 Task: Education: Language Learning Template.
Action: Mouse moved to (50, 64)
Screenshot: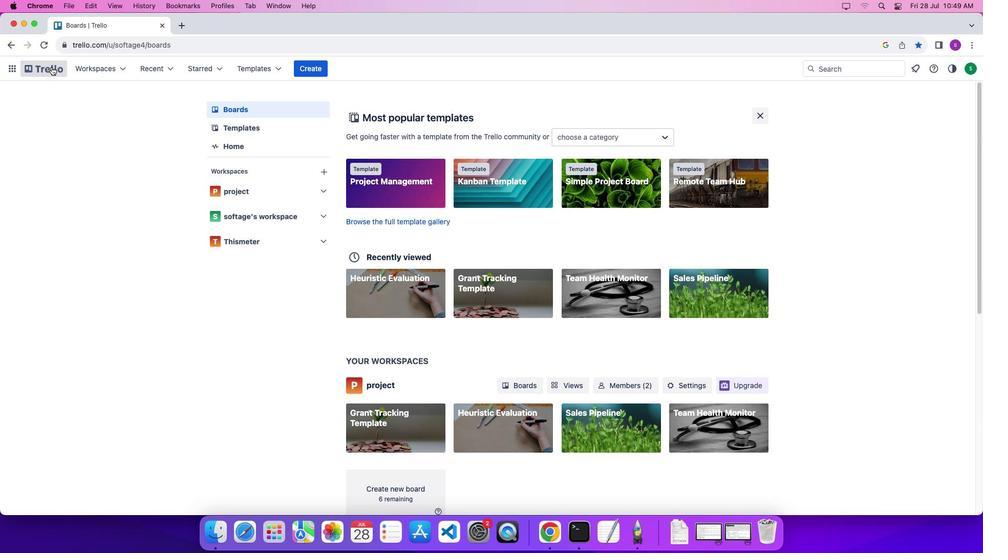 
Action: Mouse pressed left at (50, 64)
Screenshot: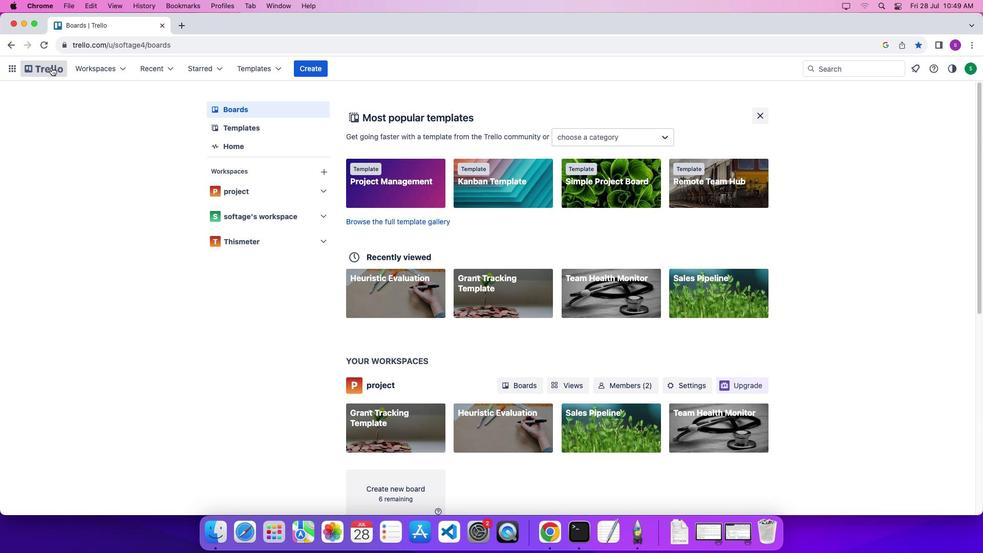
Action: Mouse moved to (52, 68)
Screenshot: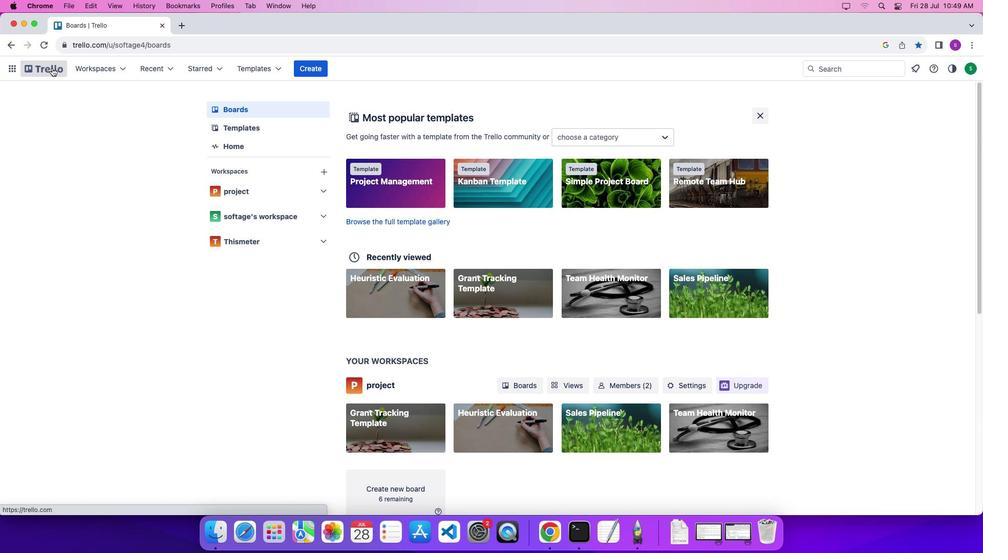 
Action: Mouse pressed left at (52, 68)
Screenshot: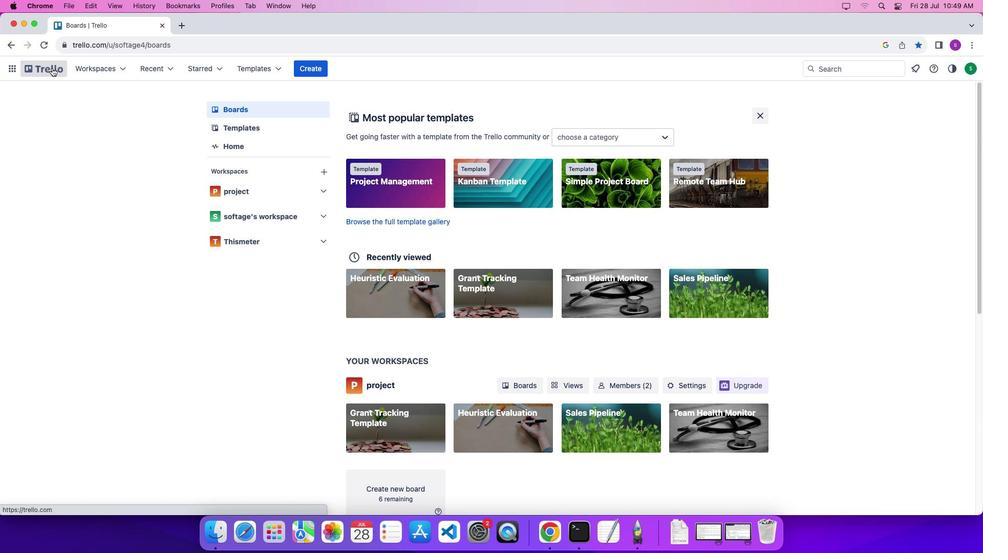
Action: Mouse moved to (268, 68)
Screenshot: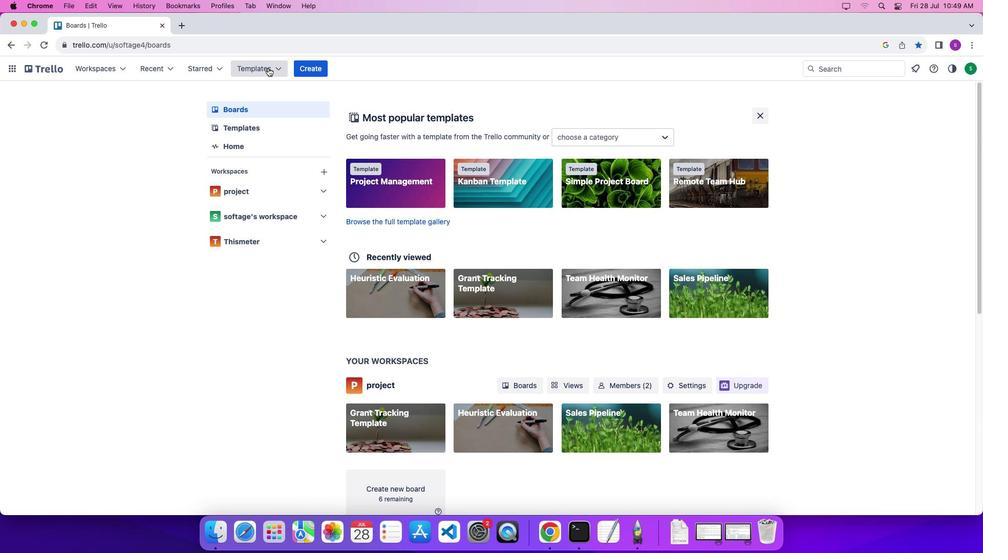 
Action: Mouse pressed left at (268, 68)
Screenshot: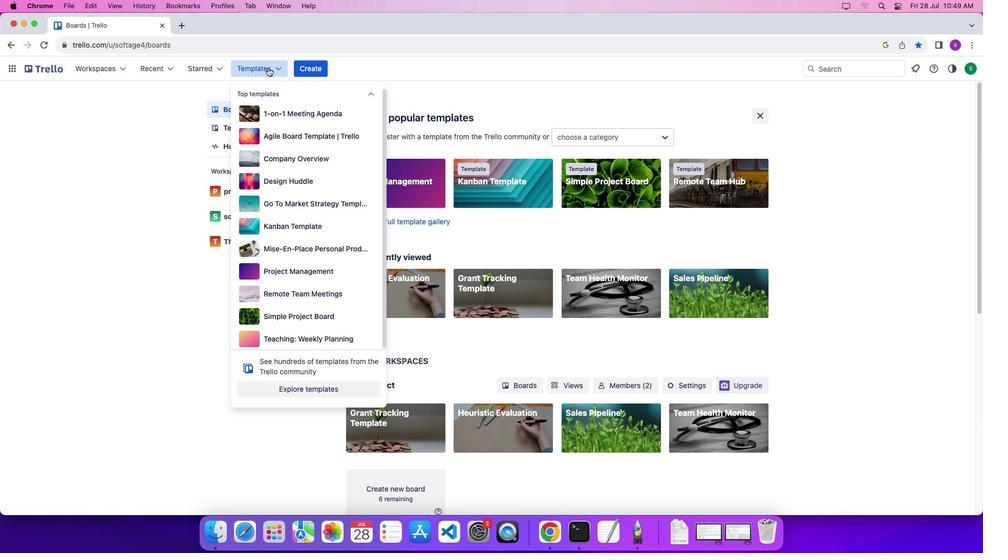 
Action: Mouse moved to (304, 392)
Screenshot: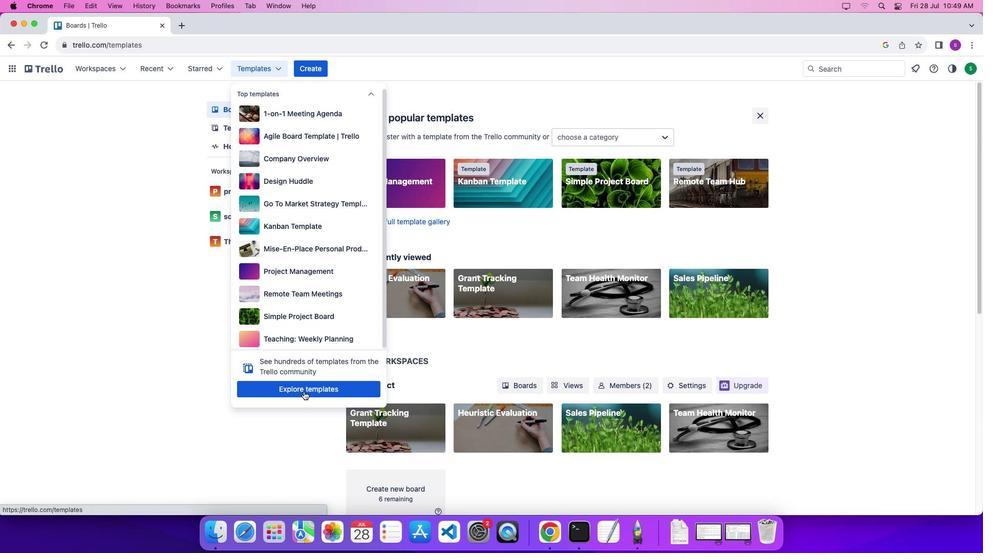 
Action: Mouse pressed left at (304, 392)
Screenshot: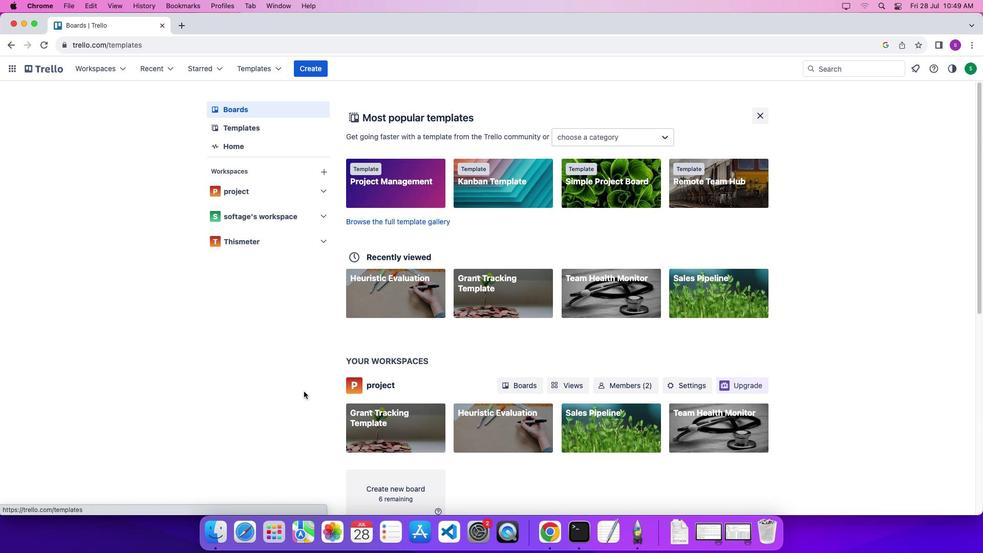 
Action: Mouse moved to (689, 114)
Screenshot: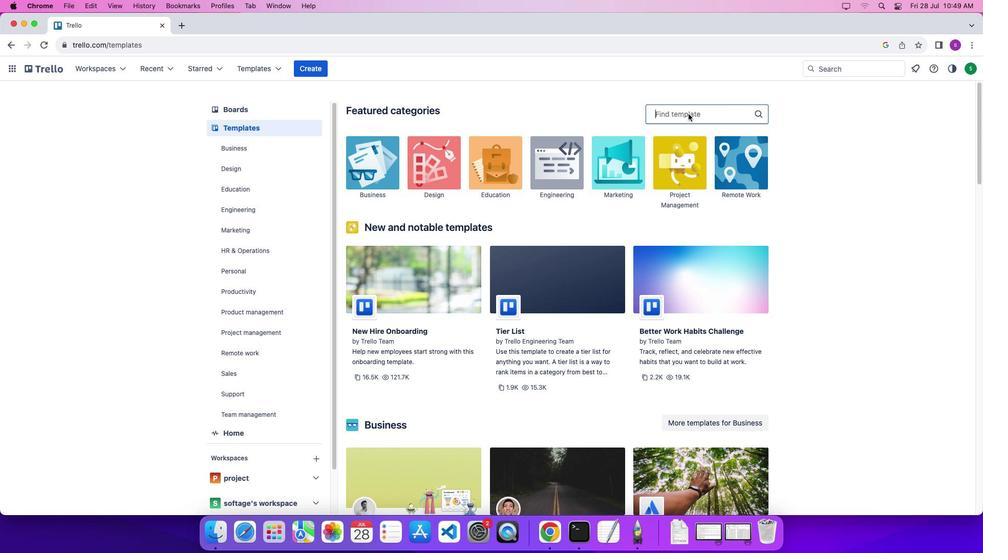 
Action: Mouse pressed left at (689, 114)
Screenshot: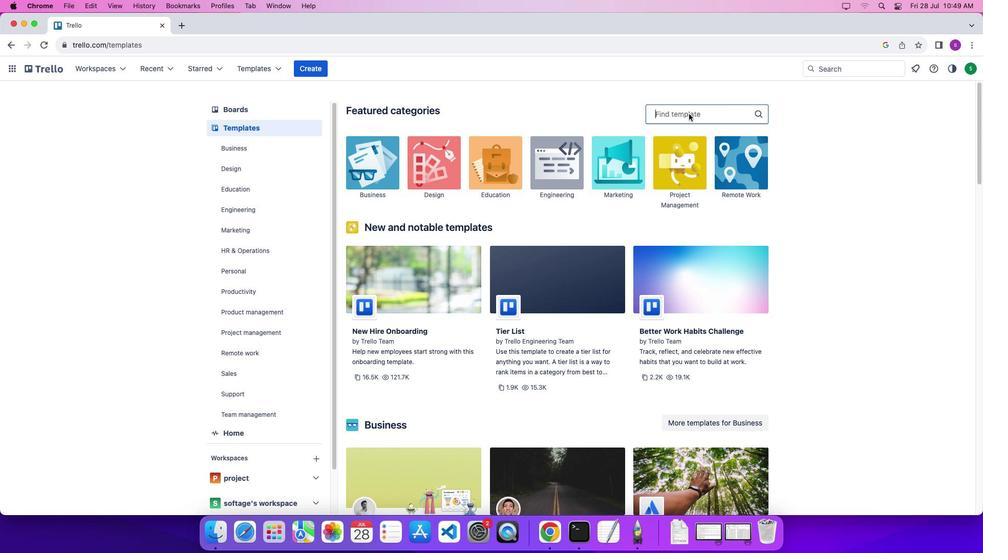 
Action: Mouse moved to (721, 143)
Screenshot: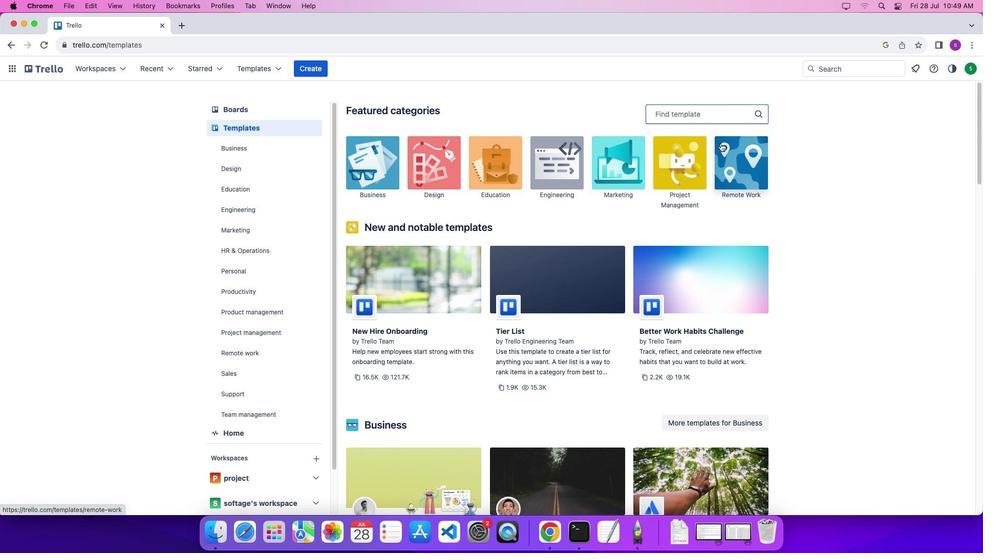
Action: Key pressed Key.shift'L''e''a''r''n''i''n''g'Key.spaceKey.shiftKey.leftKey.leftKey.leftKey.leftKey.leftKey.leftKey.leftKey.left
Screenshot: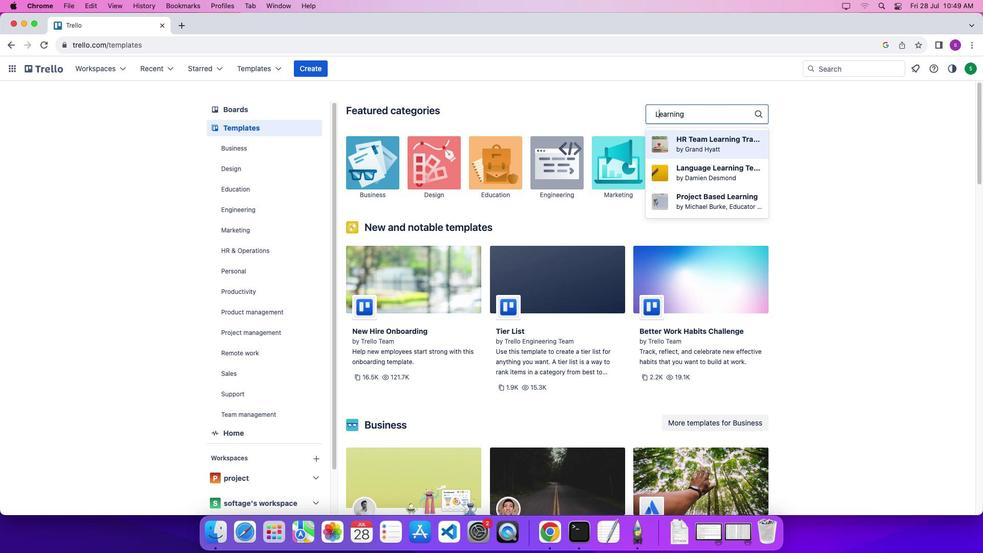 
Action: Mouse moved to (753, 177)
Screenshot: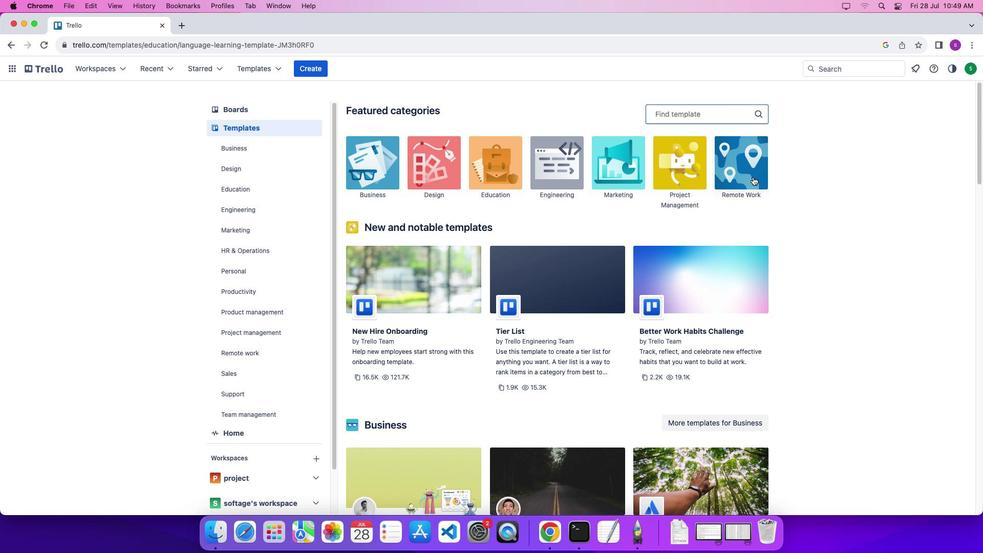 
Action: Mouse pressed left at (753, 177)
Screenshot: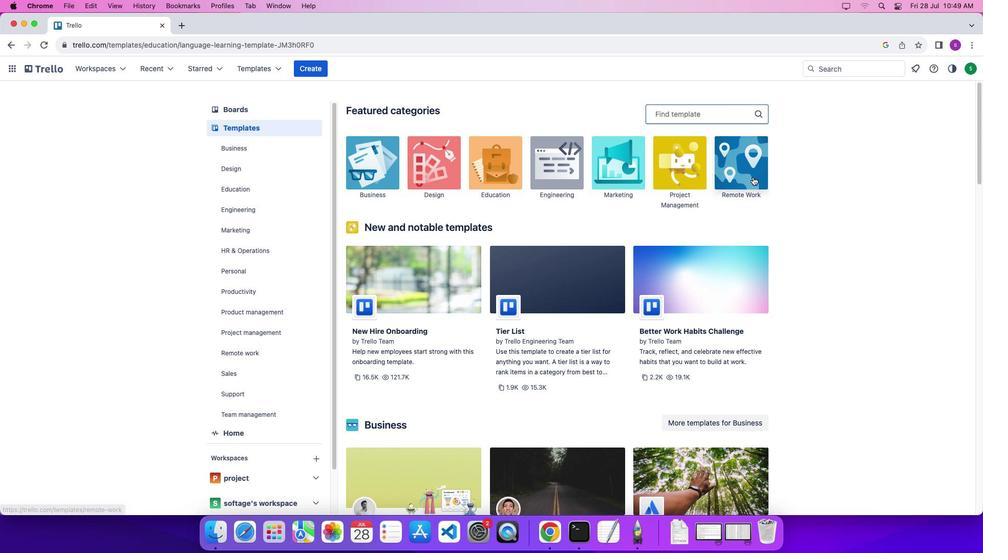 
Action: Mouse moved to (699, 343)
Screenshot: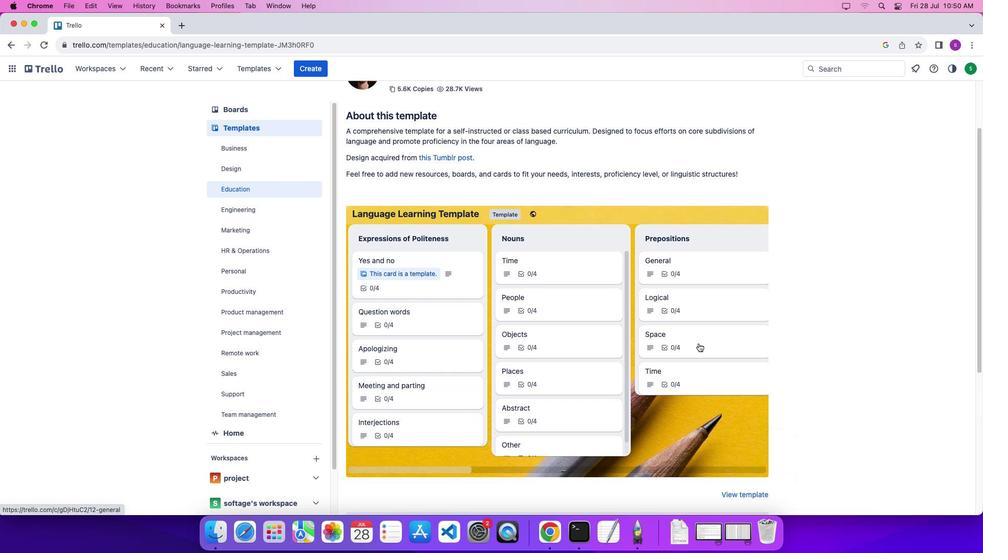 
Action: Mouse scrolled (699, 343) with delta (0, 0)
Screenshot: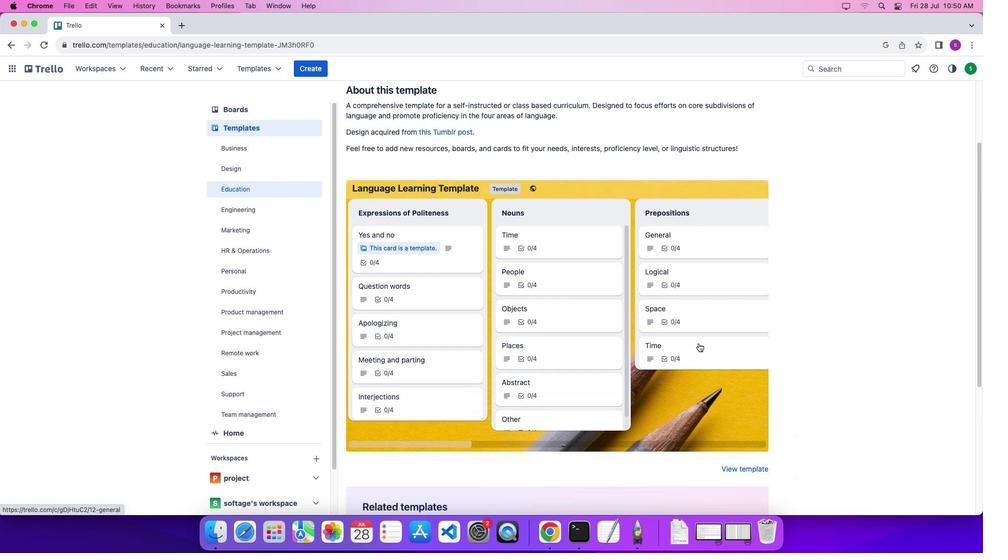
Action: Mouse scrolled (699, 343) with delta (0, 0)
Screenshot: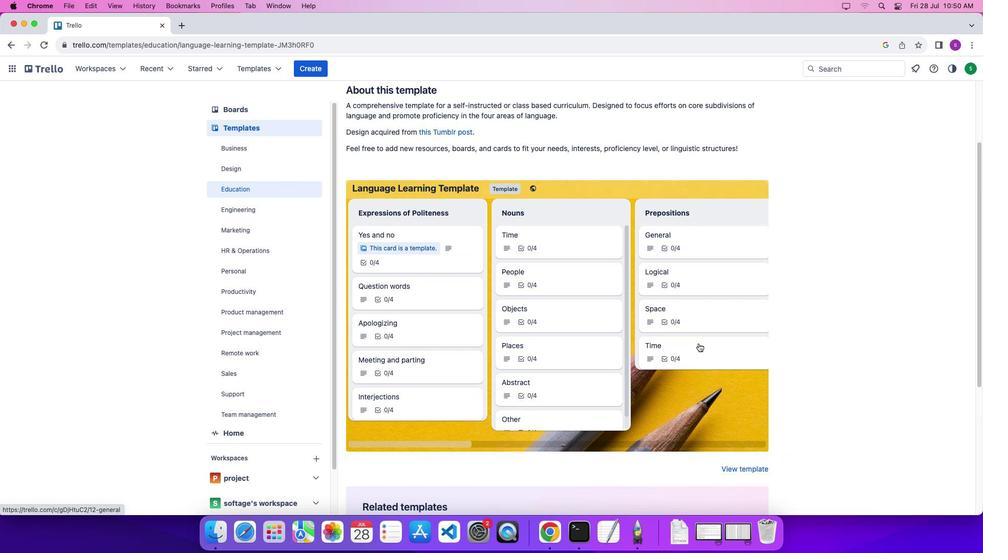 
Action: Mouse scrolled (699, 343) with delta (0, 0)
Screenshot: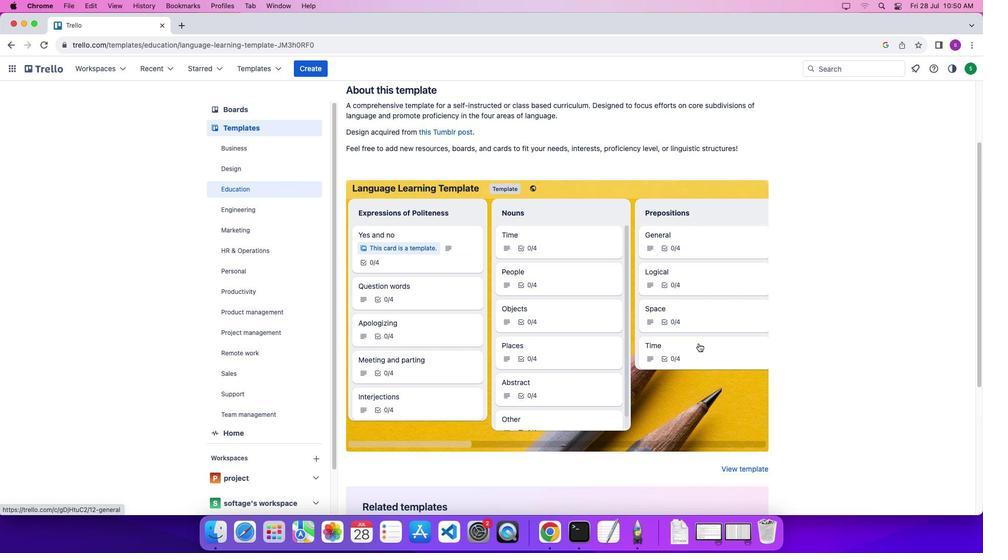 
Action: Mouse scrolled (699, 343) with delta (0, 0)
Screenshot: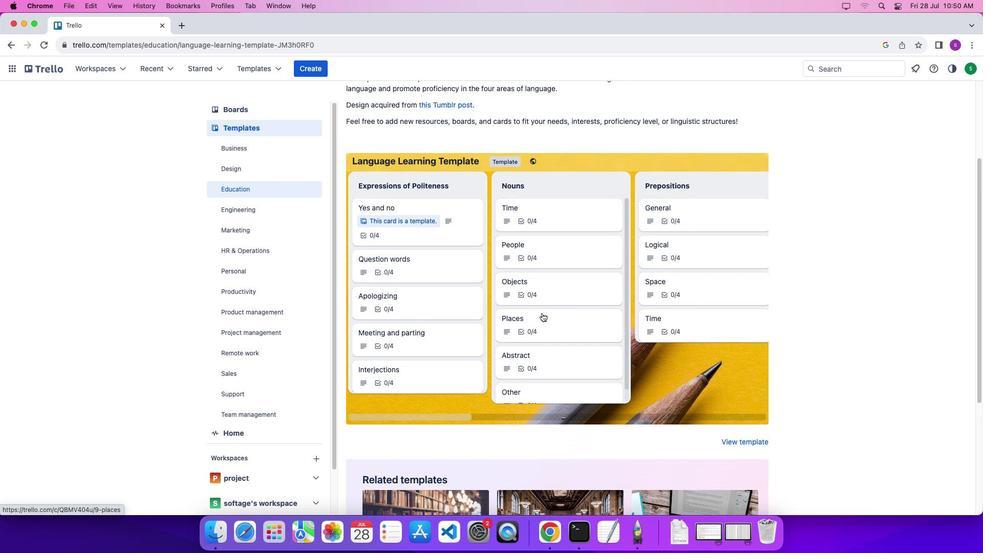 
Action: Mouse scrolled (699, 343) with delta (0, 0)
Screenshot: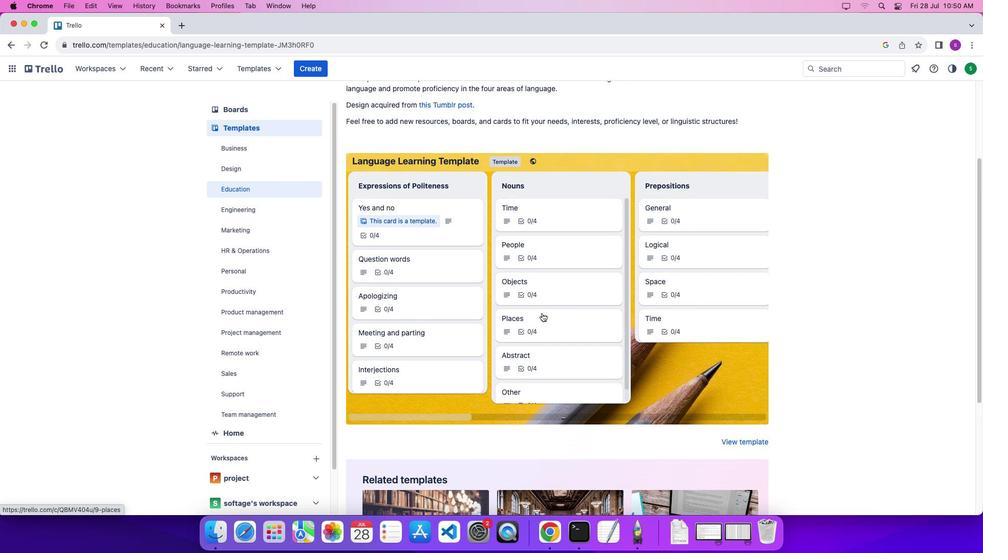 
Action: Mouse moved to (544, 348)
Screenshot: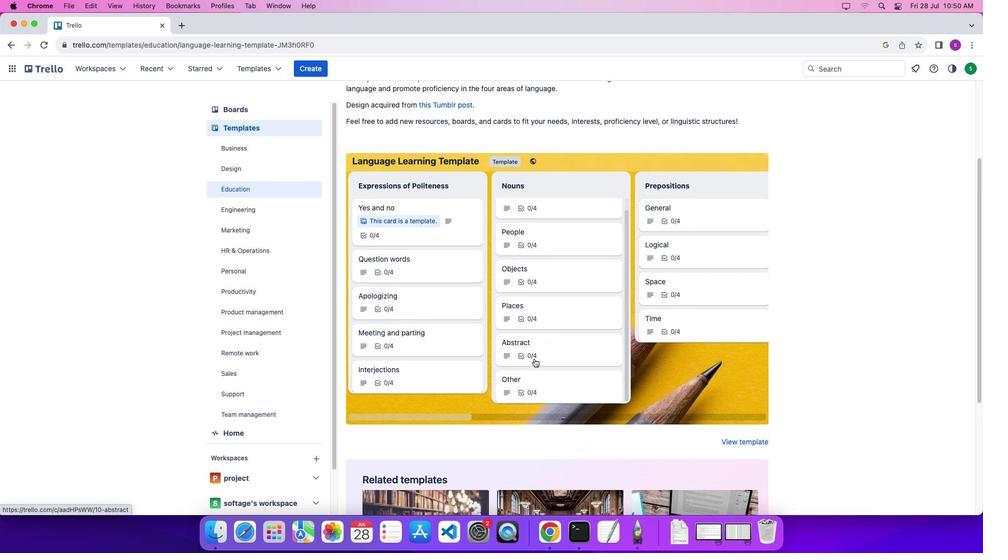 
Action: Mouse scrolled (544, 348) with delta (0, 0)
Screenshot: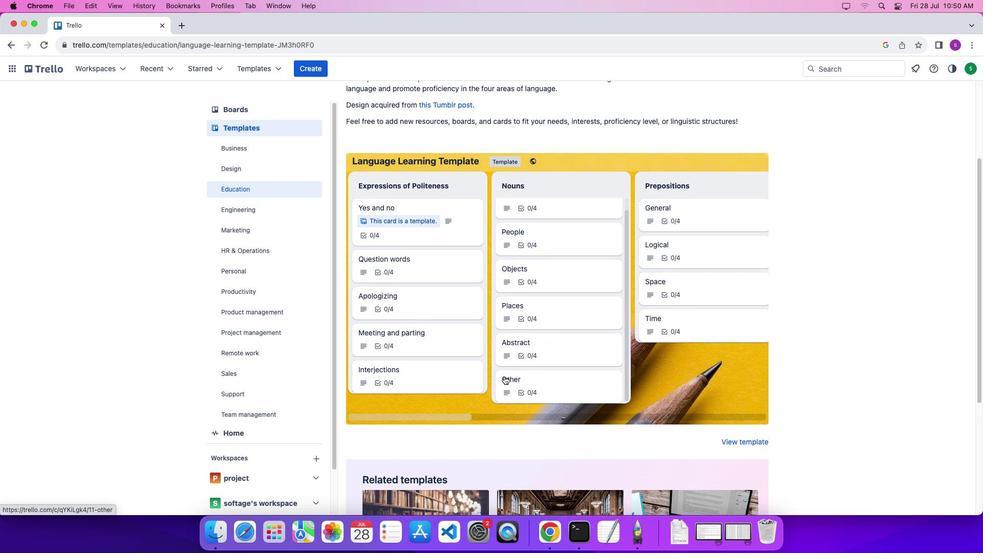 
Action: Mouse scrolled (544, 348) with delta (0, 0)
Screenshot: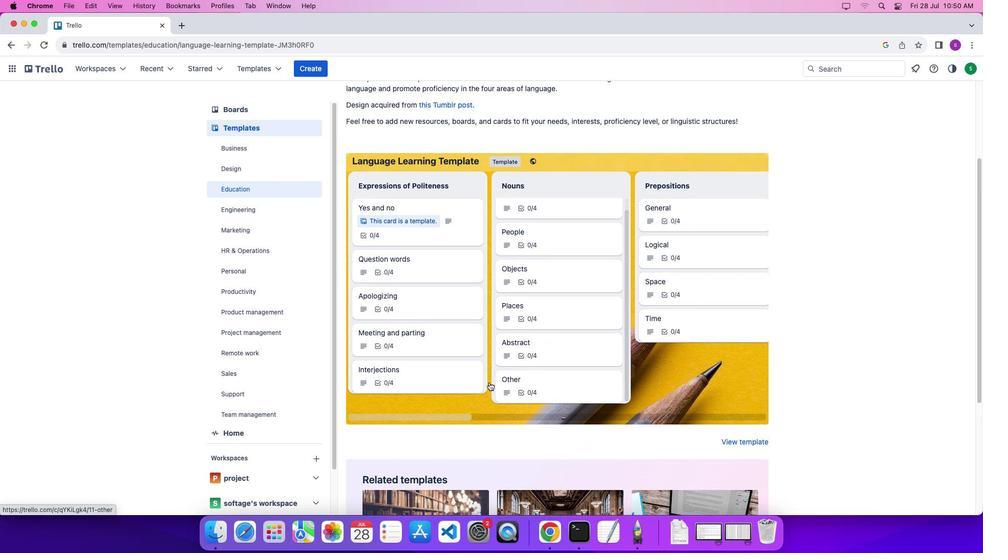 
Action: Mouse moved to (459, 413)
Screenshot: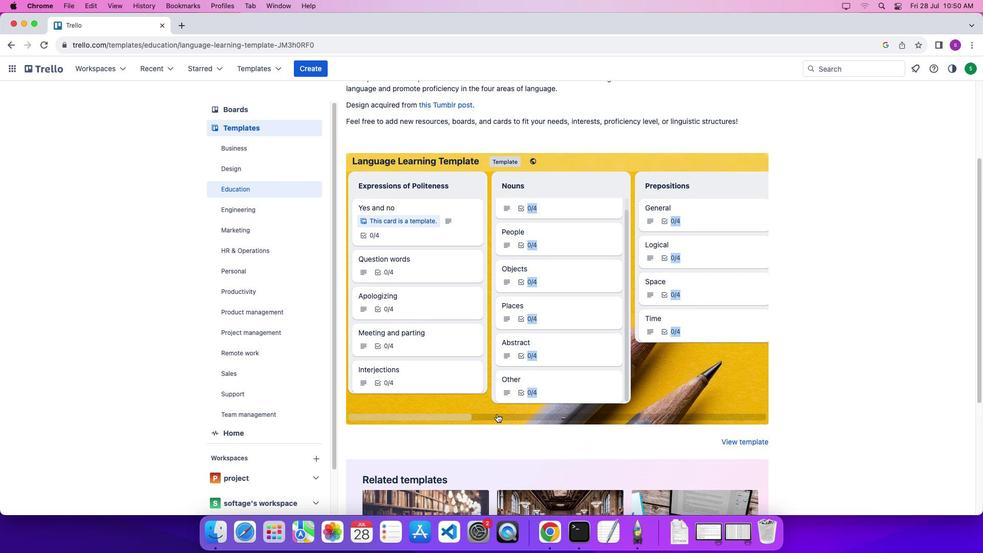 
Action: Mouse pressed left at (459, 413)
Screenshot: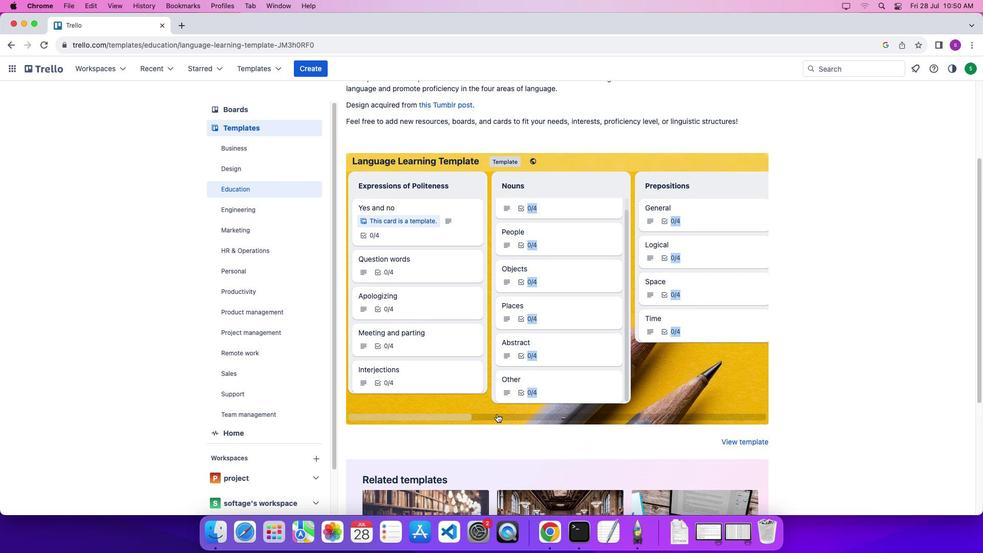 
Action: Mouse moved to (467, 417)
Screenshot: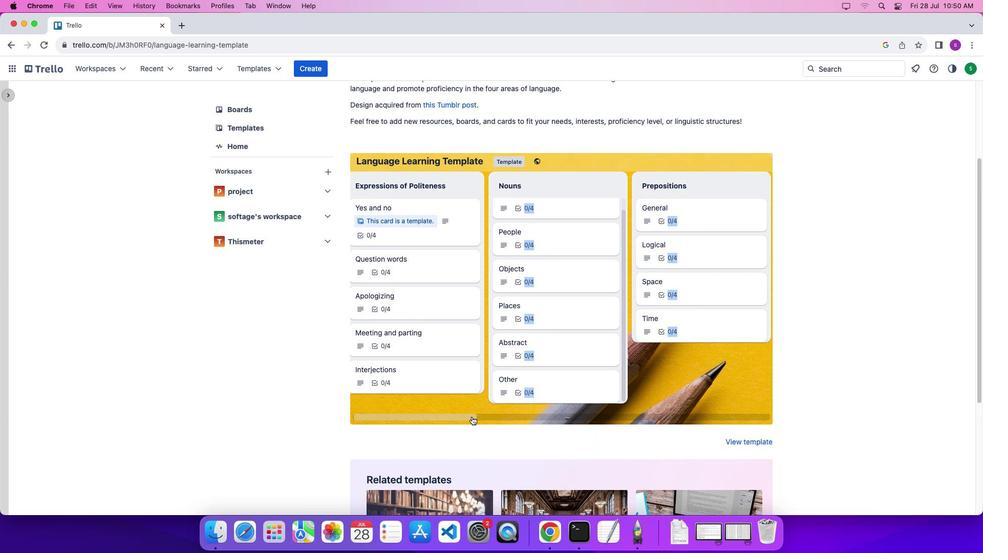 
Action: Mouse pressed left at (467, 417)
Screenshot: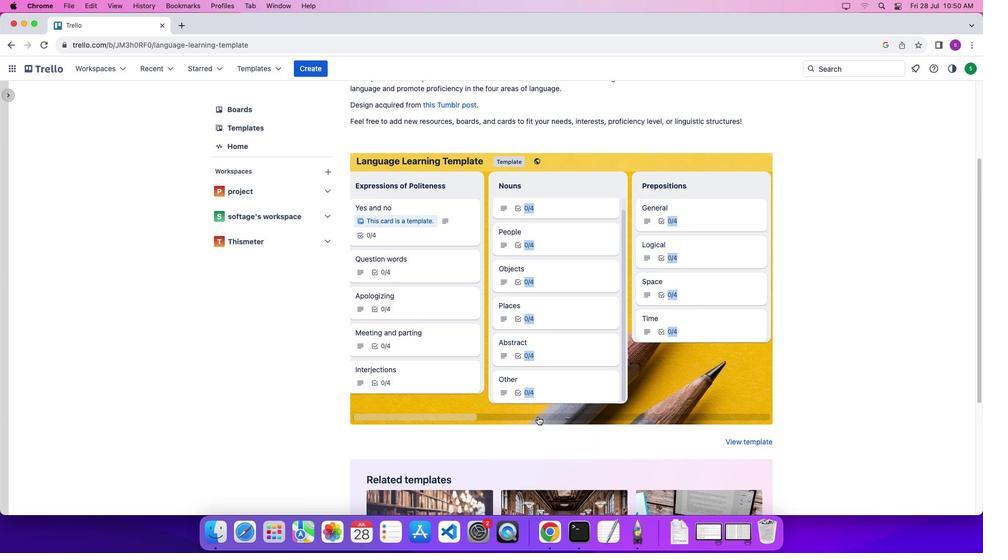 
Action: Mouse moved to (568, 412)
Screenshot: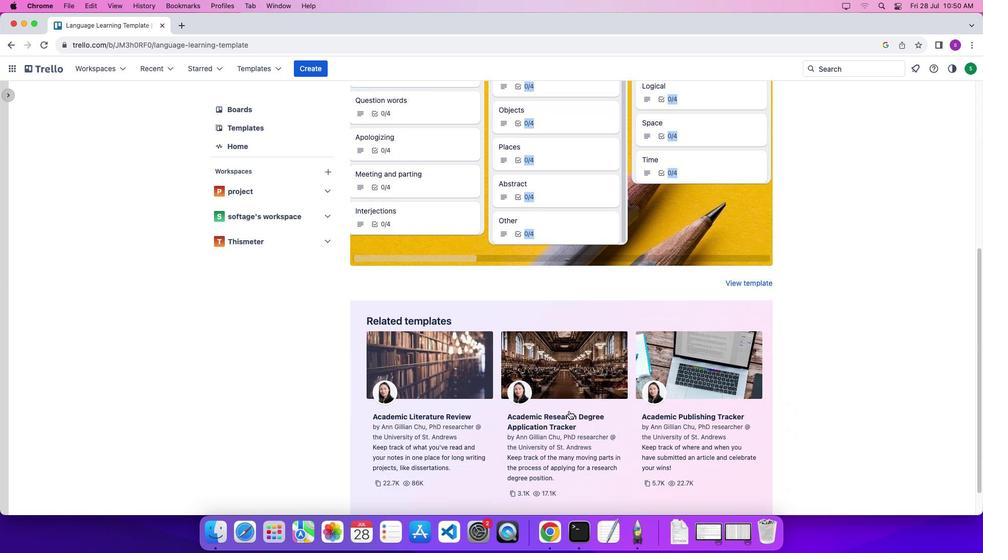 
Action: Mouse scrolled (568, 412) with delta (0, 0)
Screenshot: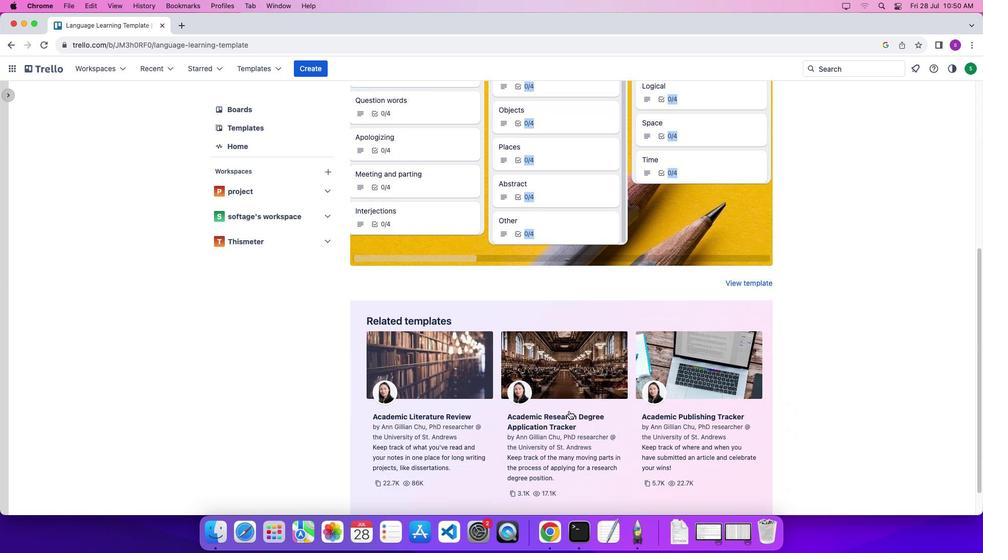 
Action: Mouse moved to (568, 412)
Screenshot: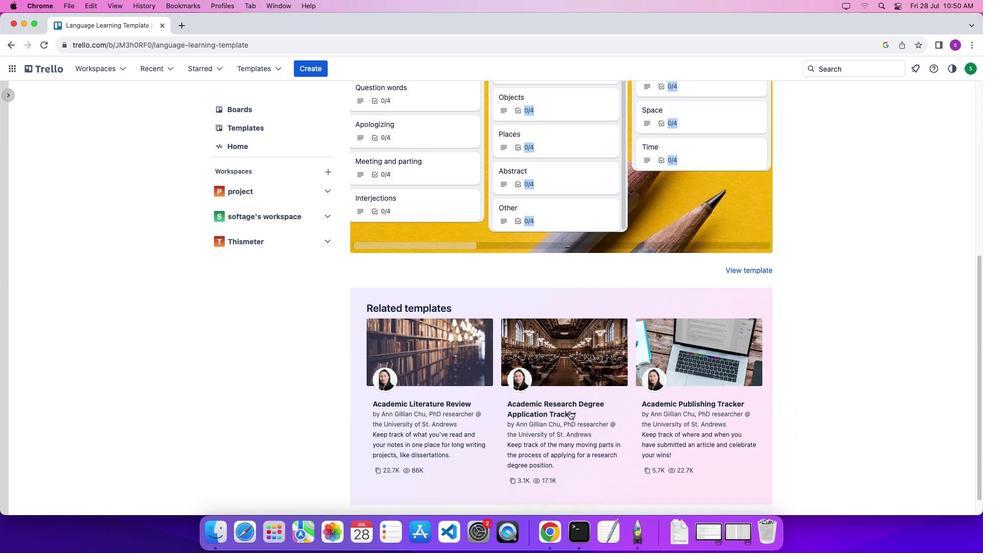 
Action: Mouse scrolled (568, 412) with delta (0, 0)
Screenshot: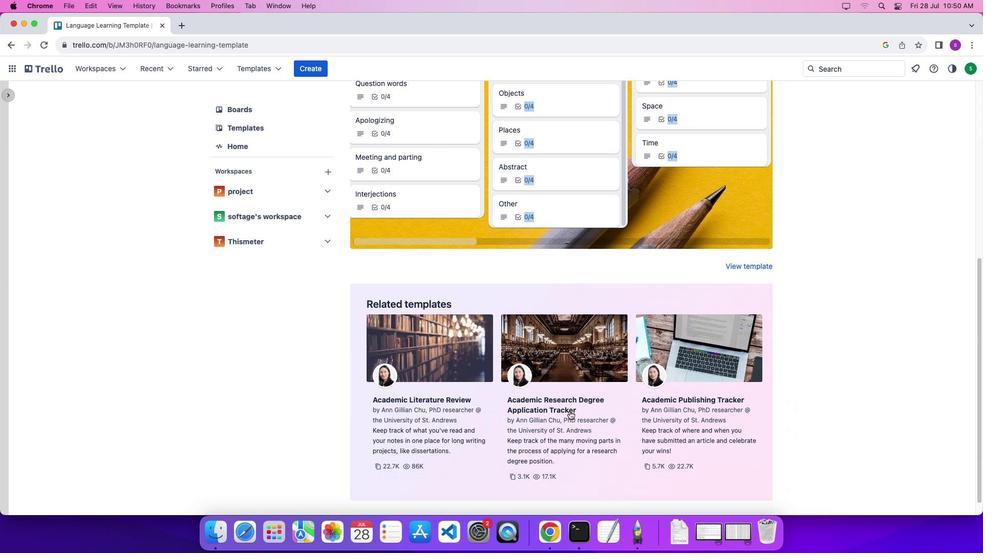 
Action: Mouse moved to (569, 411)
Screenshot: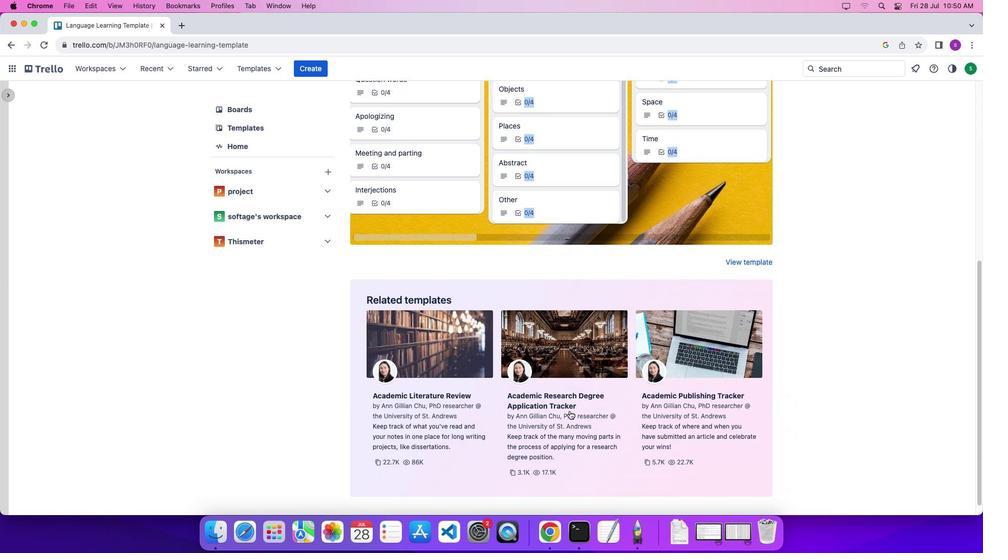 
Action: Mouse scrolled (569, 411) with delta (0, -1)
Screenshot: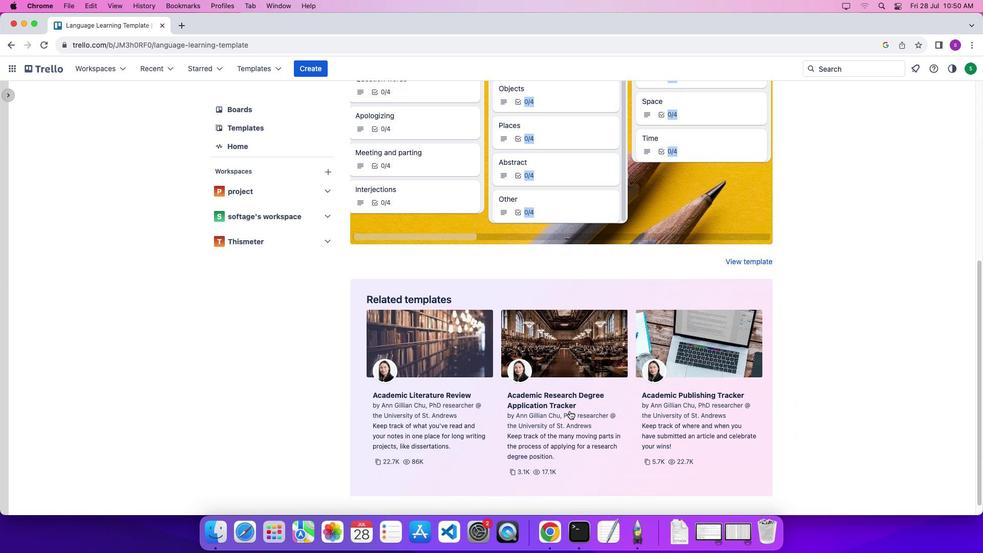 
Action: Mouse scrolled (569, 411) with delta (0, 0)
Screenshot: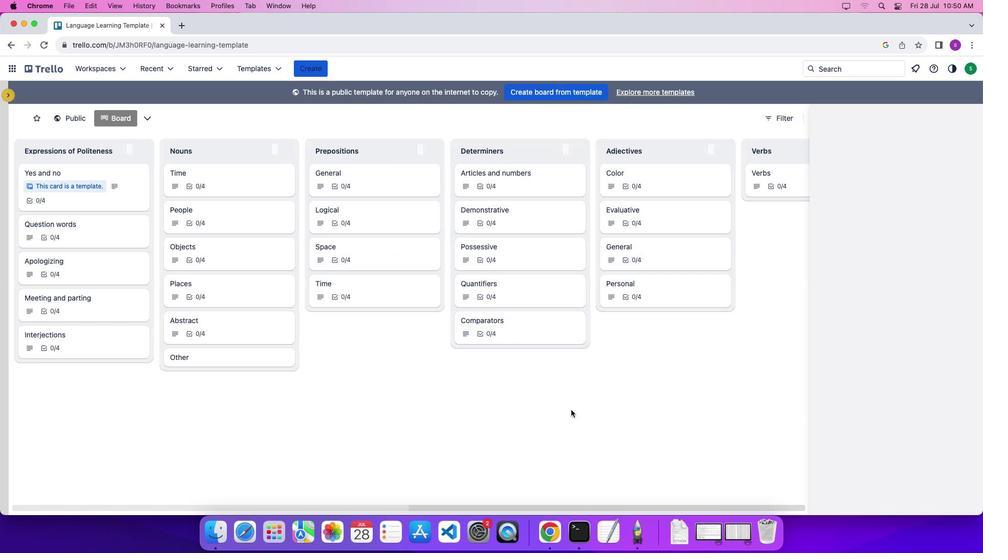 
Action: Mouse moved to (571, 410)
Screenshot: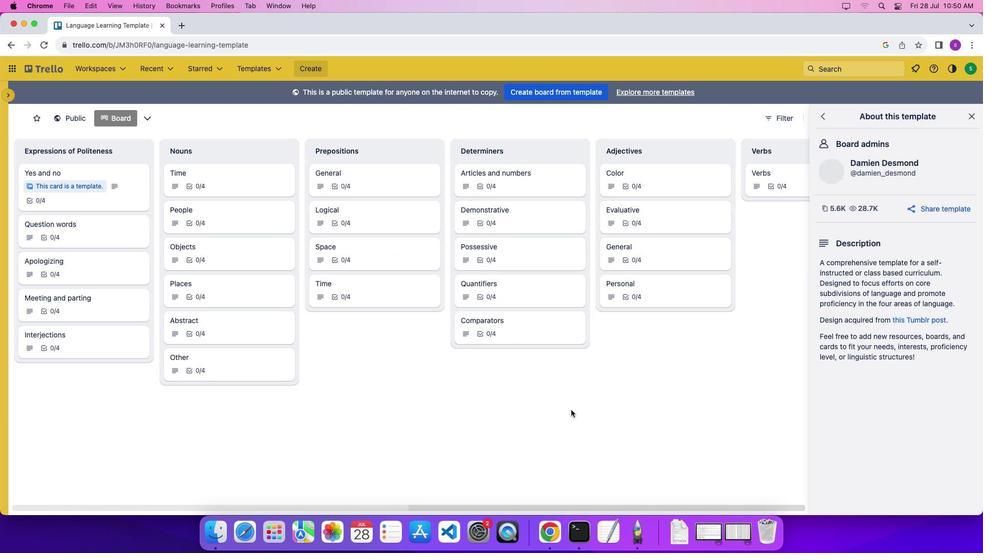 
Action: Mouse scrolled (571, 410) with delta (0, 0)
Screenshot: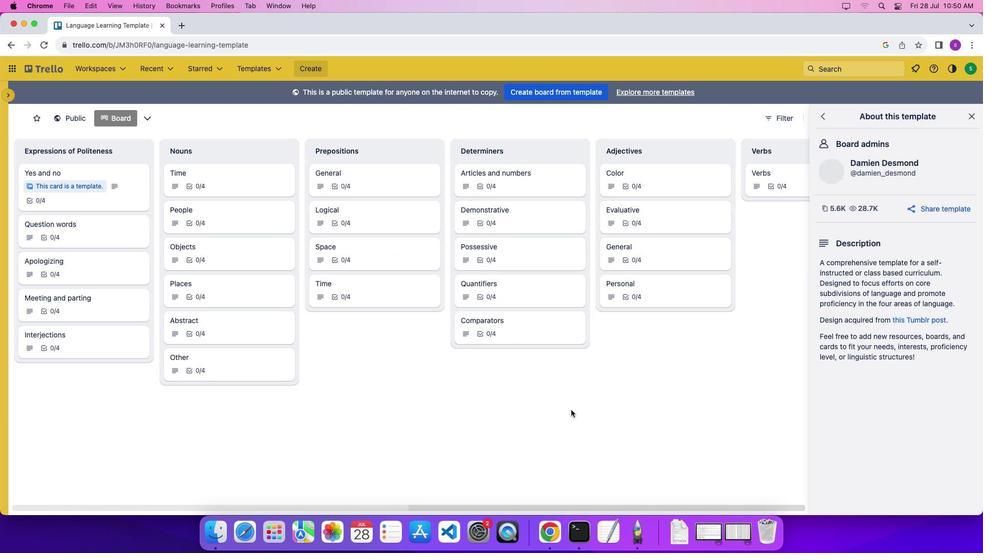 
Action: Mouse moved to (571, 410)
Screenshot: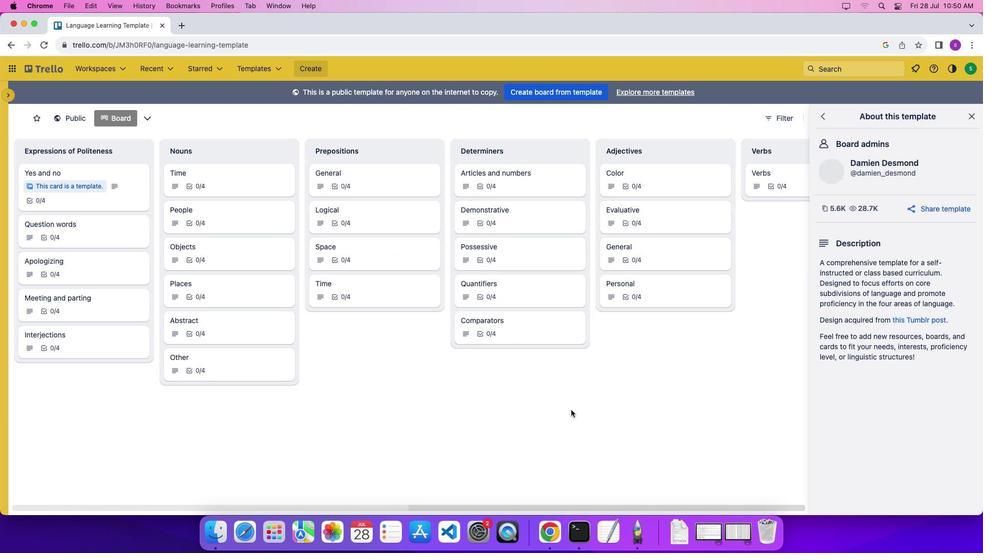 
Action: Mouse scrolled (571, 410) with delta (0, 0)
Screenshot: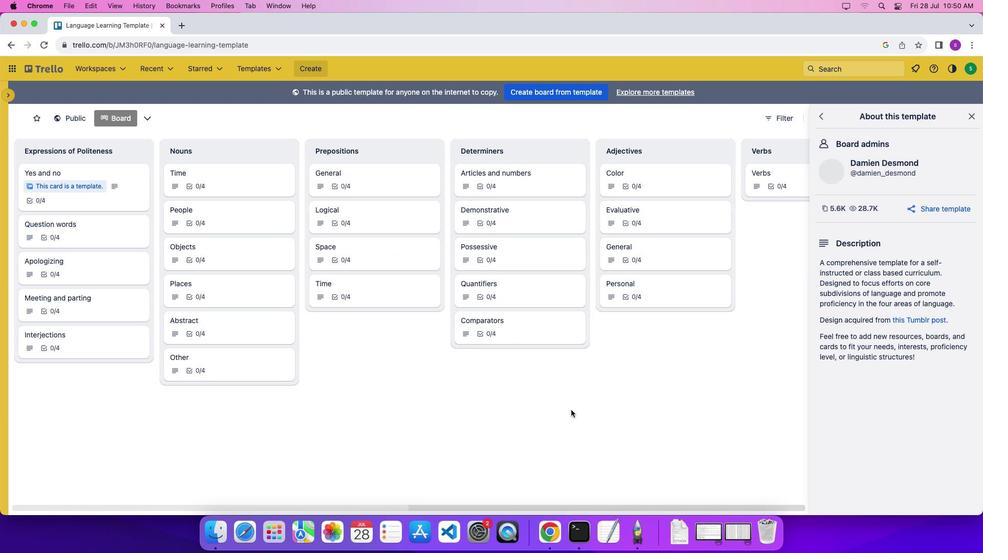 
Action: Mouse moved to (571, 410)
Screenshot: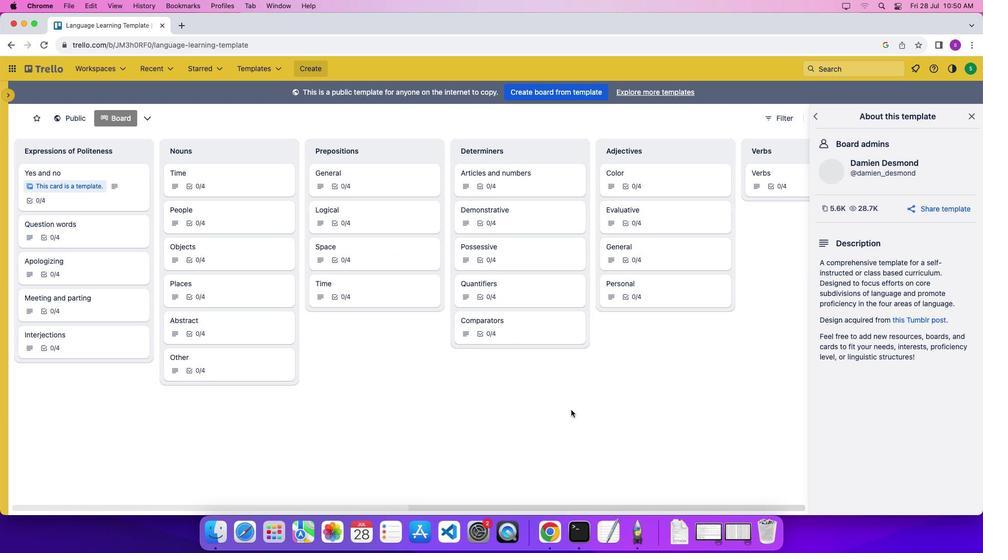 
Action: Mouse scrolled (571, 410) with delta (0, -2)
Screenshot: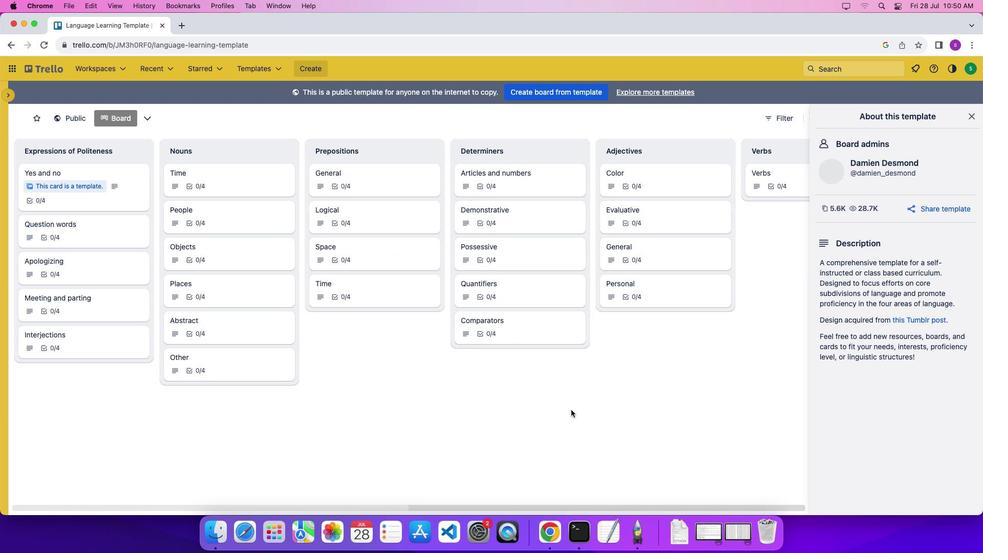 
Action: Mouse scrolled (571, 410) with delta (0, -2)
Screenshot: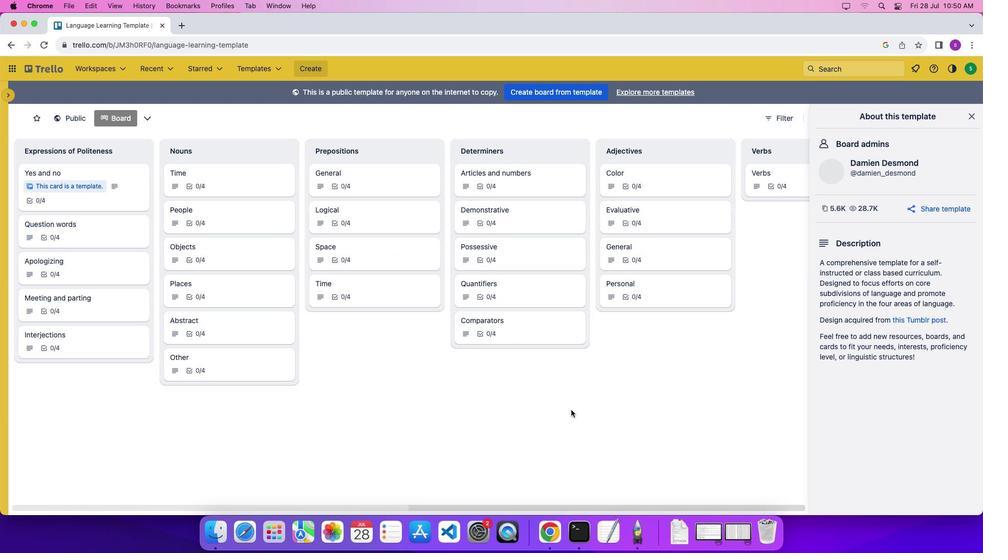 
Action: Mouse moved to (973, 115)
Screenshot: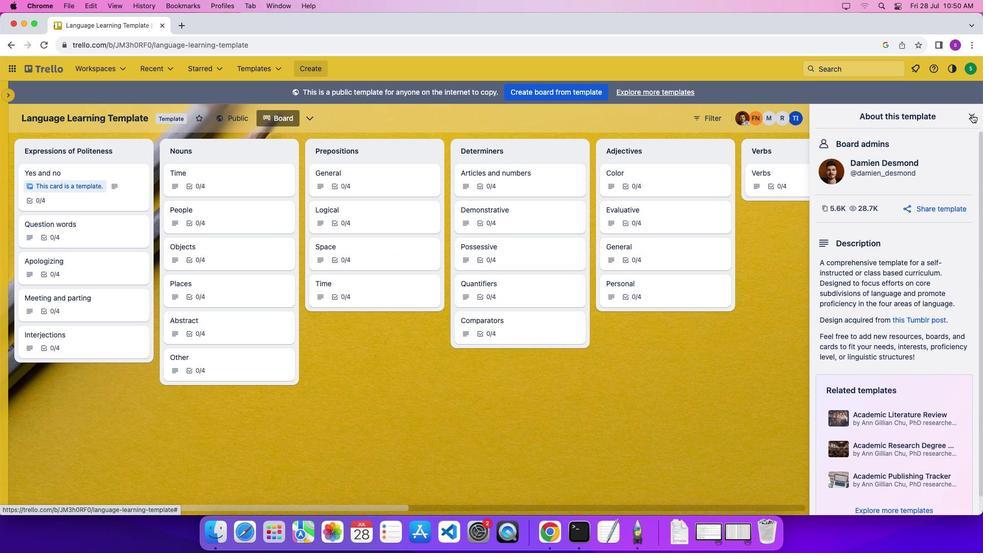 
Action: Mouse pressed left at (973, 115)
Screenshot: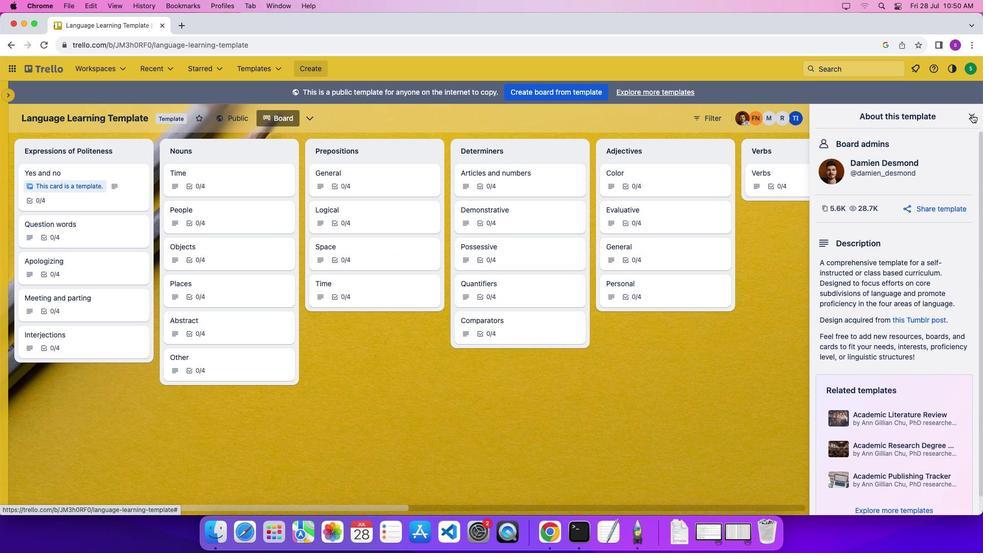 
Action: Mouse moved to (546, 508)
Screenshot: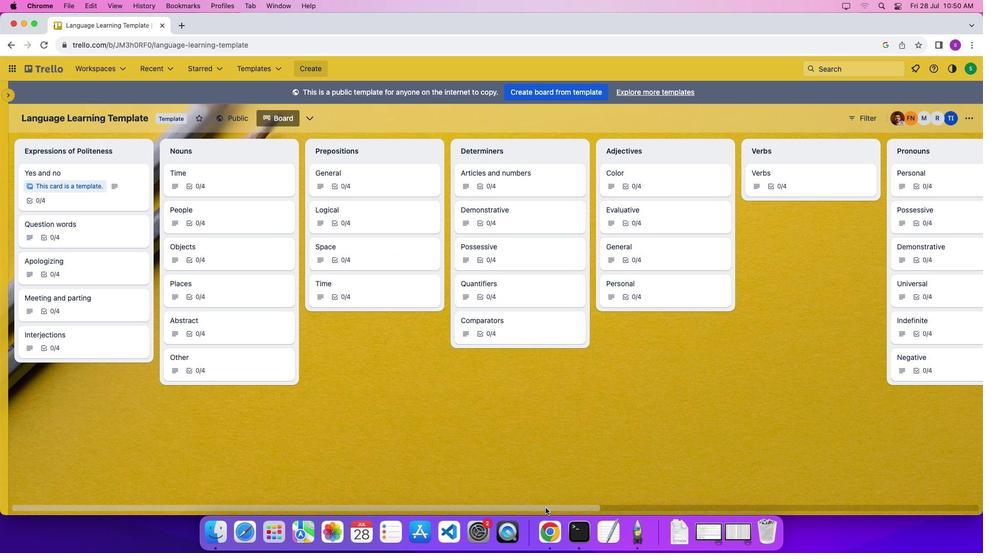 
Action: Mouse pressed left at (546, 508)
Screenshot: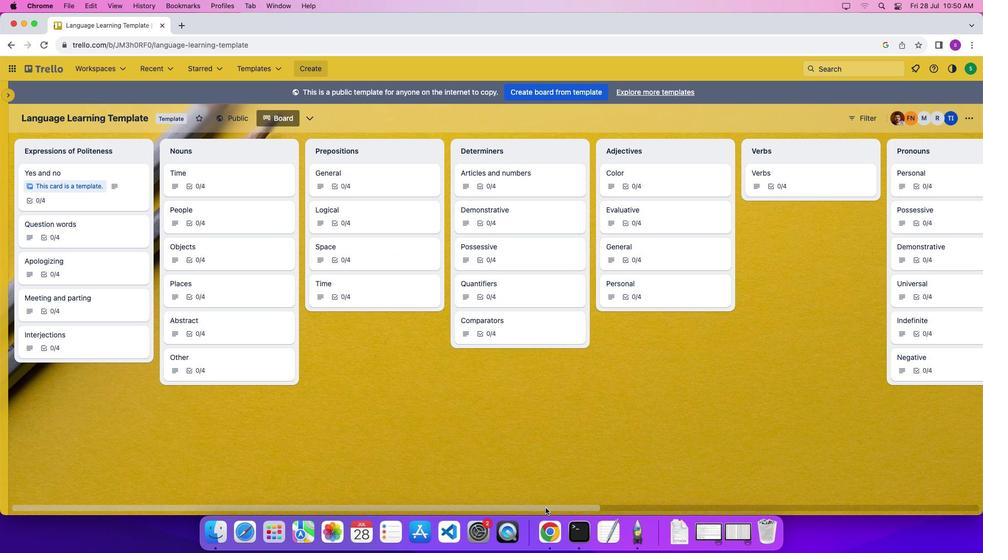 
Action: Mouse pressed left at (546, 508)
Screenshot: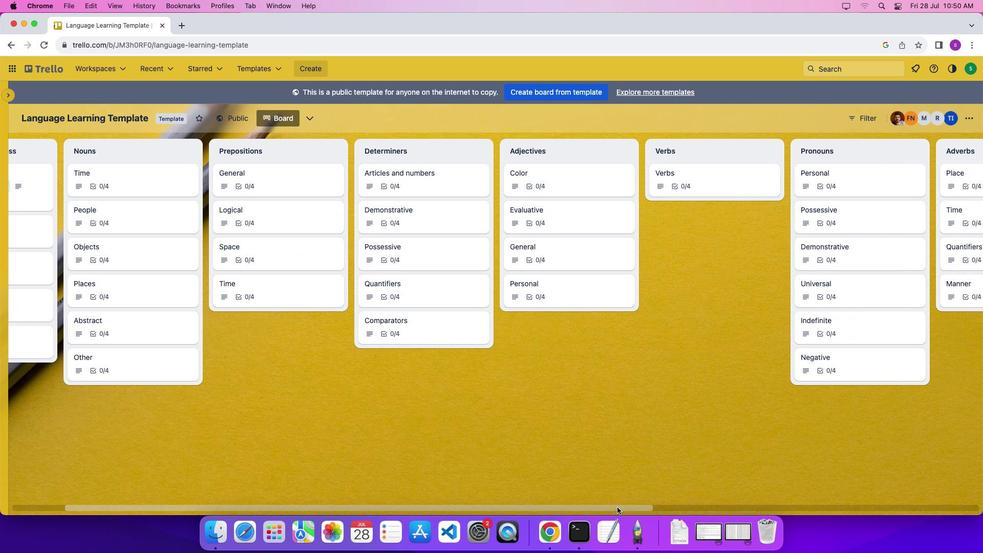 
Action: Mouse moved to (125, 383)
Screenshot: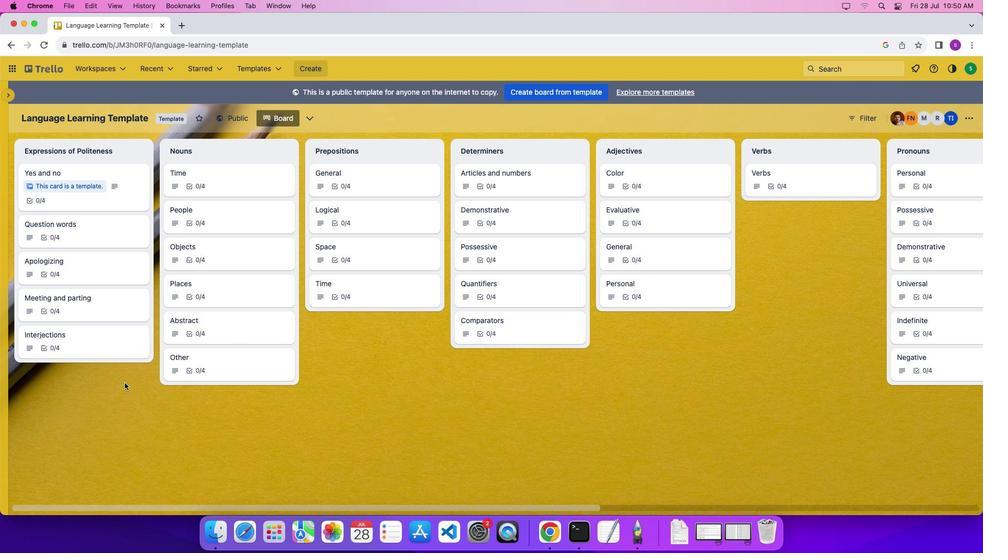 
Action: Mouse pressed left at (125, 383)
Screenshot: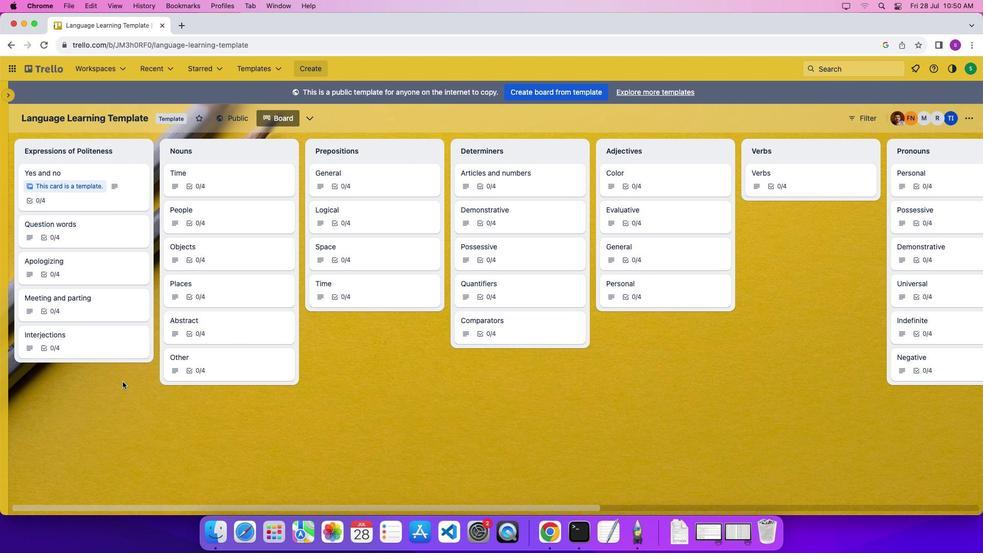 
Action: Mouse moved to (10, 43)
Screenshot: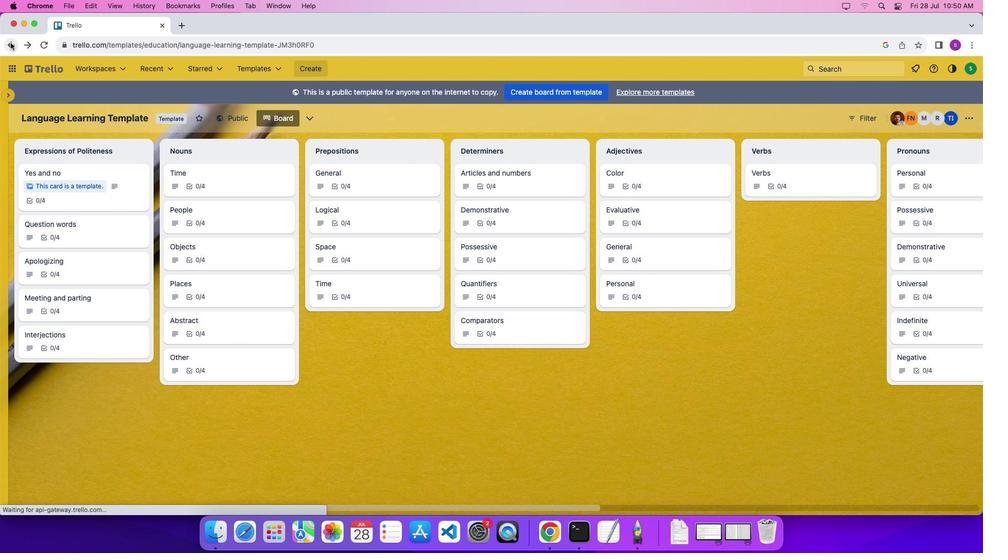 
Action: Mouse pressed left at (10, 43)
Screenshot: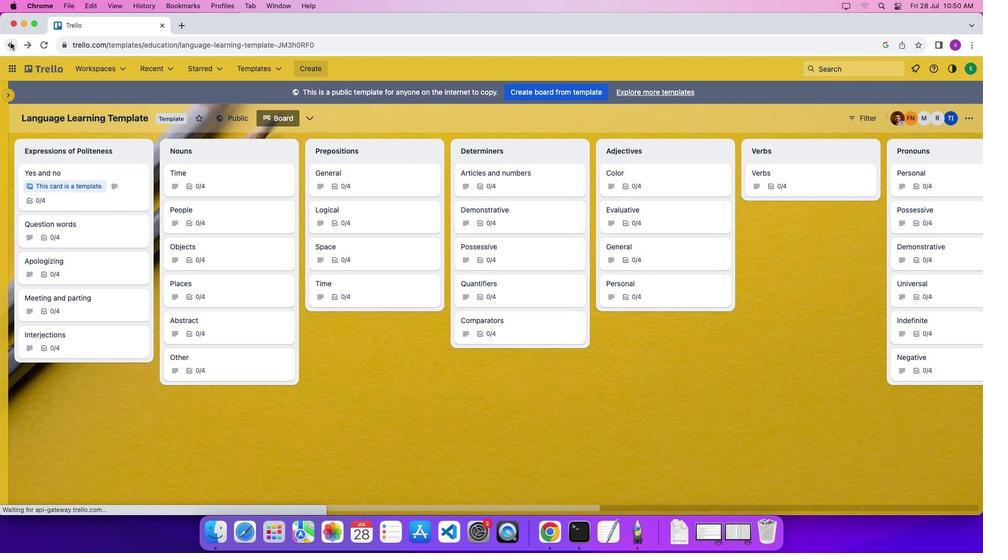 
Action: Mouse moved to (724, 148)
Screenshot: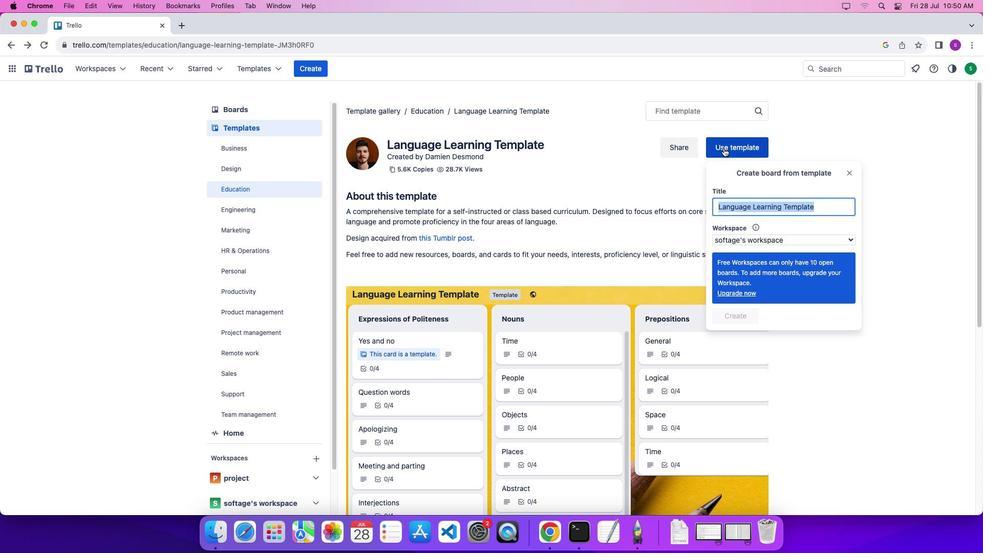
Action: Mouse pressed left at (724, 148)
Screenshot: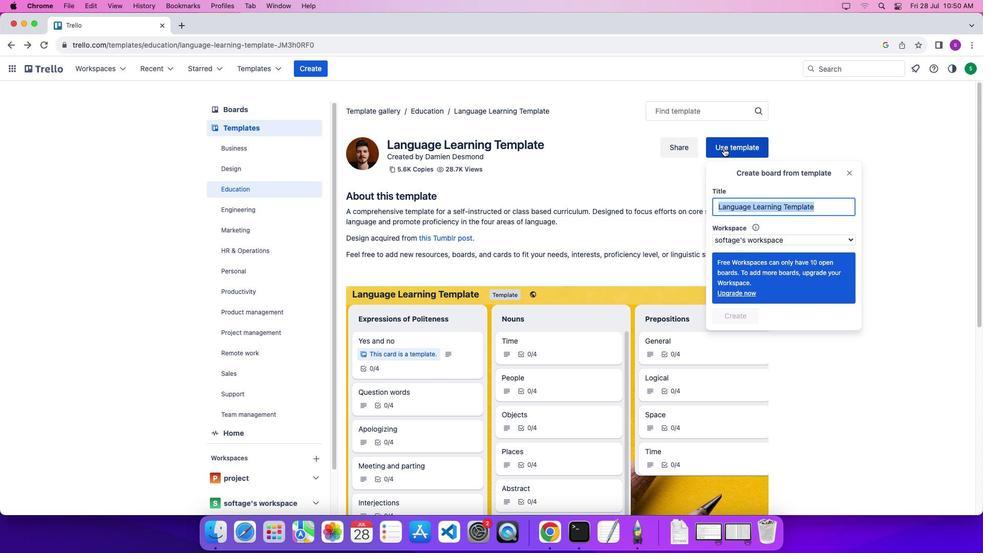 
Action: Mouse moved to (758, 242)
Screenshot: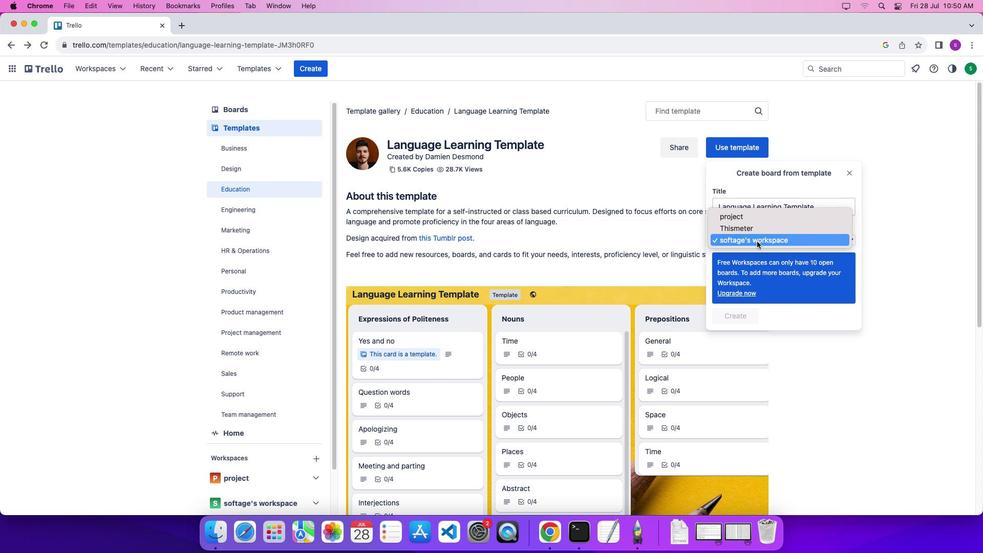 
Action: Mouse pressed left at (758, 242)
Screenshot: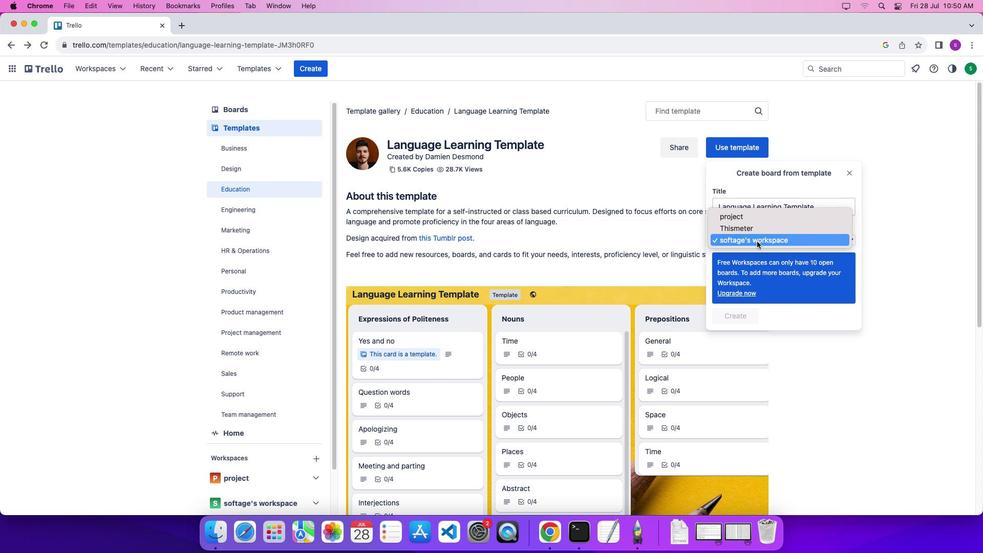 
Action: Mouse moved to (745, 219)
Screenshot: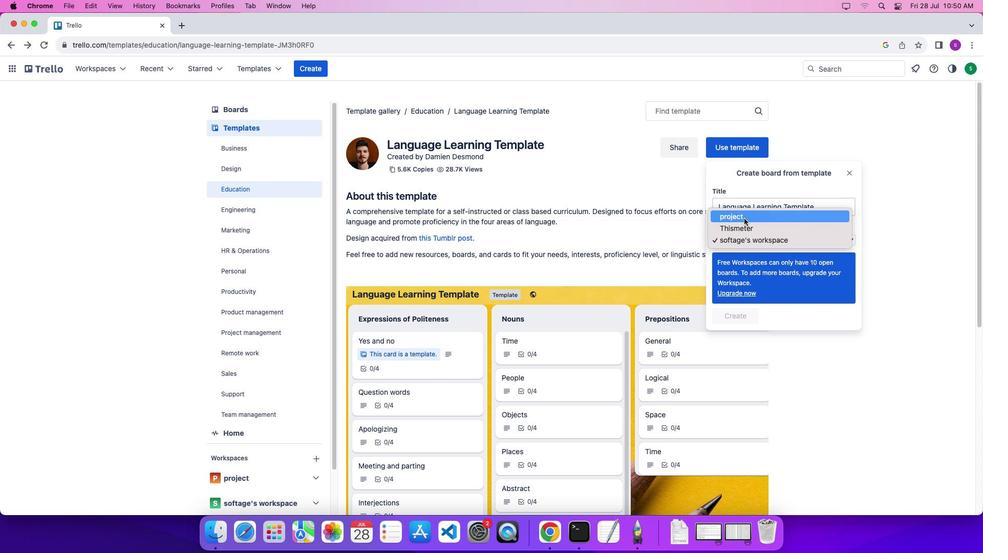 
Action: Mouse pressed left at (745, 219)
Screenshot: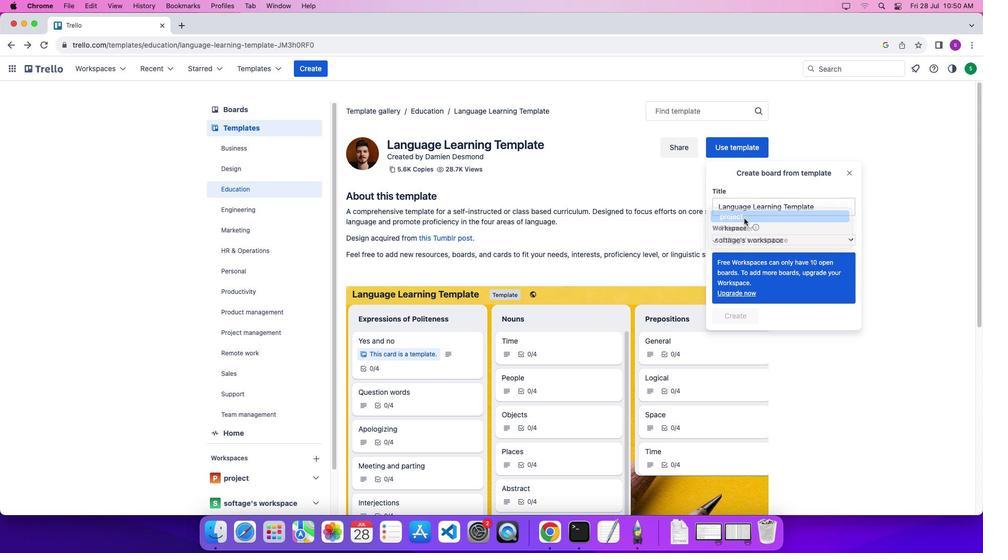 
Action: Mouse moved to (740, 338)
Screenshot: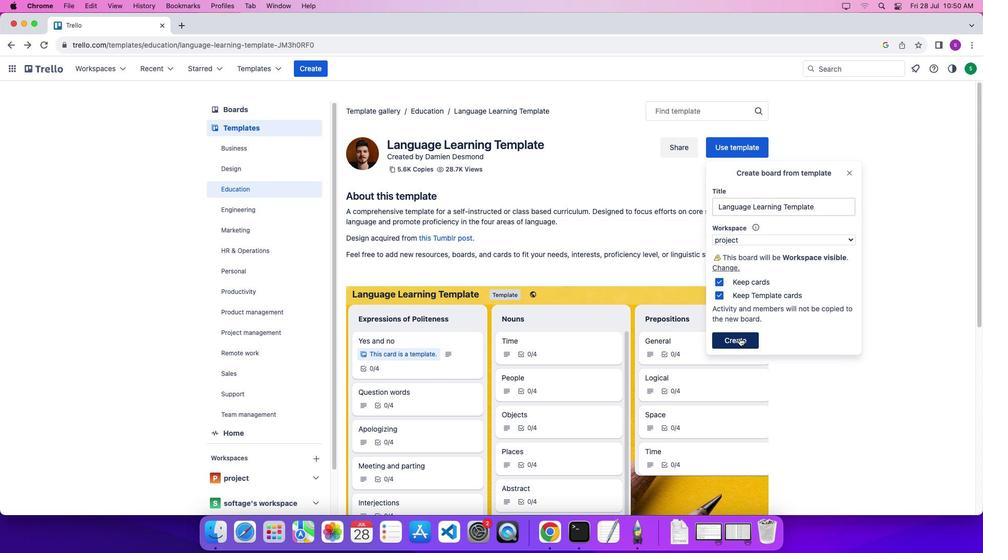 
Action: Mouse pressed left at (740, 338)
Screenshot: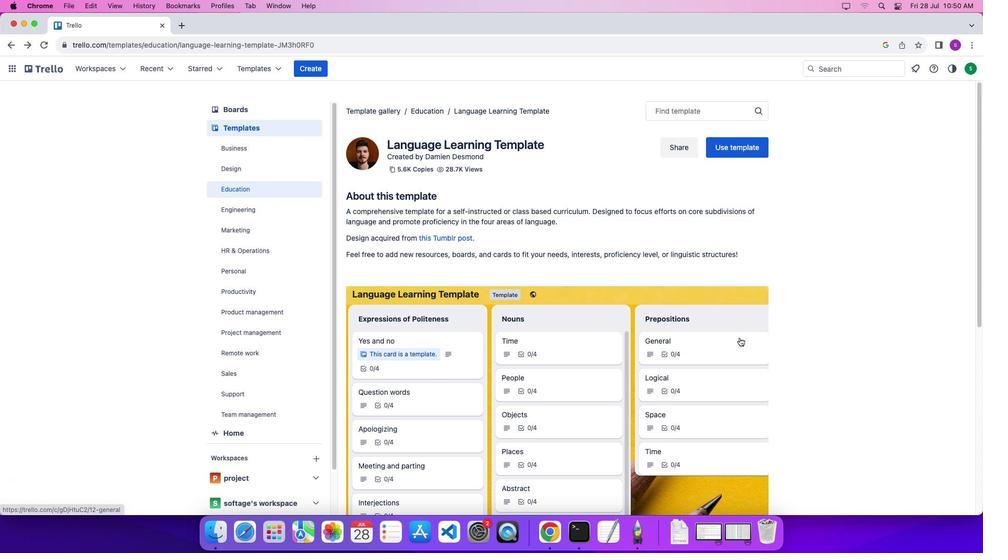 
Action: Mouse moved to (396, 498)
Screenshot: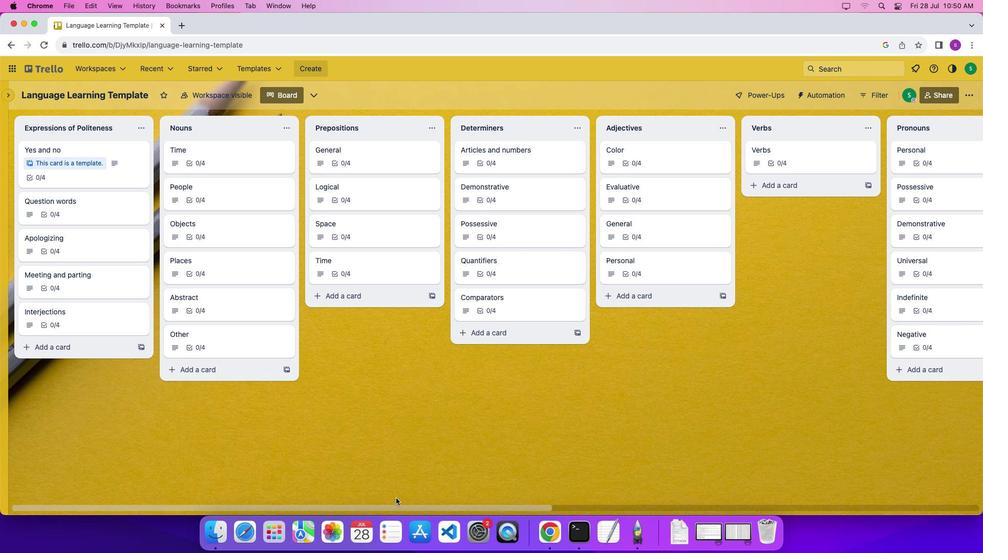 
Action: Mouse pressed left at (396, 498)
Screenshot: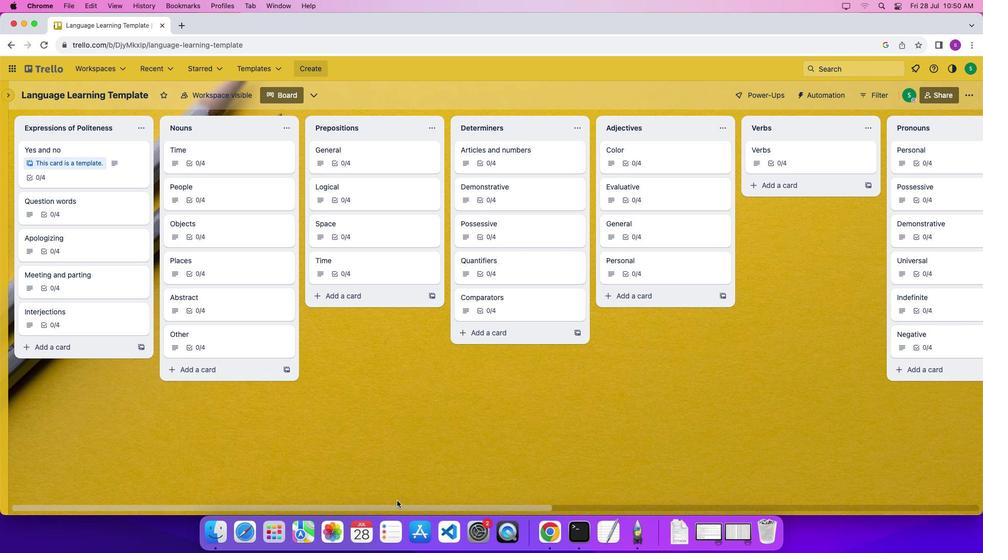 
Action: Mouse moved to (401, 506)
Screenshot: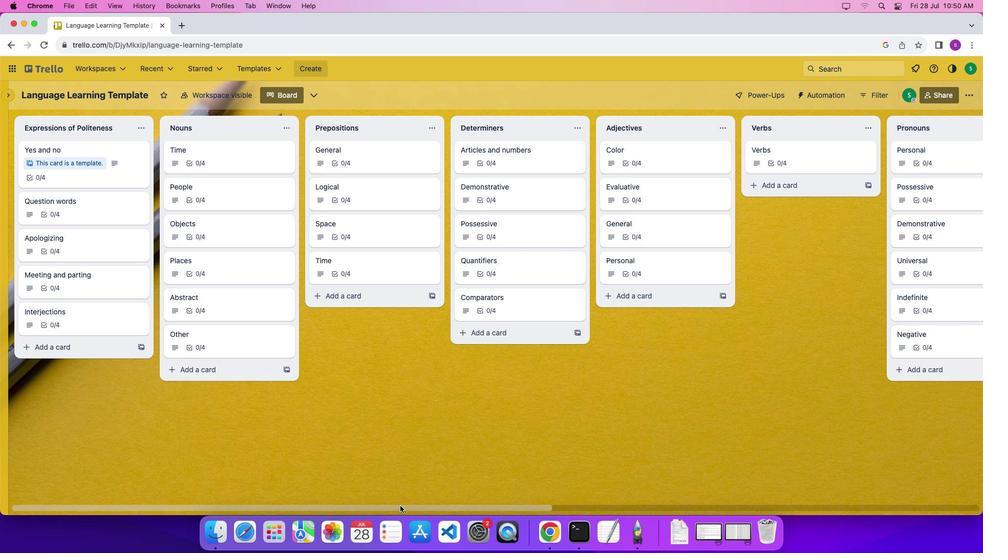 
Action: Mouse pressed left at (401, 506)
Screenshot: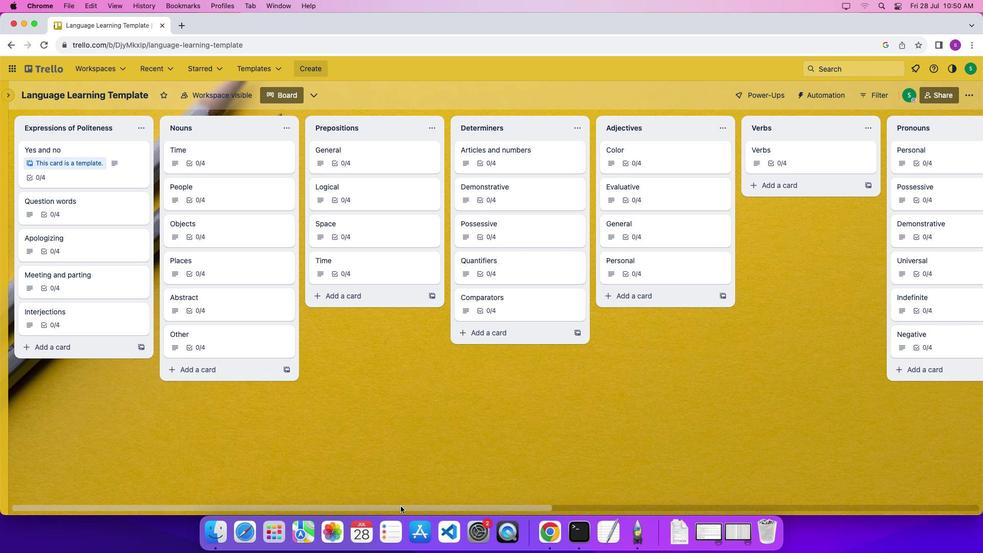 
Action: Mouse moved to (403, 508)
Screenshot: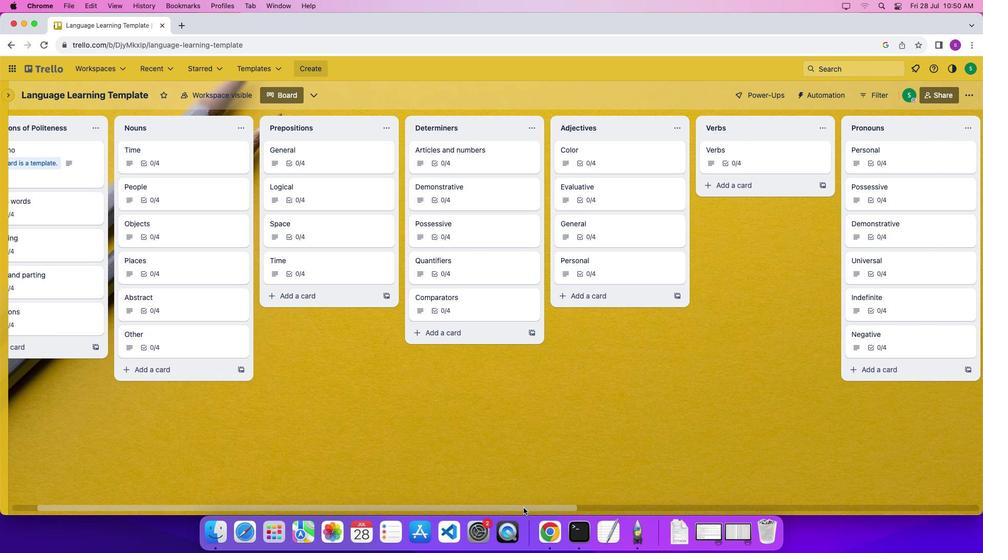 
Action: Mouse pressed left at (403, 508)
Screenshot: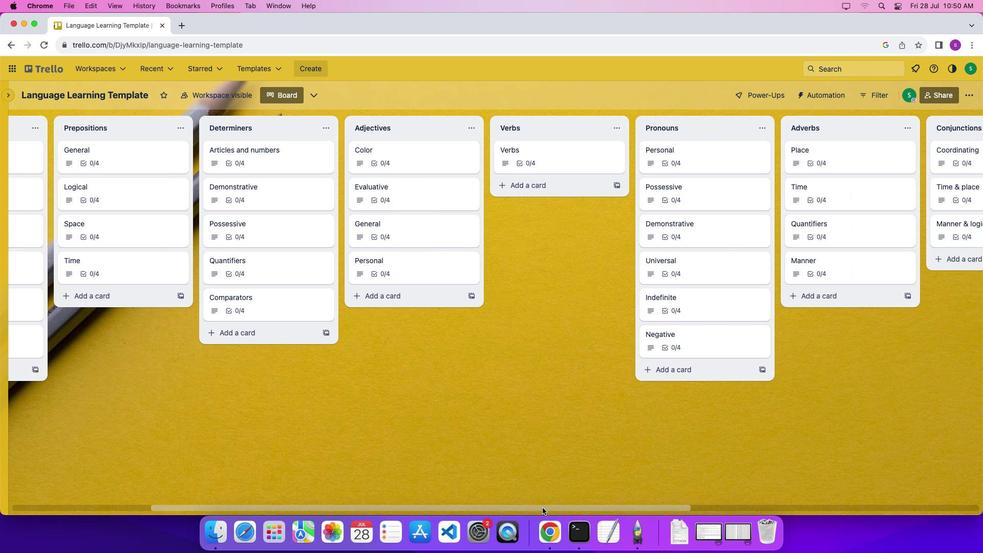 
Action: Mouse moved to (898, 133)
Screenshot: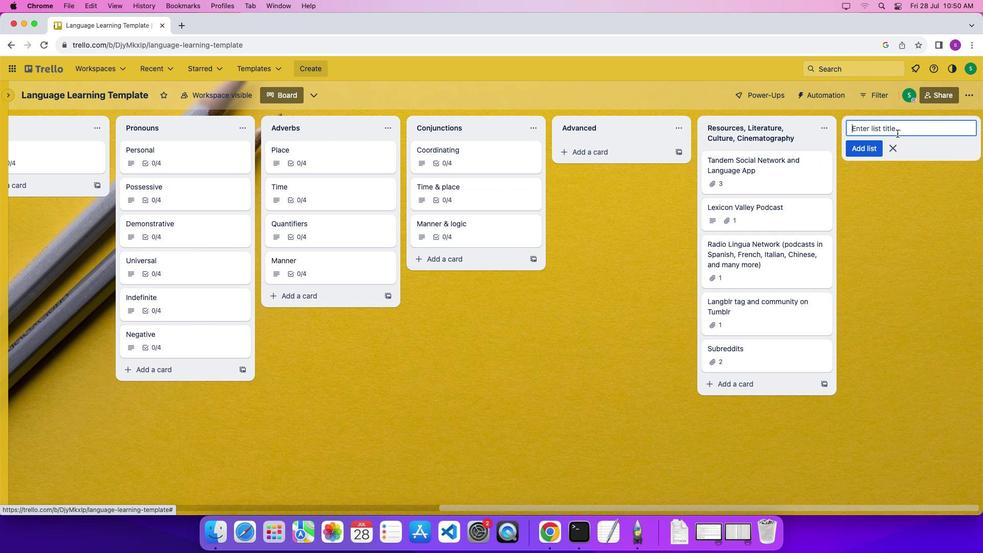 
Action: Mouse pressed left at (898, 133)
Screenshot: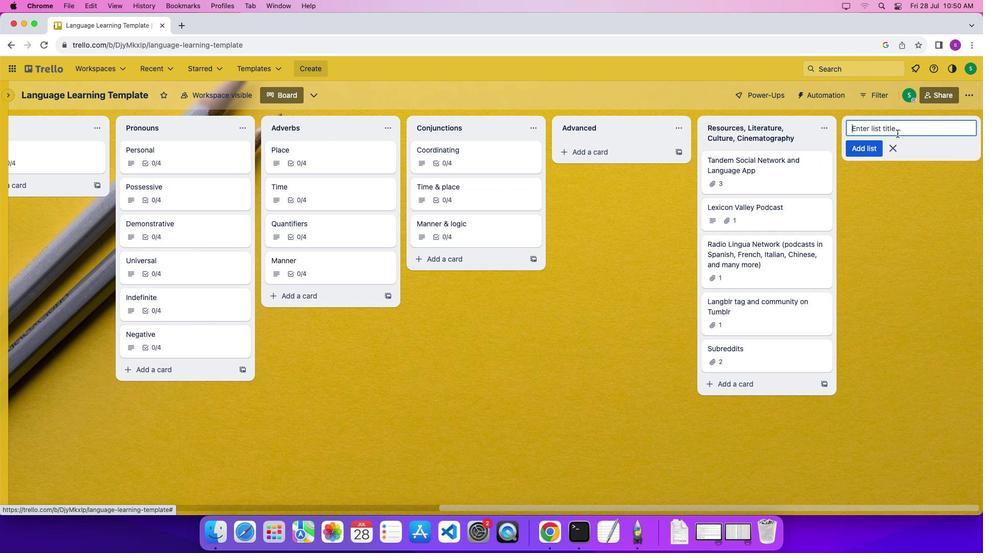 
Action: Mouse moved to (886, 127)
Screenshot: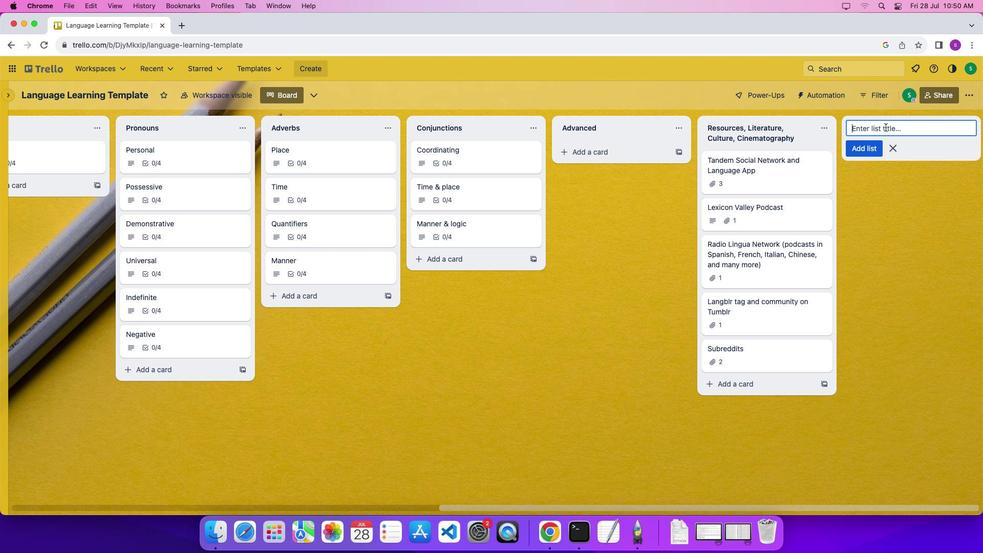 
Action: Mouse pressed left at (886, 127)
Screenshot: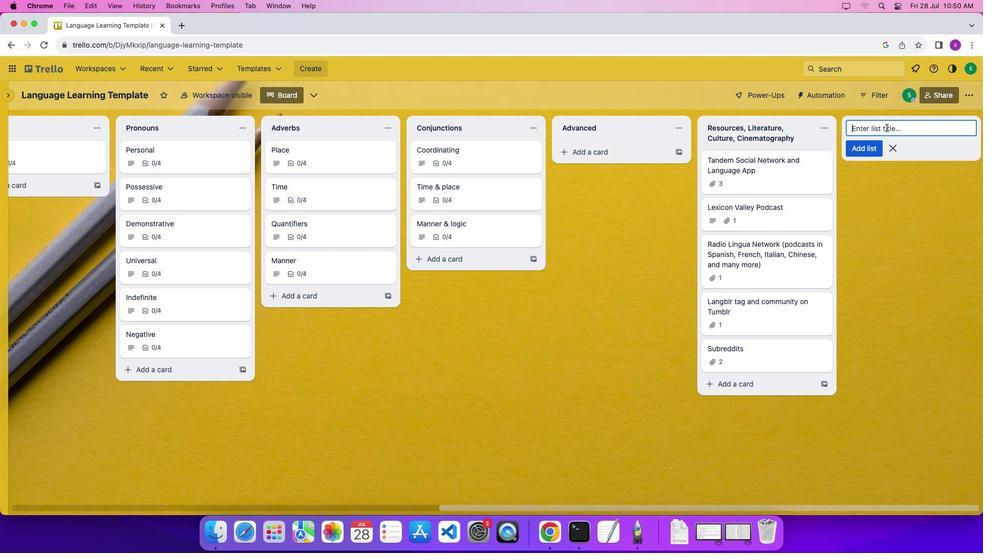 
Action: Mouse moved to (902, 170)
Screenshot: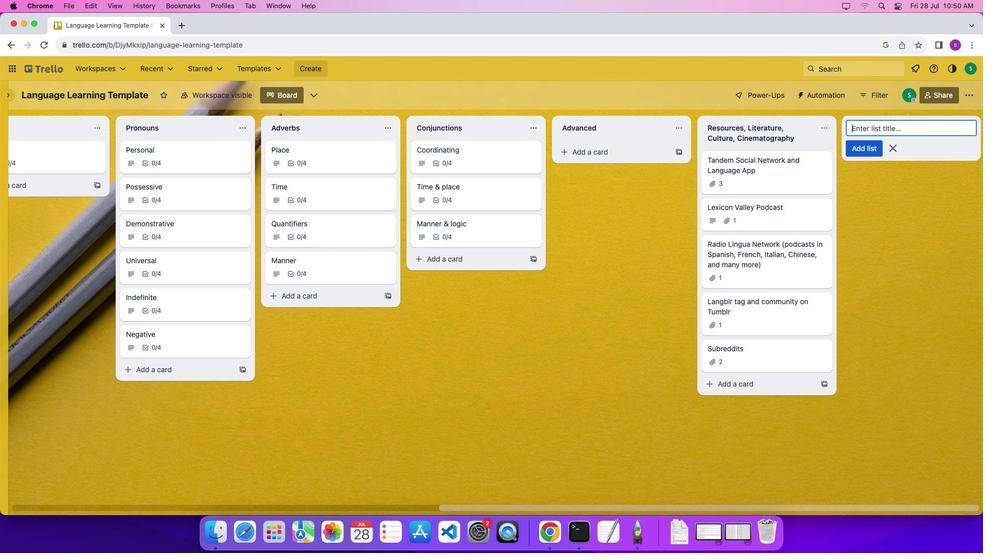
Action: Key pressed Key.shift
Screenshot: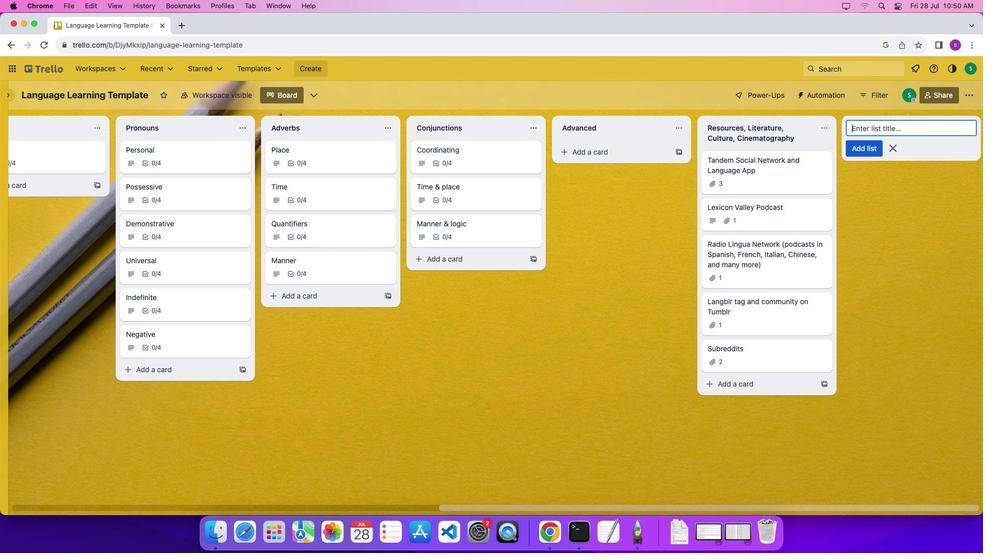 
Action: Mouse moved to (951, 208)
Screenshot: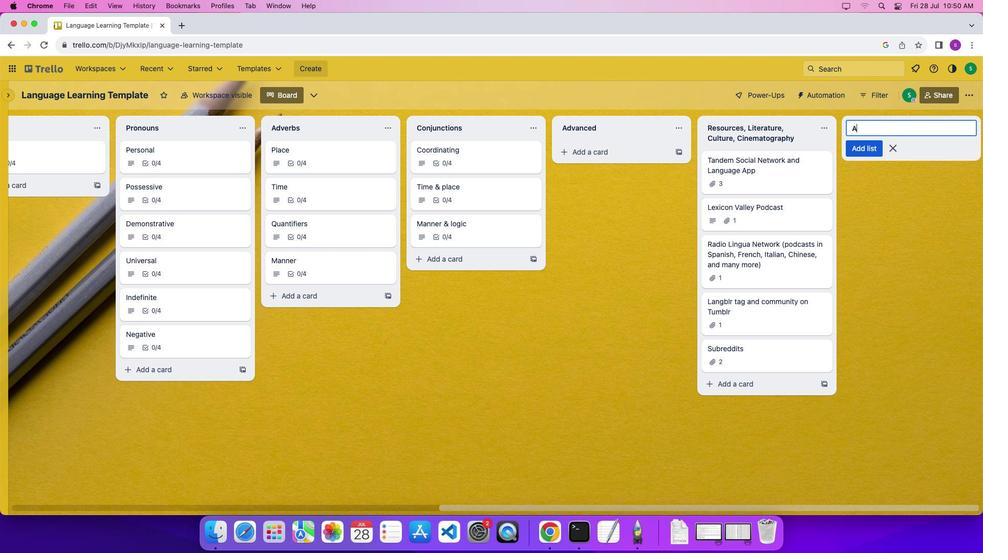
Action: Key pressed 'A''c''a''d''e''m''i''c'Key.spaceKey.shift'P''u''b''l''i''s''h''i''n''g'Key.spaceKey.shift'T''r''a''c''k''e''r''\x03'Key.shift'P''l''a''n'Key.space'y''o''u''r'Key.spaceKey.shift'S''t''u''d''i''e''s''\x03'
Screenshot: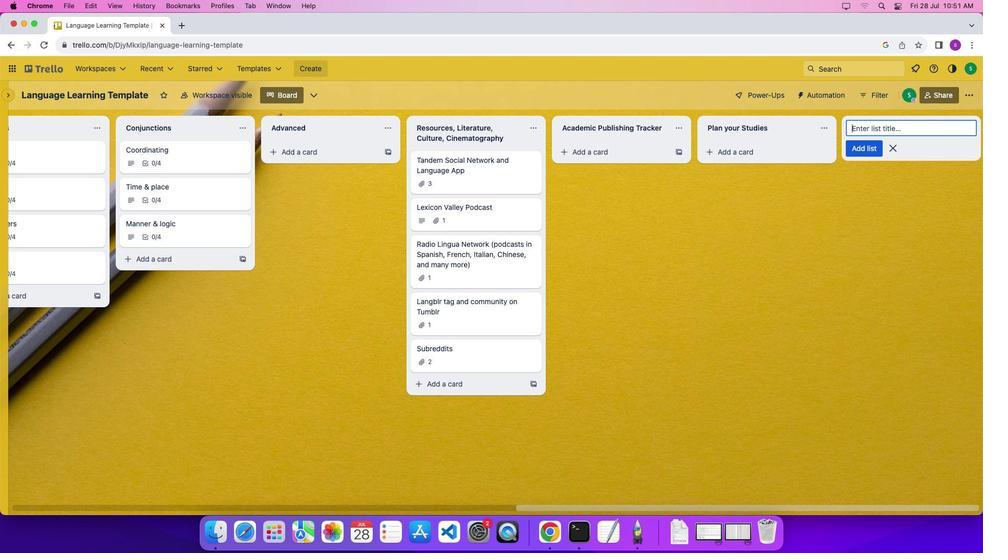 
Action: Mouse moved to (971, 217)
Screenshot: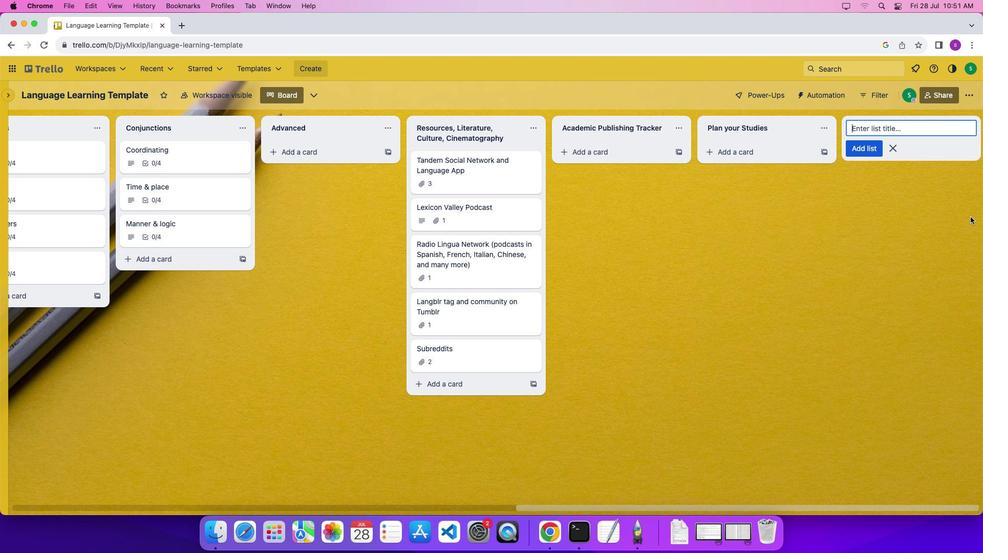 
Action: Key pressed Key.shift'A''c''a''d''e''m''i''c'Key.spaceKey.shift'C''o''n''f''e''r''e''n''c''e'Key.spaceKey.shift'P''r''e''s''e''n''t''a''t''i''o''n'Key.spaceKey.shift'T''r''a''c''k''e''r''\x03'
Screenshot: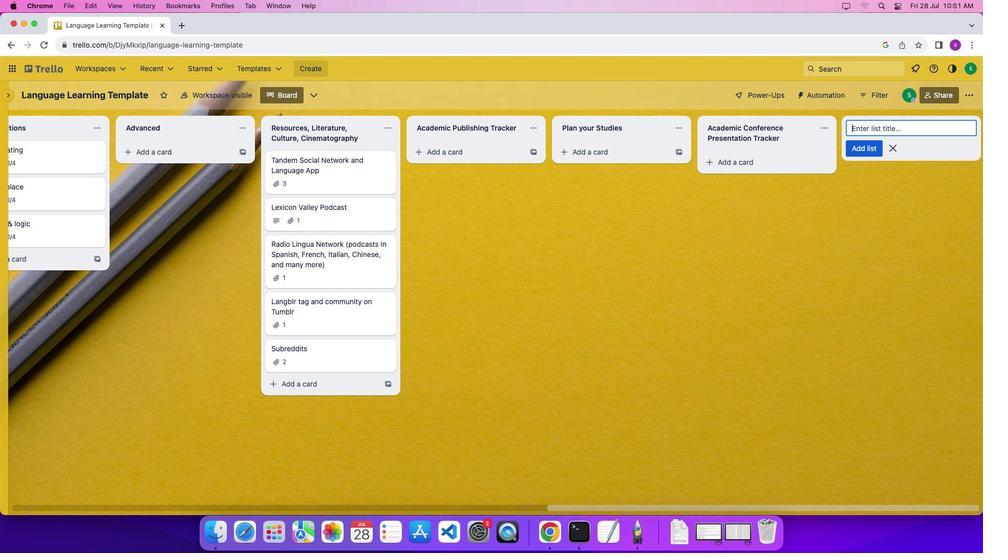 
Action: Mouse moved to (892, 148)
Screenshot: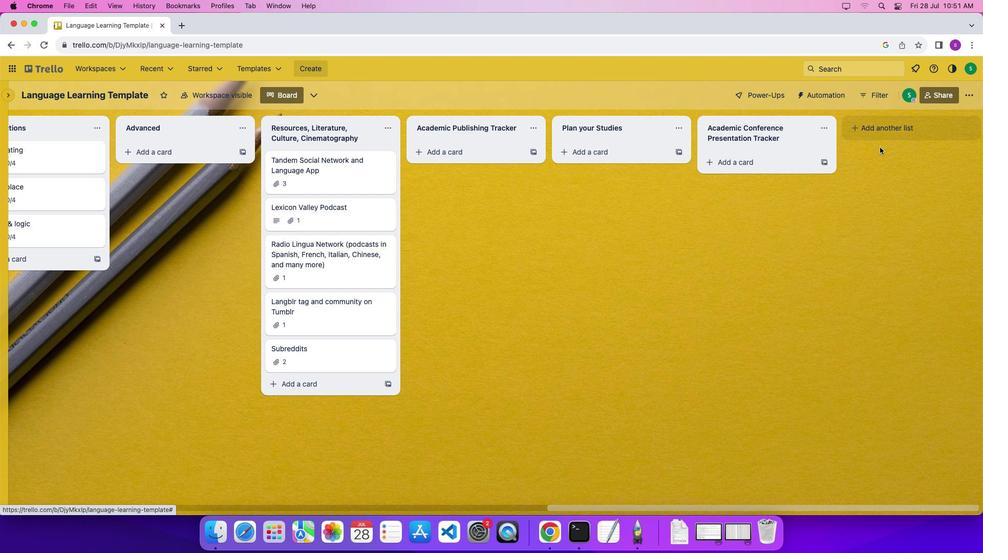 
Action: Mouse pressed left at (892, 148)
Screenshot: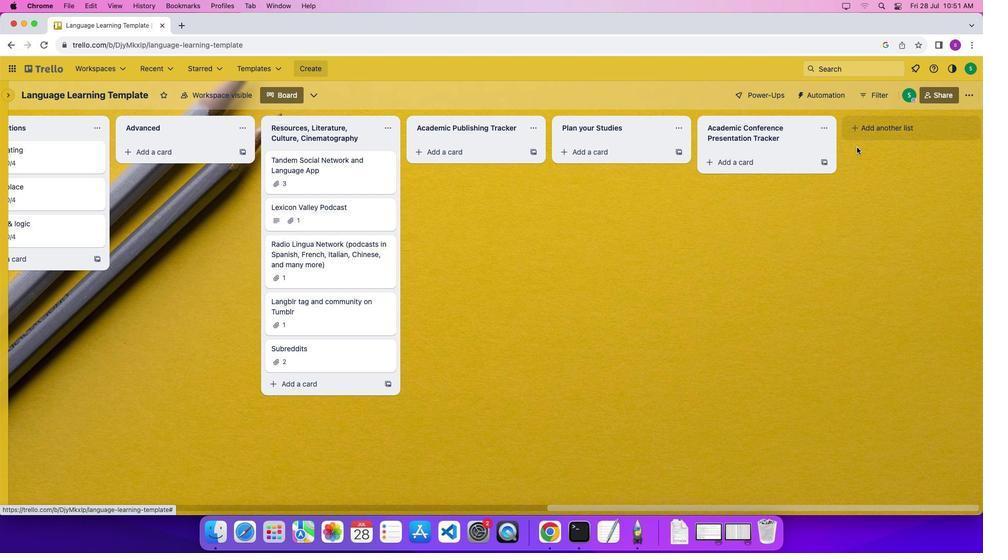 
Action: Mouse moved to (486, 151)
Screenshot: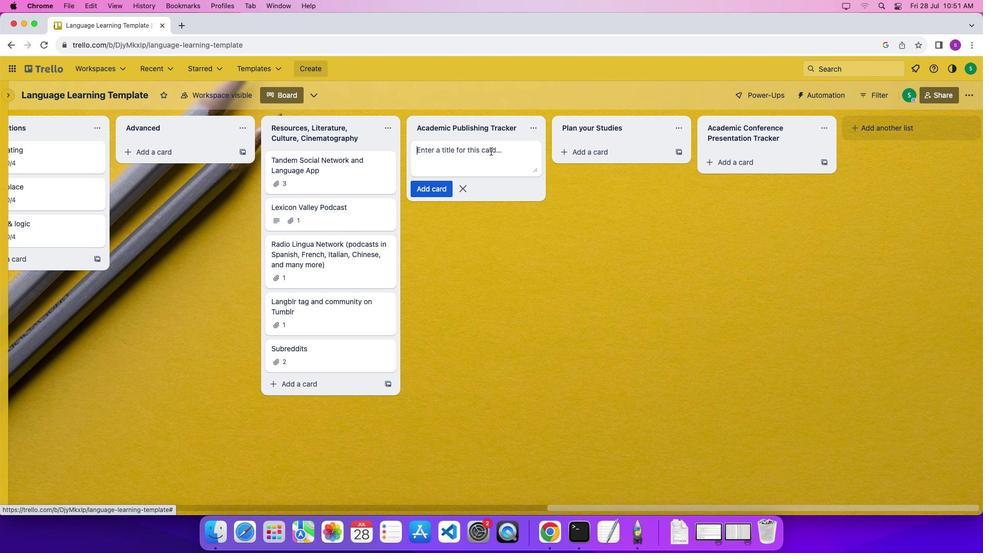 
Action: Mouse pressed left at (486, 151)
Screenshot: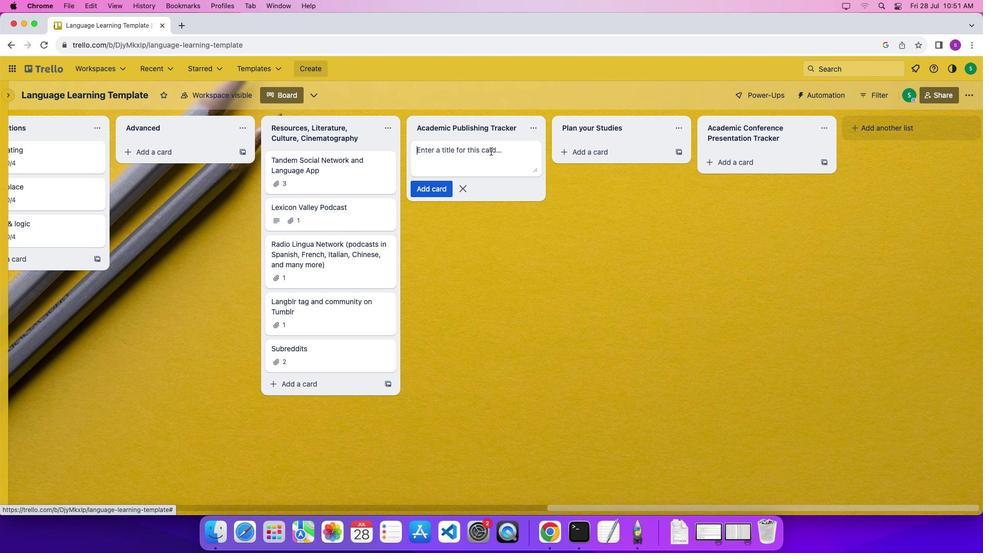 
Action: Mouse moved to (493, 158)
Screenshot: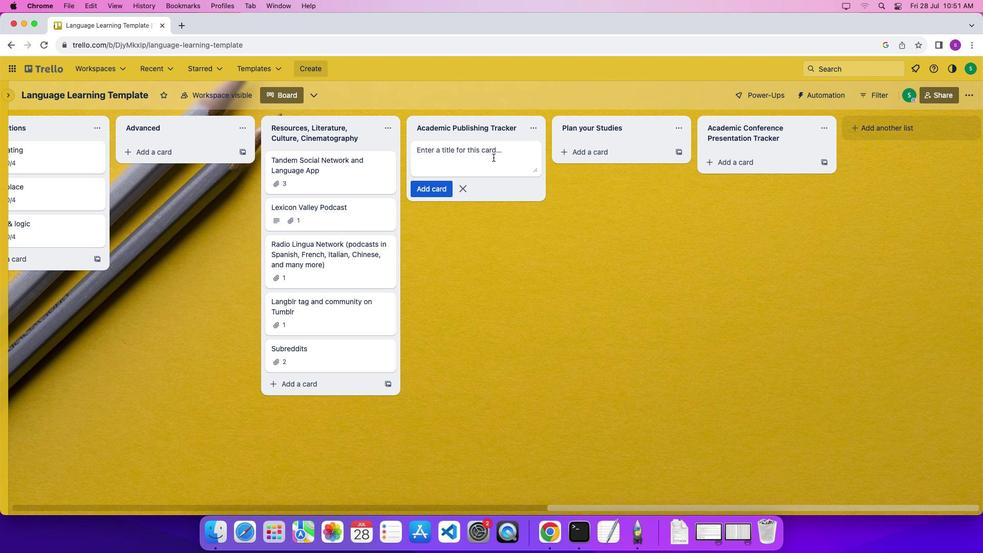 
Action: Mouse pressed left at (493, 158)
Screenshot: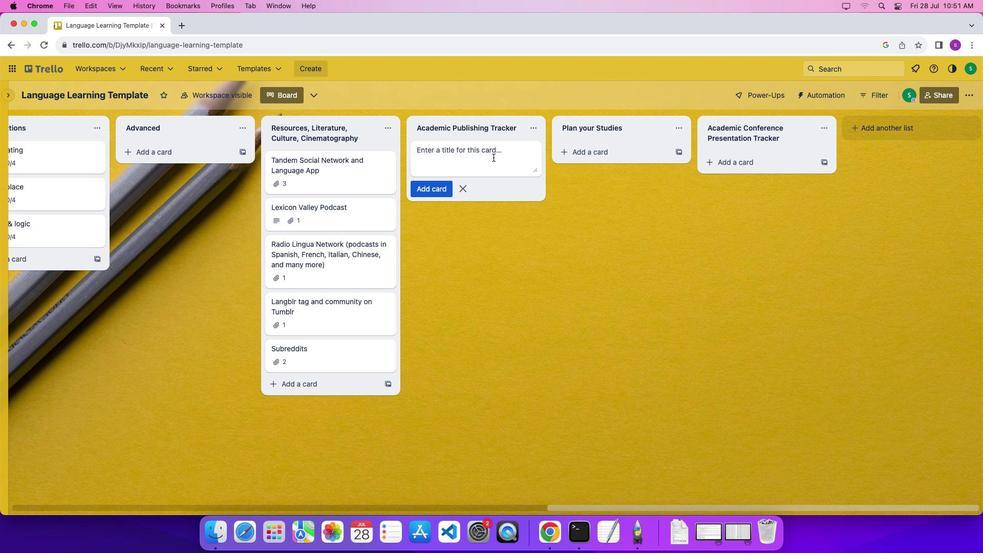 
Action: Mouse moved to (490, 157)
Screenshot: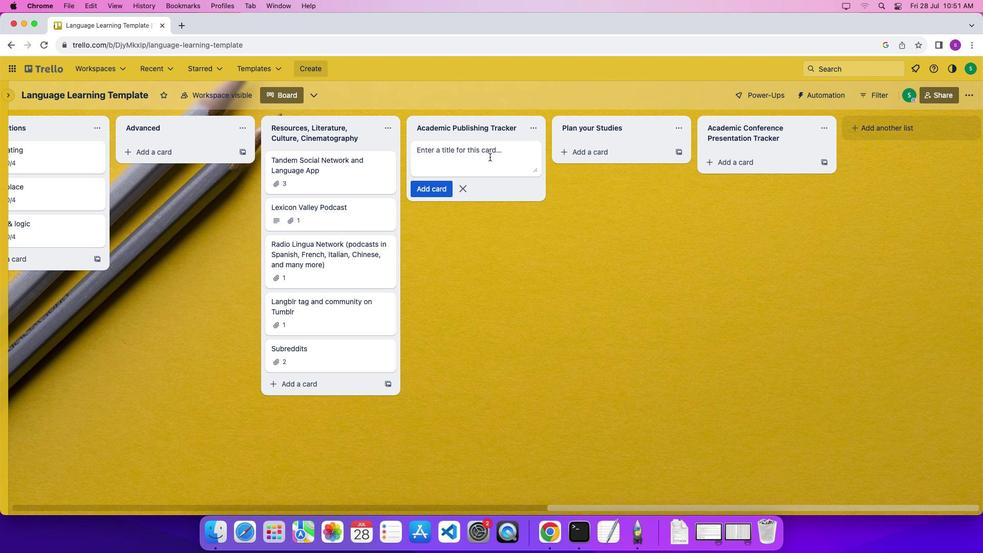 
Action: Mouse pressed left at (490, 157)
Screenshot: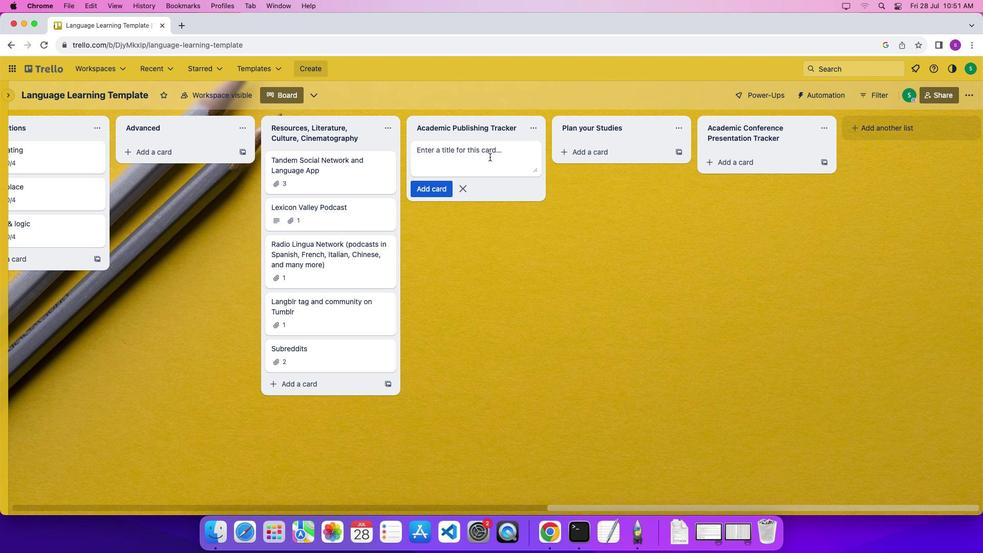 
Action: Key pressed Key.shift'A''c''a''d''e''m''i''c'Key.spaceKey.shift't''r''a''c''k''e''r''\x03'
Screenshot: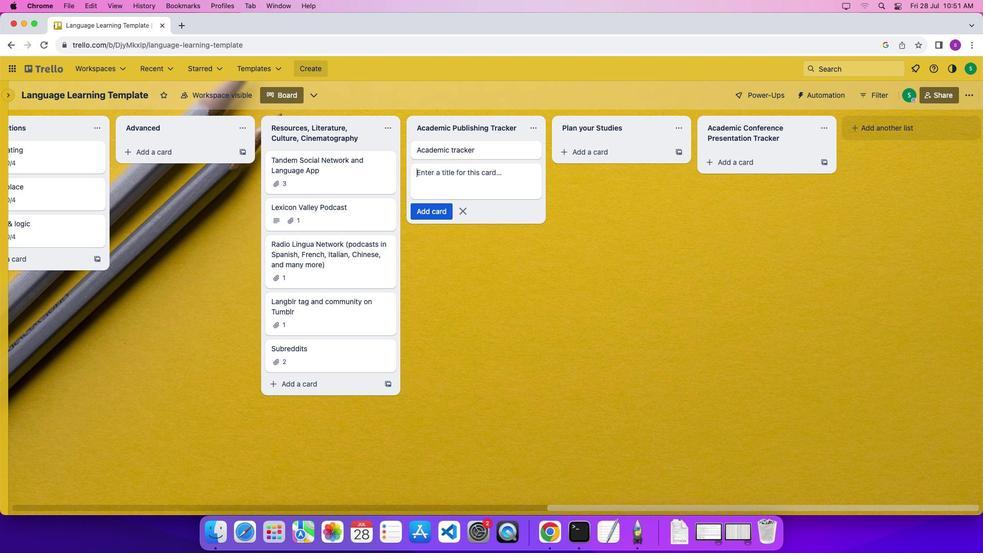 
Action: Mouse moved to (570, 153)
Screenshot: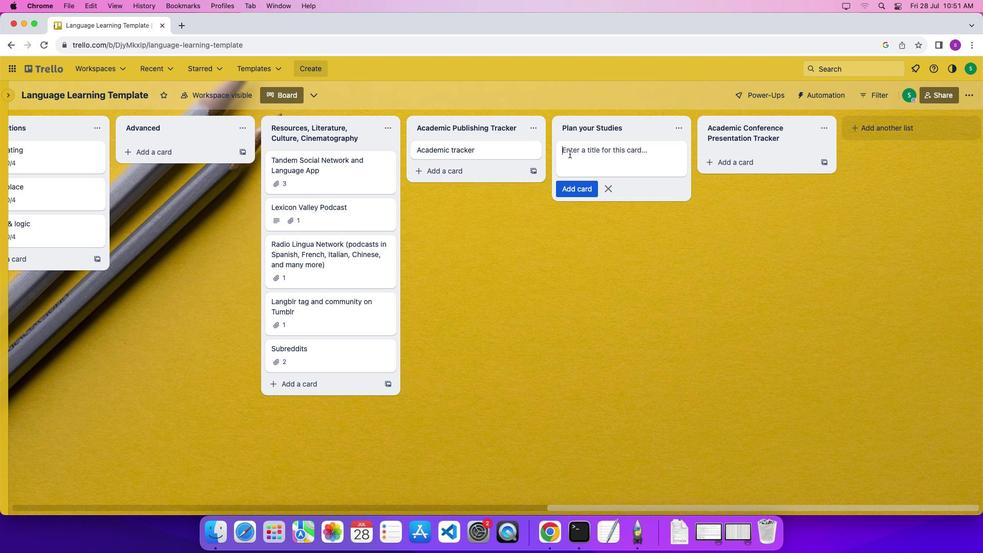
Action: Mouse pressed left at (570, 153)
Screenshot: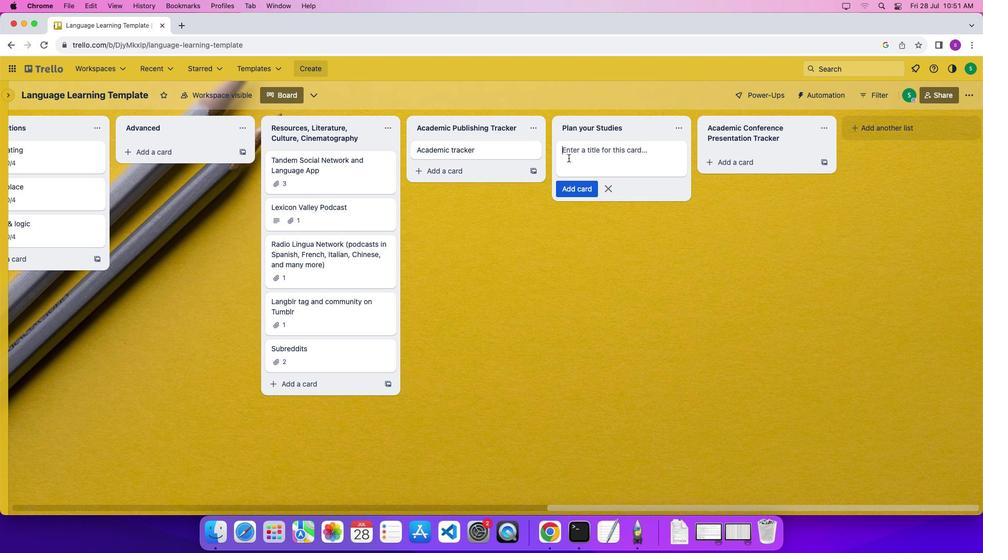 
Action: Mouse moved to (567, 158)
Screenshot: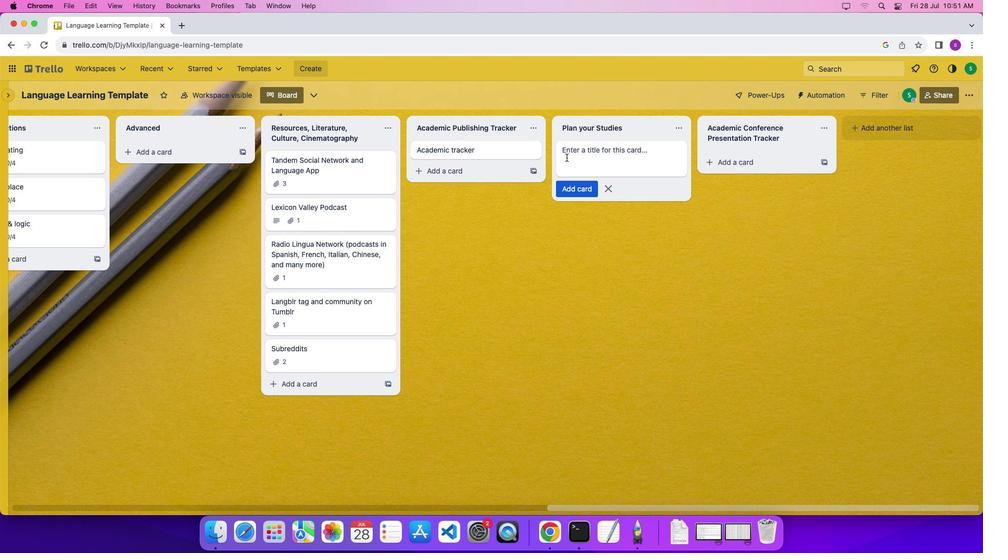 
Action: Mouse pressed left at (567, 158)
Screenshot: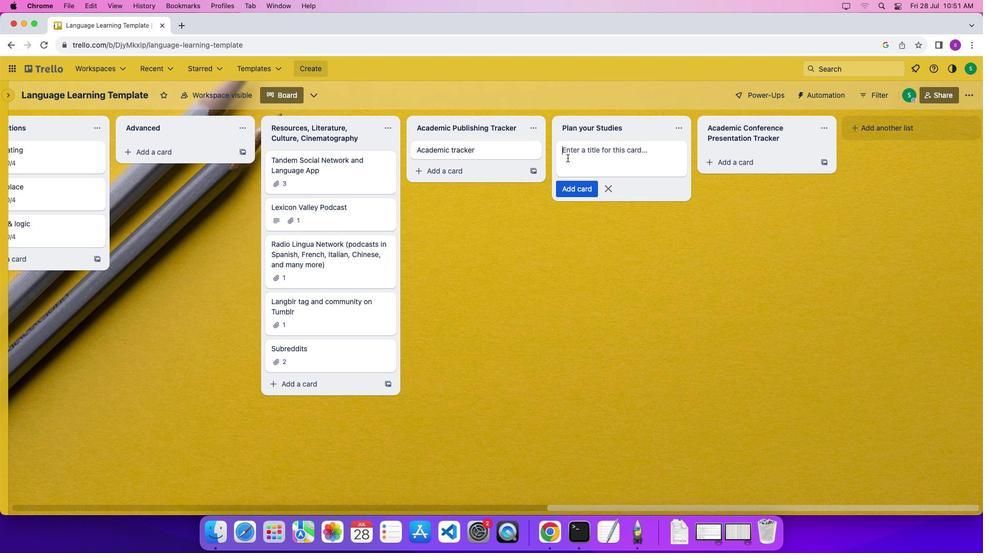 
Action: Mouse moved to (580, 156)
Screenshot: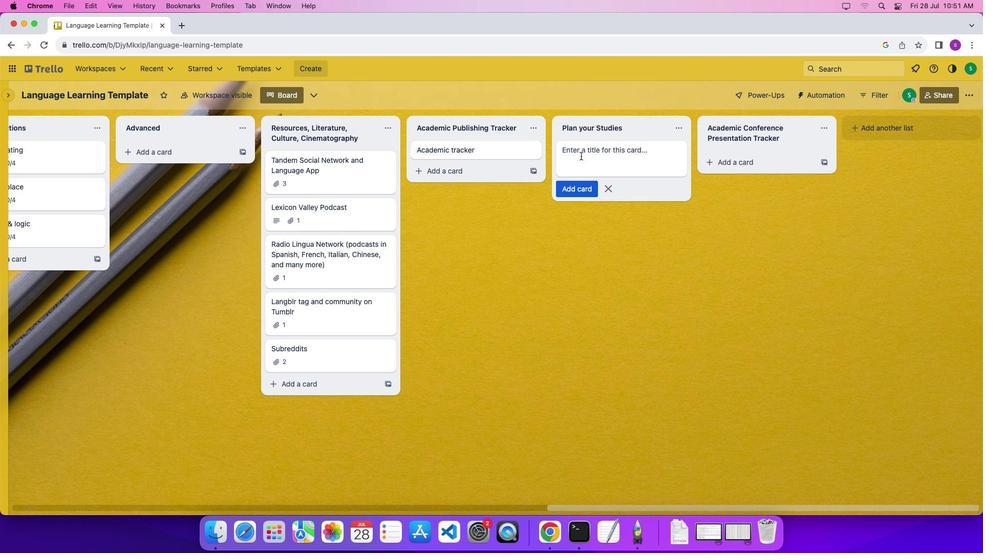 
Action: Mouse pressed left at (580, 156)
Screenshot: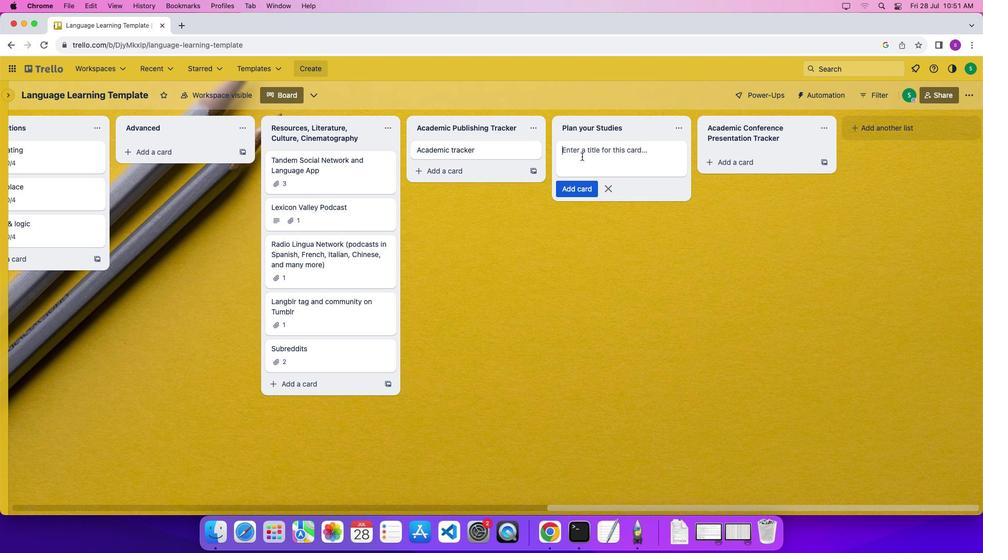 
Action: Mouse moved to (586, 158)
Screenshot: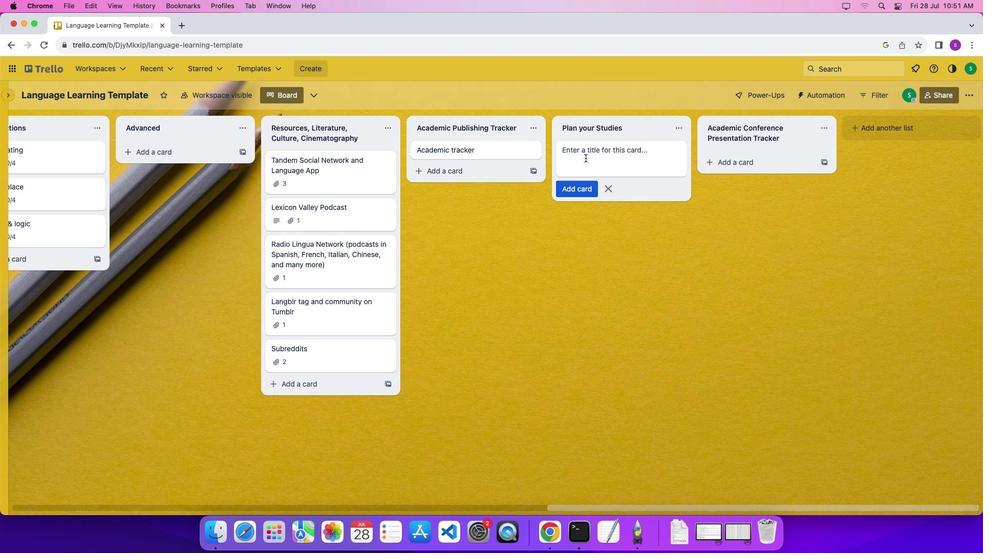 
Action: Key pressed Key.shift'S''t''u''d''i''e''s'Key.space'p''l''a''a''n''\x03'
Screenshot: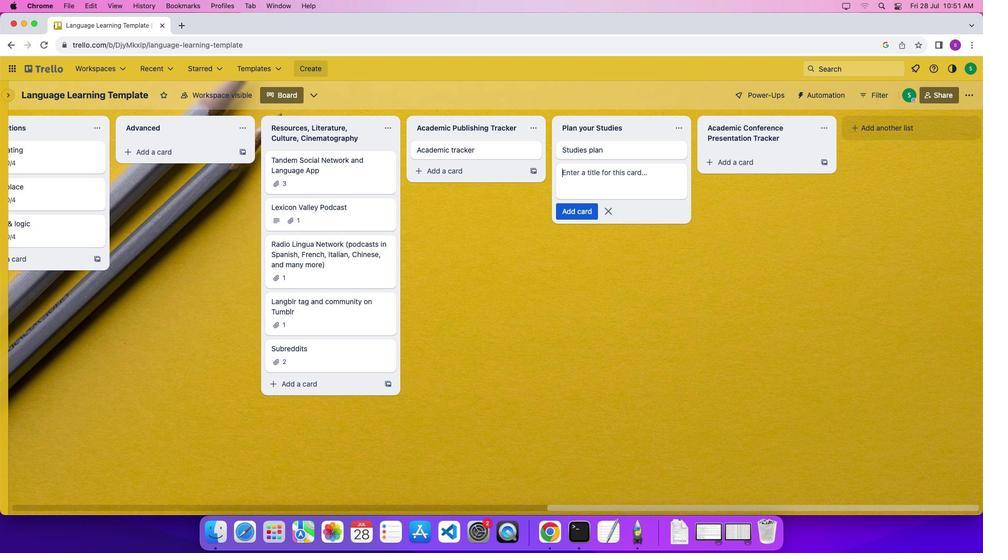 
Action: Mouse scrolled (586, 158) with delta (0, 0)
Screenshot: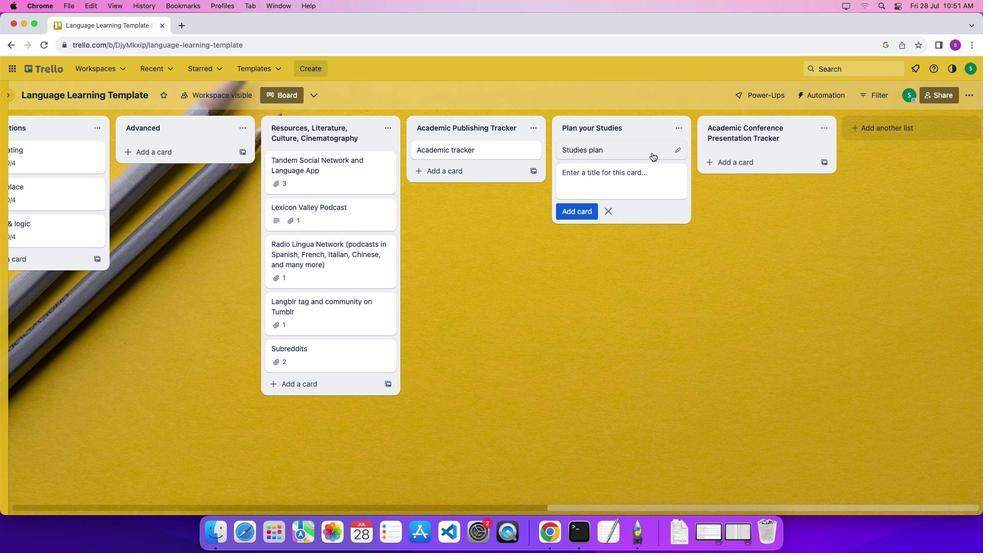 
Action: Mouse moved to (732, 158)
Screenshot: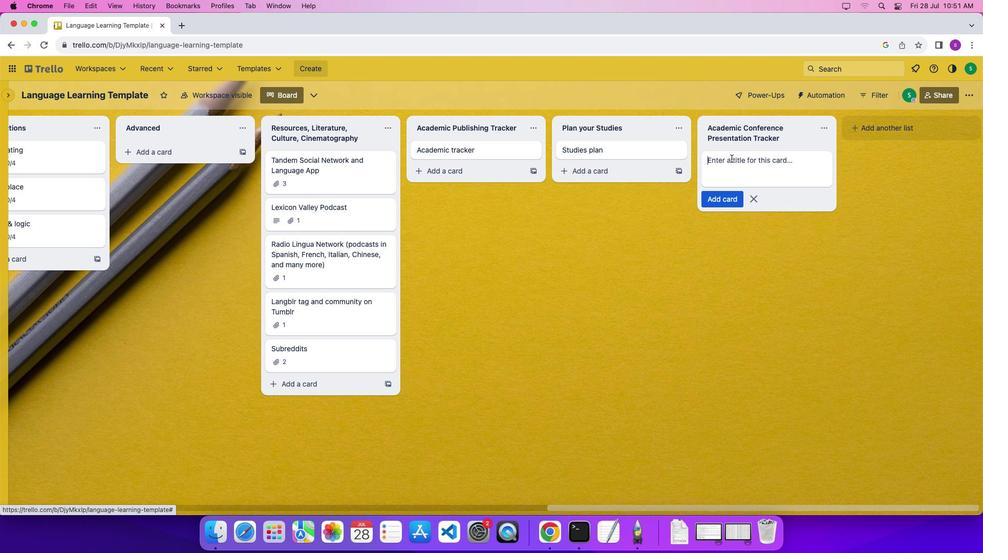 
Action: Mouse pressed left at (732, 158)
Screenshot: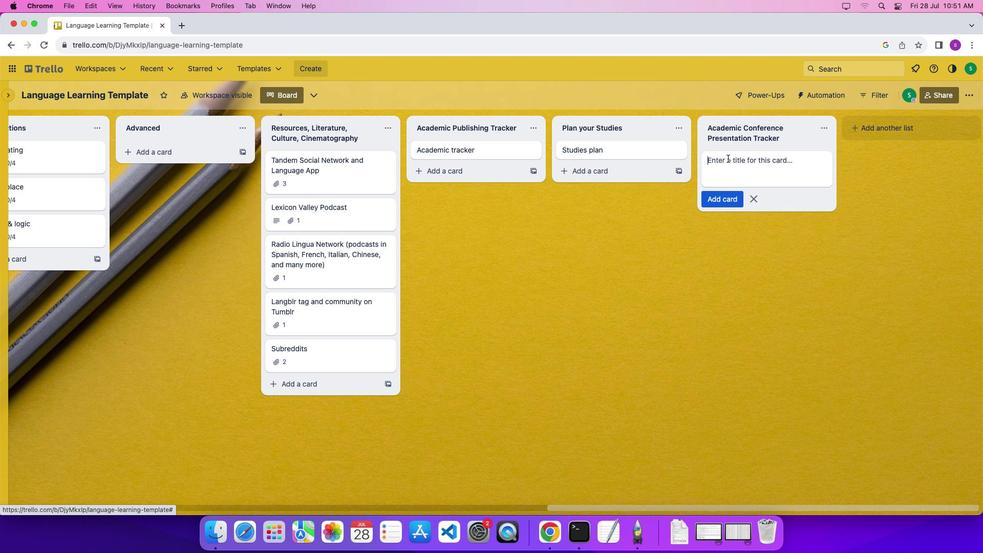 
Action: Mouse moved to (727, 164)
Screenshot: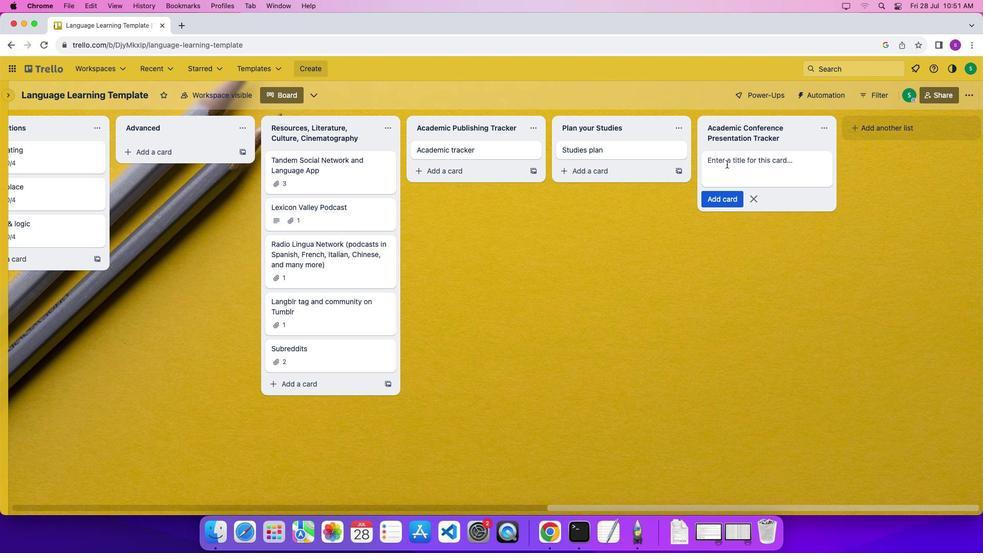
Action: Mouse pressed left at (727, 164)
Screenshot: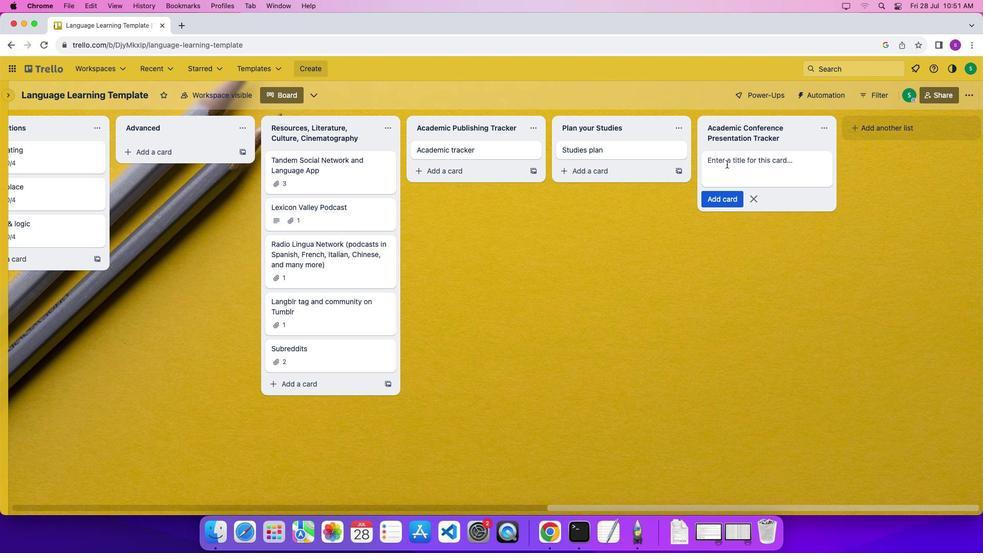 
Action: Mouse moved to (730, 165)
Screenshot: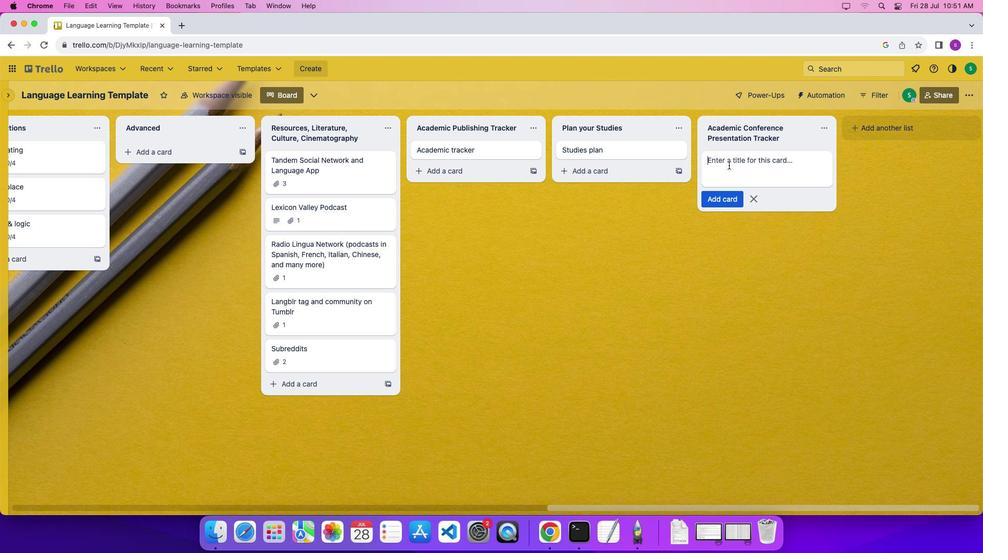 
Action: Key pressed Key.shift'p''r''e''s''e''n''t''a''t''i''o''n'Key.spaceKey.shift'T''r''a''c''k''e''r''\x03'
Screenshot: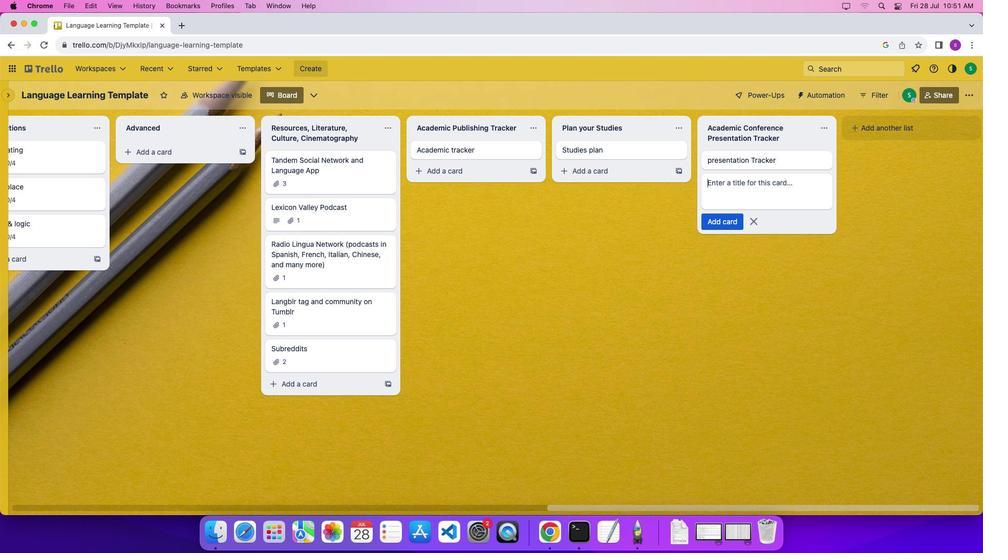 
Action: Mouse moved to (752, 222)
Screenshot: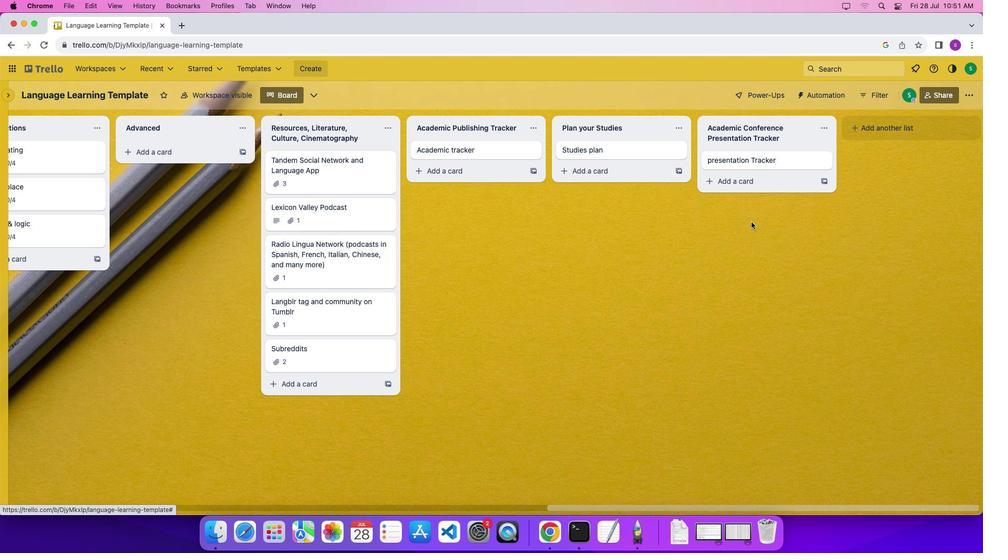
Action: Mouse pressed left at (752, 222)
Screenshot: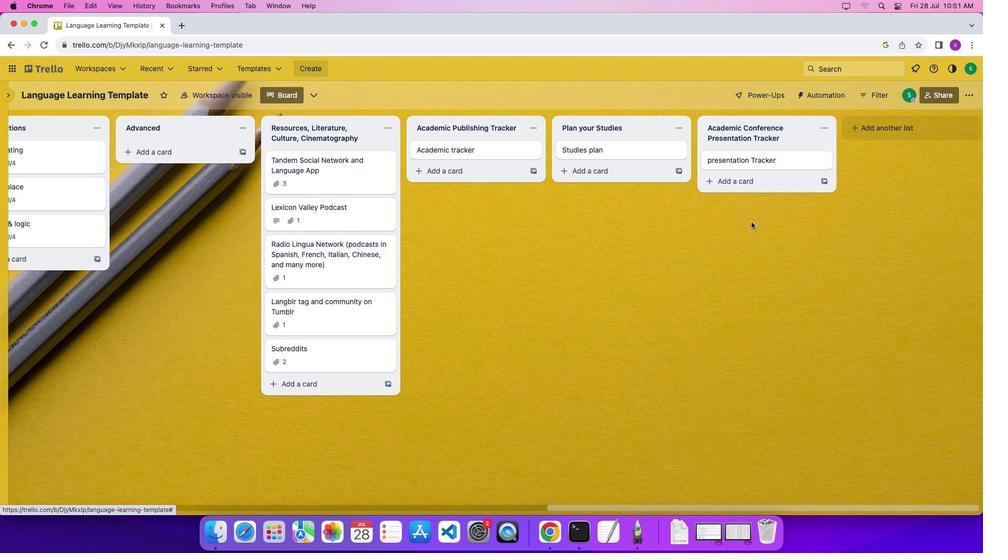 
Action: Mouse moved to (561, 248)
Screenshot: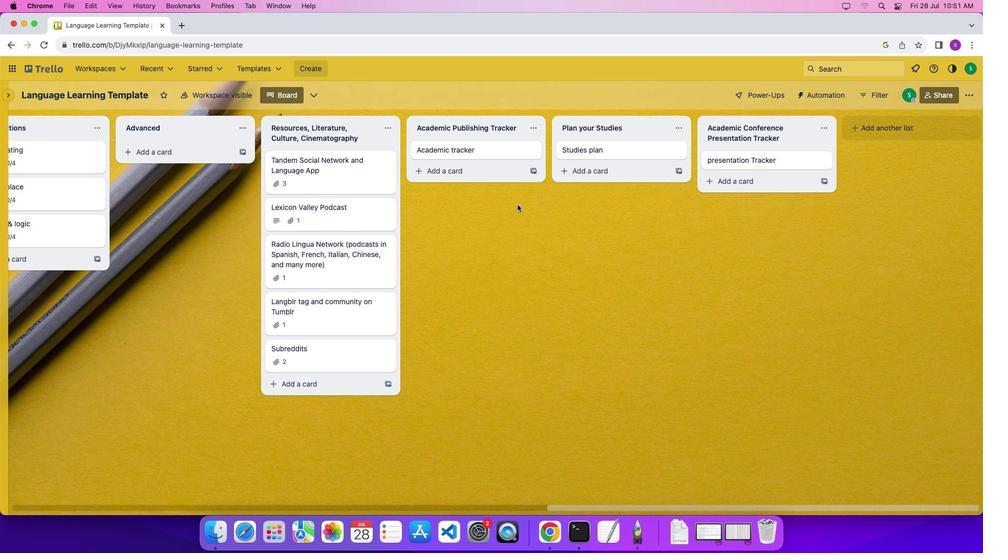 
Action: Mouse pressed left at (561, 248)
Screenshot: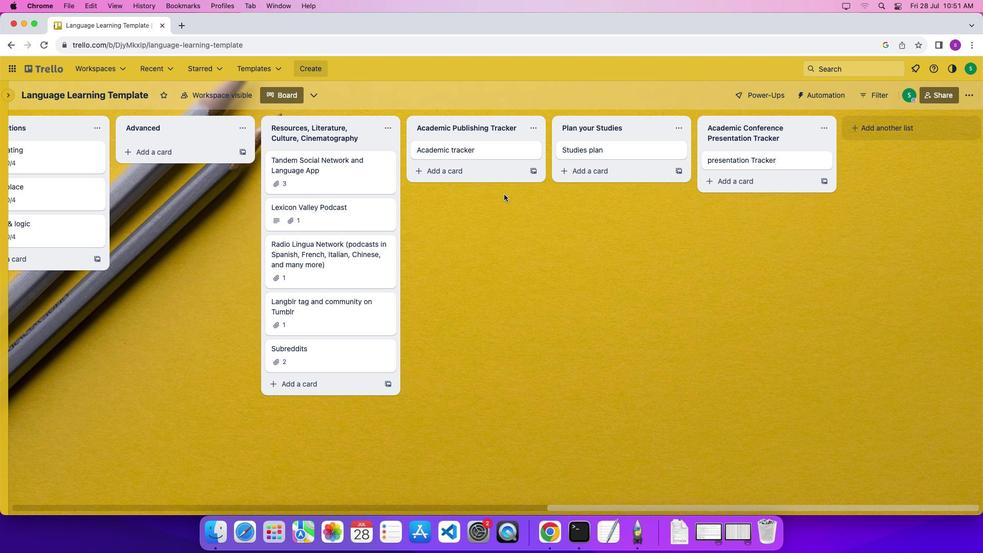 
Action: Mouse moved to (473, 154)
Screenshot: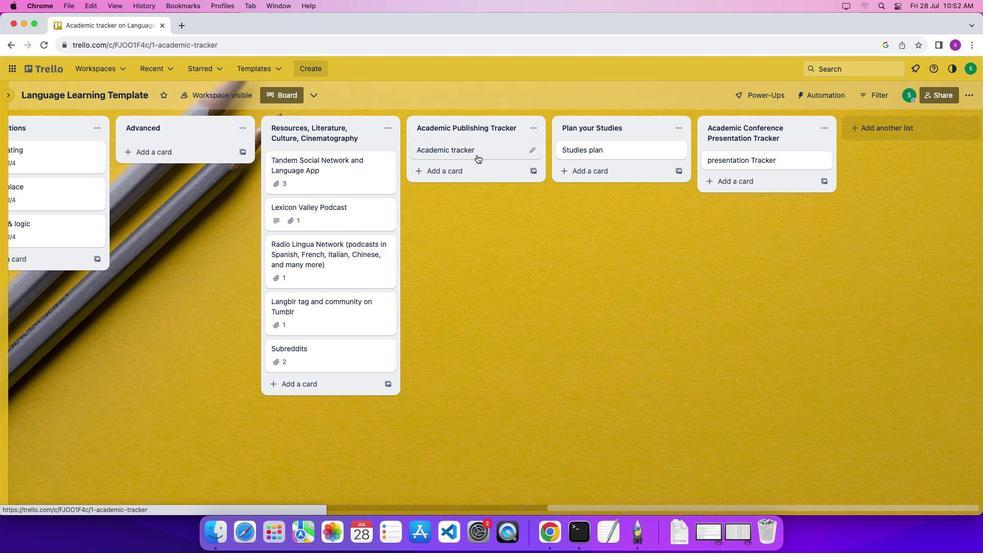 
Action: Mouse pressed left at (473, 154)
Screenshot: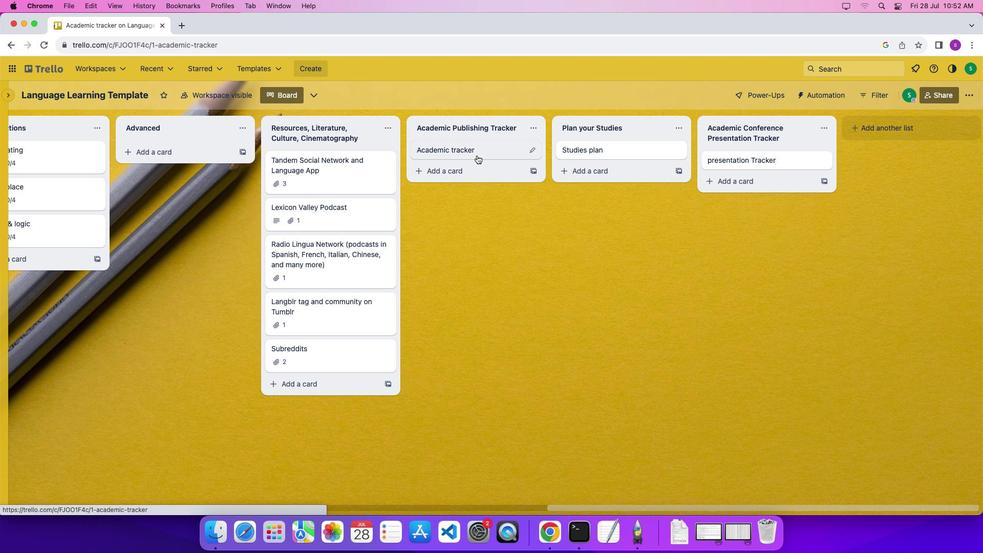 
Action: Mouse moved to (356, 157)
Screenshot: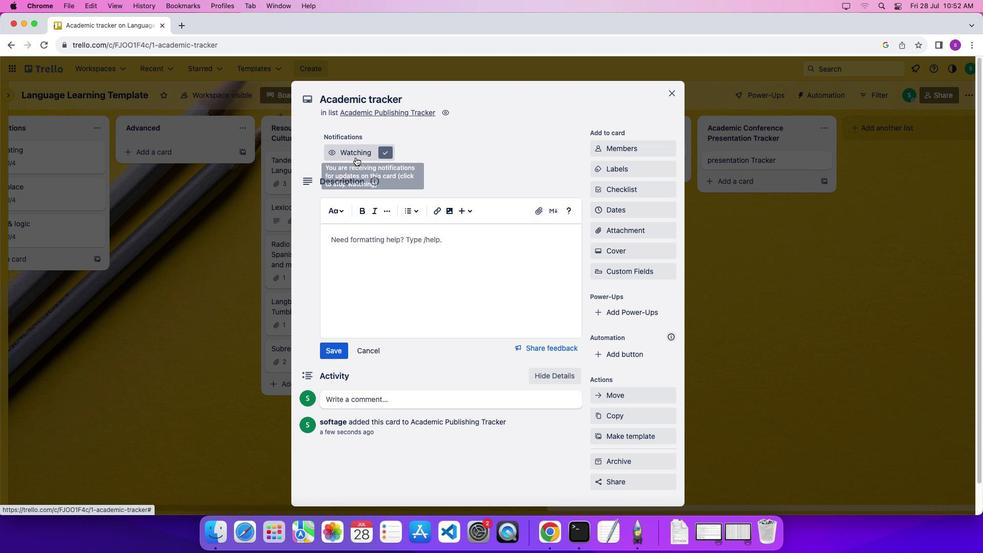 
Action: Mouse pressed left at (356, 157)
Screenshot: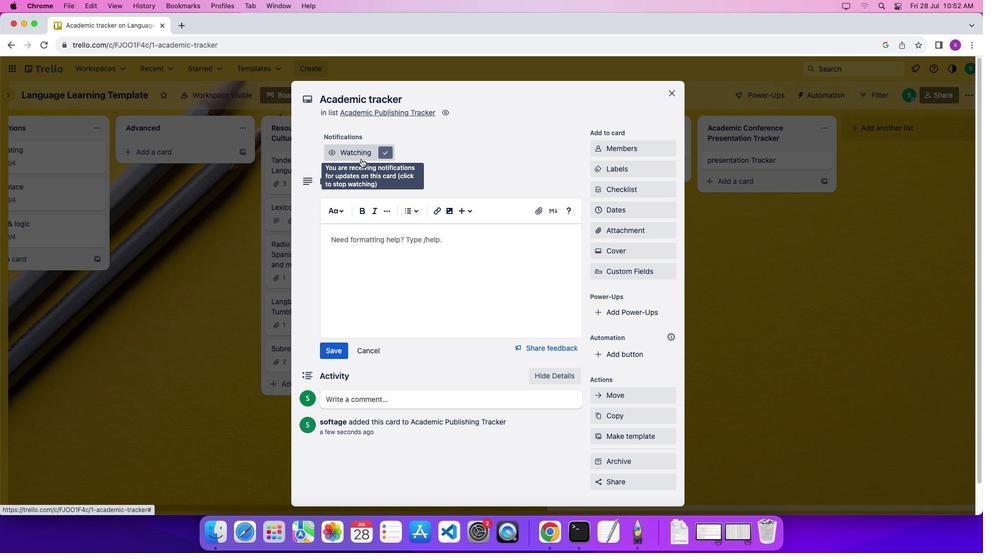 
Action: Mouse moved to (625, 146)
Screenshot: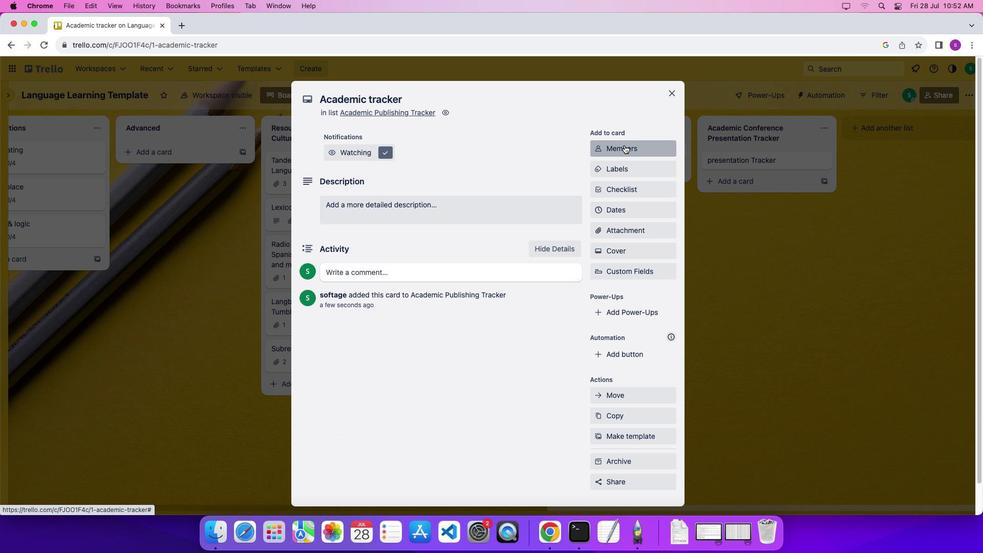 
Action: Mouse pressed left at (625, 146)
Screenshot: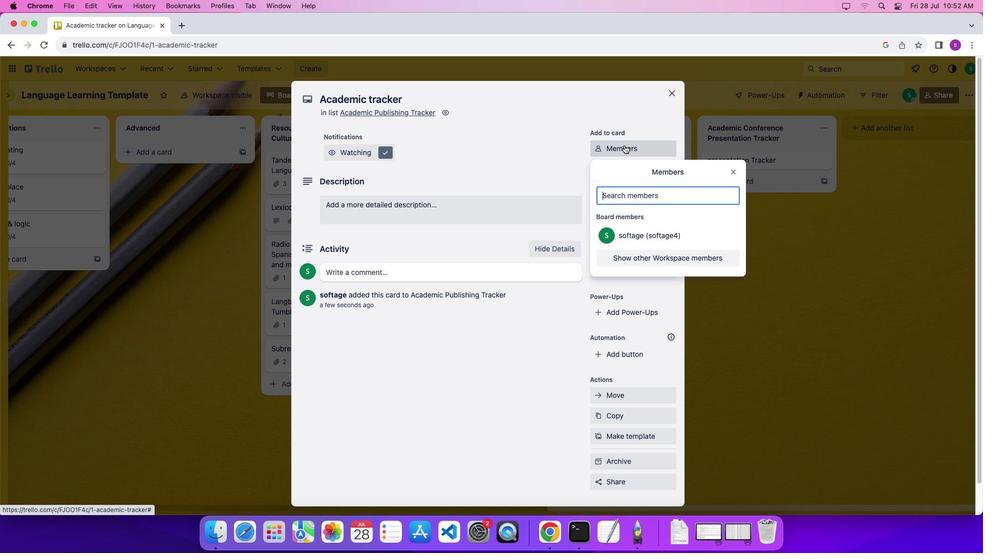 
Action: Mouse moved to (624, 193)
Screenshot: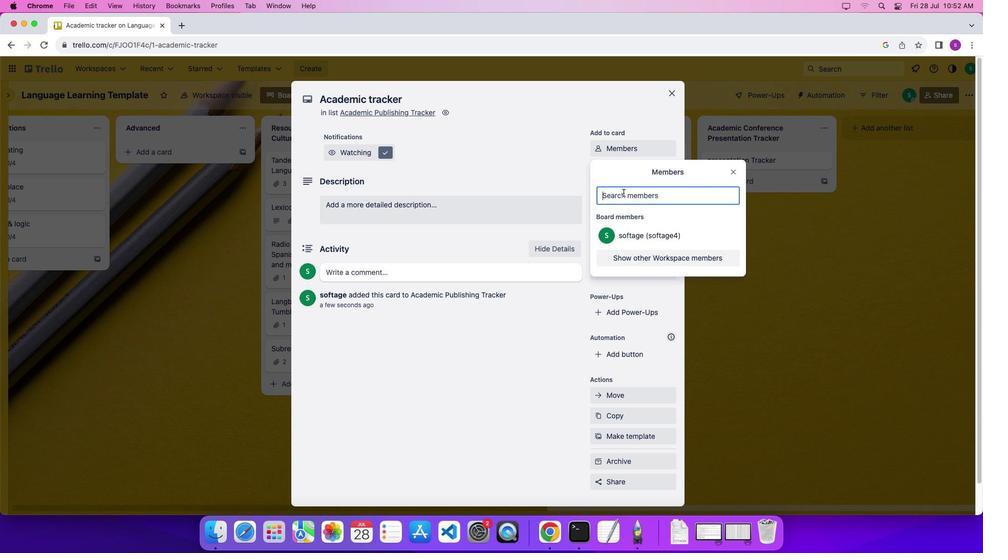 
Action: Mouse pressed left at (624, 193)
Screenshot: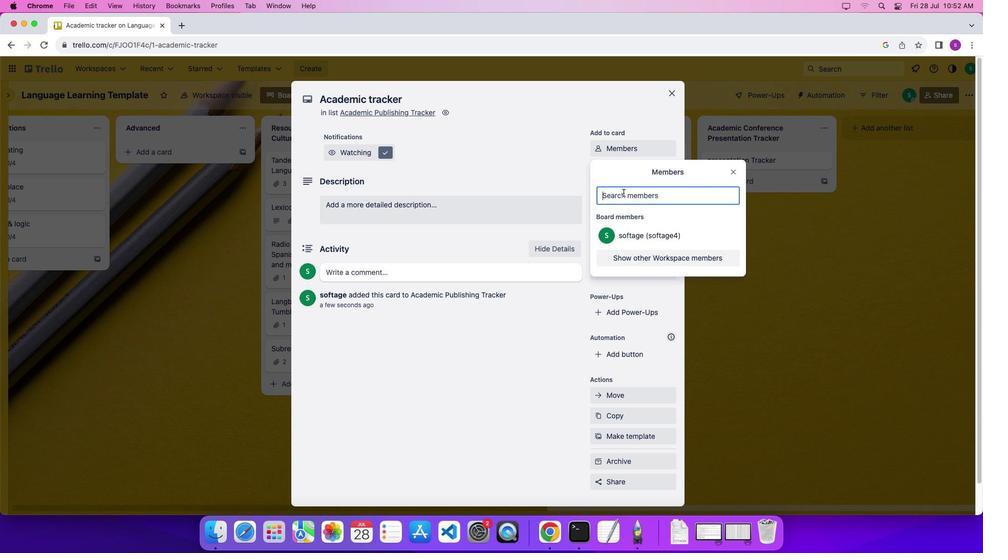 
Action: Mouse moved to (624, 193)
Screenshot: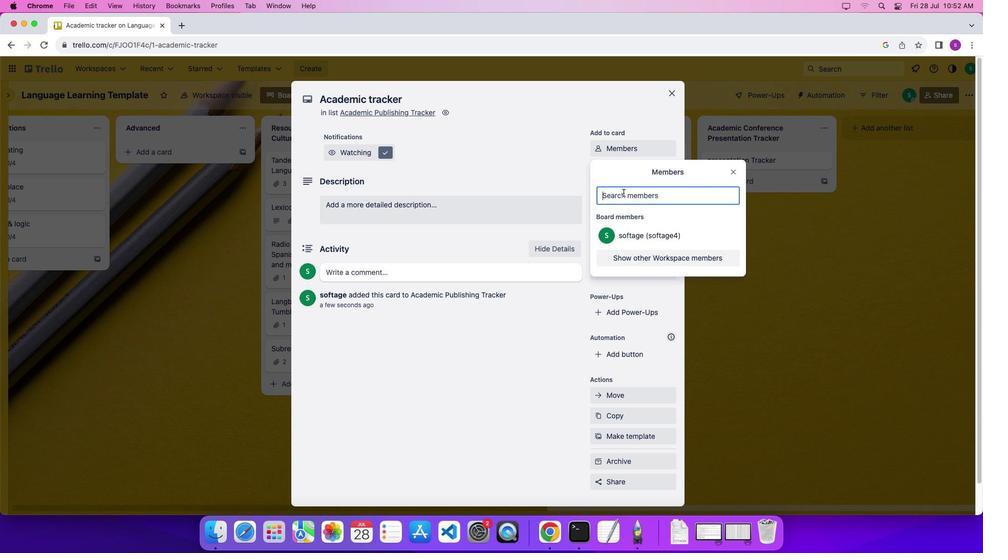
Action: Key pressed 's''o''f''t''a''g''e''.''2'Key.shift'@''s''o''f''t''a''g''e''.''n''e''t'
Screenshot: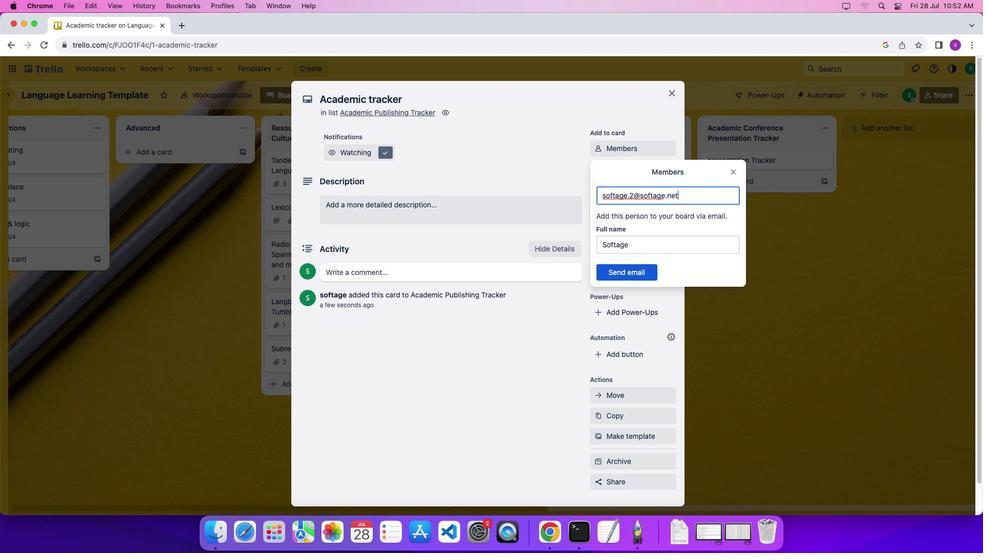 
Action: Mouse moved to (628, 271)
Screenshot: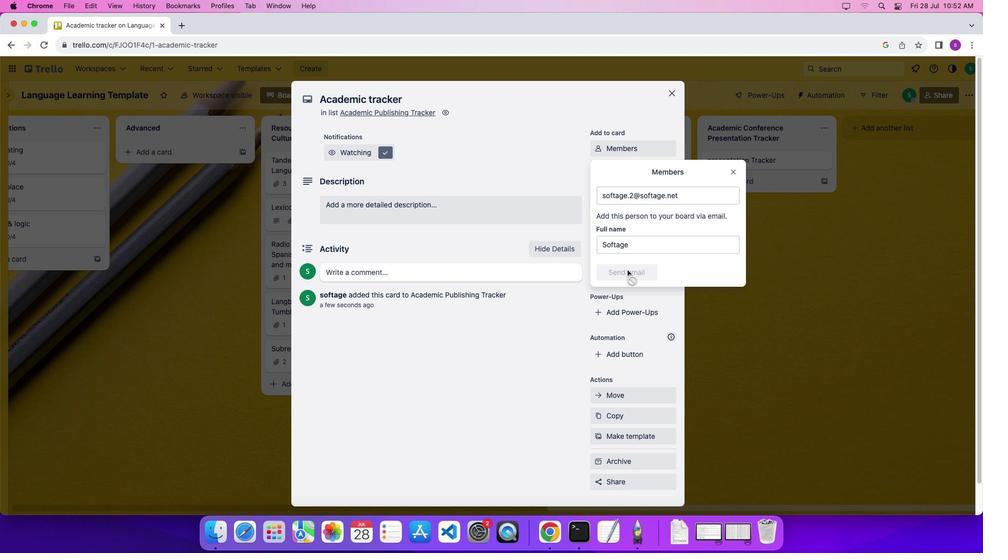 
Action: Mouse pressed left at (628, 271)
Screenshot: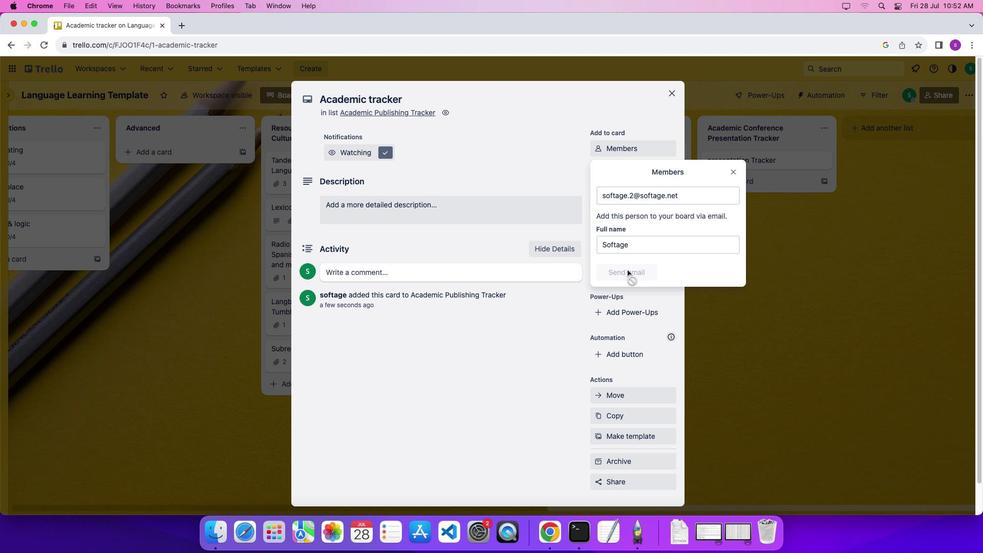 
Action: Mouse moved to (628, 203)
Screenshot: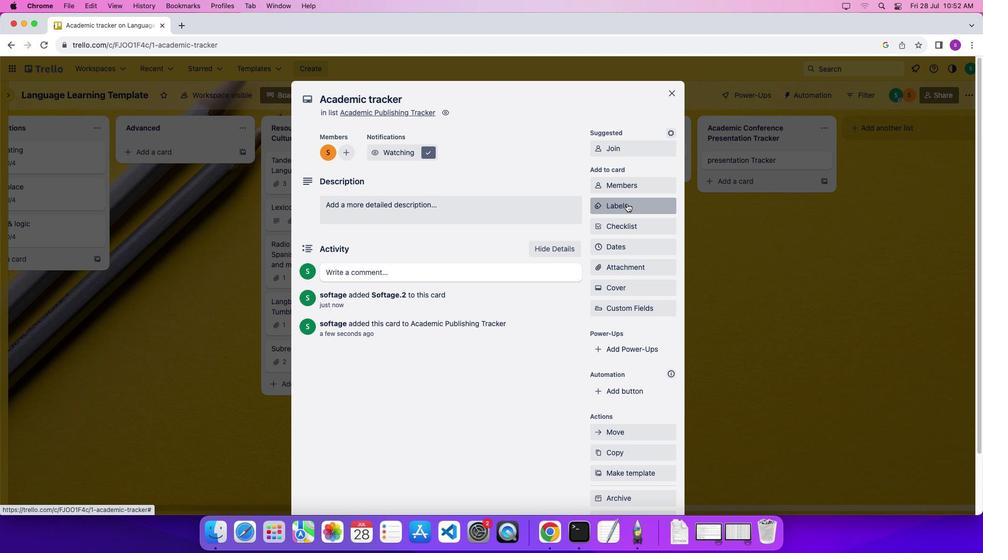 
Action: Mouse pressed left at (628, 203)
Screenshot: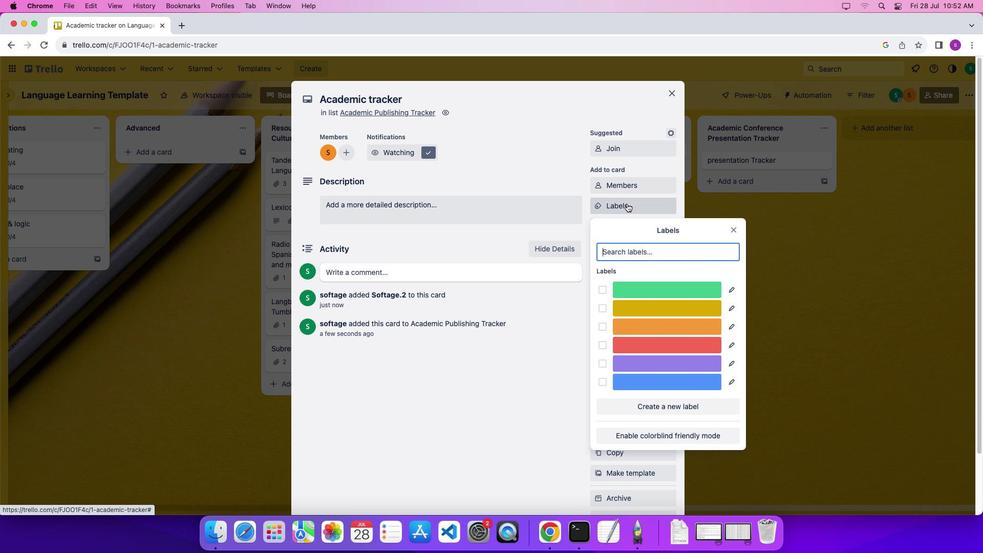 
Action: Mouse moved to (641, 342)
Screenshot: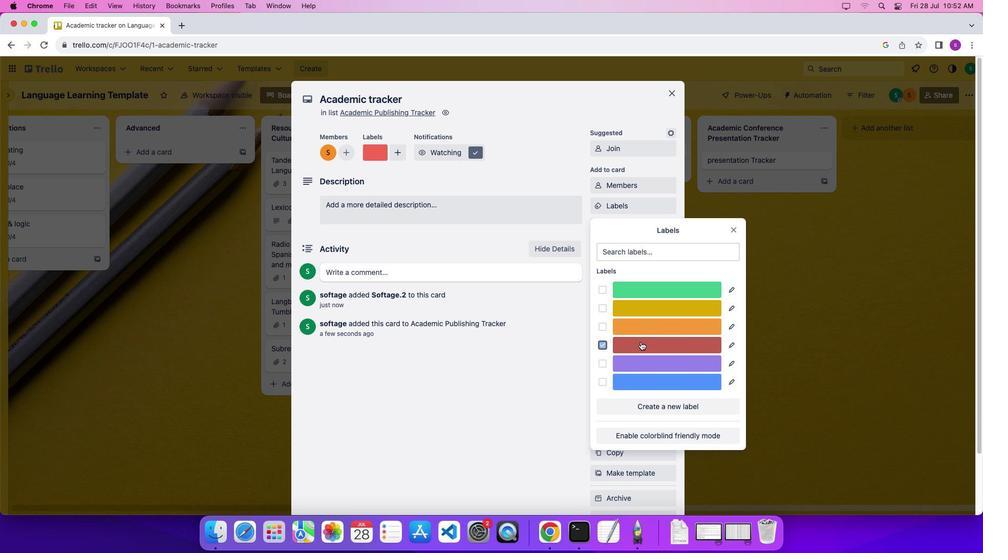 
Action: Mouse pressed left at (641, 342)
Screenshot: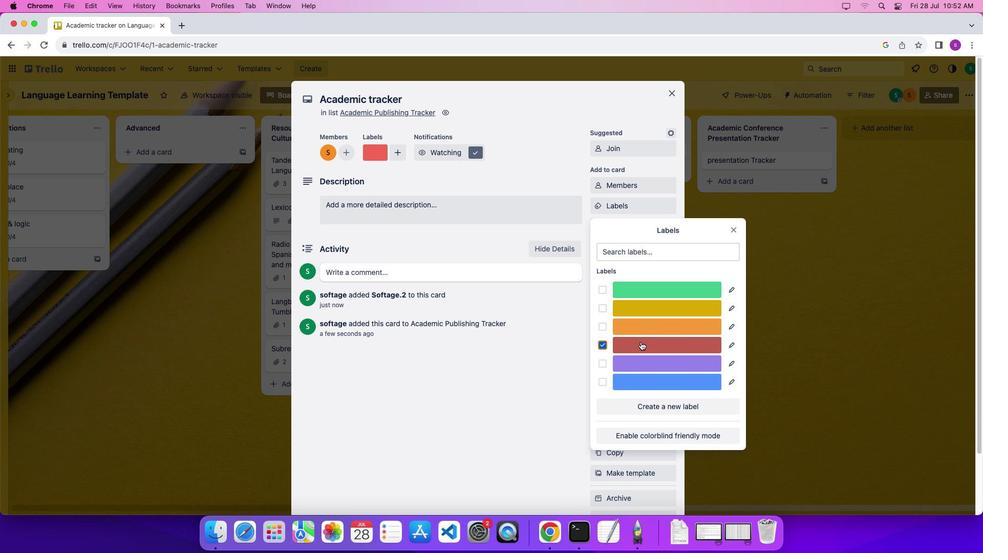 
Action: Mouse moved to (736, 233)
Screenshot: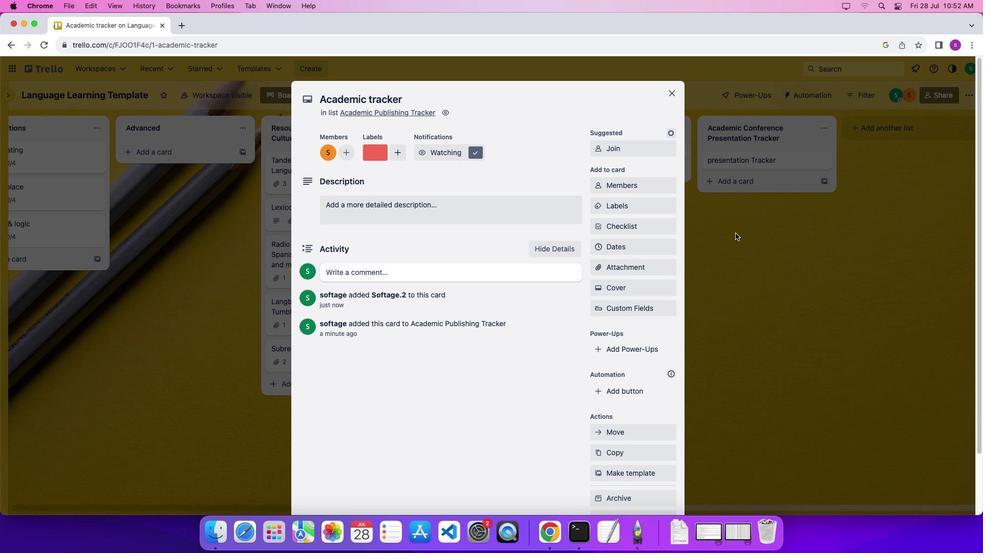 
Action: Mouse pressed left at (736, 233)
Screenshot: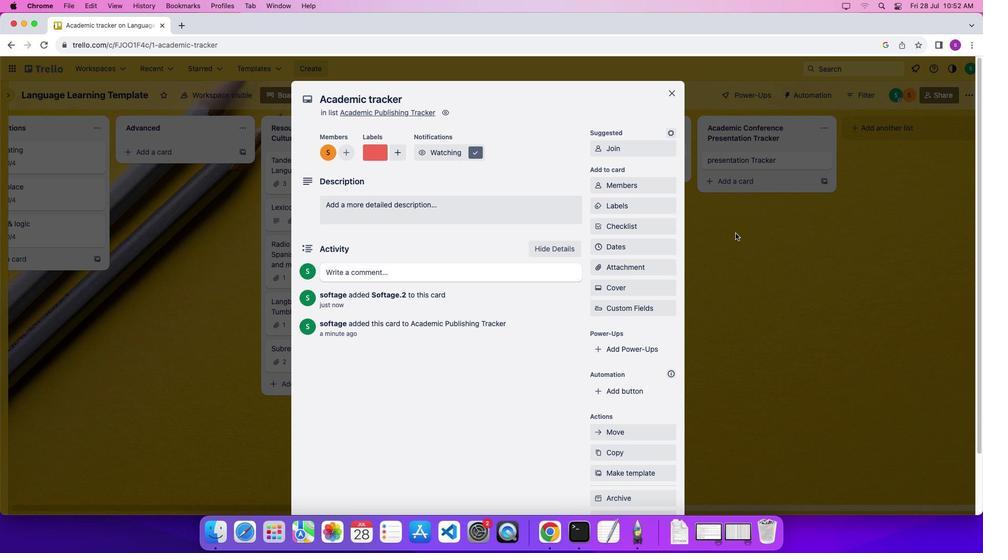 
Action: Mouse moved to (657, 225)
Screenshot: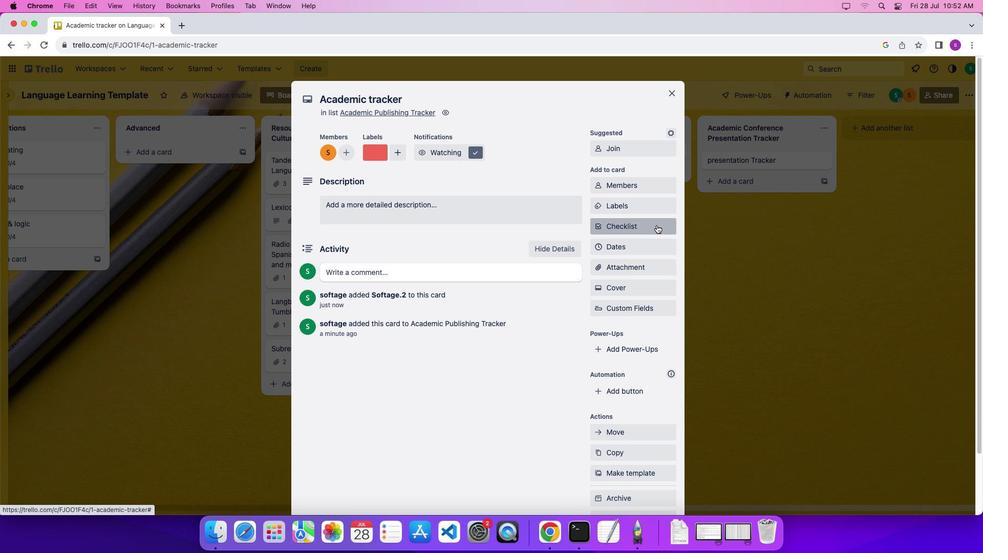
Action: Mouse pressed left at (657, 225)
Screenshot: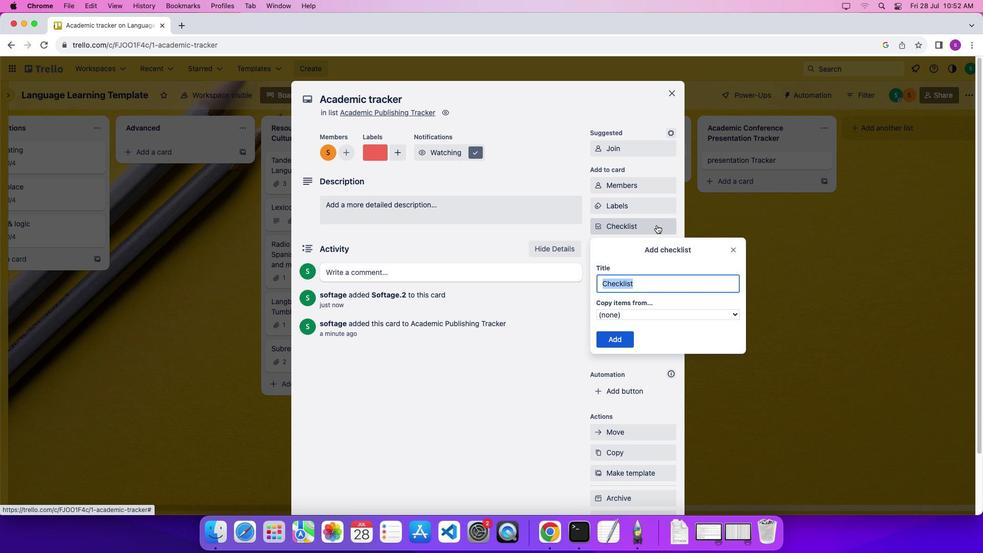 
Action: Mouse moved to (647, 282)
Screenshot: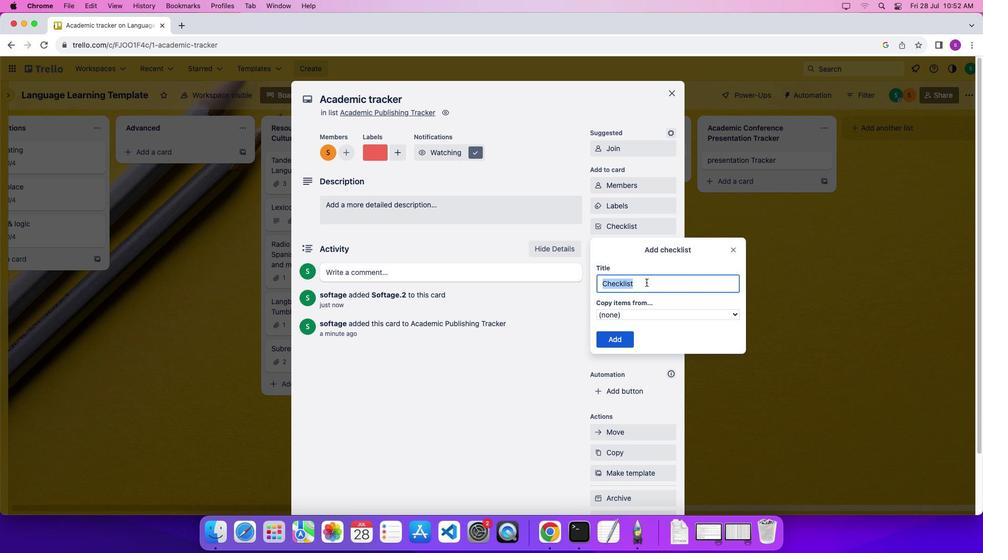
Action: Mouse pressed left at (647, 282)
Screenshot: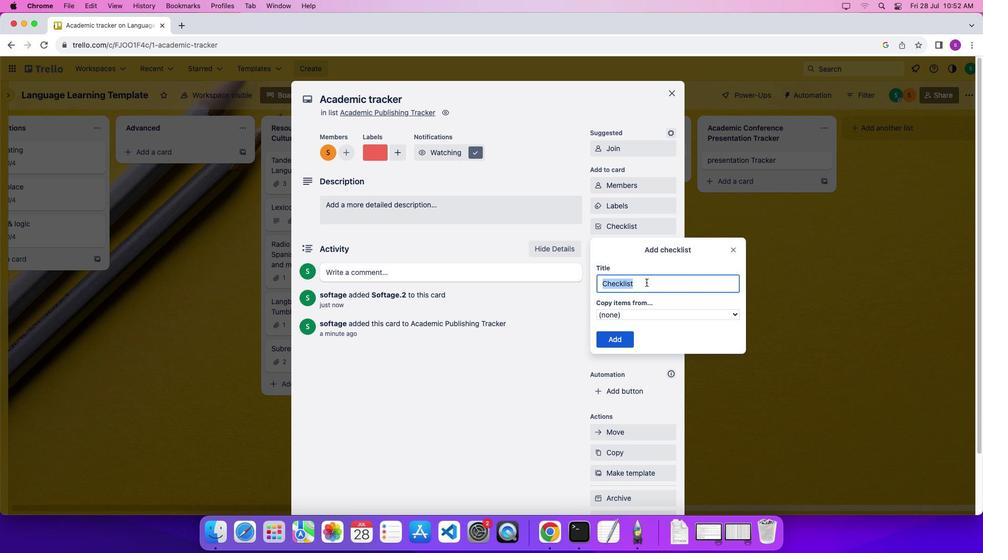 
Action: Mouse moved to (647, 282)
Screenshot: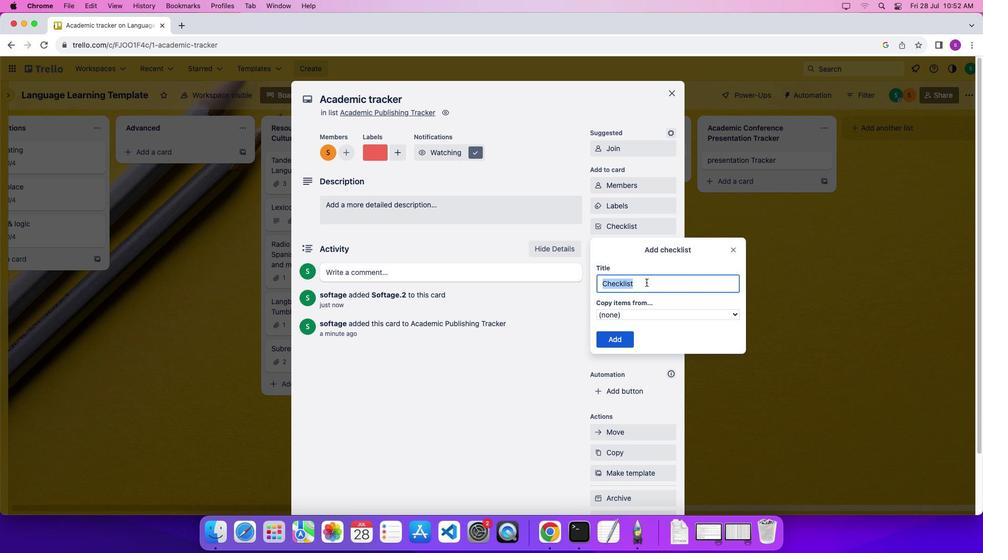 
Action: Mouse pressed left at (647, 282)
Screenshot: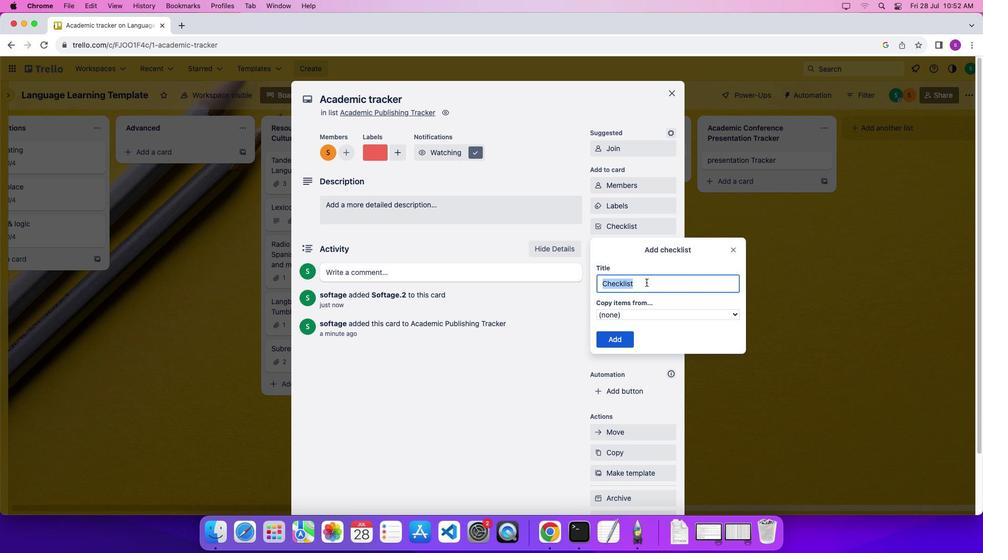 
Action: Mouse pressed left at (647, 282)
Screenshot: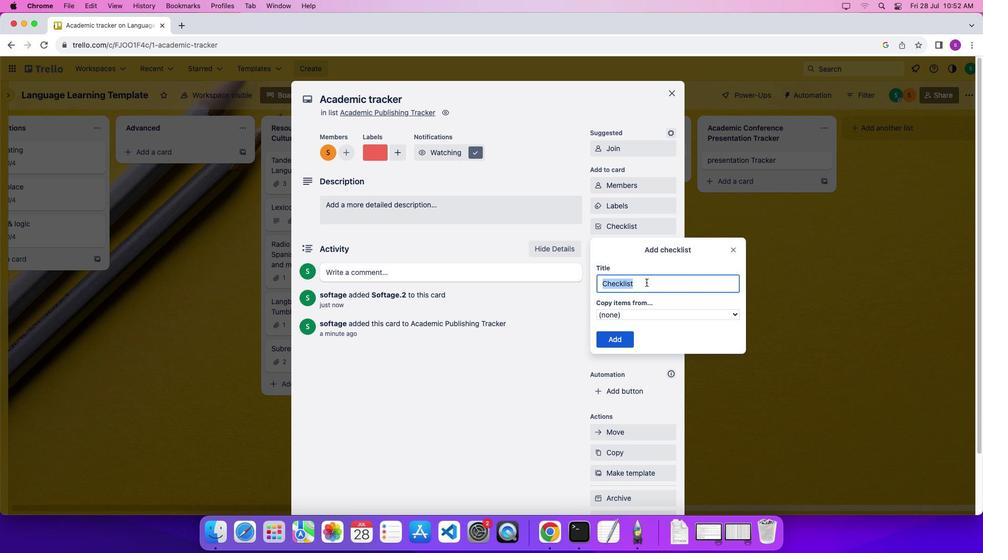 
Action: Key pressed Key.shift'A''c''a''d''e''m''i''c'Key.enter
Screenshot: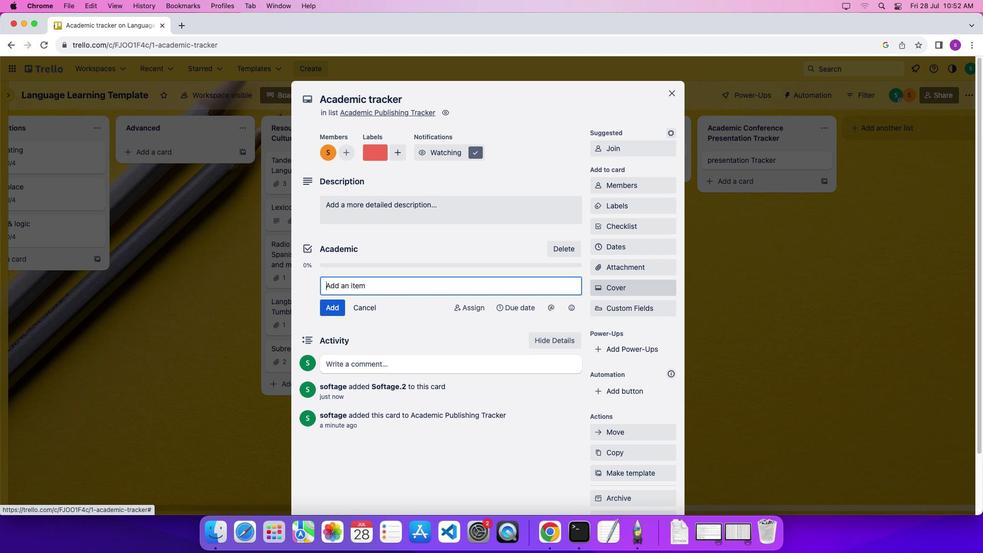 
Action: Mouse moved to (648, 245)
Screenshot: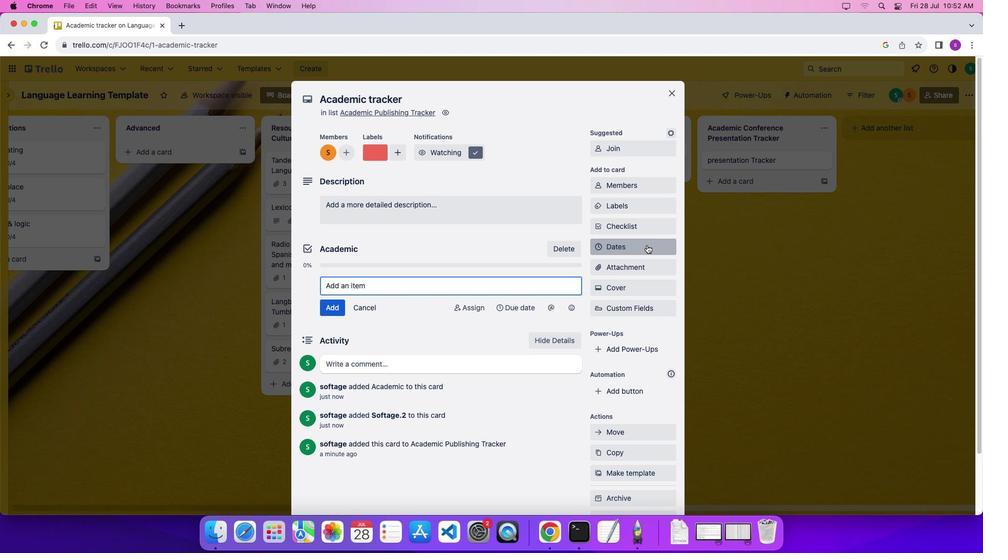 
Action: Mouse pressed left at (648, 245)
Screenshot: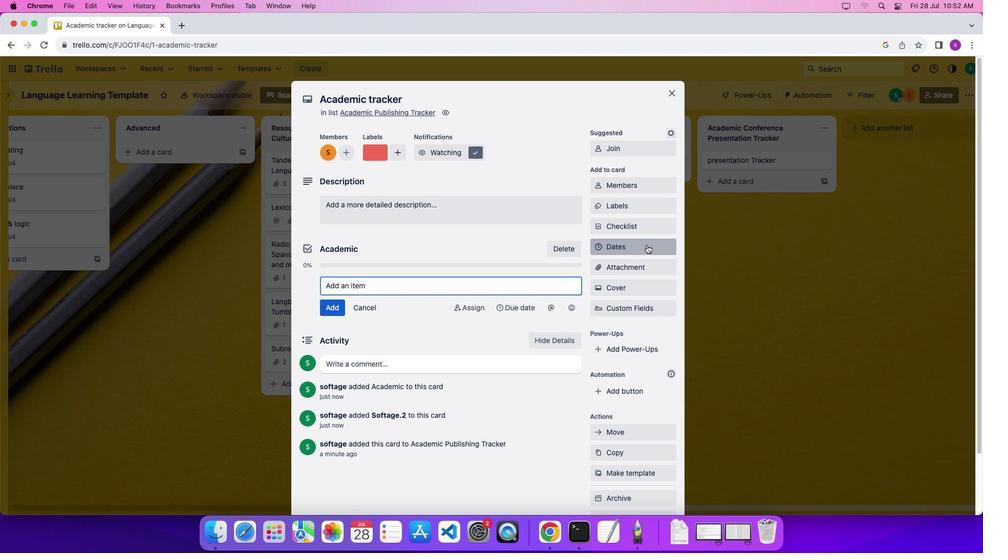 
Action: Mouse moved to (713, 225)
Screenshot: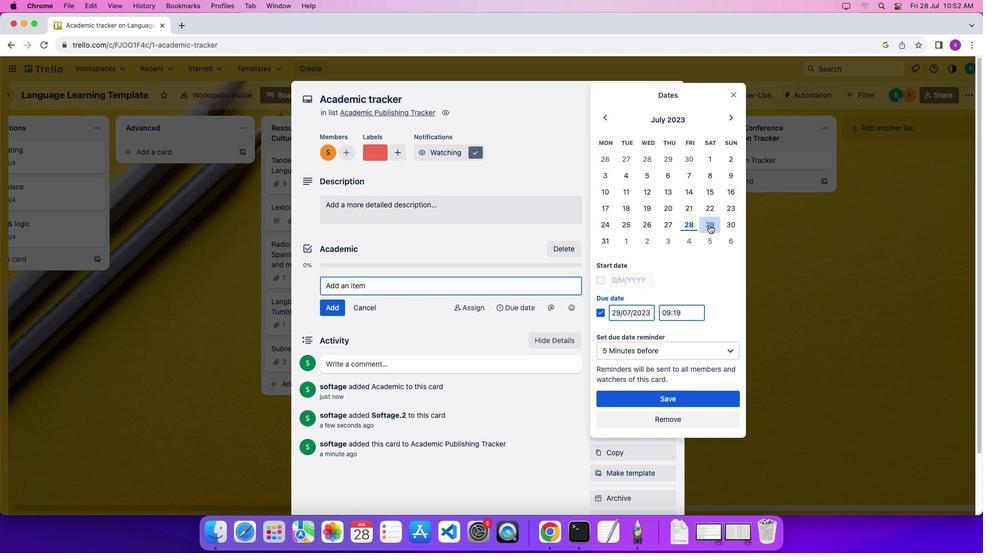 
Action: Mouse pressed left at (713, 225)
Screenshot: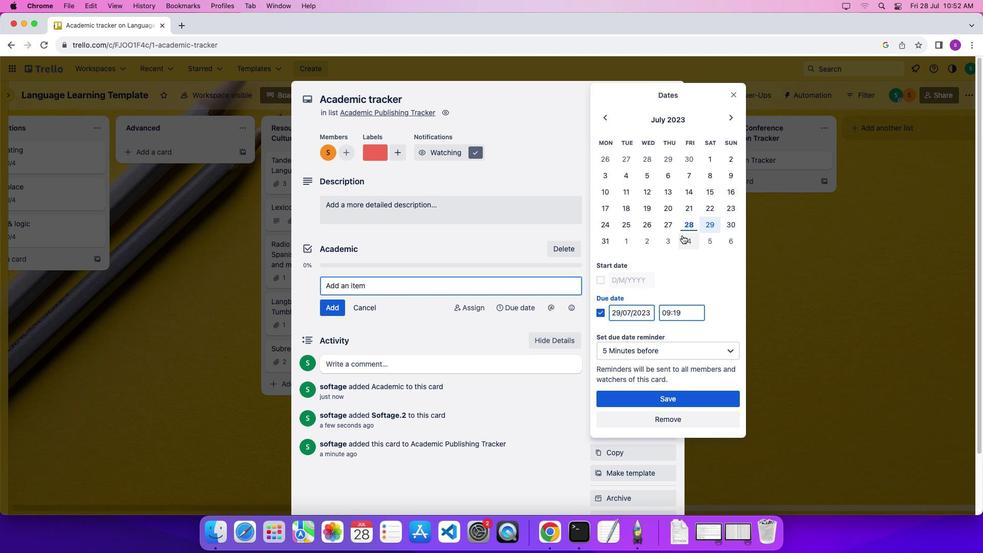 
Action: Mouse moved to (601, 279)
Screenshot: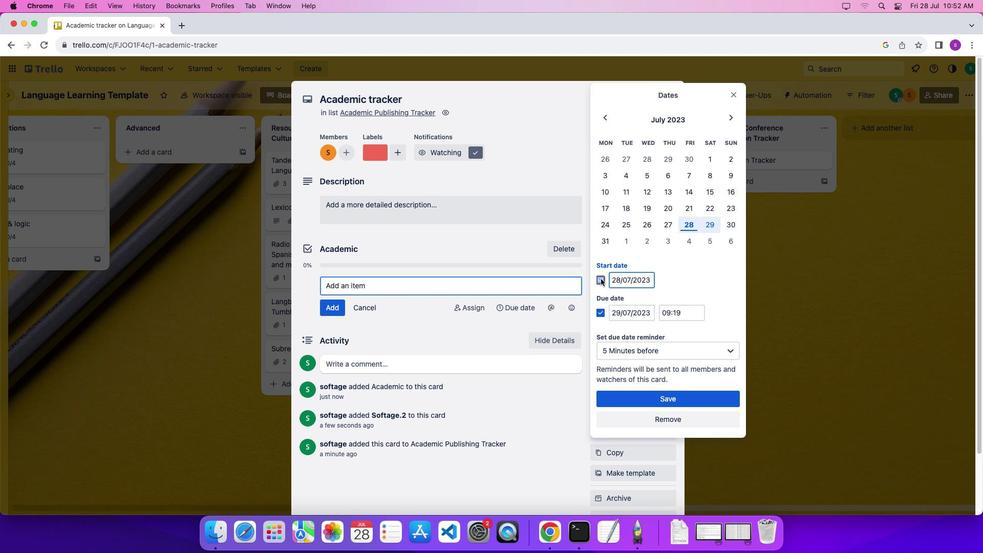
Action: Mouse pressed left at (601, 279)
Screenshot: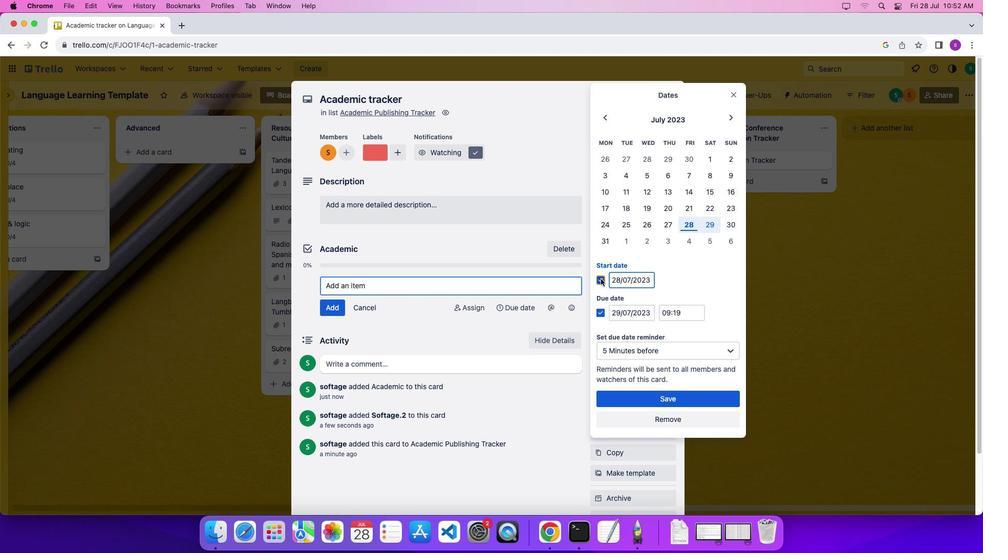 
Action: Mouse moved to (646, 347)
Screenshot: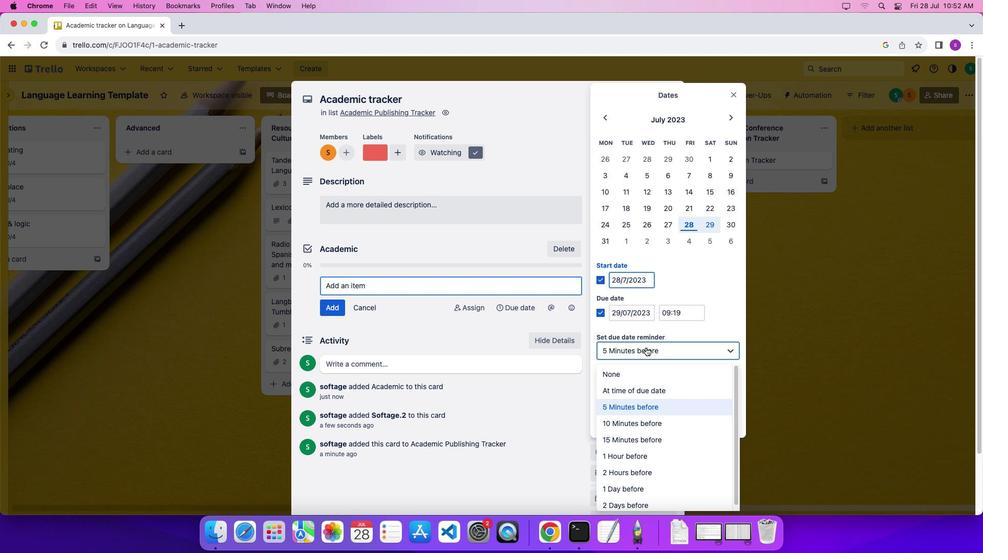 
Action: Mouse pressed left at (646, 347)
Screenshot: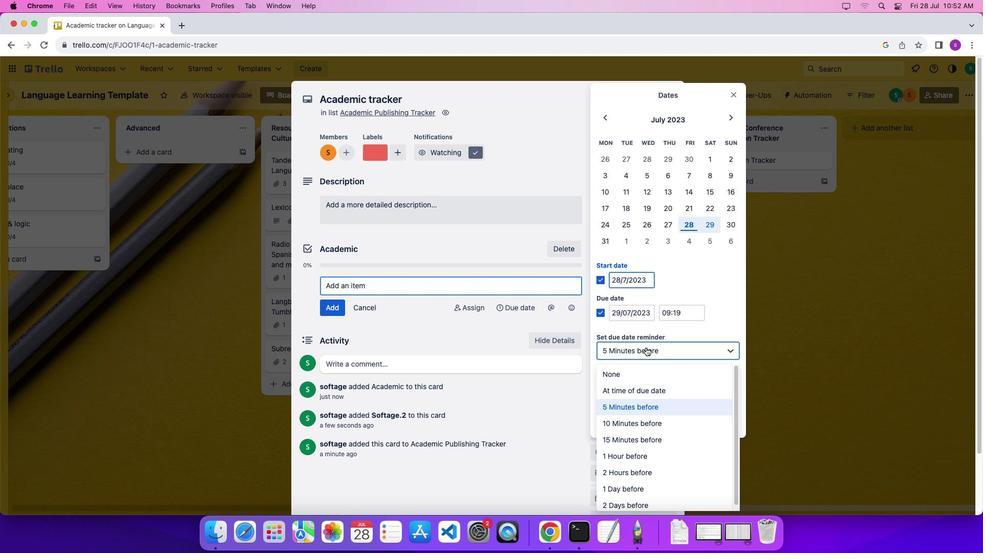 
Action: Mouse moved to (641, 429)
Screenshot: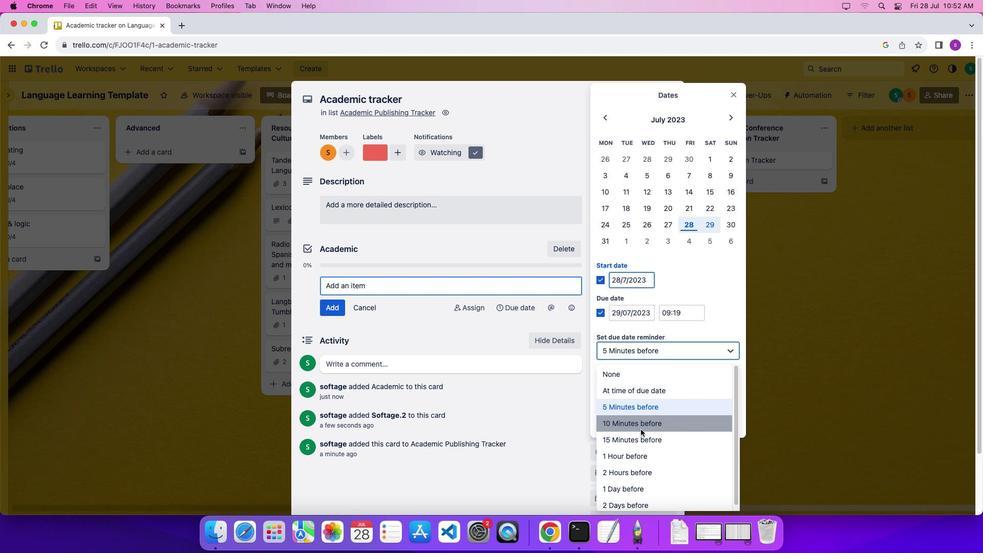 
Action: Mouse pressed left at (641, 429)
Screenshot: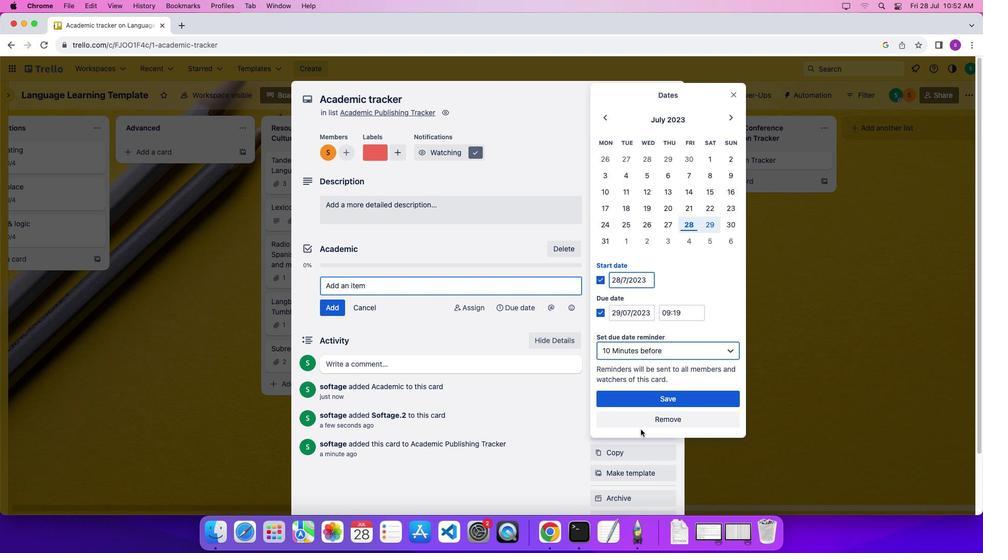 
Action: Mouse moved to (640, 394)
Screenshot: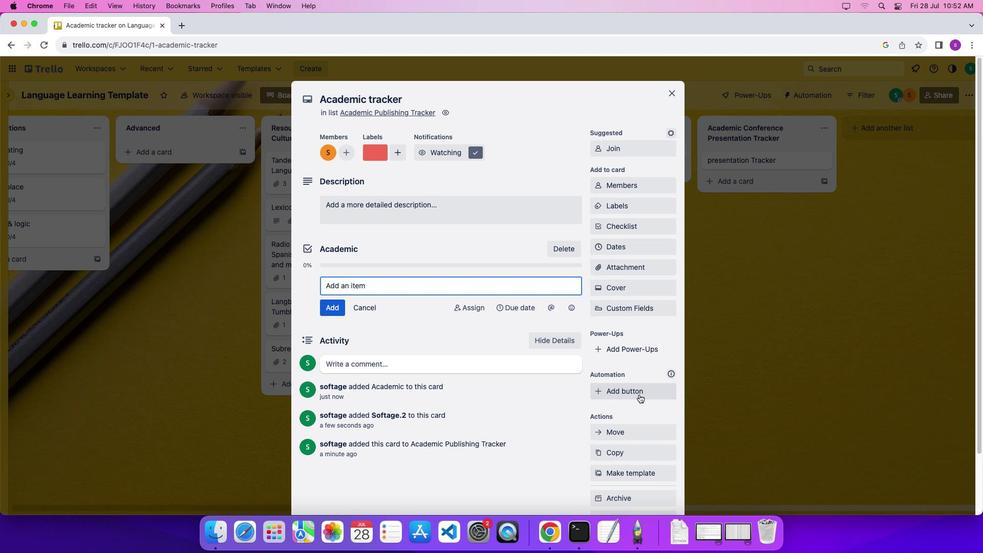 
Action: Mouse pressed left at (640, 394)
Screenshot: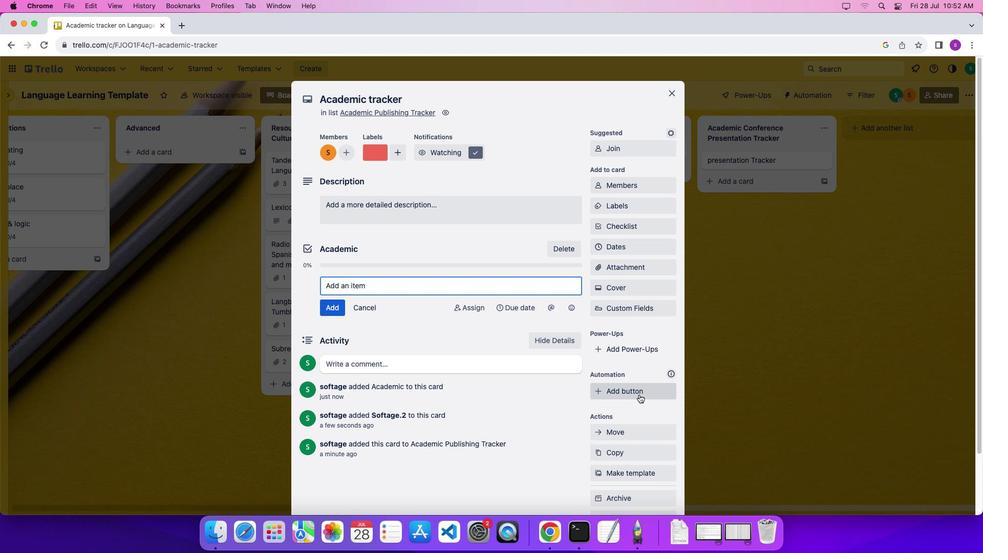 
Action: Mouse moved to (404, 250)
Screenshot: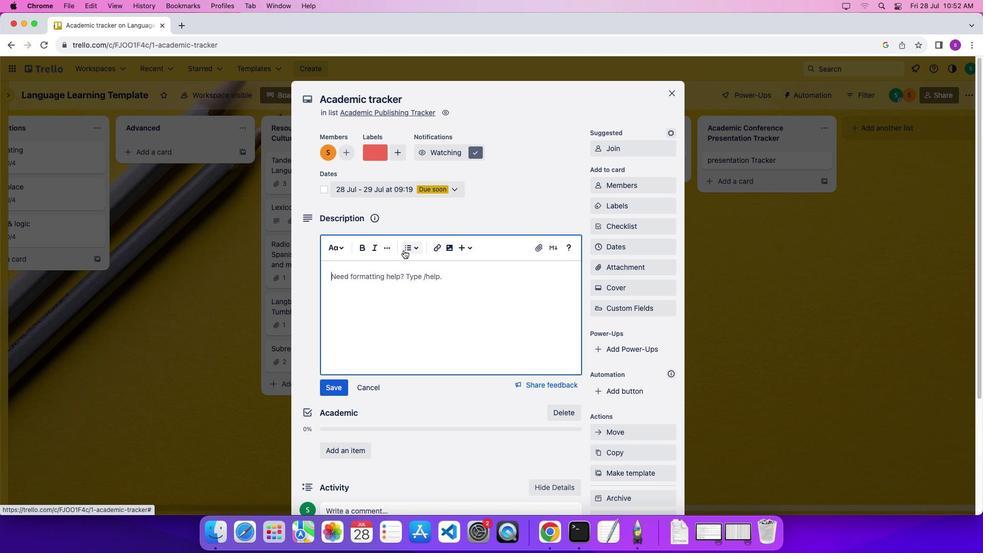 
Action: Mouse pressed left at (404, 250)
Screenshot: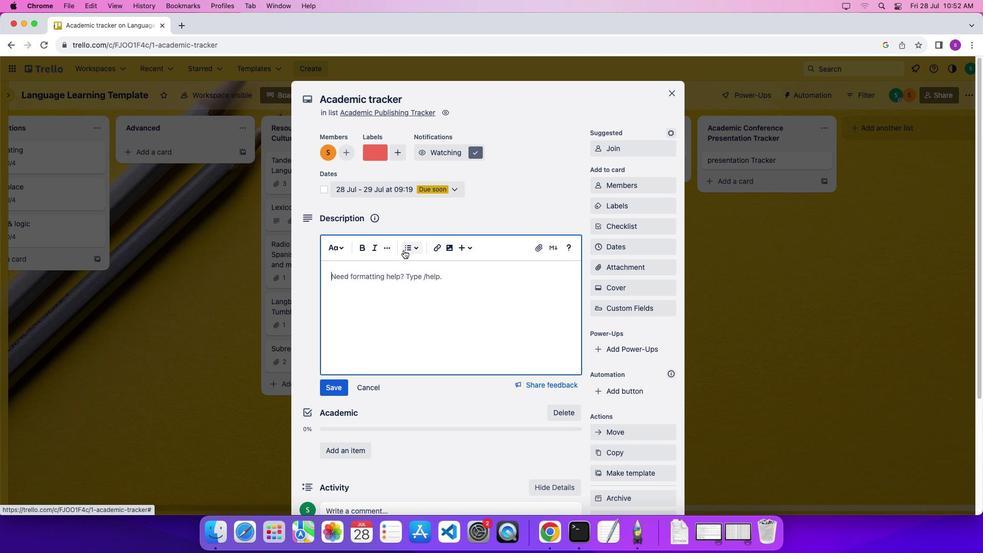 
Action: Mouse moved to (405, 283)
Screenshot: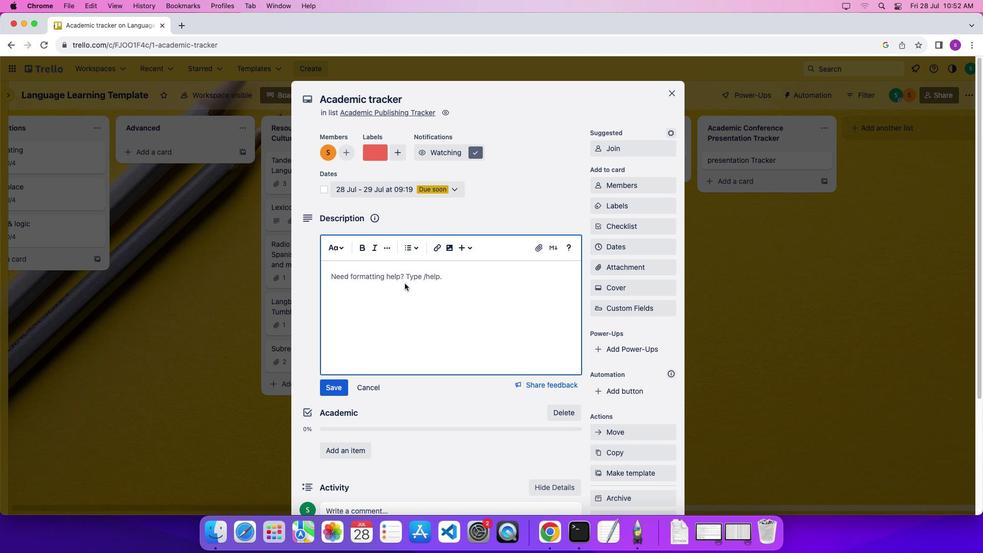 
Action: Mouse pressed left at (405, 283)
Screenshot: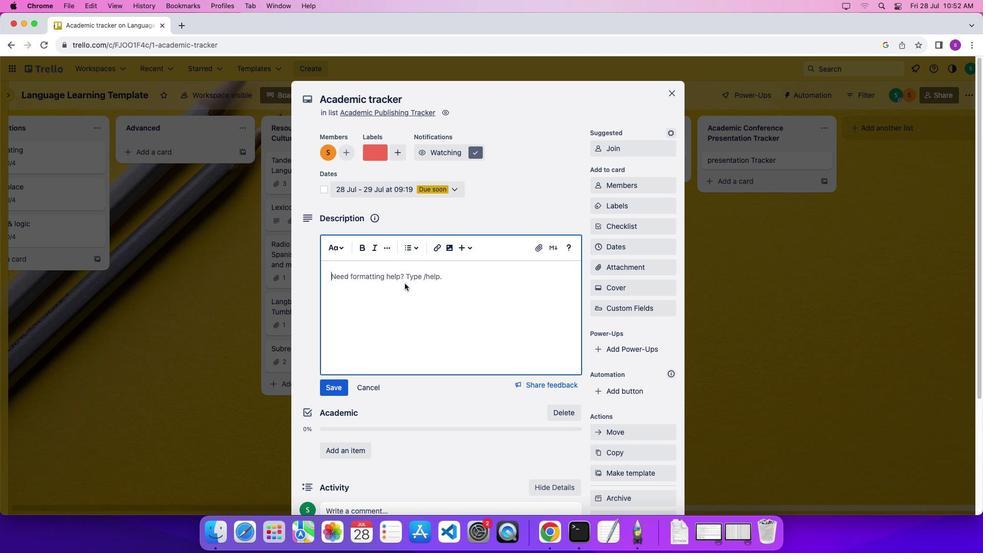 
Action: Mouse moved to (416, 293)
Screenshot: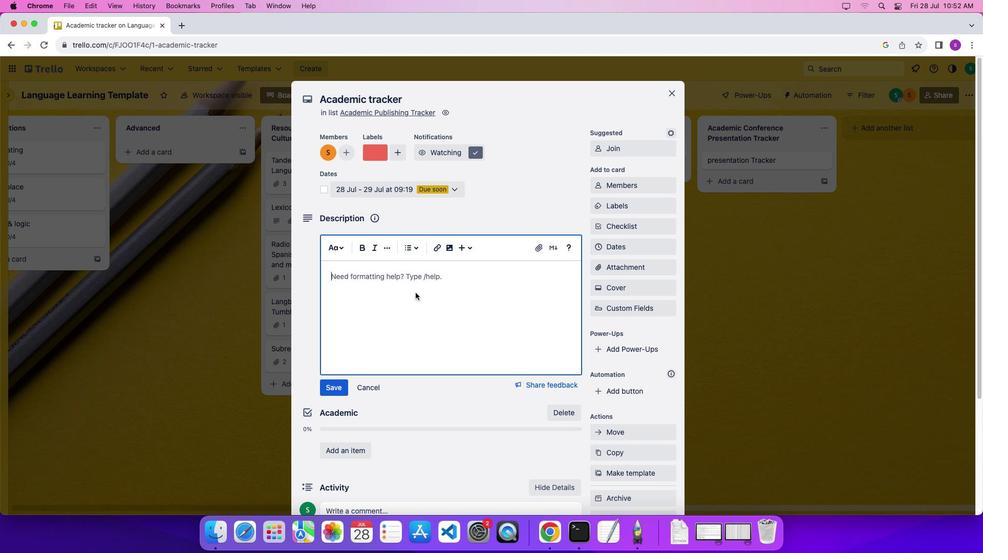 
Action: Key pressed Key.shift'T''h''e'Key.space'u''n''i''v''e''r''s''i''t''y'Key.space'o''f'Key.spaceKey.shift'S''t''.'Key.spaceKey.shift'A''n''d''r''e''w'Key.space'k''e''e''p'Key.space't''r''a''c''k'Key.space'o''f'Key.space'w''h''e''r''e'Key.spaceKey.shift'a''n''d'Key.space'w''h''e''n'Key.space'y''o''u'Key.space'h''a''a''v''e'Key.space's''u''b''m''i''t''t''e''d'Key.space'a''n'Key.space'a''r''t''i''c''l''e'Key.space'a''m'Key.backspace'n''d'Key.space'c''e''l''e''b''r''a''t''e''.'
Screenshot: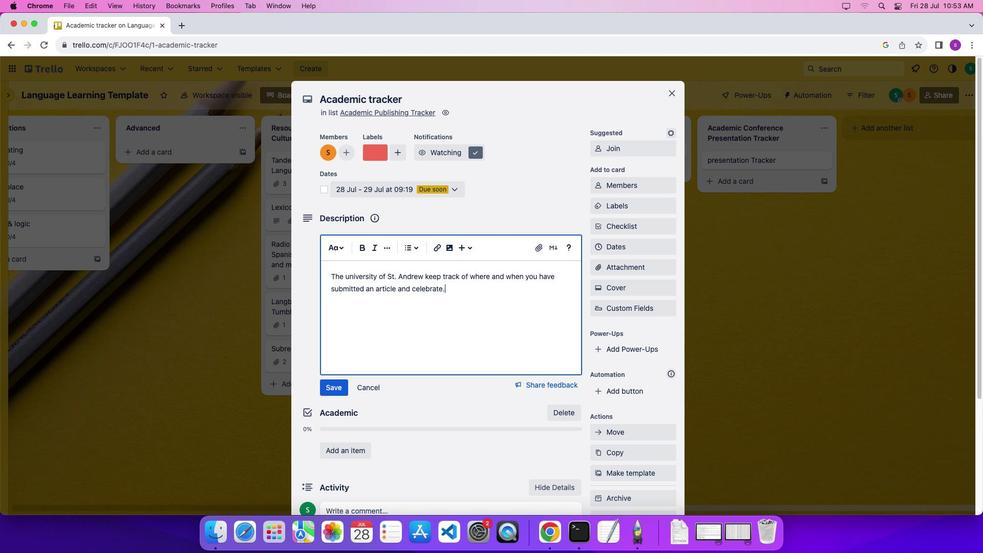 
Action: Mouse moved to (446, 293)
Screenshot: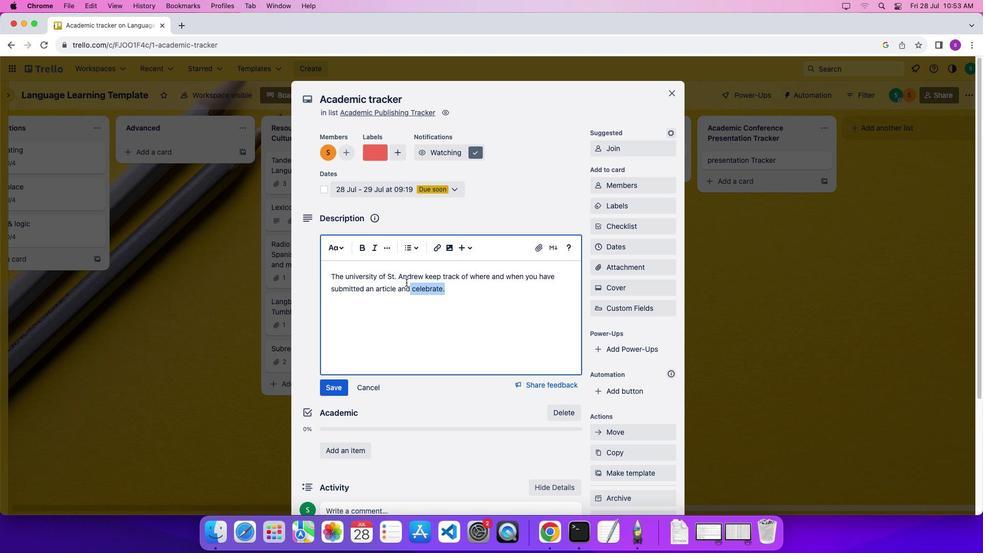 
Action: Mouse pressed left at (446, 293)
Screenshot: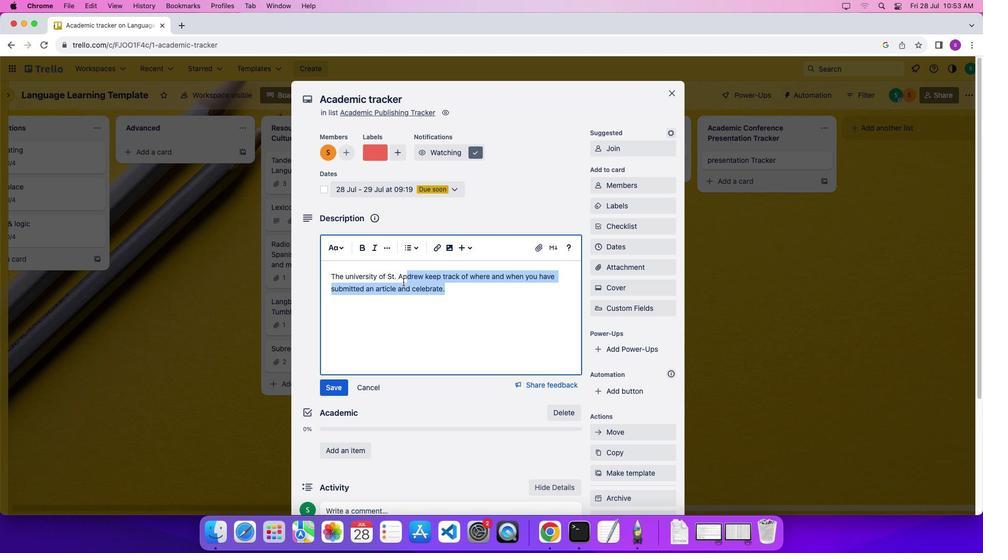 
Action: Mouse moved to (338, 250)
Screenshot: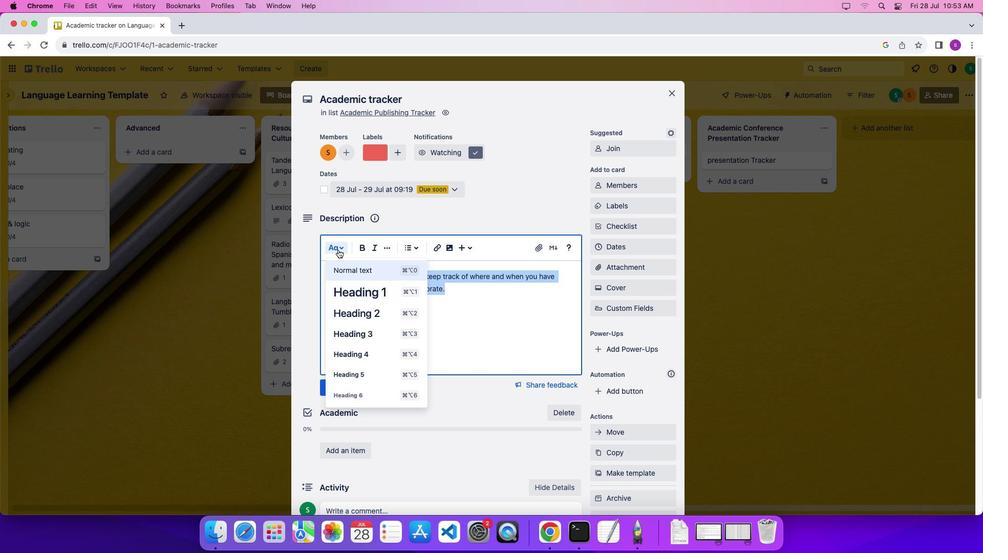 
Action: Mouse pressed left at (338, 250)
Screenshot: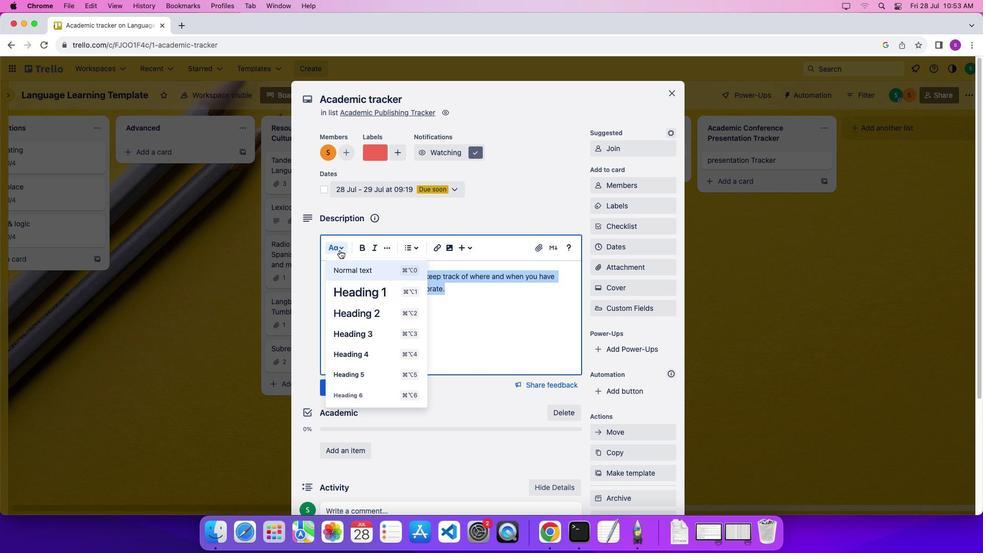 
Action: Mouse moved to (356, 291)
Screenshot: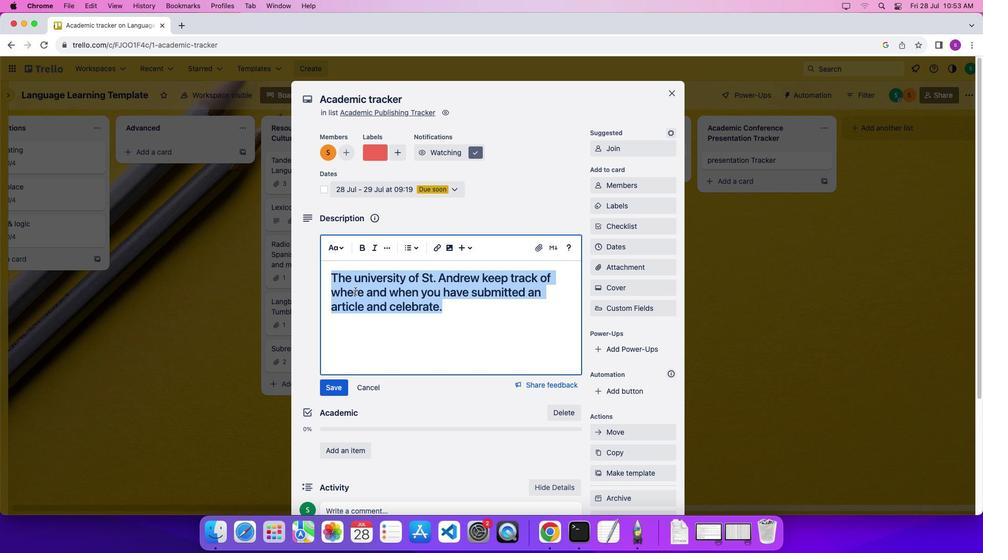 
Action: Mouse pressed left at (356, 291)
Screenshot: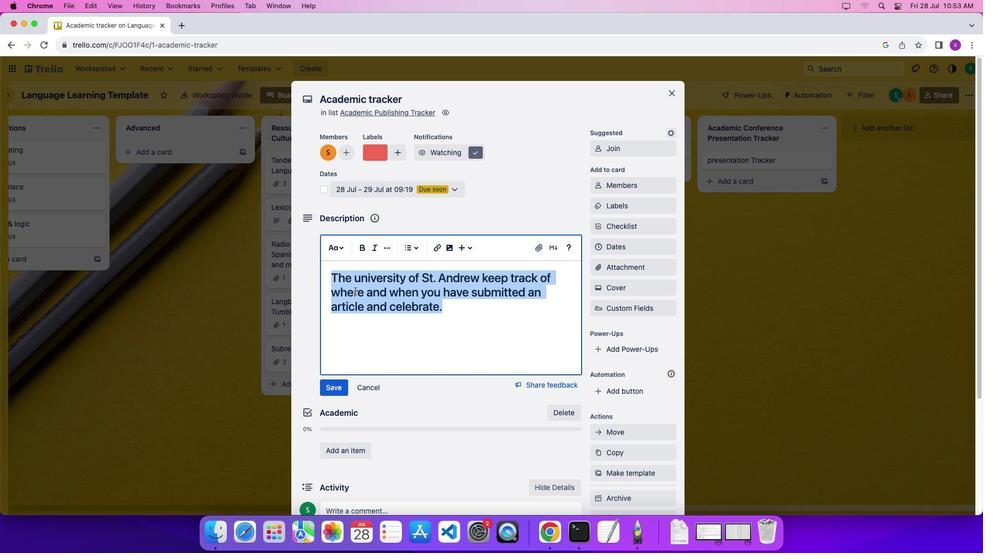
Action: Mouse moved to (364, 251)
Screenshot: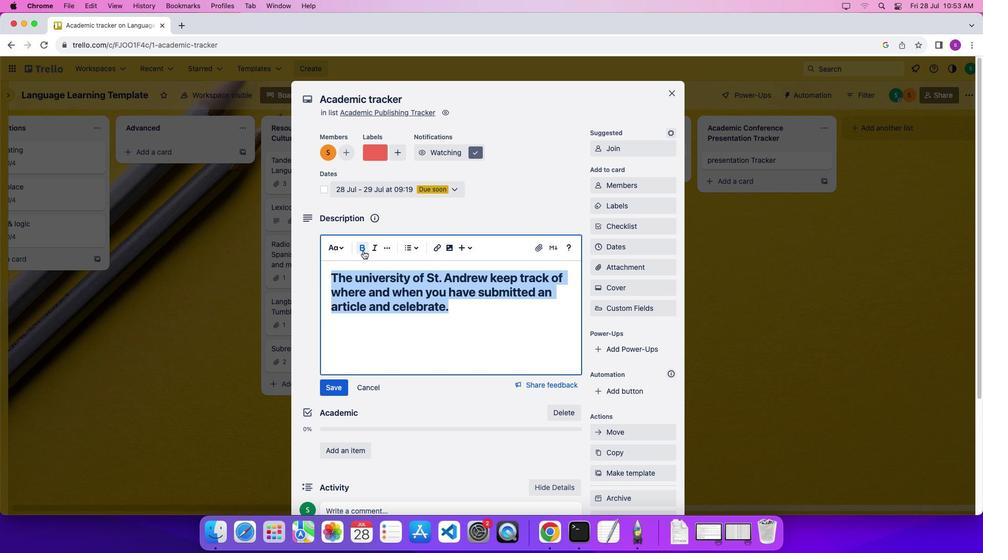 
Action: Mouse pressed left at (364, 251)
Screenshot: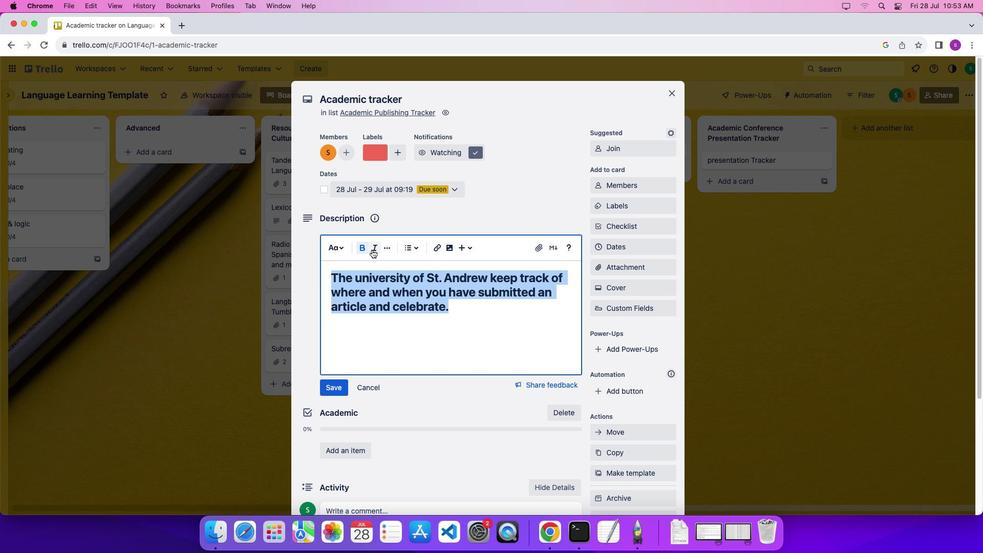 
Action: Mouse moved to (375, 249)
Screenshot: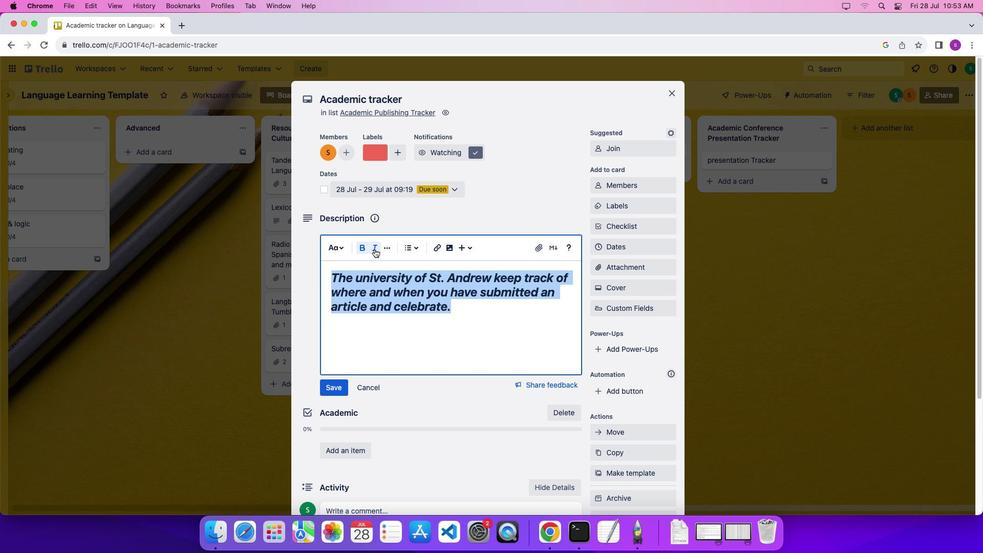 
Action: Mouse pressed left at (375, 249)
Screenshot: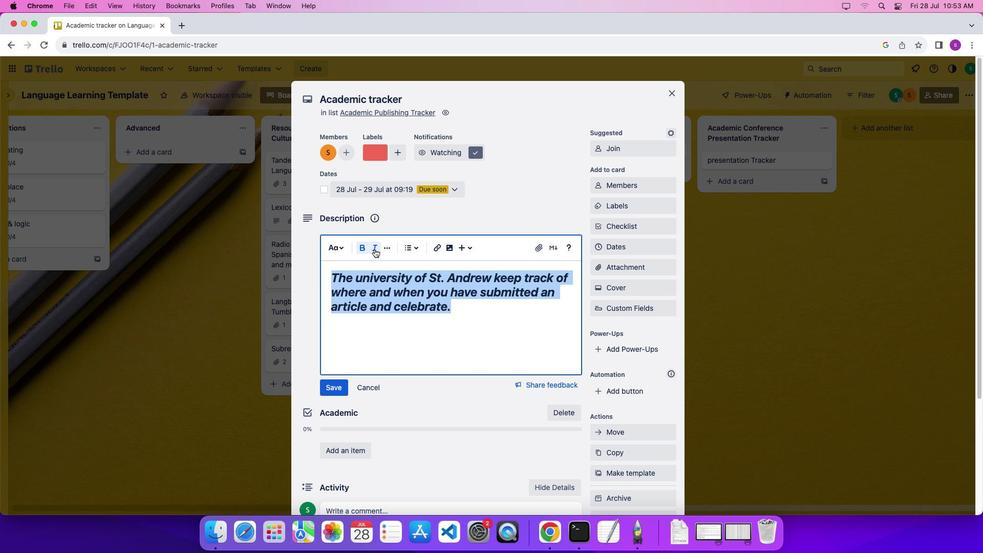 
Action: Mouse moved to (334, 390)
Screenshot: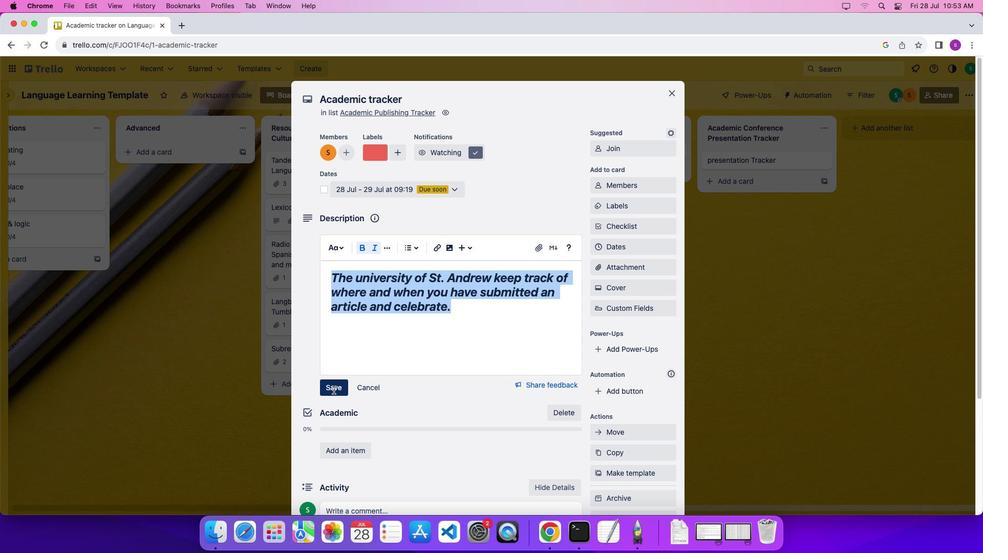 
Action: Mouse pressed left at (334, 390)
Screenshot: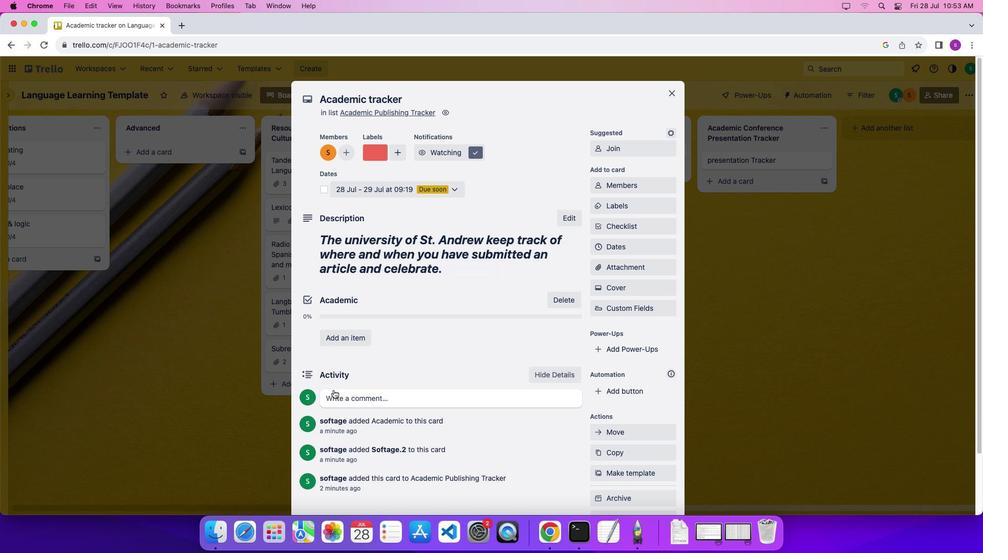 
Action: Mouse moved to (349, 393)
Screenshot: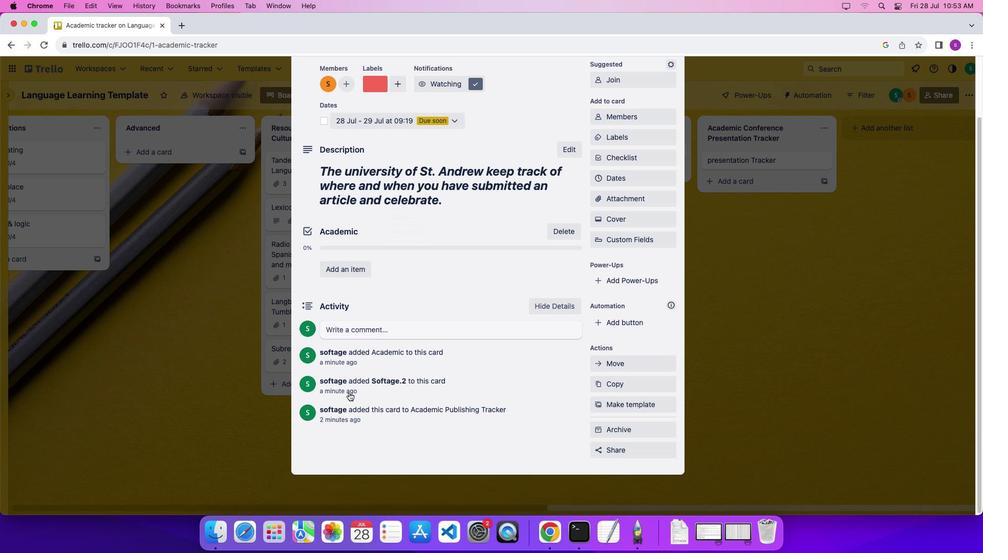 
Action: Mouse scrolled (349, 393) with delta (0, 0)
Screenshot: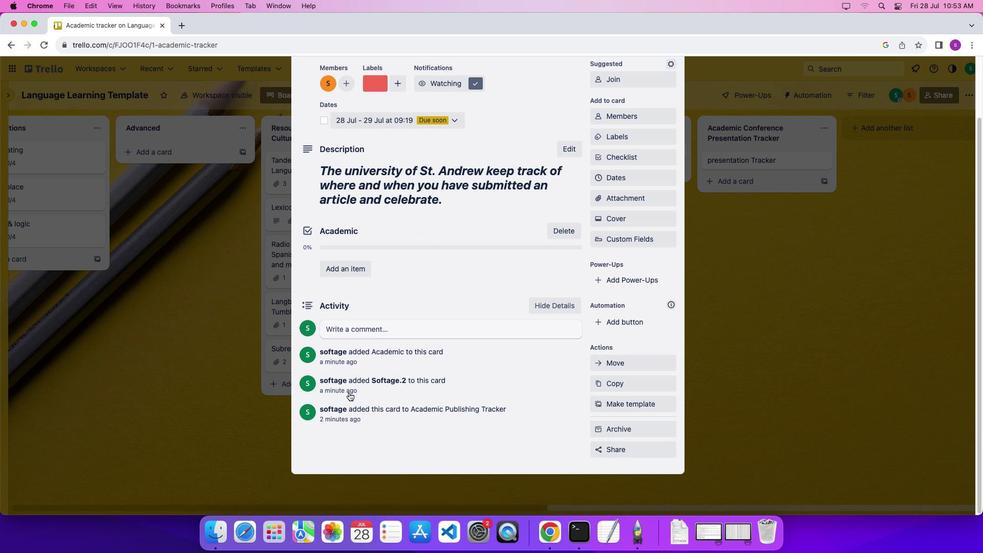
Action: Mouse moved to (349, 392)
Screenshot: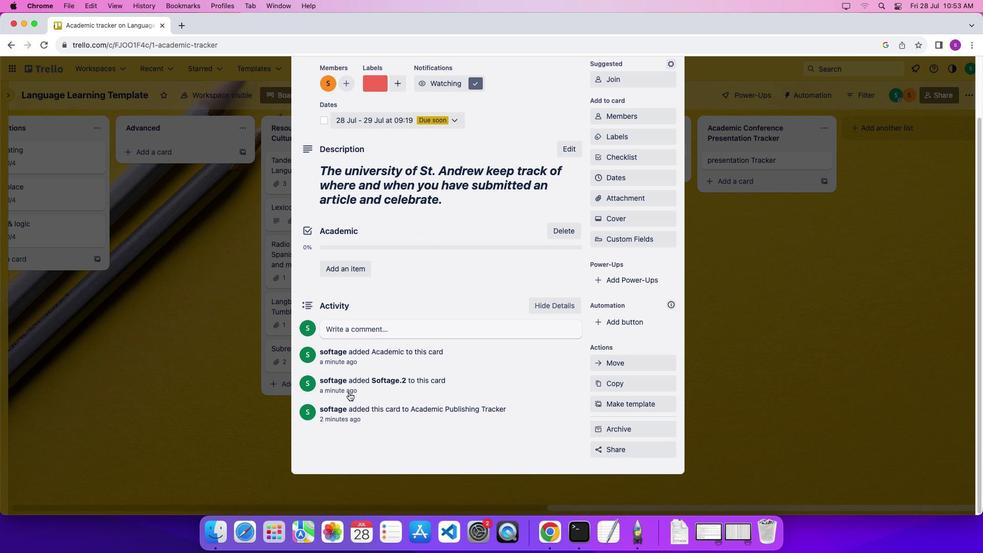 
Action: Mouse scrolled (349, 392) with delta (0, 0)
Screenshot: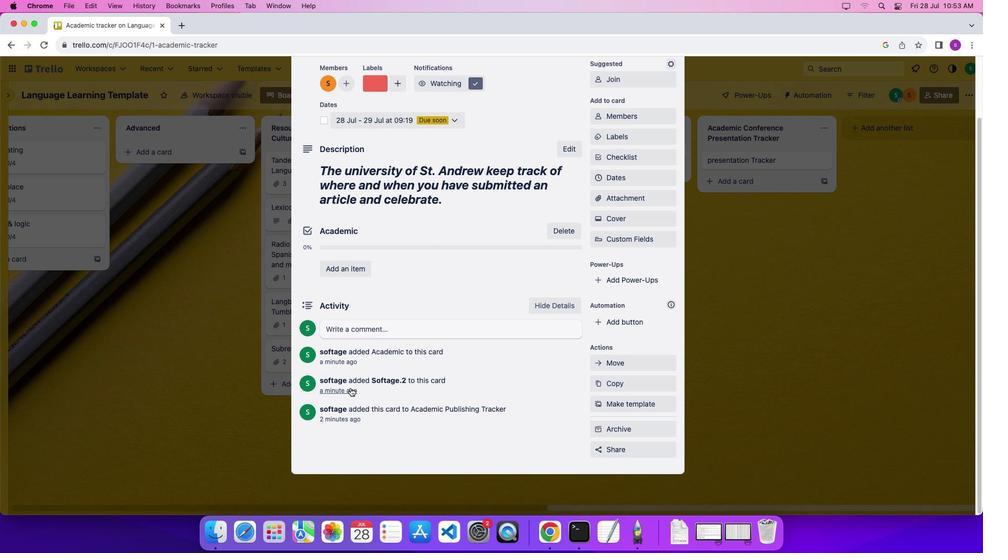 
Action: Mouse scrolled (349, 392) with delta (0, 0)
Screenshot: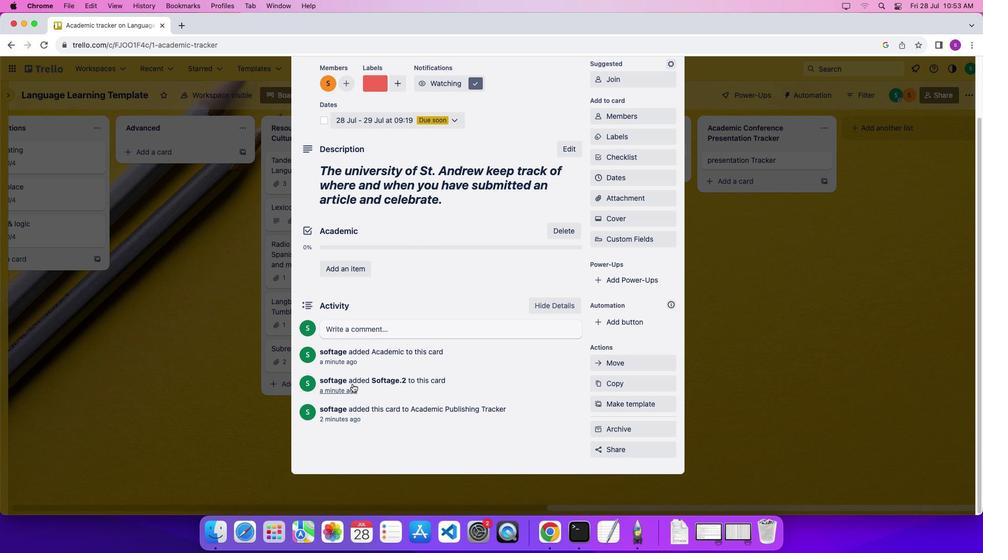 
Action: Mouse scrolled (349, 392) with delta (0, 0)
Screenshot: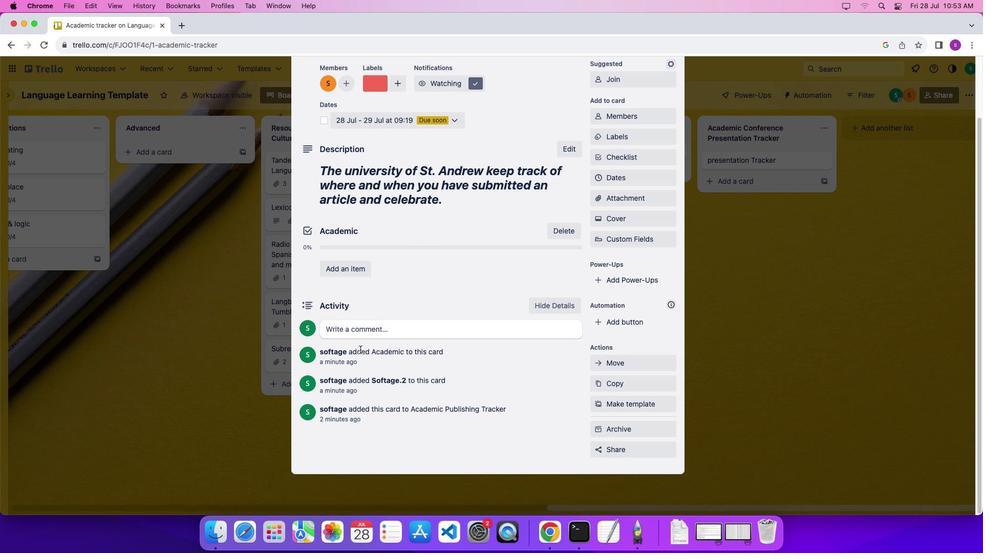 
Action: Mouse moved to (358, 331)
Screenshot: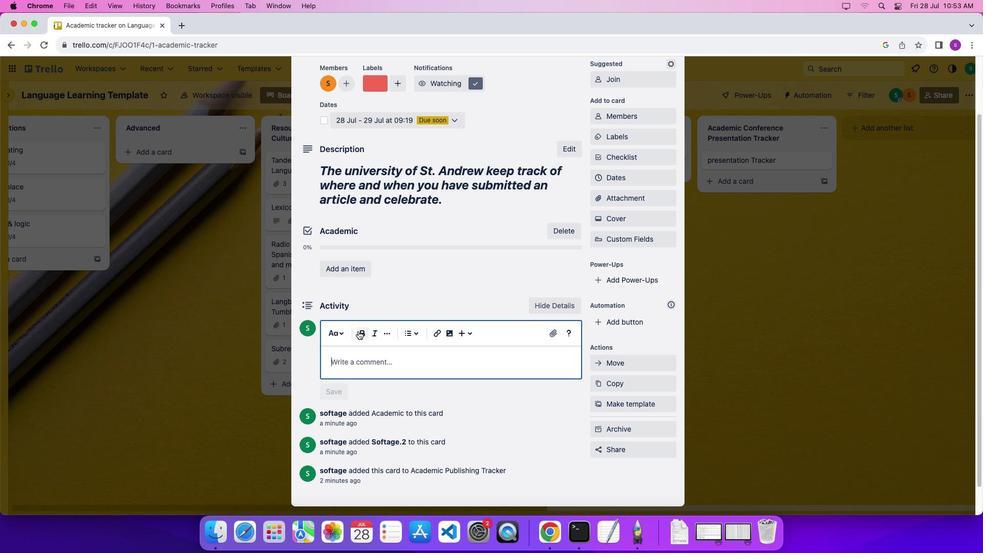 
Action: Mouse pressed left at (358, 331)
Screenshot: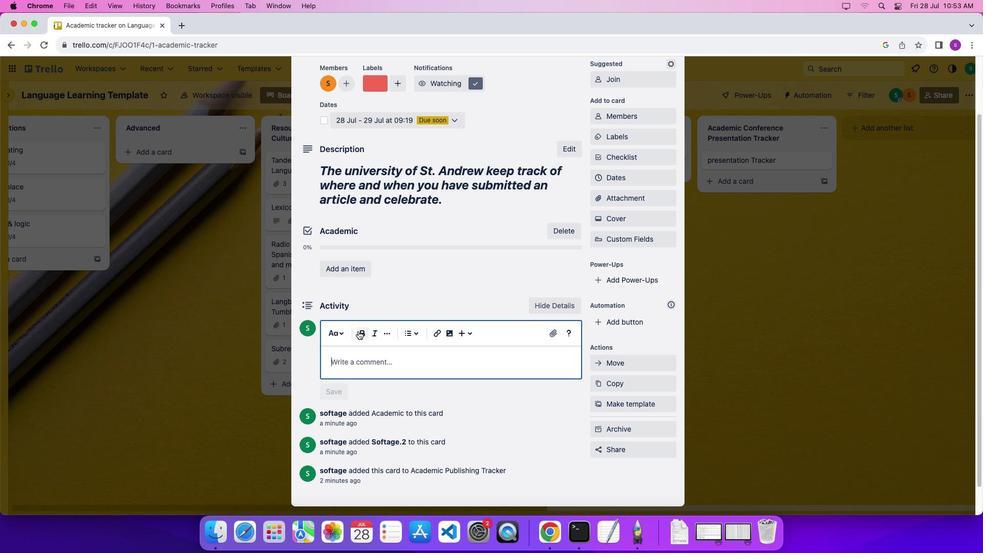 
Action: Mouse moved to (361, 364)
Screenshot: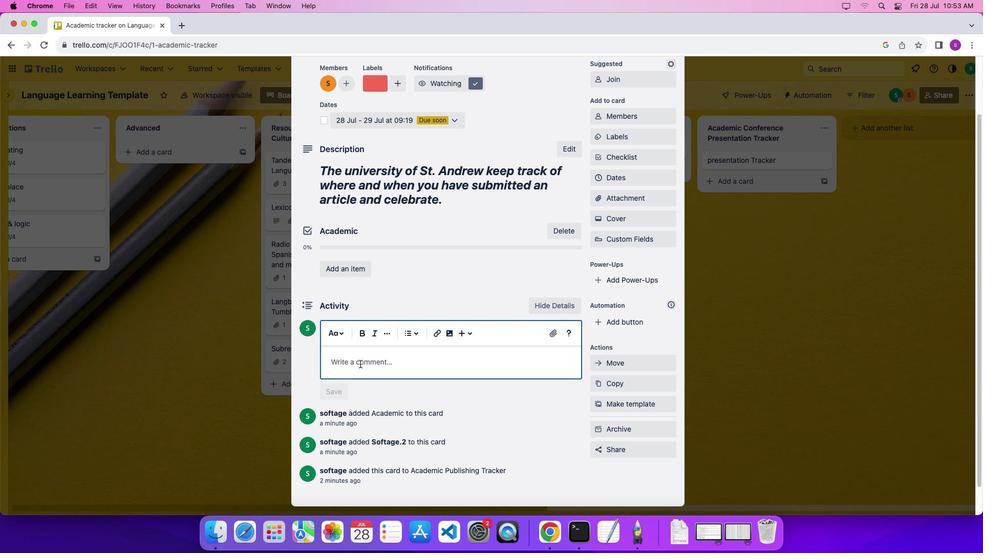 
Action: Mouse pressed left at (361, 364)
Screenshot: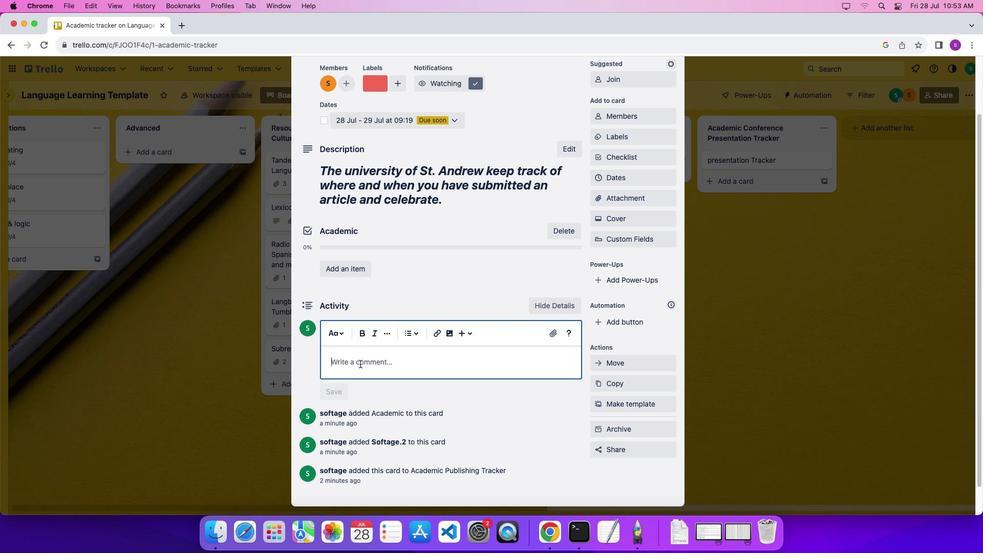 
Action: Mouse moved to (381, 370)
Screenshot: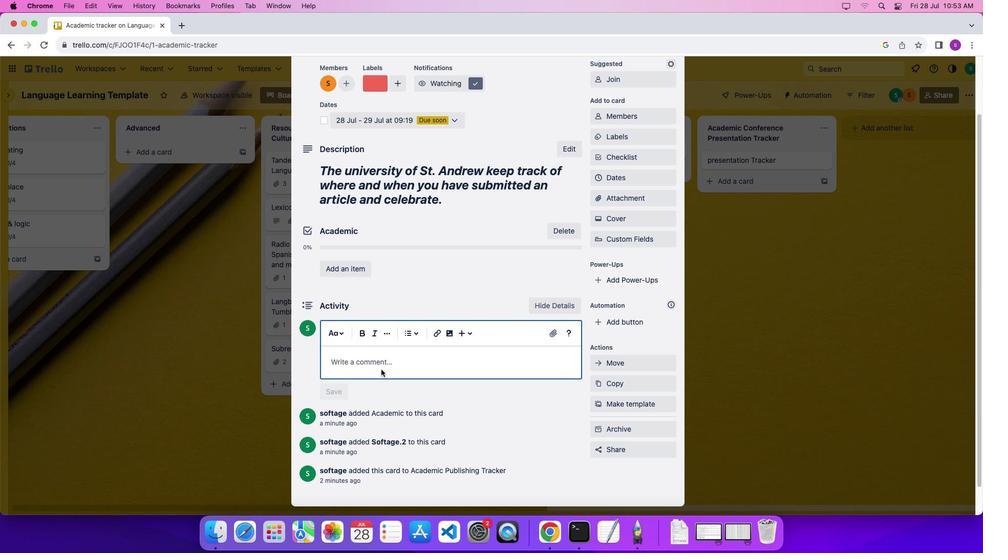 
Action: Key pressed Key.shift'B''y'Key.spaceKey.shift'A''n''n'Key.spaceKey.shift'G''i''l''l''i''a''n'Key.spaceKey.shift'C''h''u'','Key.spaceKey.shift'P''h'Key.shift'D'Key.spaceKey.shift'r''e''s''e''a''r''c''h''e''r'
Screenshot: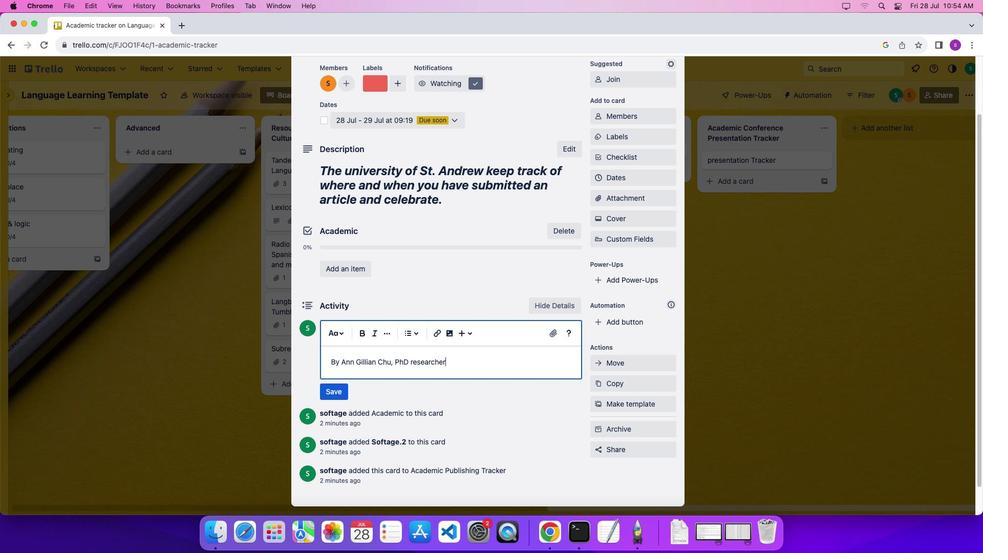 
Action: Mouse moved to (452, 361)
Screenshot: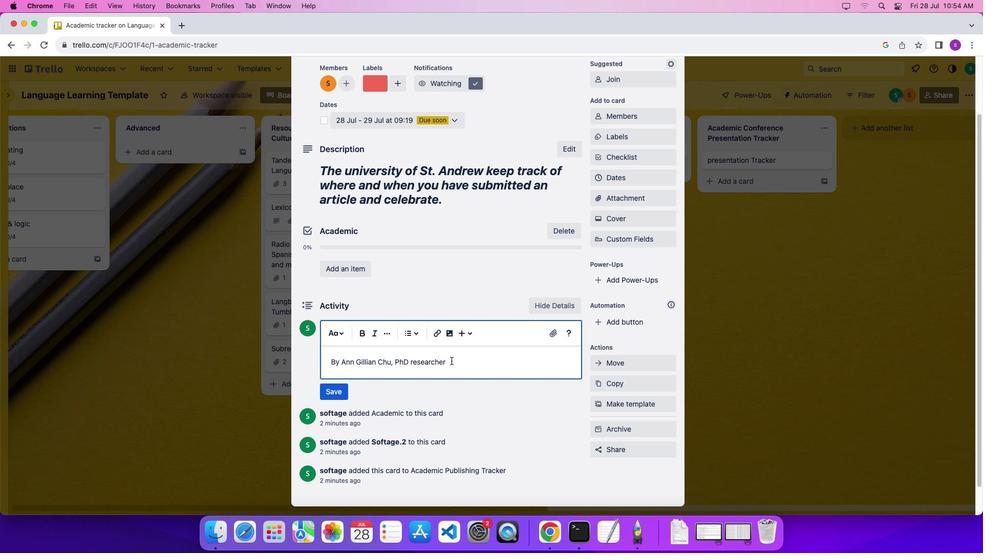 
Action: Key pressed '.'
Screenshot: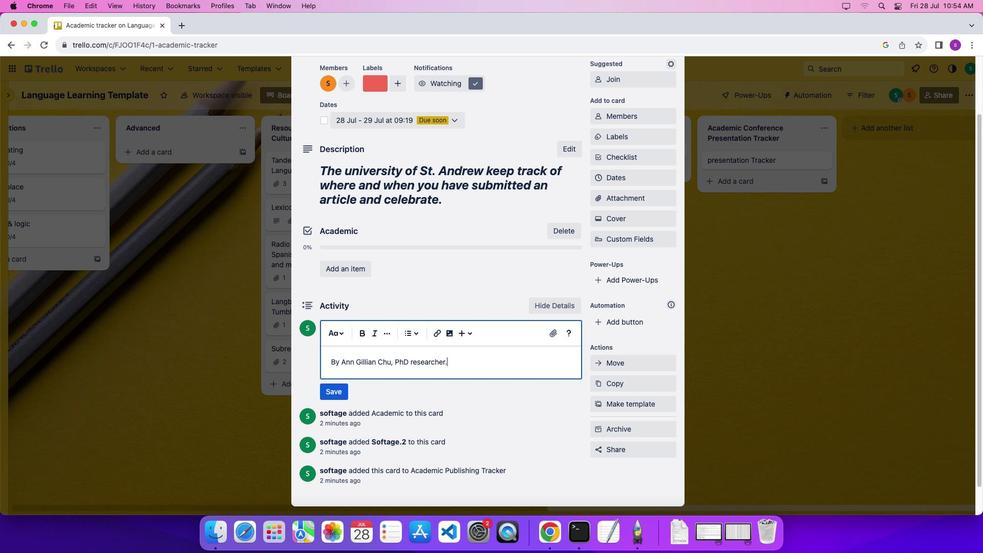 
Action: Mouse moved to (451, 360)
Screenshot: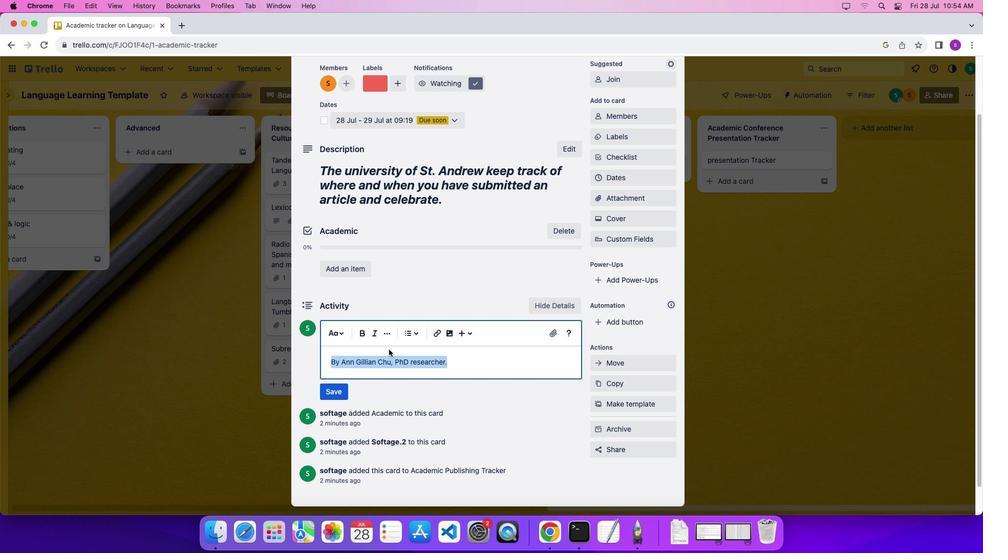 
Action: Mouse pressed left at (451, 360)
Screenshot: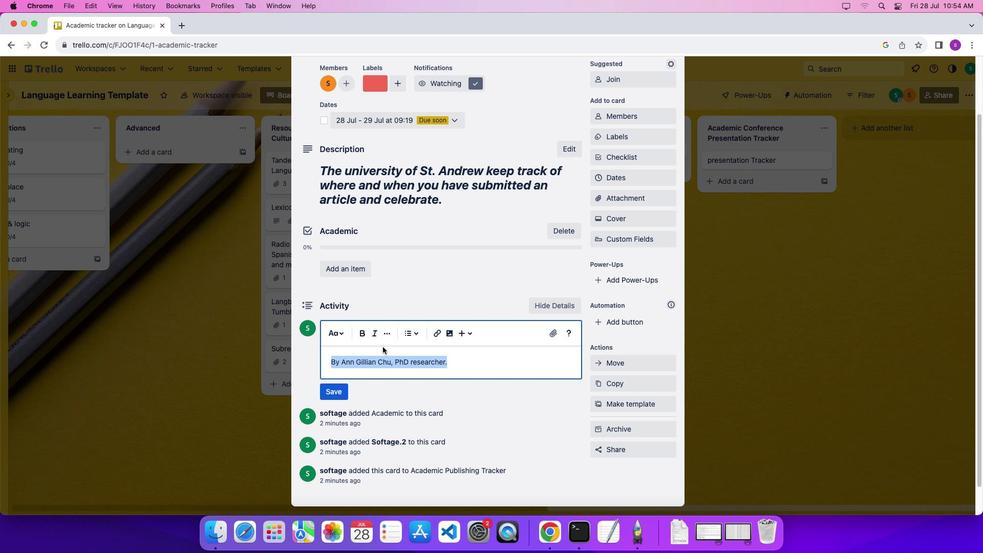 
Action: Mouse moved to (344, 332)
Screenshot: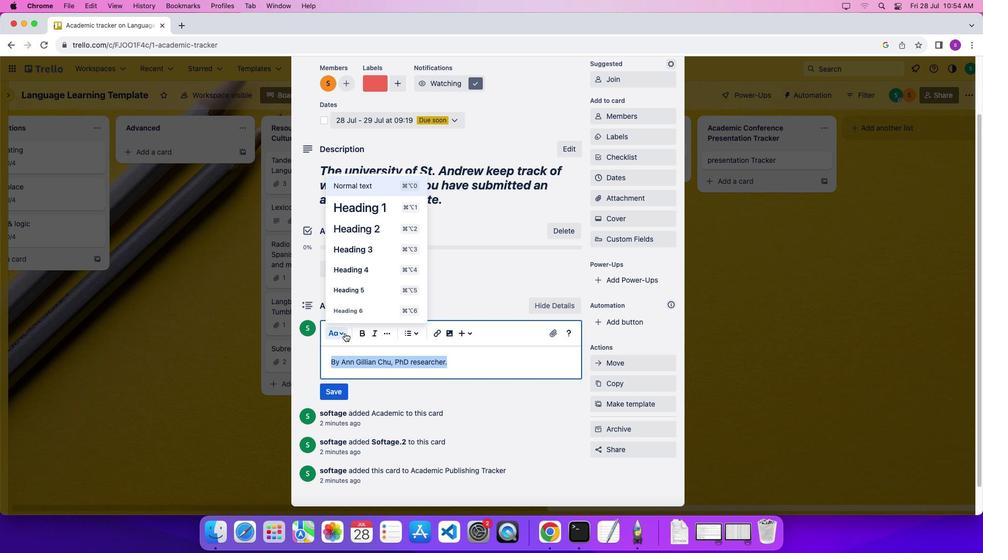 
Action: Mouse pressed left at (344, 332)
Screenshot: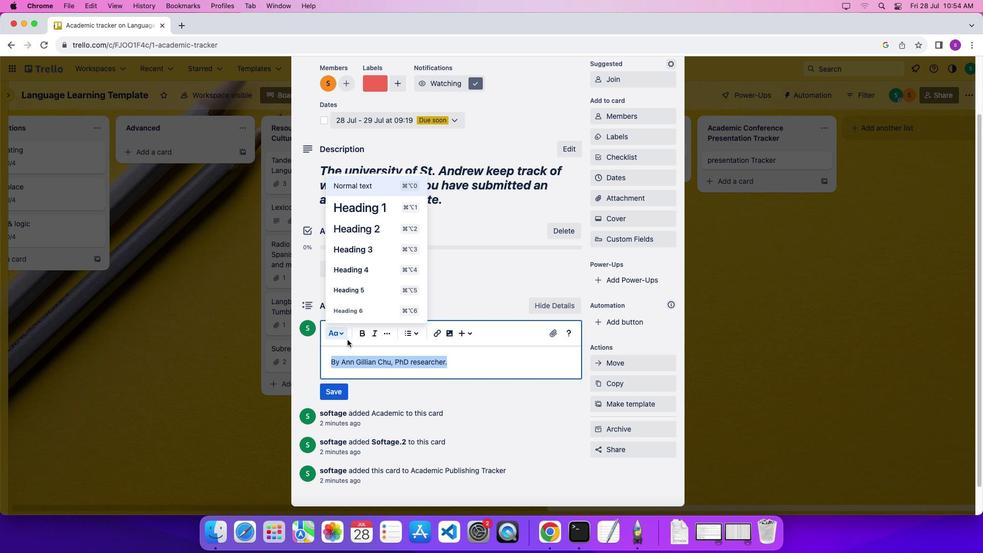 
Action: Mouse moved to (362, 276)
Screenshot: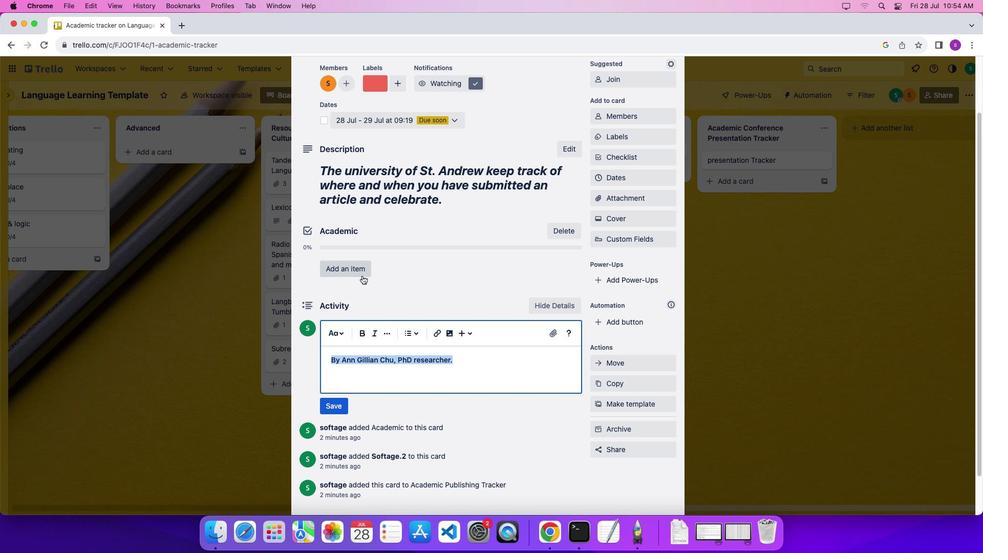 
Action: Mouse pressed left at (362, 276)
Screenshot: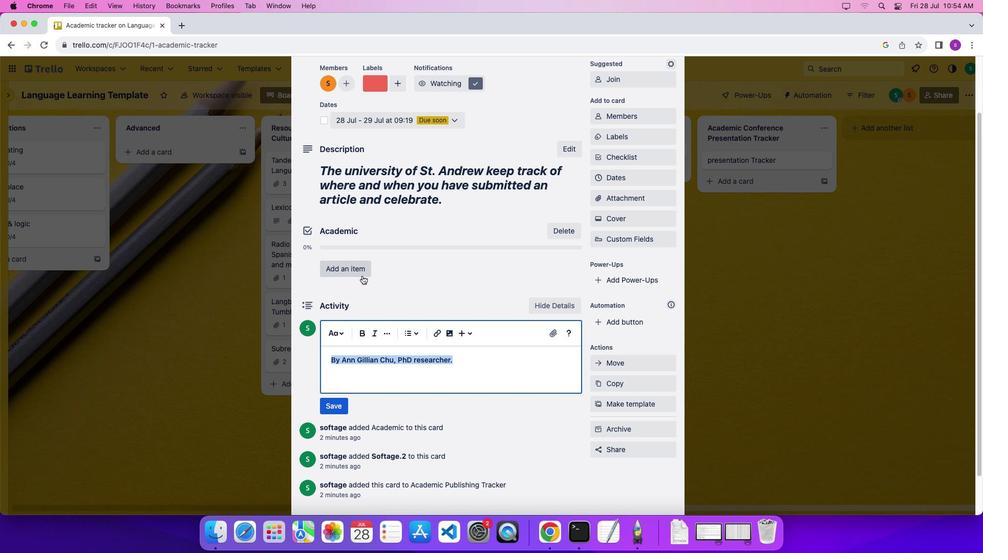 
Action: Mouse moved to (365, 331)
Screenshot: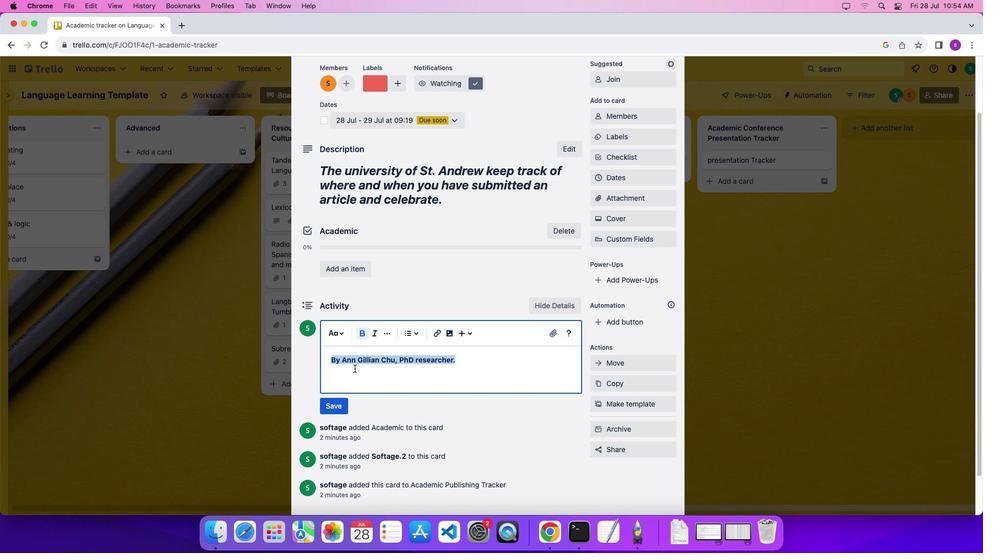 
Action: Mouse pressed left at (365, 331)
Screenshot: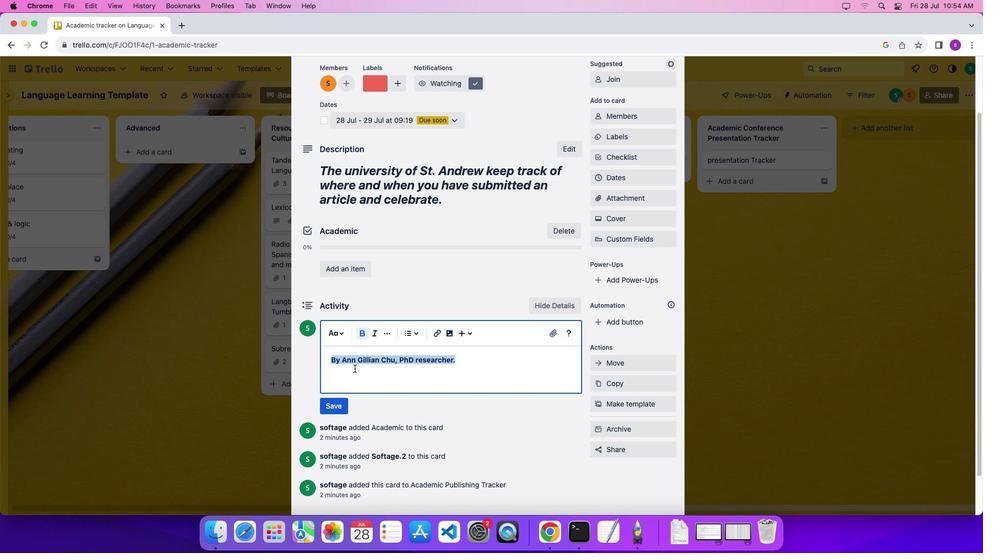 
Action: Mouse moved to (340, 405)
Screenshot: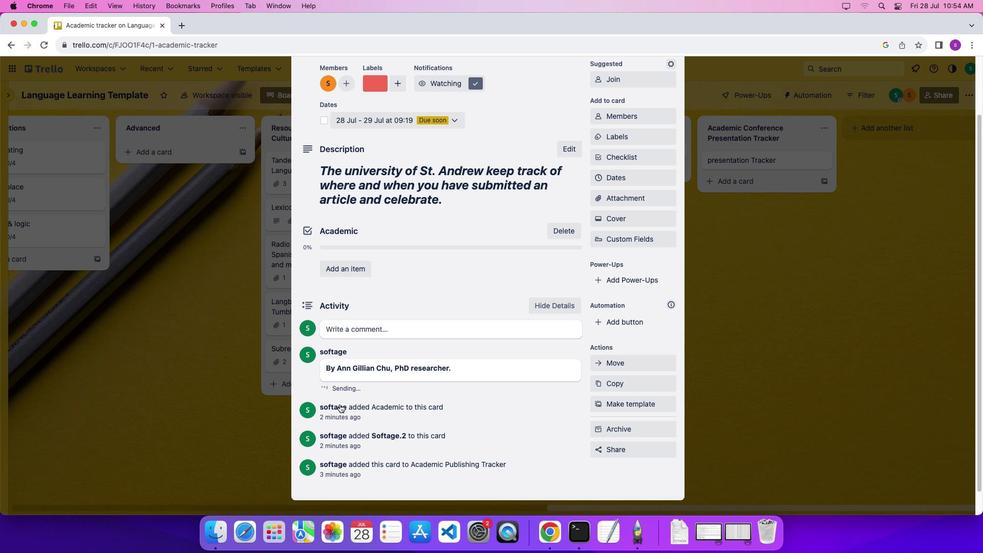 
Action: Mouse pressed left at (340, 405)
Screenshot: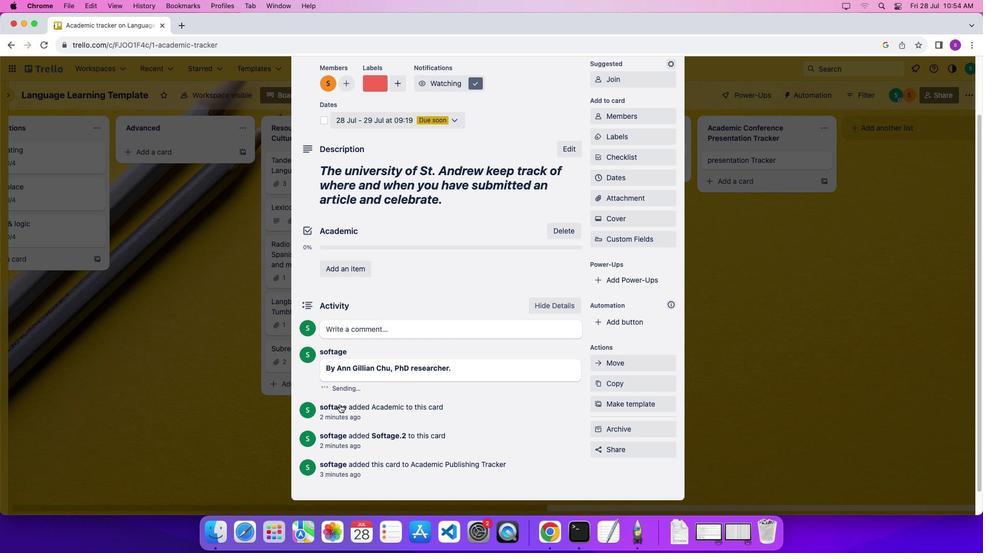 
Action: Mouse moved to (448, 344)
Screenshot: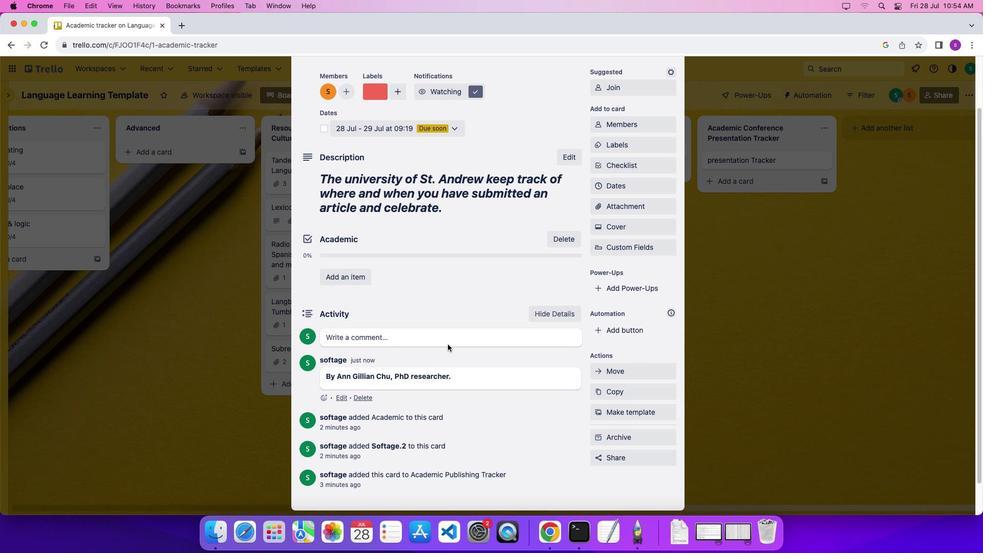 
Action: Mouse scrolled (448, 344) with delta (0, 1)
Screenshot: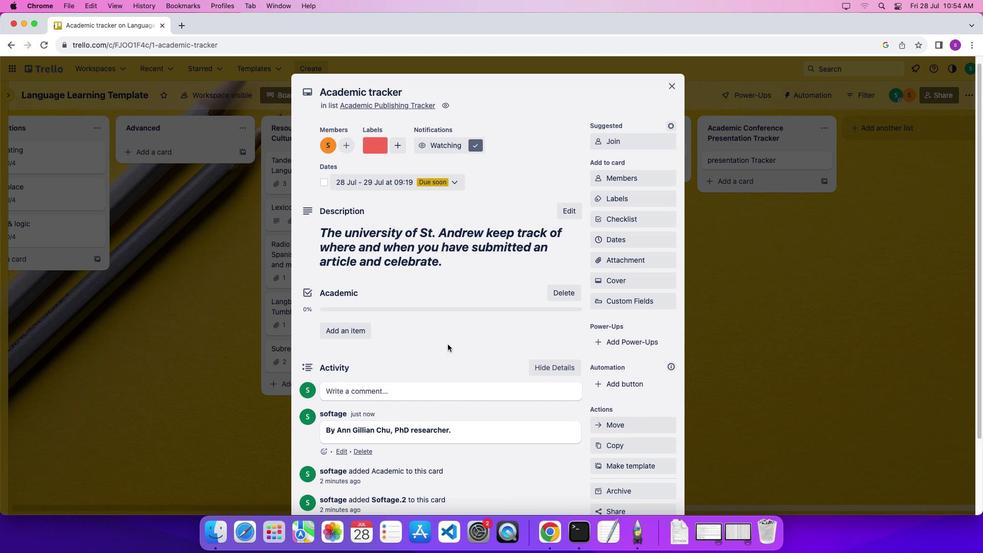 
Action: Mouse scrolled (448, 344) with delta (0, 1)
Screenshot: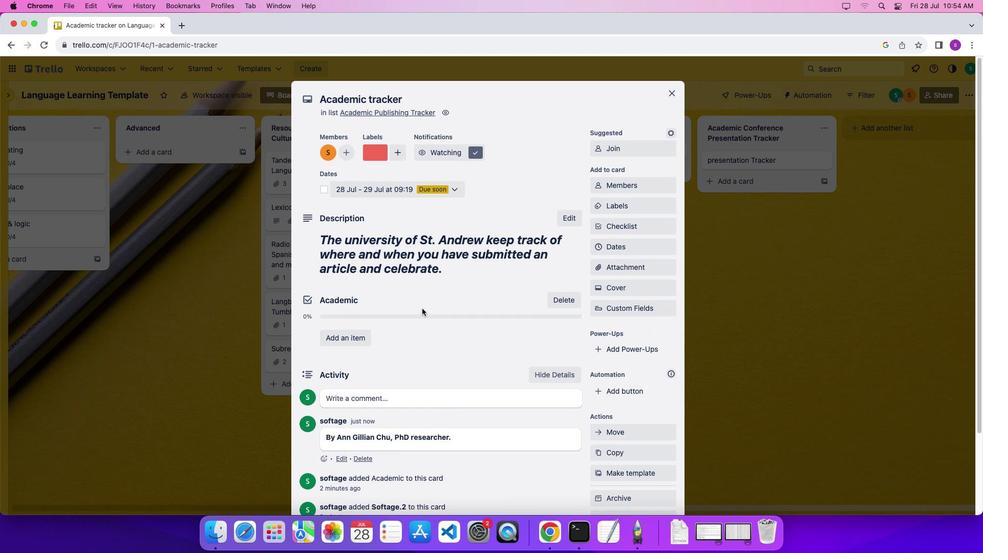 
Action: Mouse scrolled (448, 344) with delta (0, 1)
Screenshot: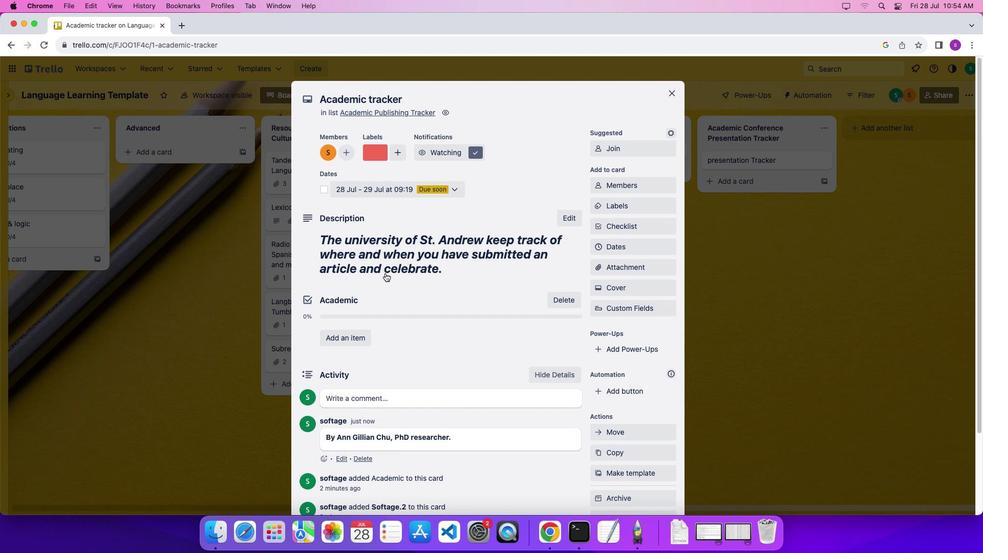 
Action: Mouse scrolled (448, 344) with delta (0, 1)
Screenshot: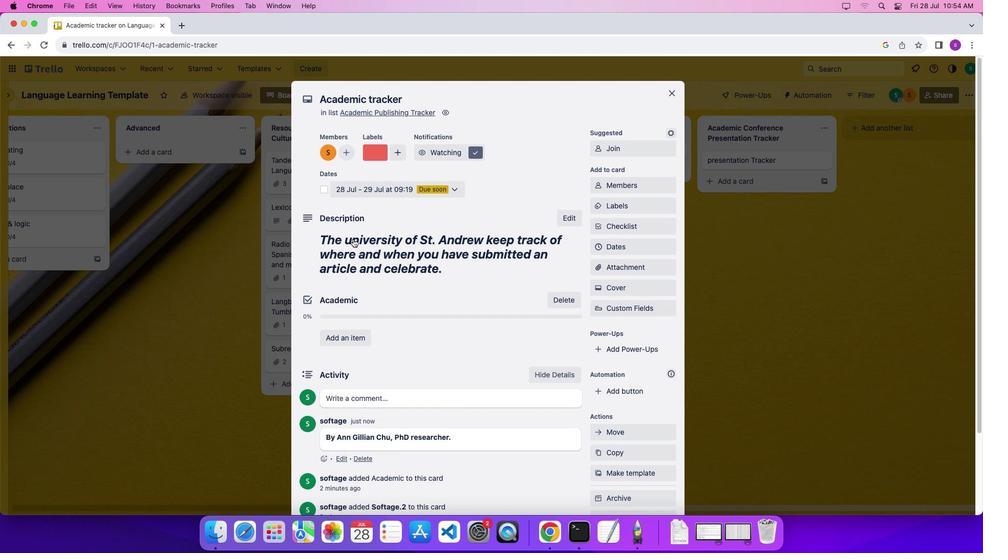 
Action: Mouse moved to (325, 192)
Screenshot: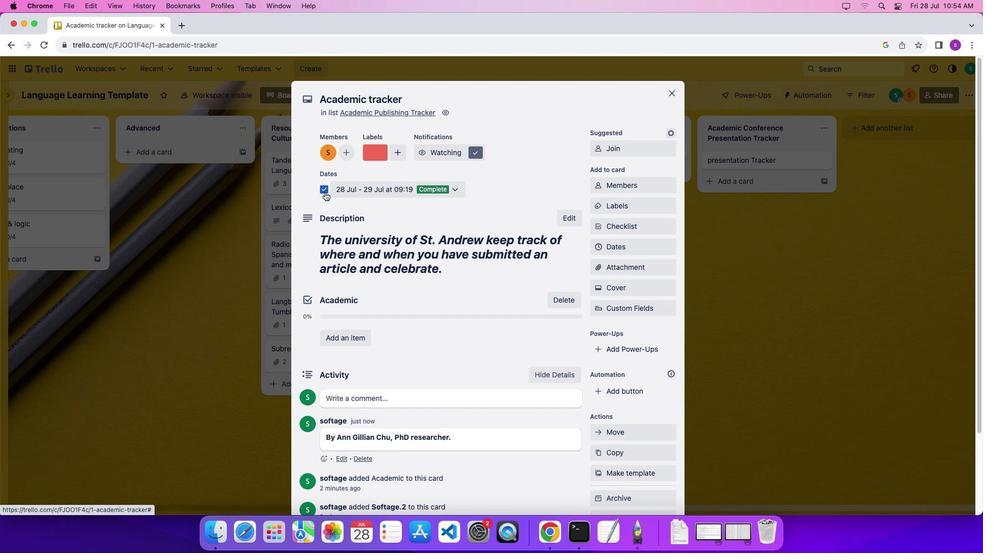 
Action: Mouse pressed left at (325, 192)
Screenshot: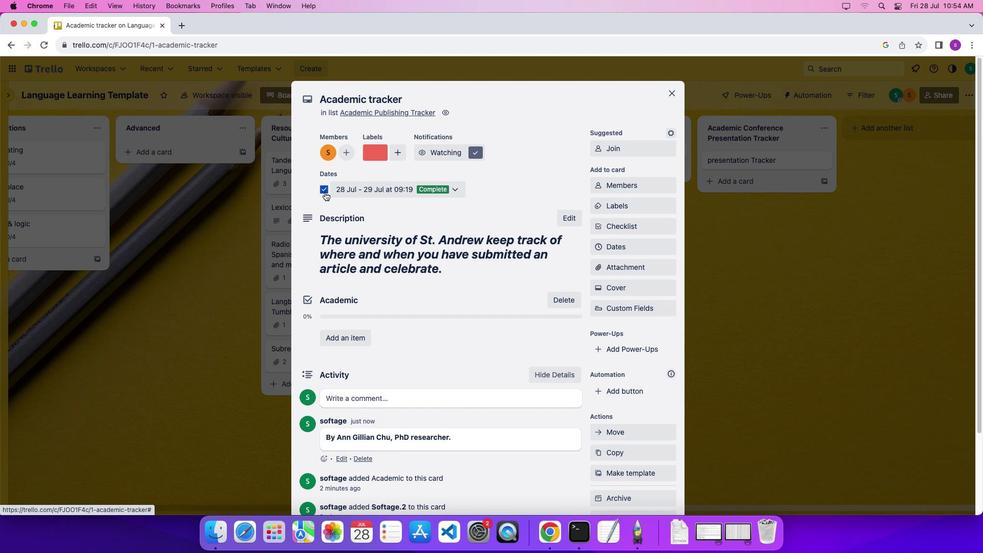 
Action: Mouse moved to (415, 340)
Screenshot: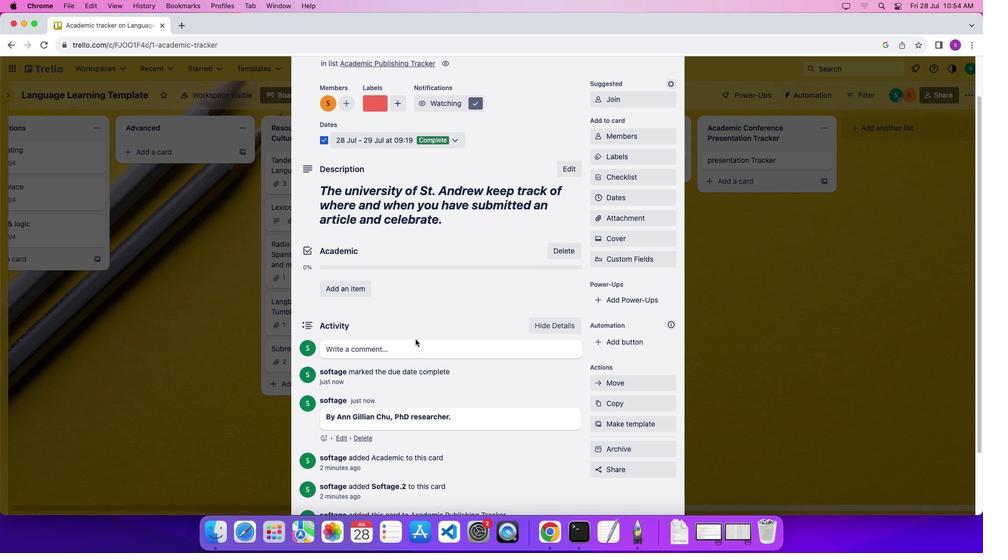 
Action: Mouse scrolled (415, 340) with delta (0, 0)
Screenshot: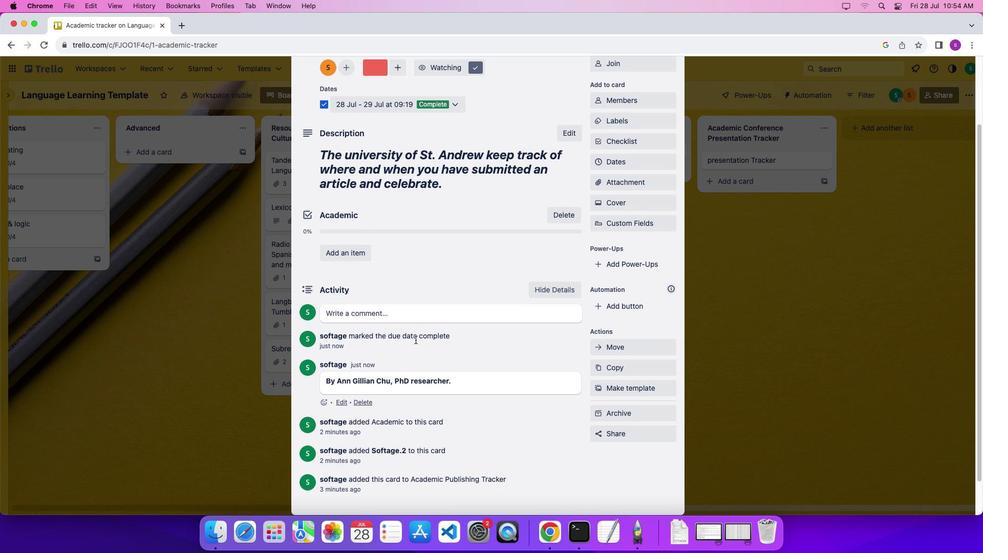 
Action: Mouse scrolled (415, 340) with delta (0, 0)
Screenshot: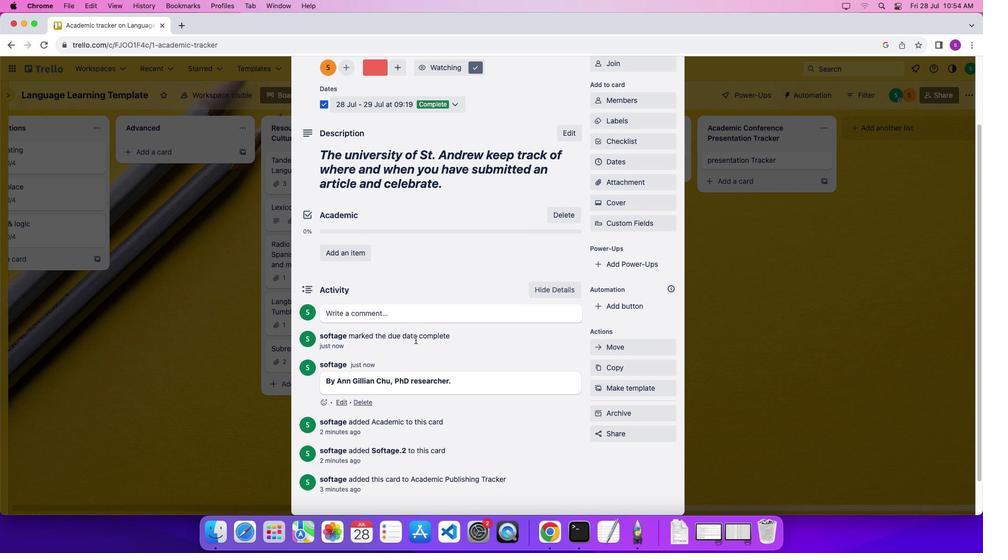 
Action: Mouse scrolled (415, 340) with delta (0, 0)
Screenshot: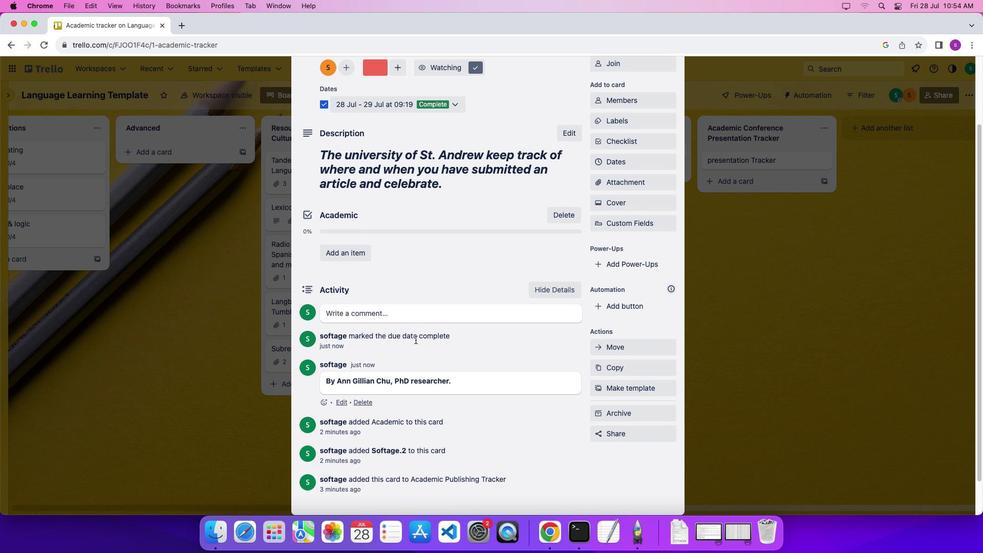 
Action: Mouse moved to (416, 340)
Screenshot: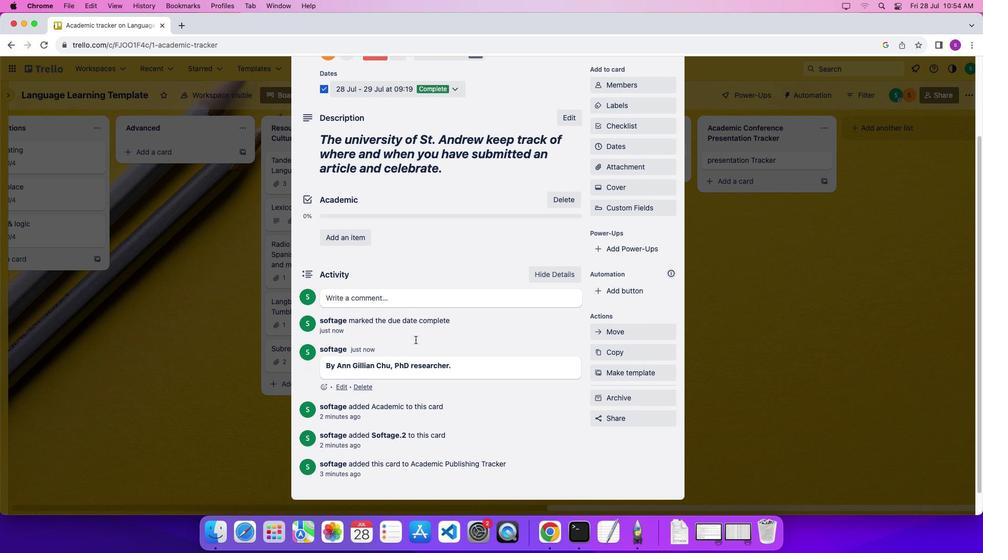 
Action: Mouse scrolled (416, 340) with delta (0, 0)
Screenshot: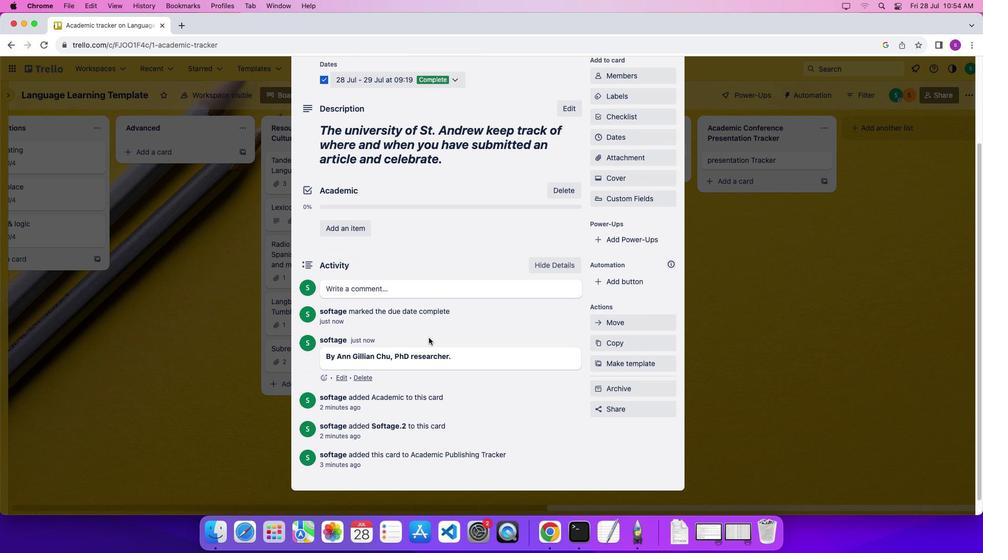 
Action: Mouse scrolled (416, 340) with delta (0, 0)
Screenshot: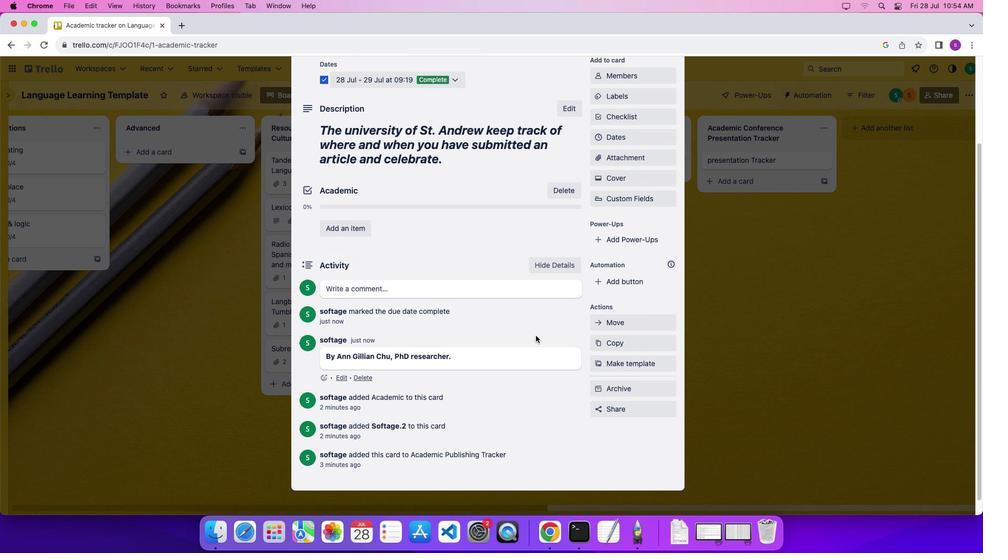 
Action: Mouse moved to (624, 236)
Screenshot: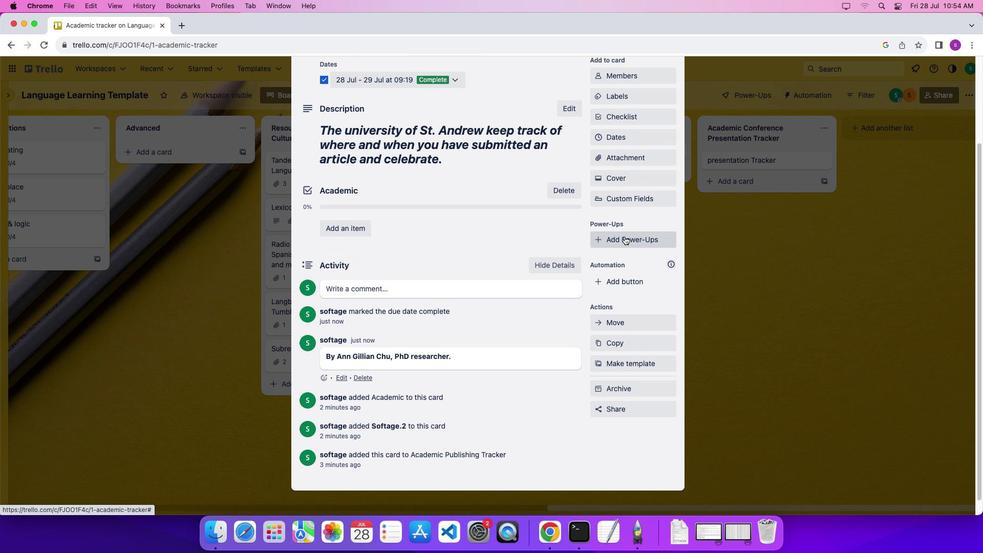 
Action: Mouse pressed left at (624, 236)
Screenshot: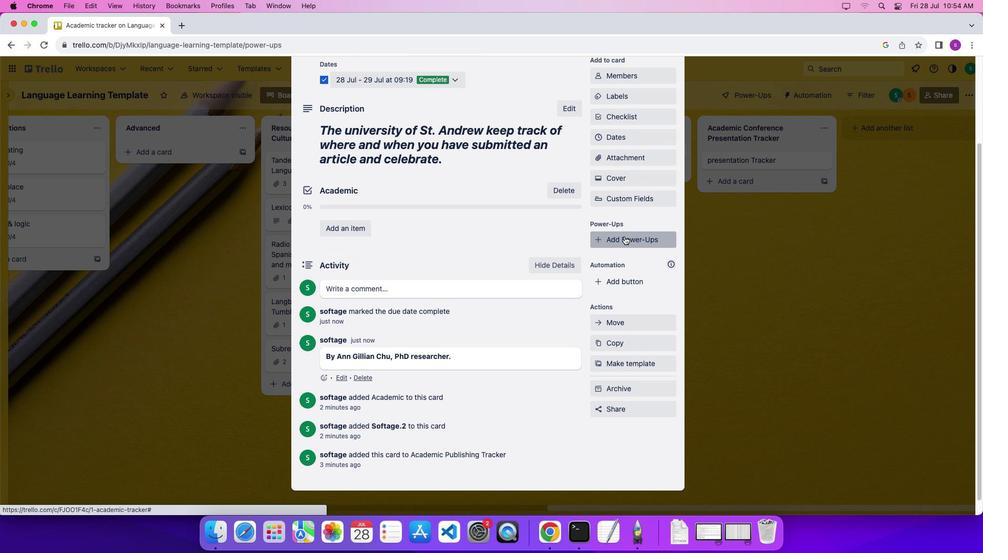 
Action: Mouse moved to (208, 192)
Screenshot: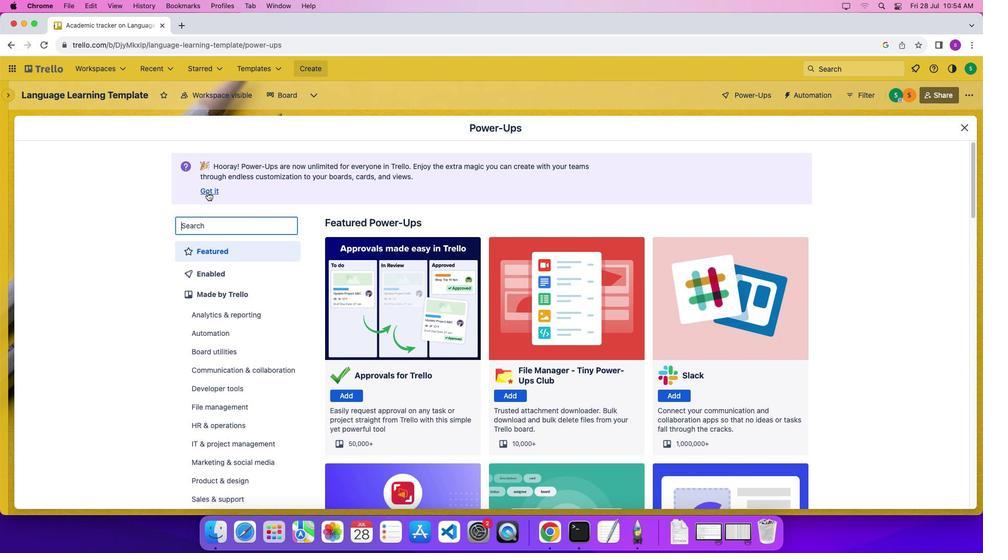 
Action: Mouse pressed left at (208, 192)
Screenshot: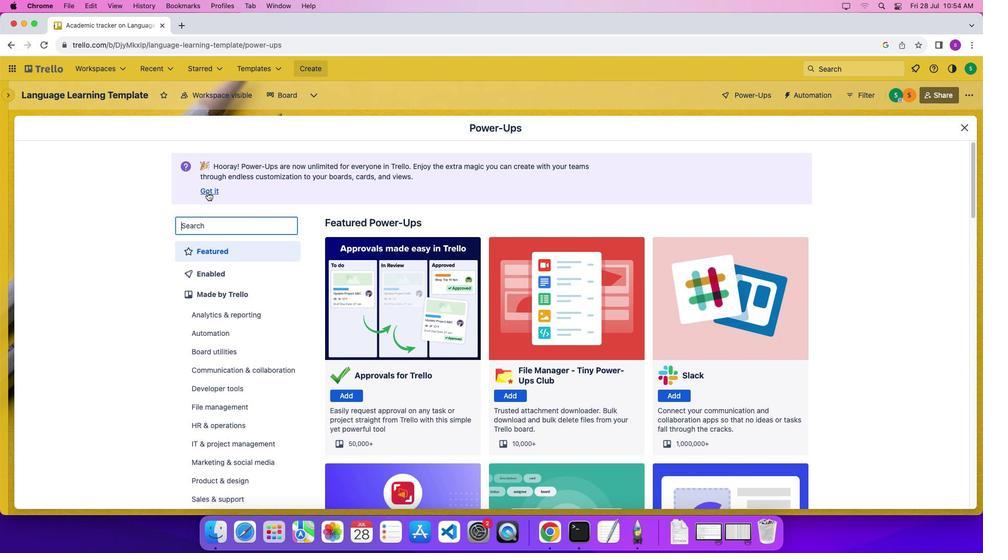 
Action: Mouse moved to (232, 380)
Screenshot: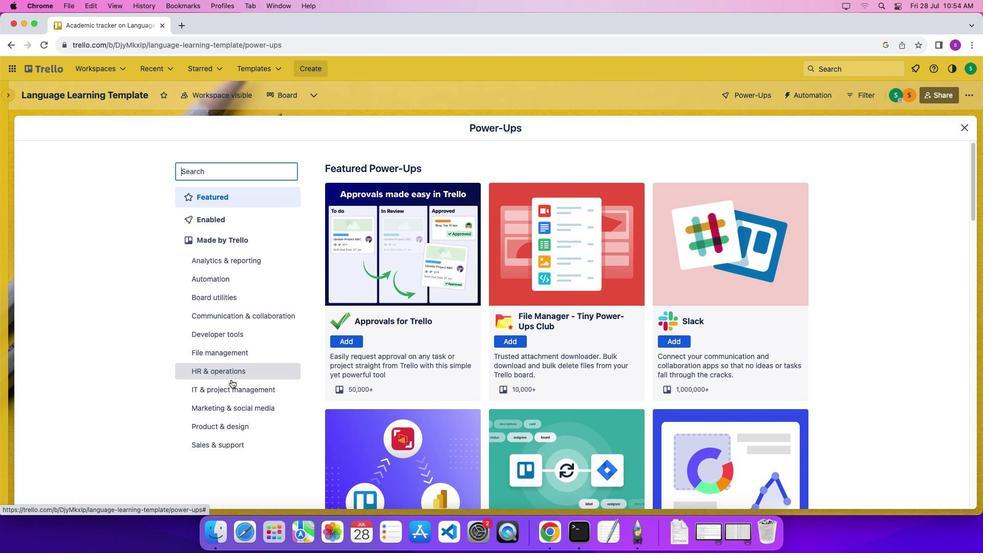 
Action: Mouse scrolled (232, 380) with delta (0, 0)
Screenshot: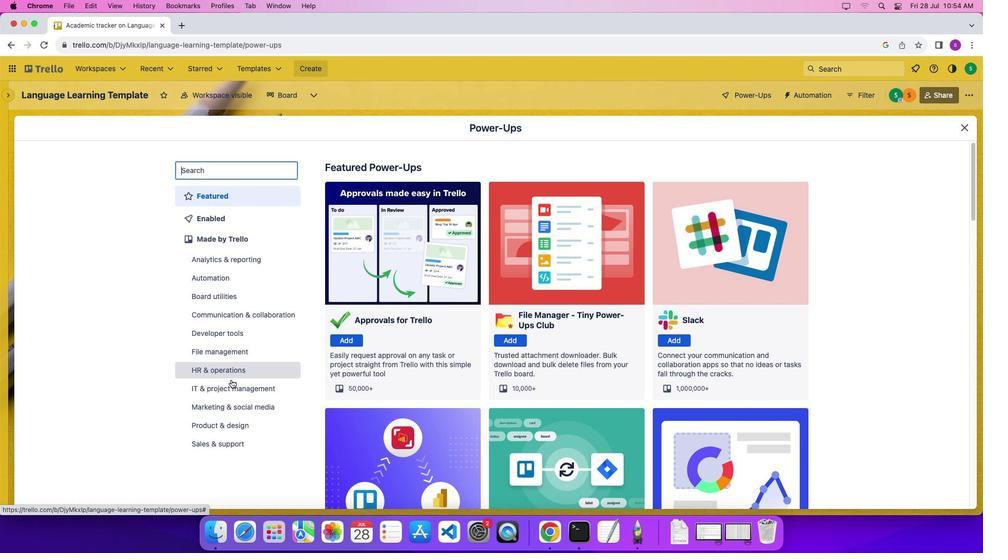 
Action: Mouse scrolled (232, 380) with delta (0, 0)
Screenshot: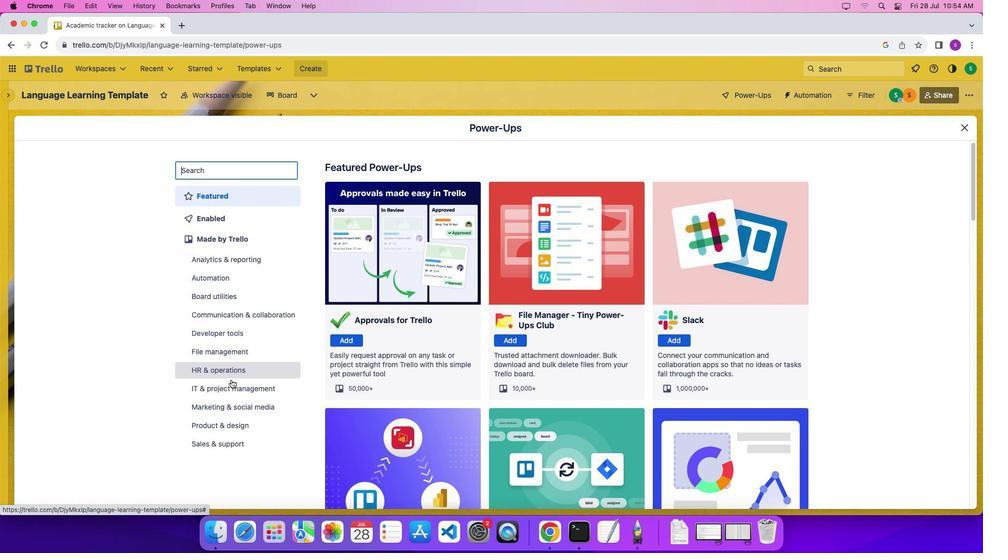 
Action: Mouse scrolled (232, 380) with delta (0, 0)
Screenshot: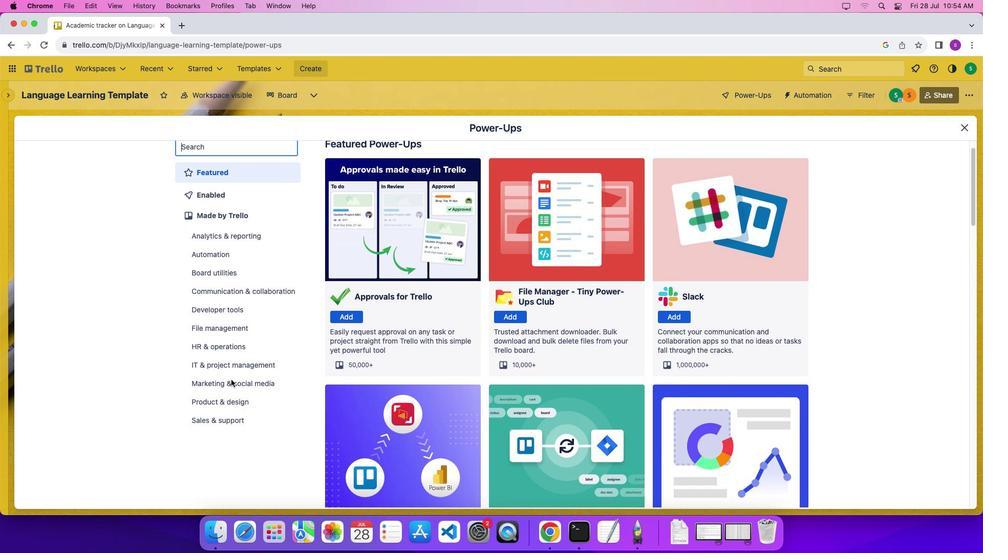 
Action: Mouse scrolled (232, 380) with delta (0, 0)
Screenshot: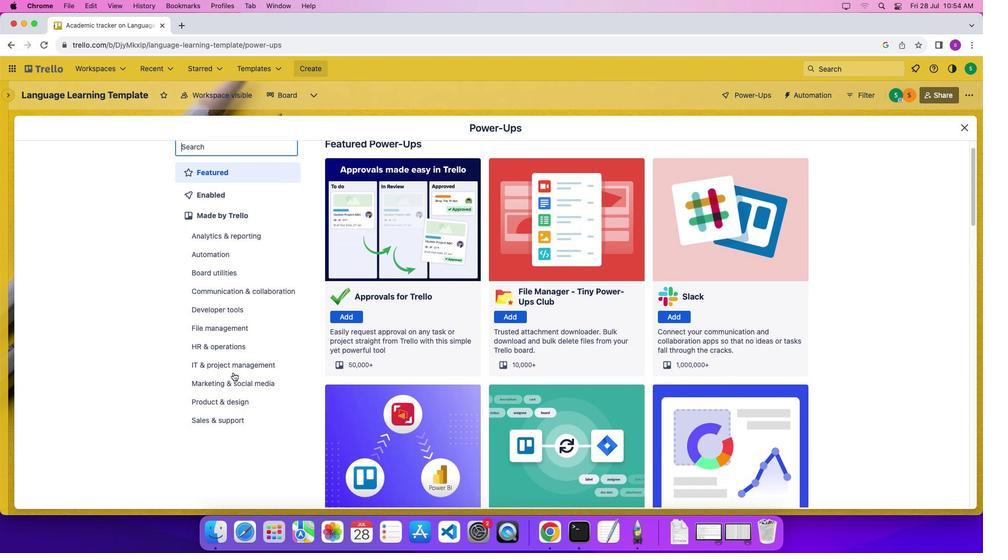 
Action: Mouse scrolled (232, 380) with delta (0, 0)
Screenshot: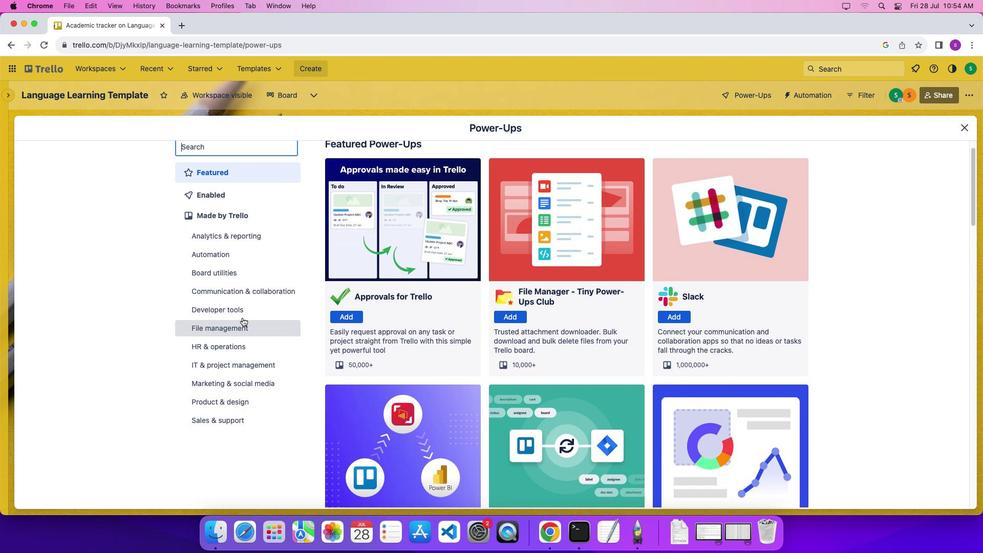 
Action: Mouse moved to (250, 271)
Screenshot: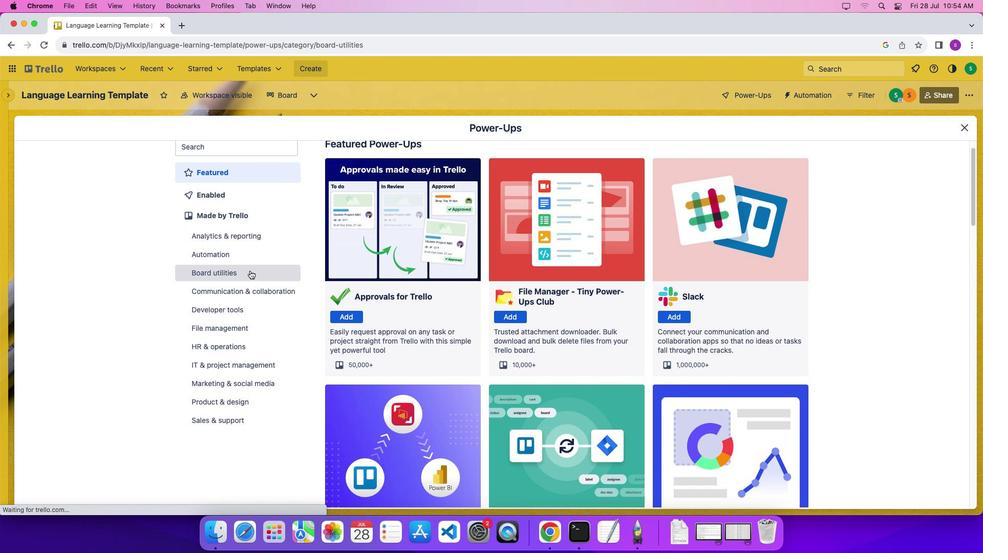 
Action: Mouse pressed left at (250, 271)
Screenshot: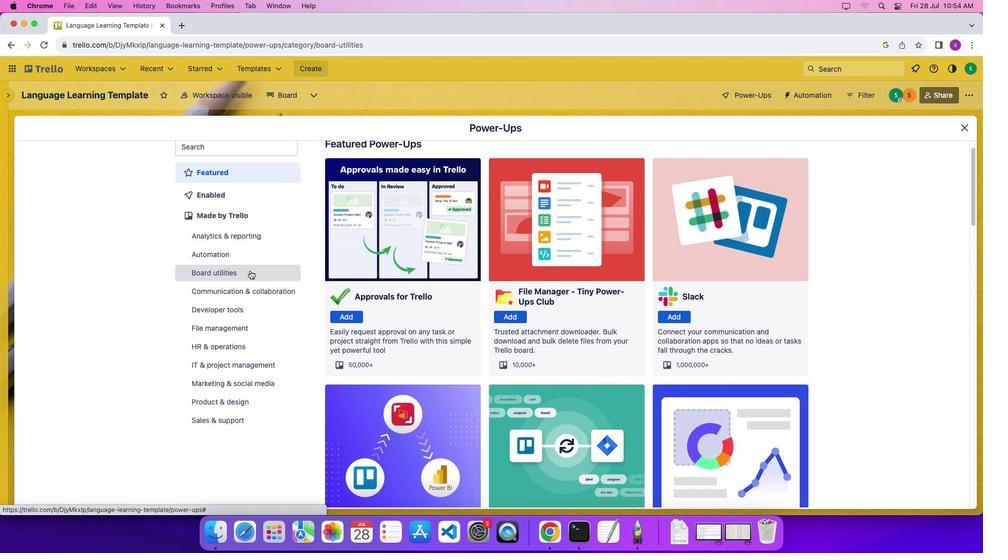 
Action: Mouse moved to (346, 201)
Screenshot: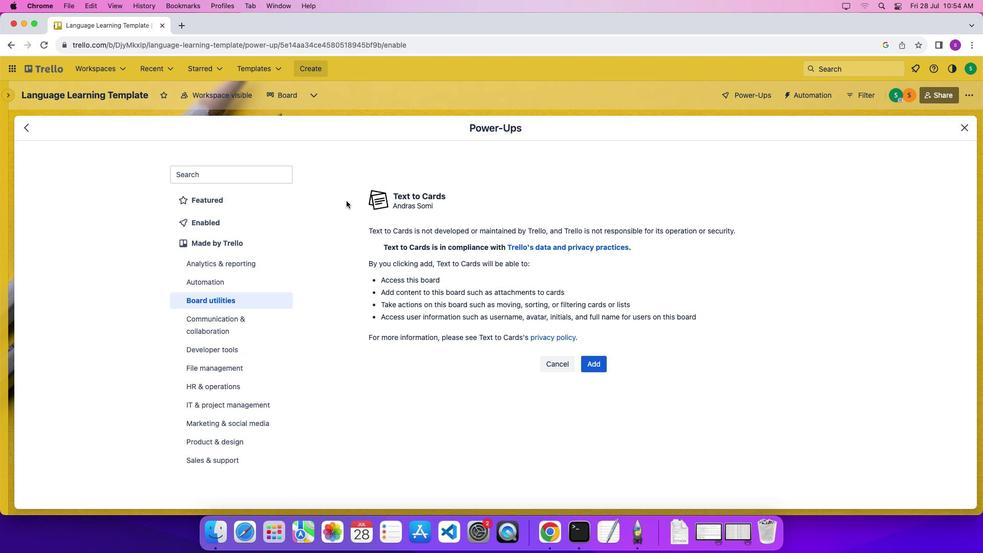 
Action: Mouse pressed left at (346, 201)
Screenshot: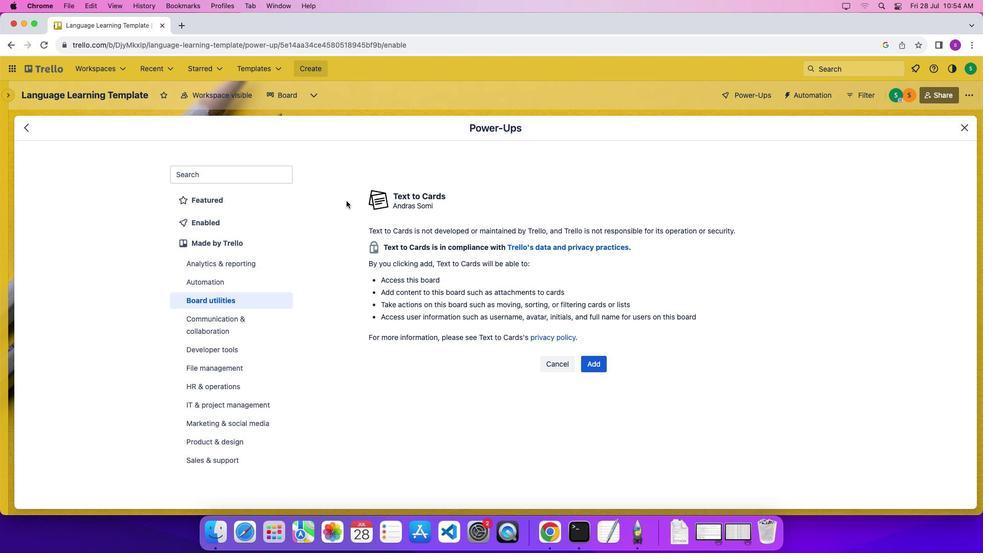 
Action: Mouse moved to (595, 363)
Screenshot: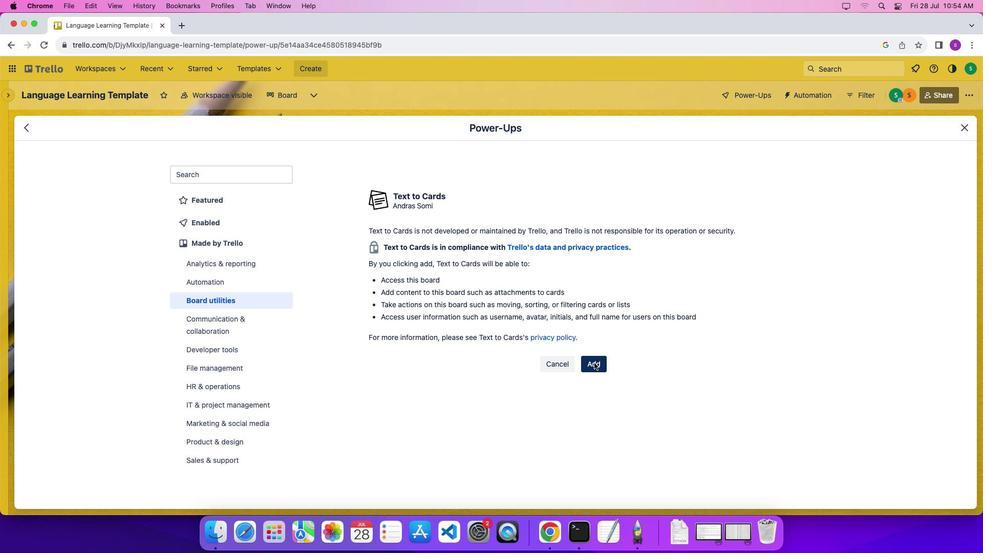 
Action: Mouse pressed left at (595, 363)
Screenshot: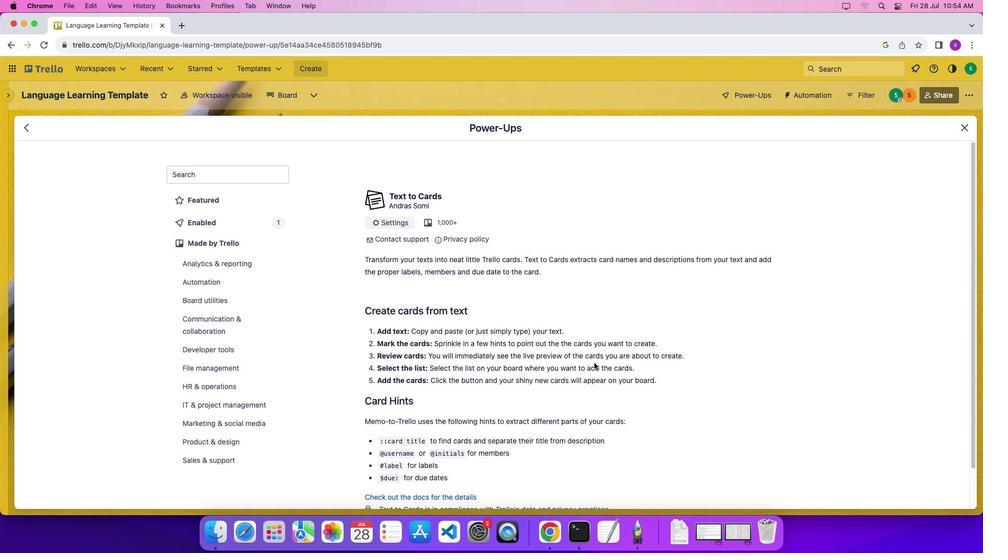 
Action: Mouse moved to (967, 125)
Screenshot: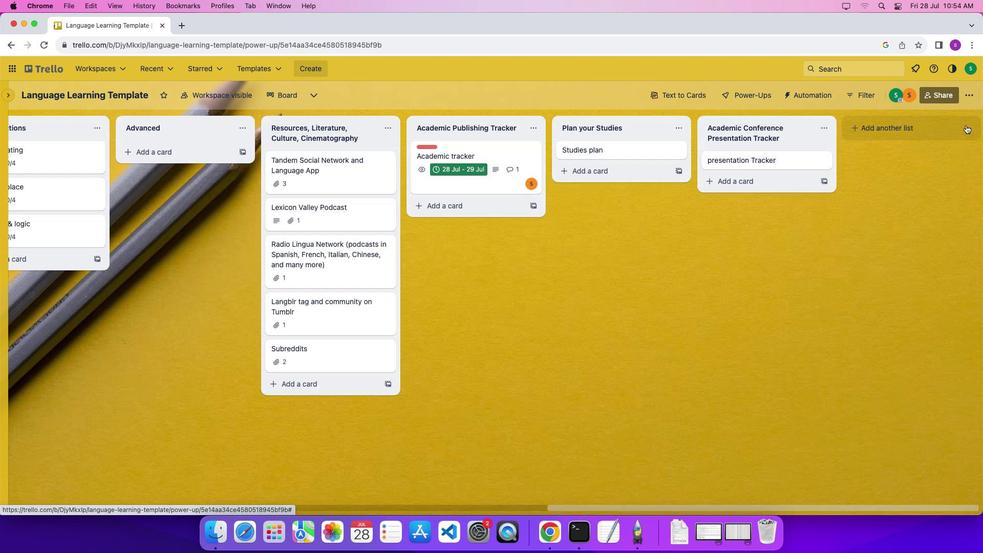 
Action: Mouse pressed left at (967, 125)
Screenshot: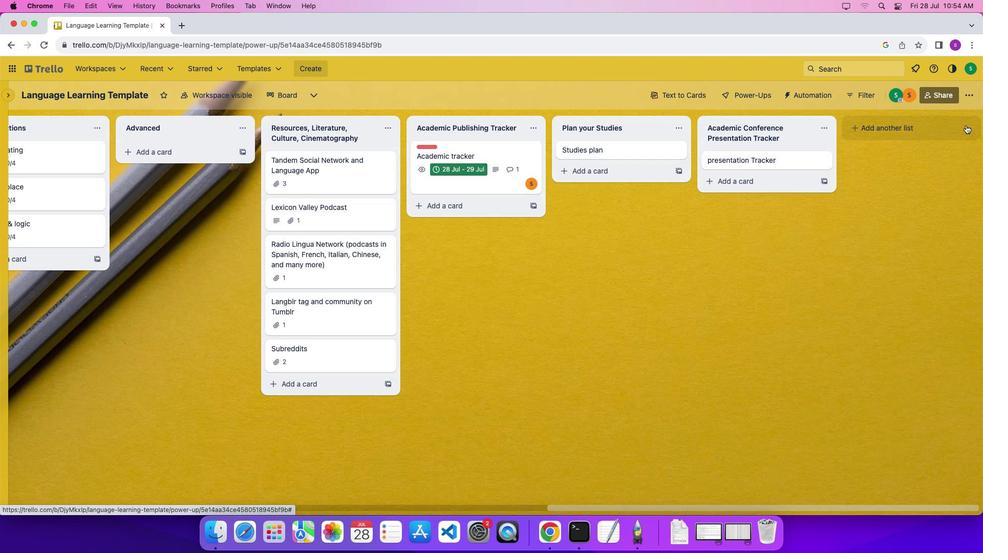 
Action: Mouse moved to (635, 287)
Screenshot: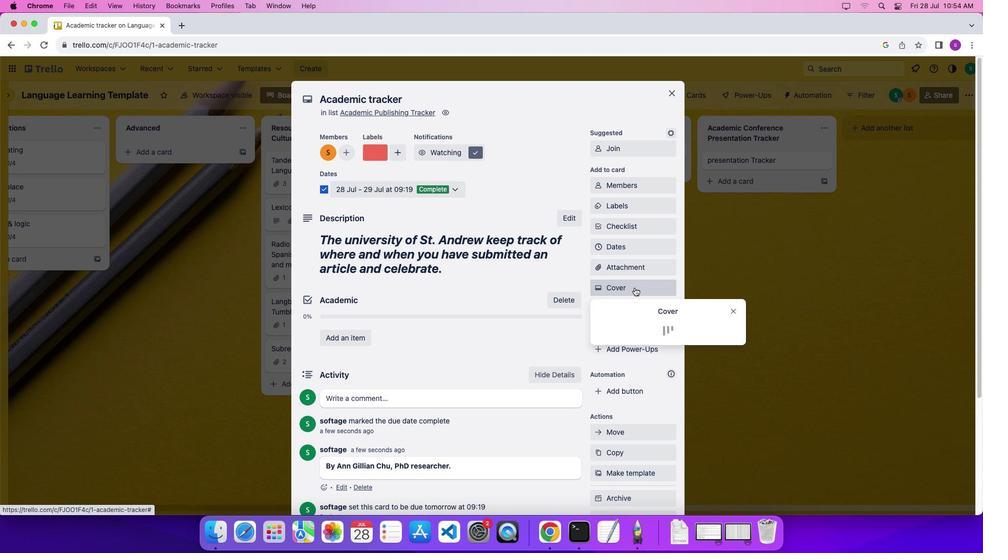 
Action: Mouse pressed left at (635, 287)
Screenshot: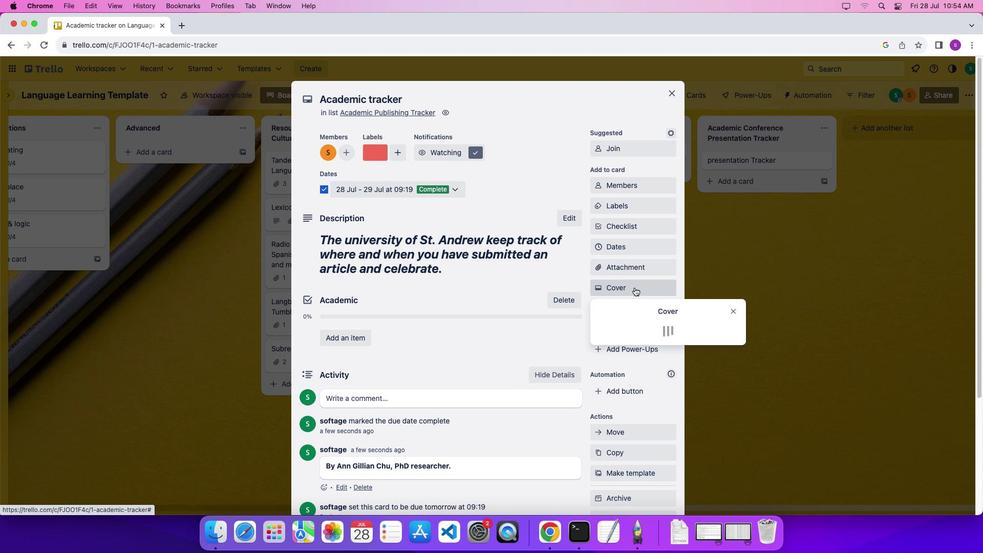 
Action: Mouse moved to (708, 313)
Screenshot: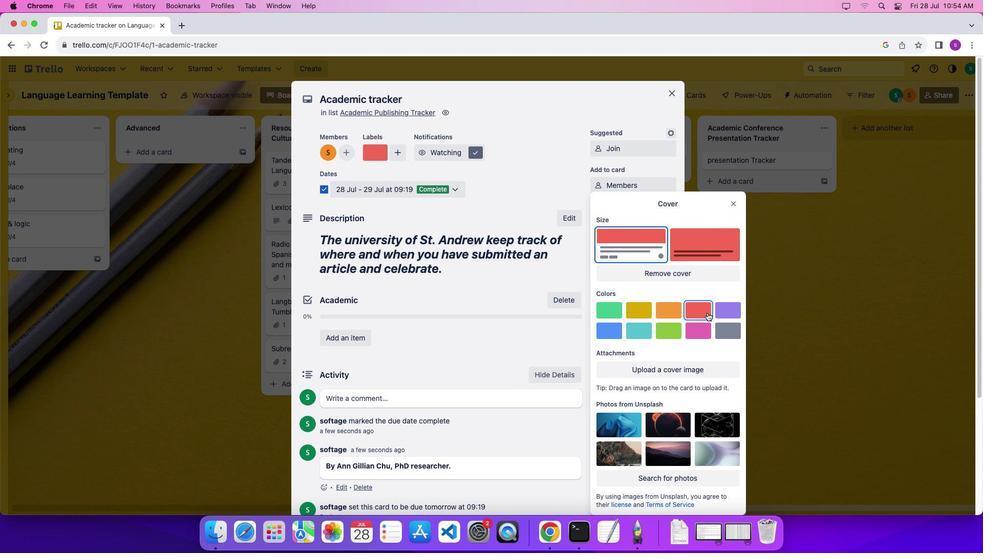
Action: Mouse pressed left at (708, 313)
Screenshot: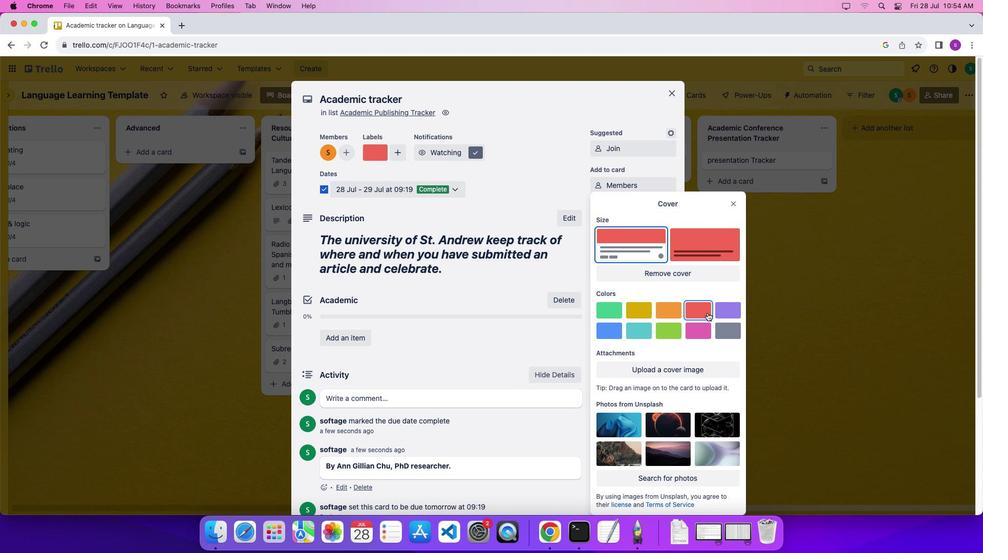 
Action: Mouse moved to (733, 203)
Screenshot: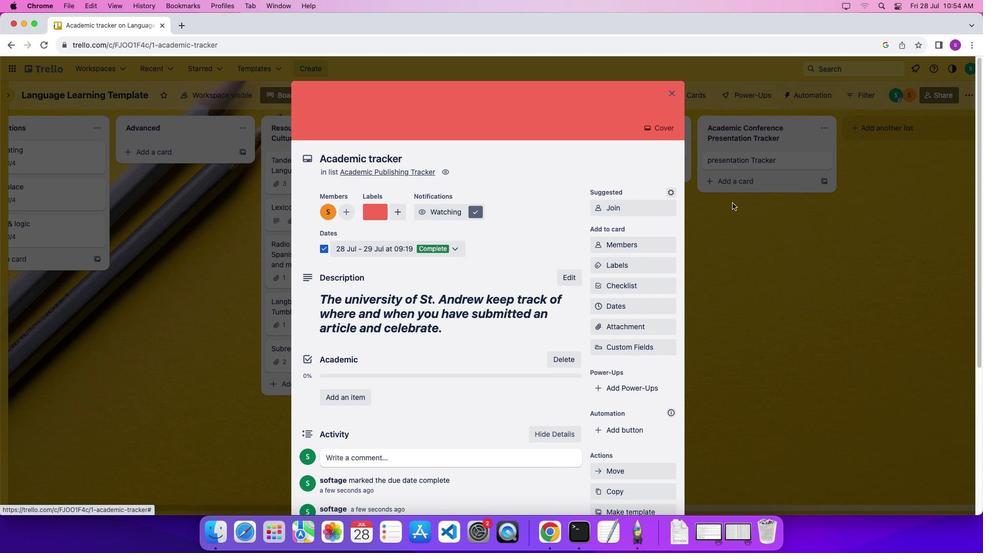 
Action: Mouse pressed left at (733, 203)
Screenshot: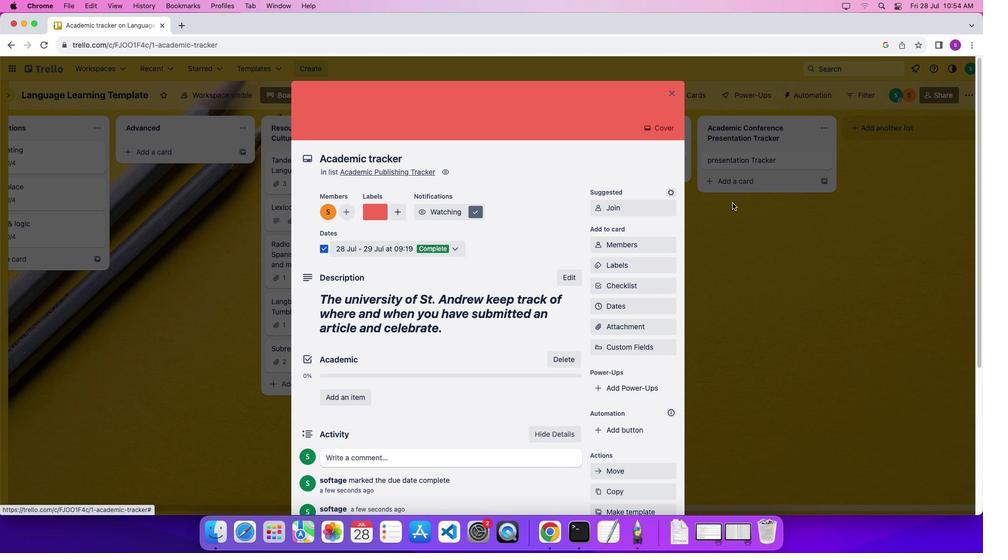 
Action: Mouse moved to (672, 93)
Screenshot: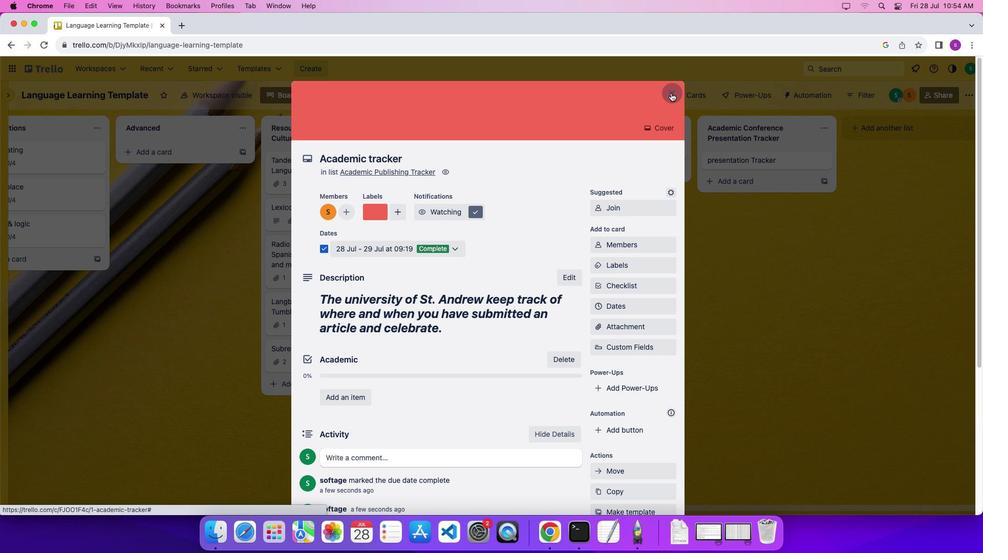 
Action: Mouse pressed left at (672, 93)
Screenshot: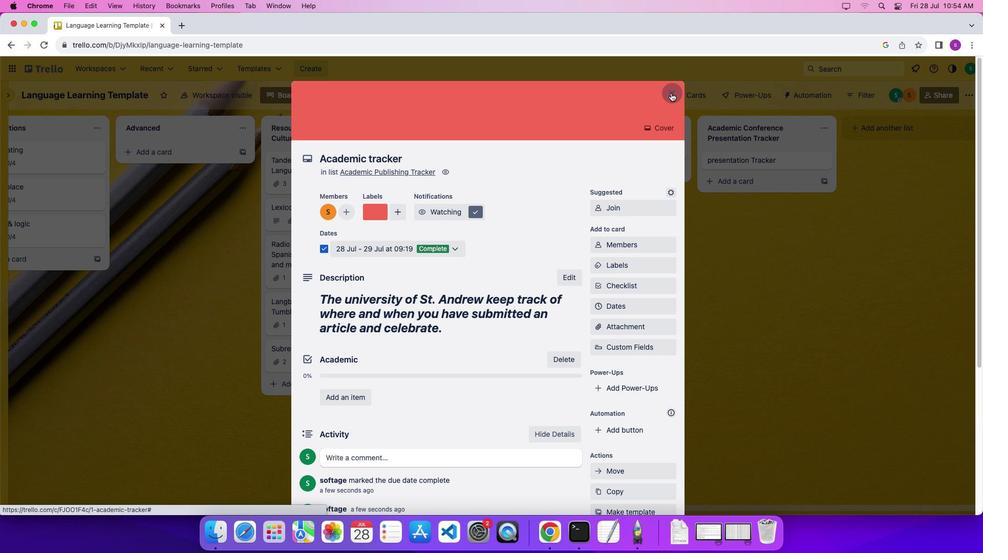 
Action: Mouse moved to (600, 145)
Screenshot: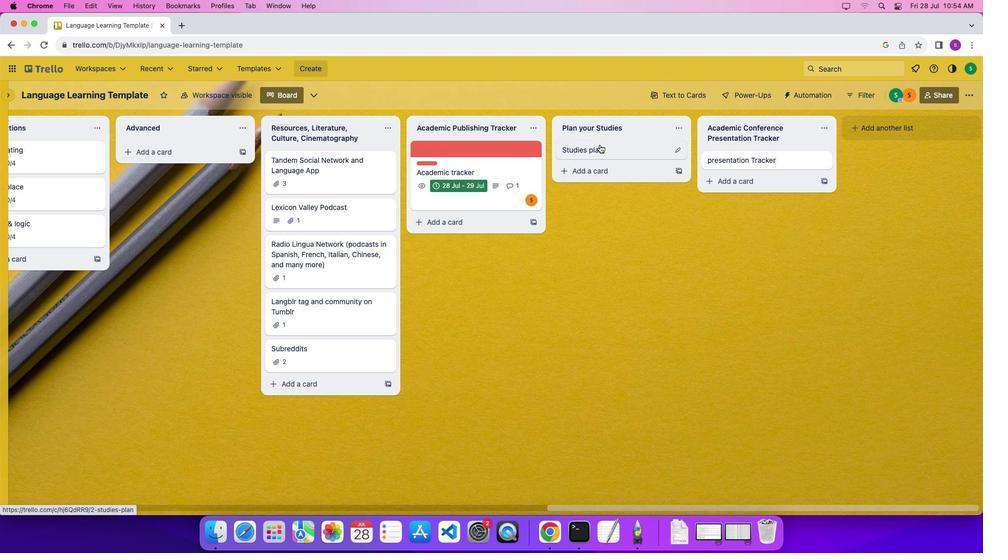 
Action: Mouse pressed left at (600, 145)
Screenshot: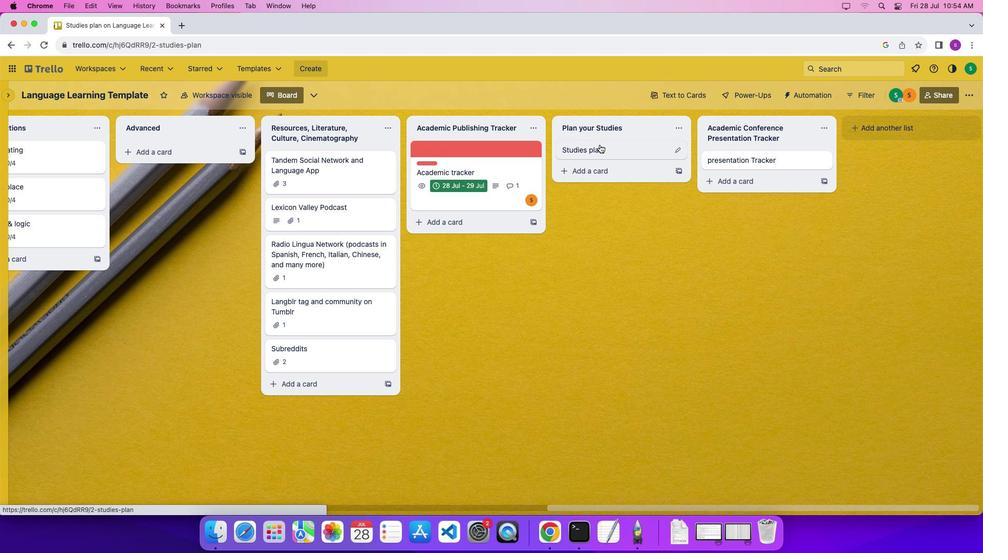
Action: Mouse moved to (344, 152)
Screenshot: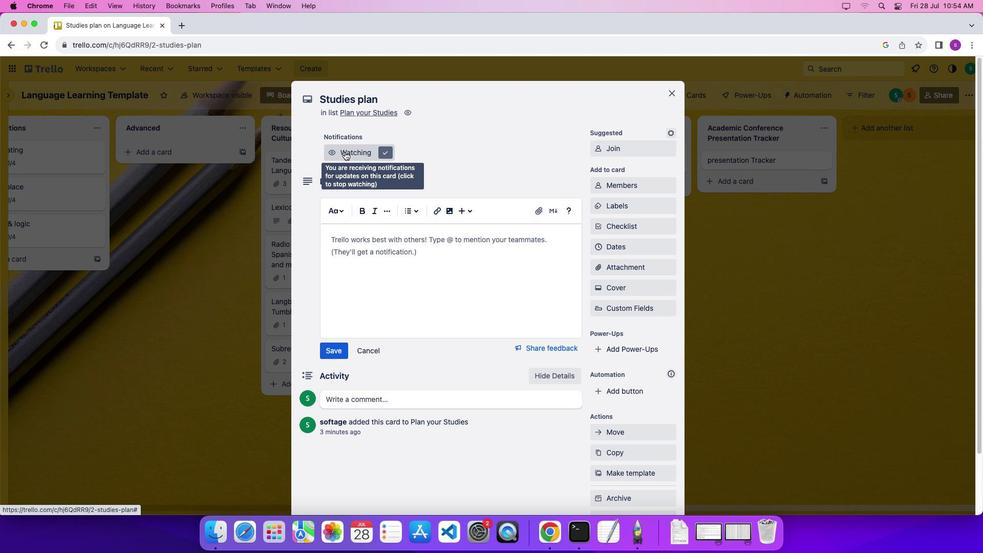 
Action: Mouse pressed left at (344, 152)
Screenshot: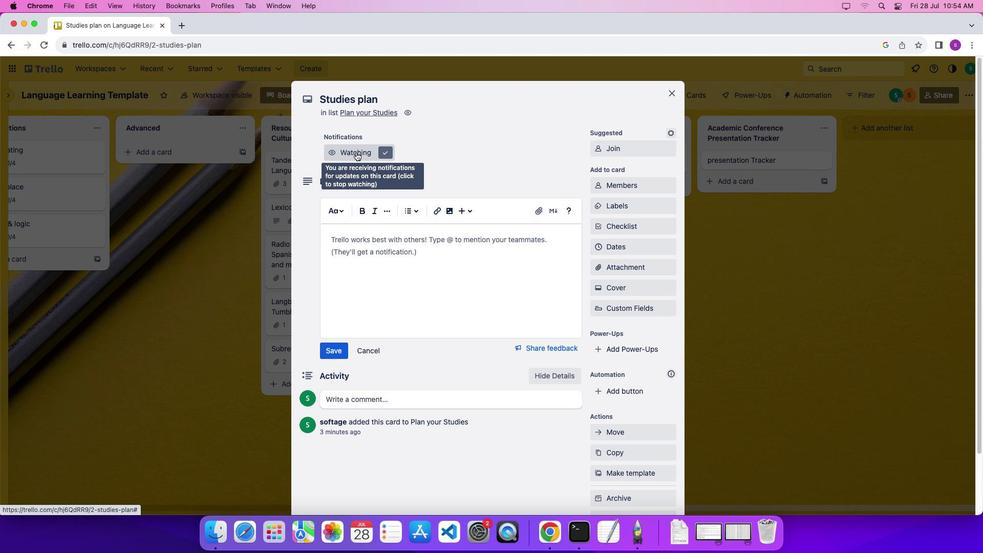 
Action: Mouse moved to (631, 184)
Screenshot: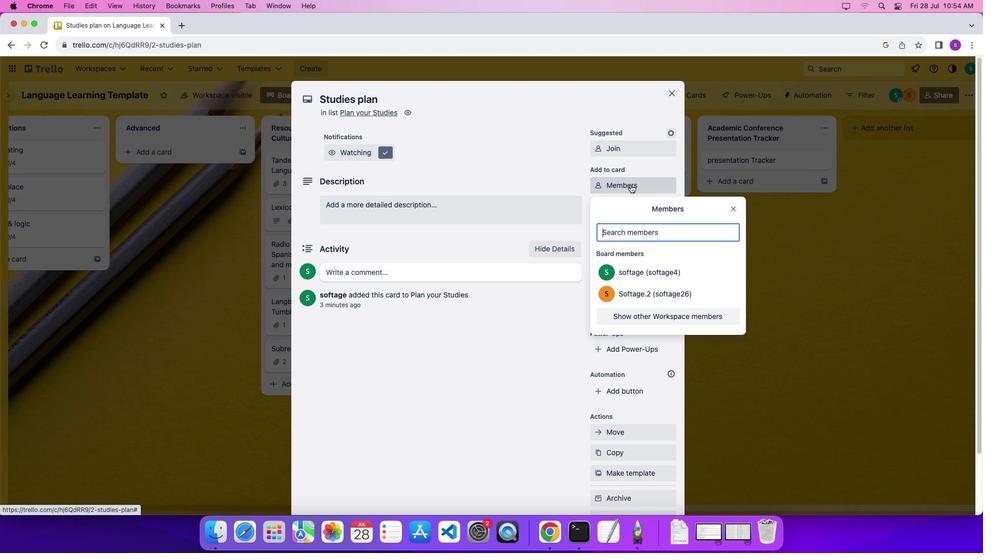 
Action: Mouse pressed left at (631, 184)
Screenshot: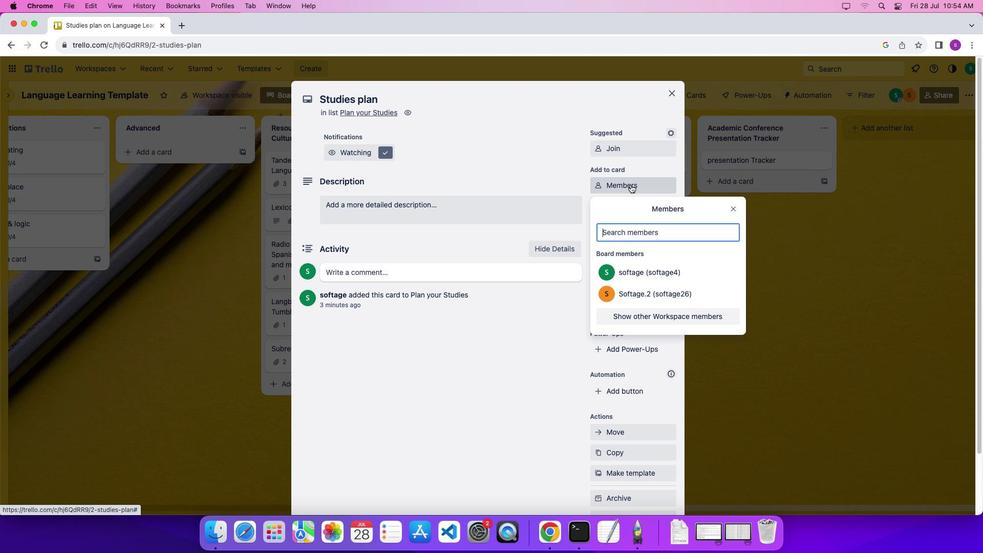 
Action: Mouse moved to (632, 228)
Screenshot: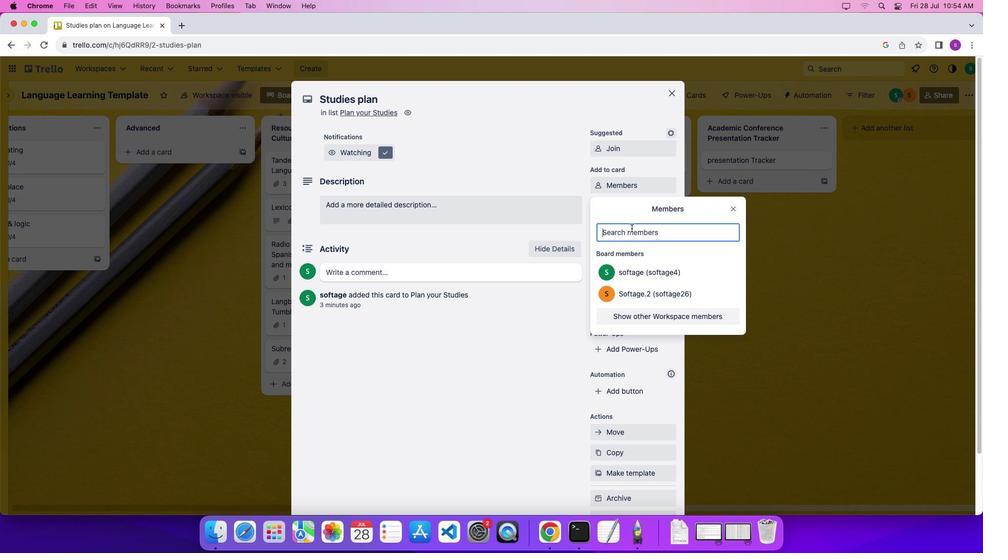 
Action: Mouse pressed left at (632, 228)
Screenshot: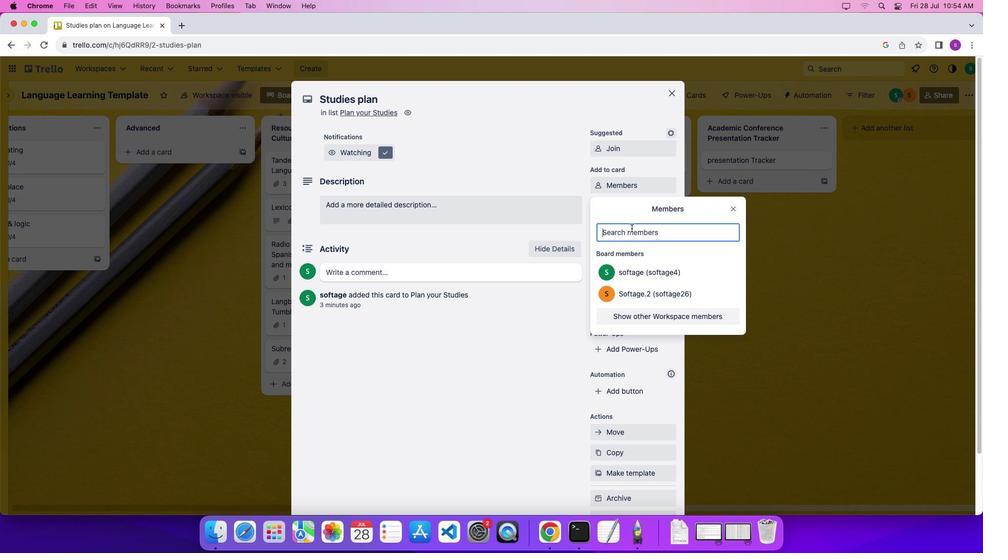 
Action: Key pressed 's''o''f''t''a''g''e''.''2'Key.shift'@''s''o''f''t''a''g''e''.''n''e''t'
Screenshot: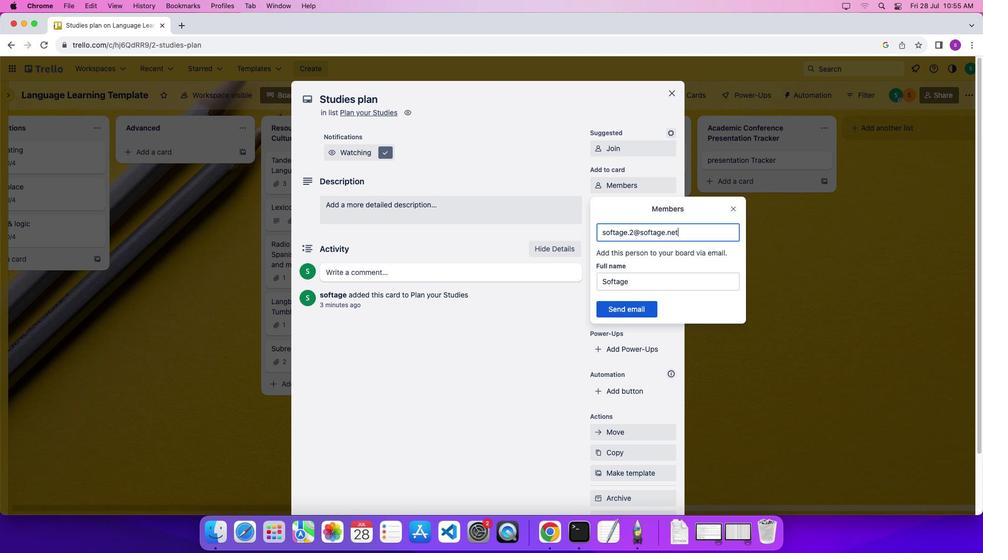 
Action: Mouse moved to (622, 313)
Screenshot: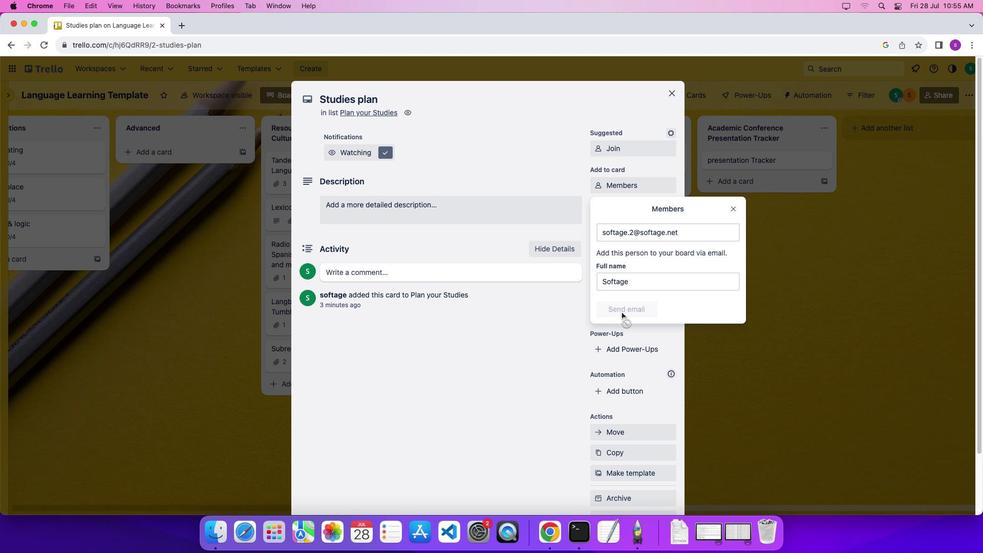 
Action: Mouse pressed left at (622, 313)
Screenshot: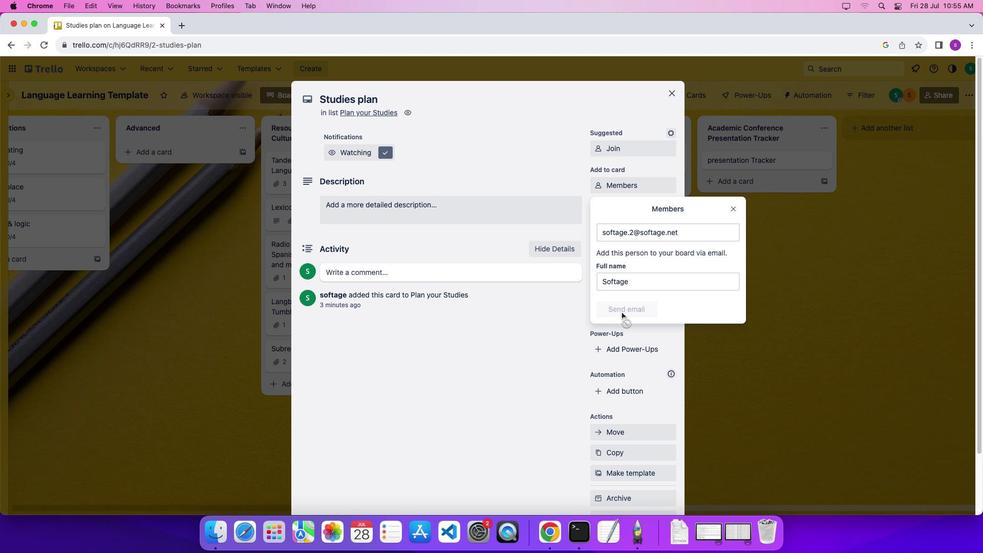 
Action: Mouse moved to (616, 209)
Screenshot: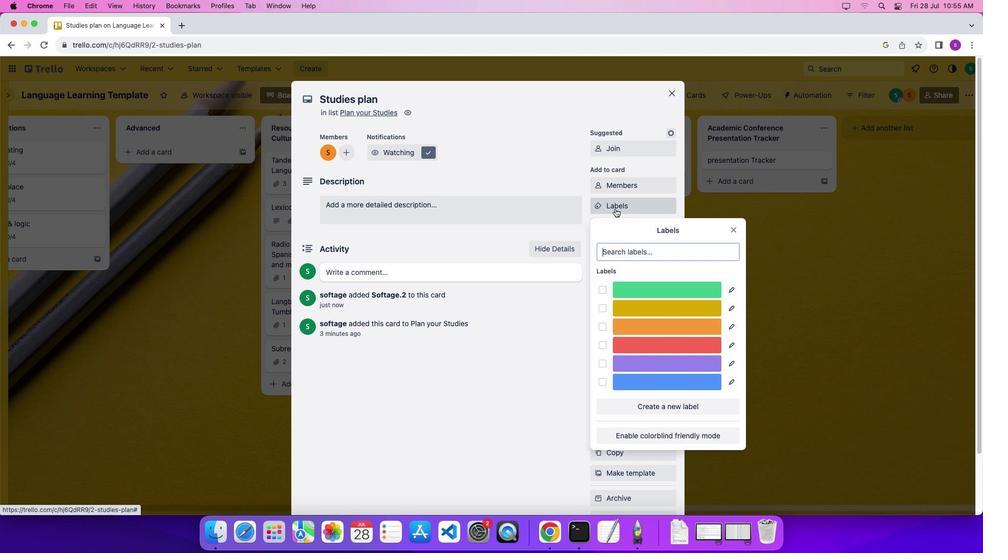 
Action: Mouse pressed left at (616, 209)
Screenshot: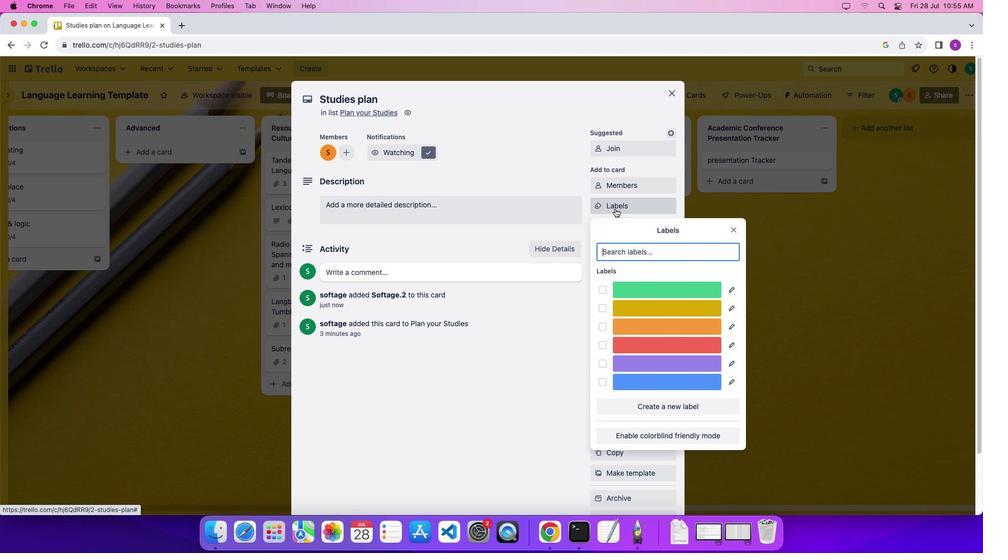 
Action: Mouse moved to (642, 290)
Screenshot: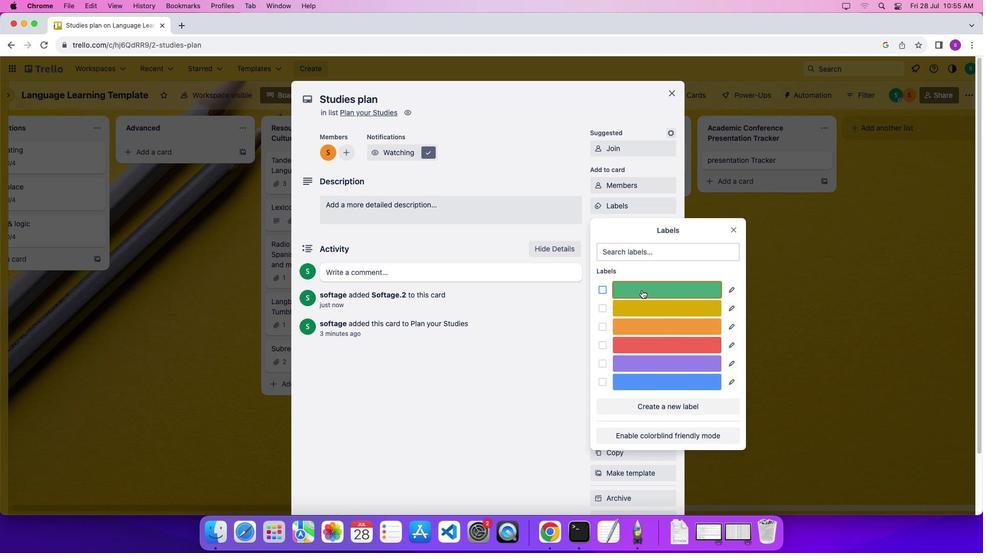 
Action: Mouse pressed left at (642, 290)
Screenshot: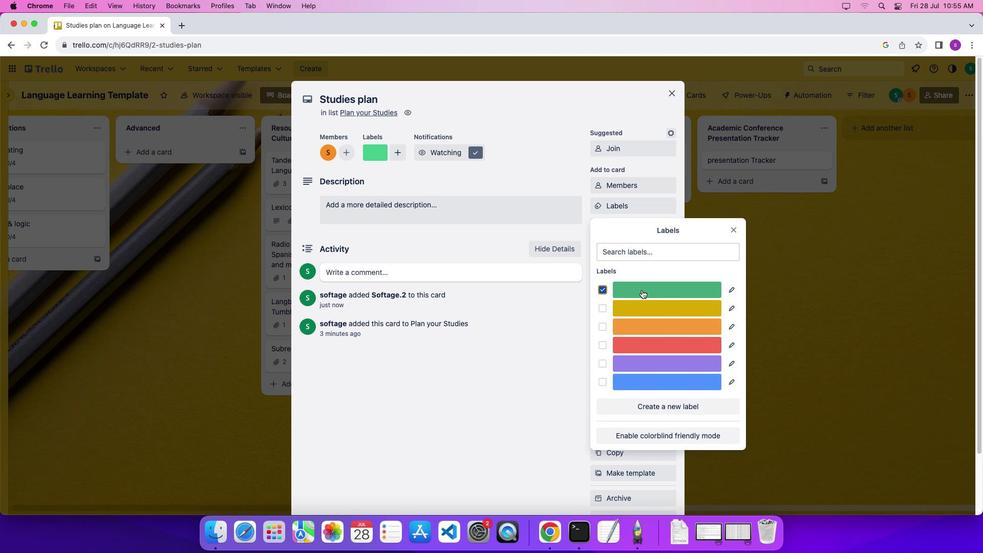 
Action: Mouse moved to (734, 229)
Screenshot: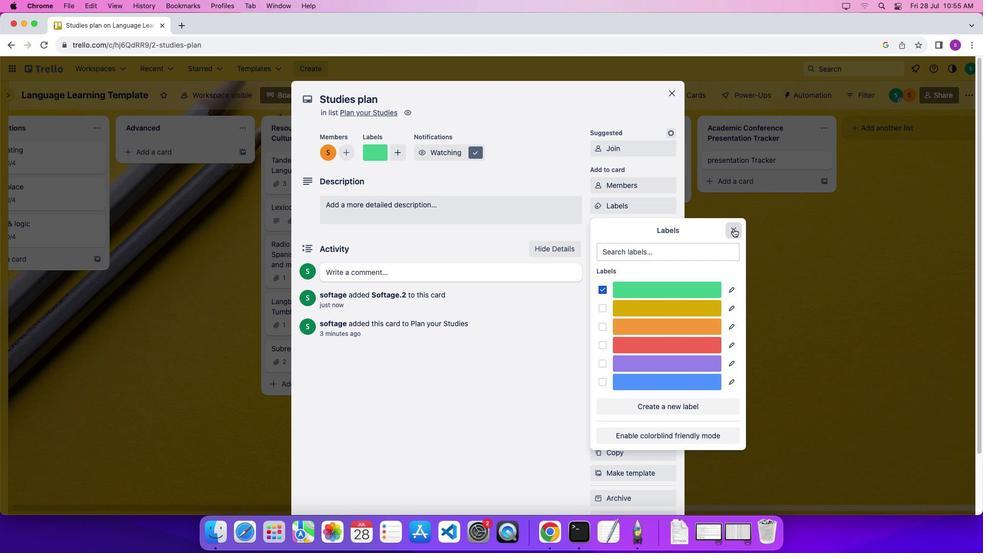 
Action: Mouse pressed left at (734, 229)
Screenshot: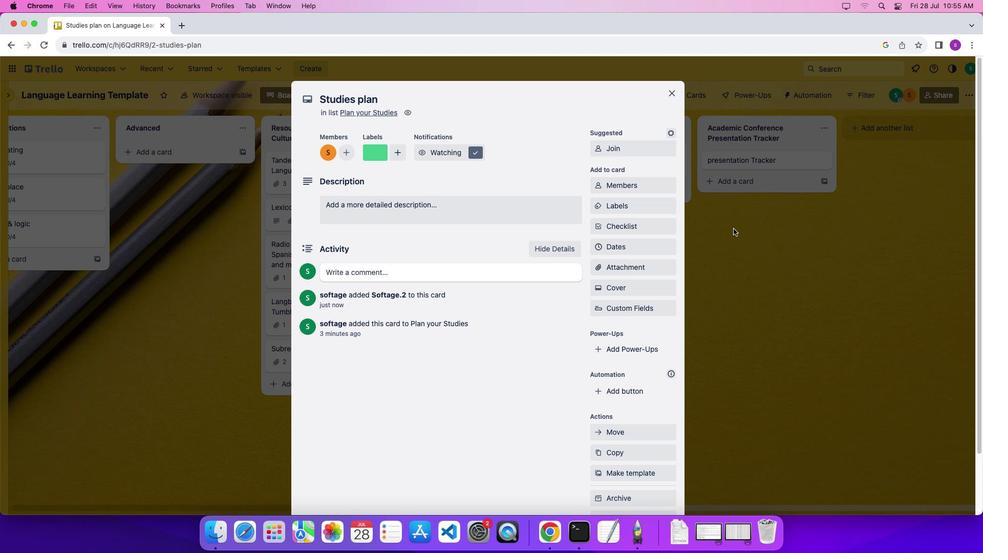 
Action: Mouse moved to (619, 242)
Screenshot: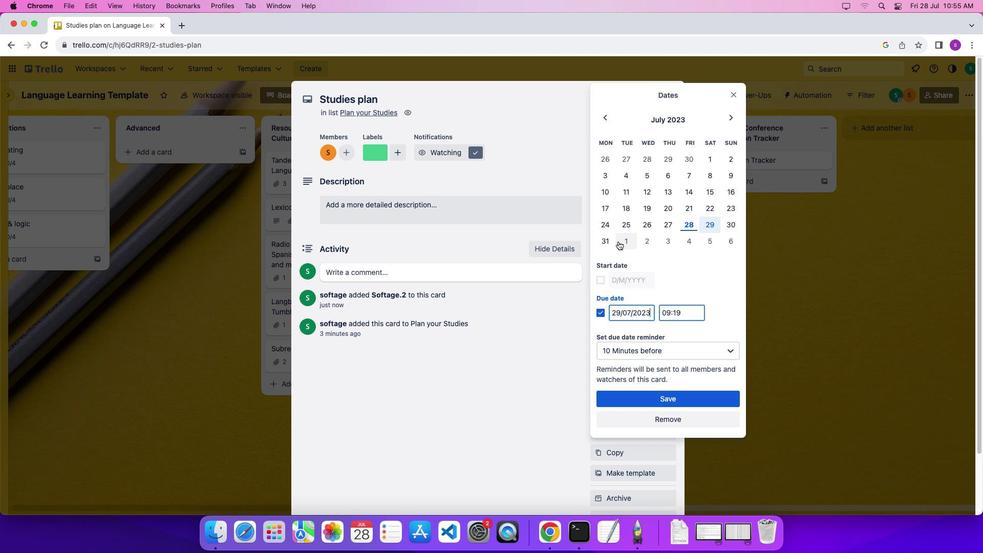 
Action: Mouse pressed left at (619, 242)
Screenshot: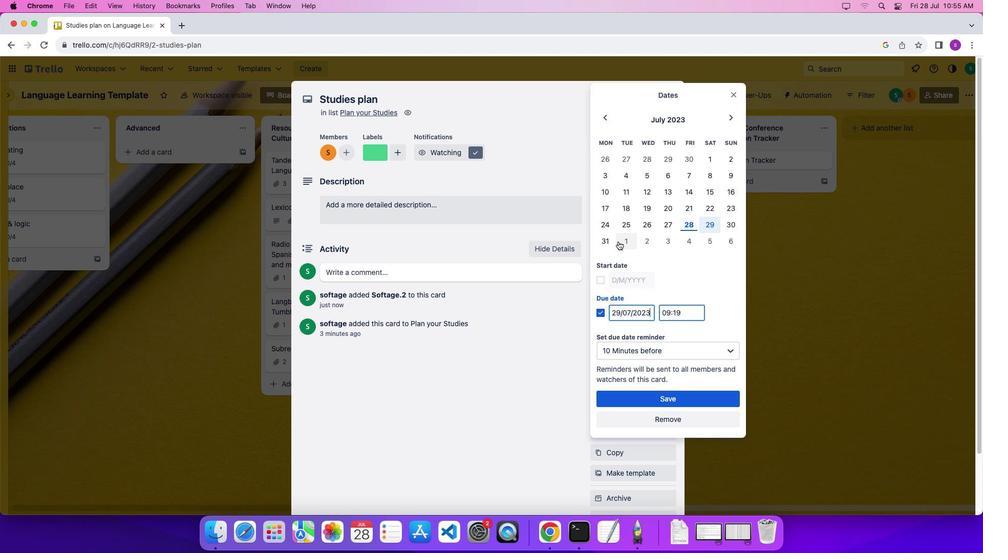 
Action: Mouse moved to (733, 219)
Screenshot: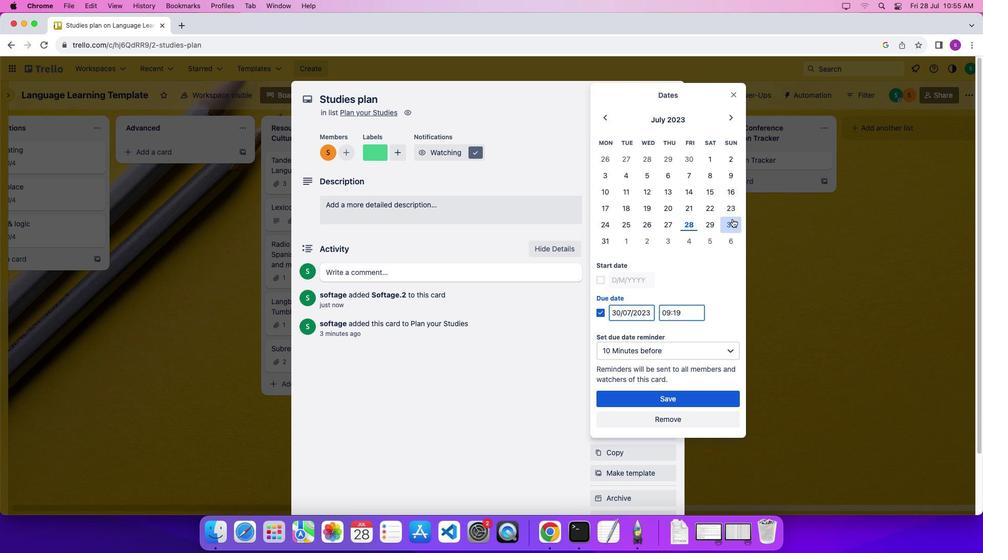 
Action: Mouse pressed left at (733, 219)
Screenshot: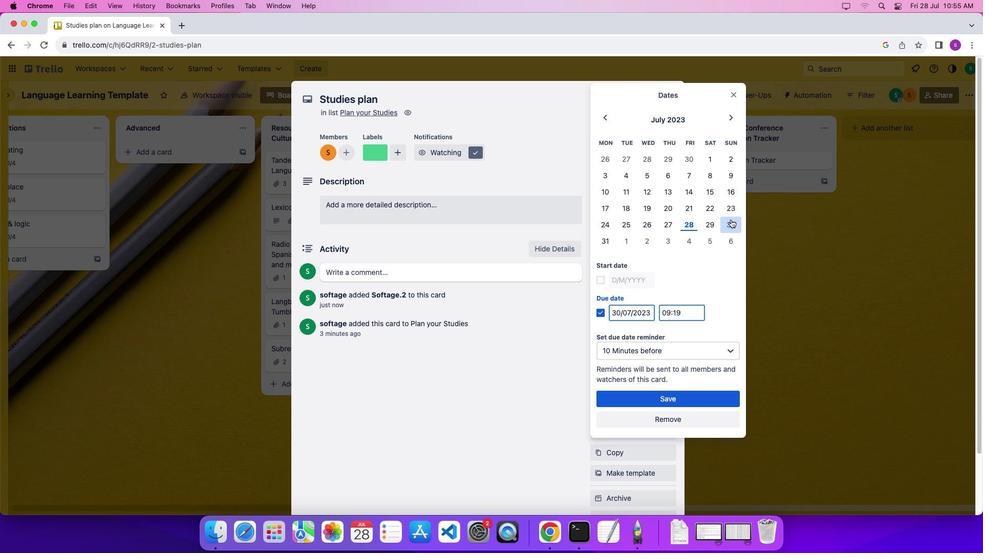 
Action: Mouse moved to (599, 279)
Screenshot: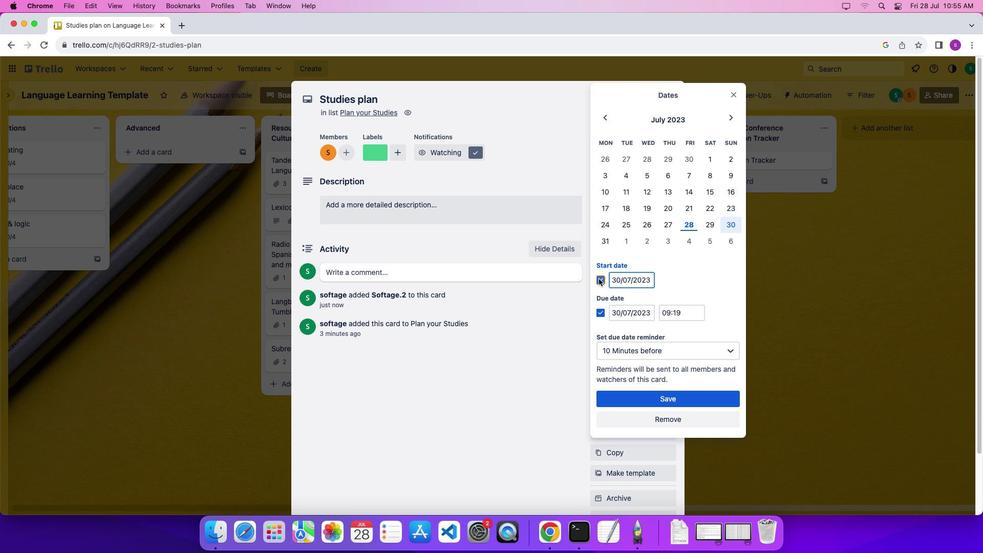 
Action: Mouse pressed left at (599, 279)
Screenshot: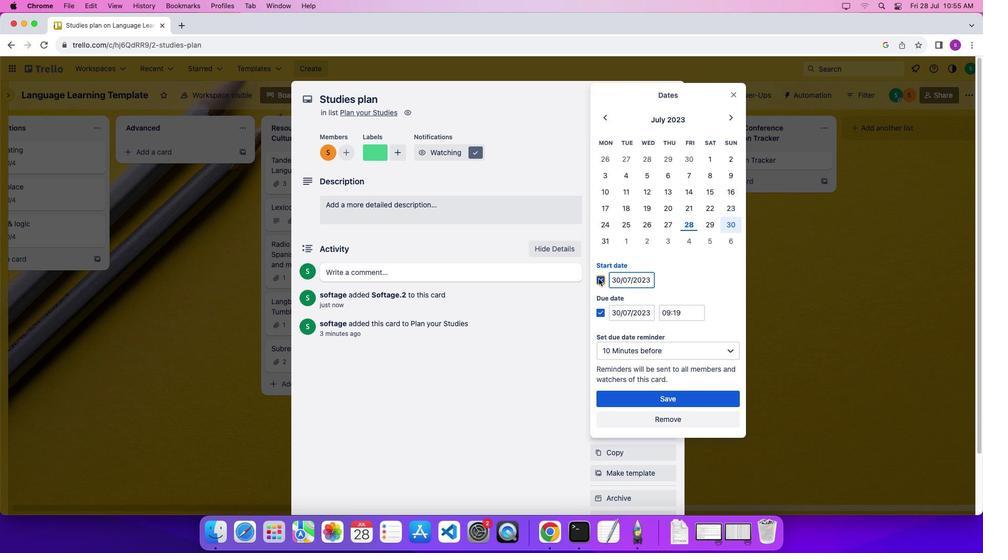 
Action: Mouse moved to (633, 356)
Screenshot: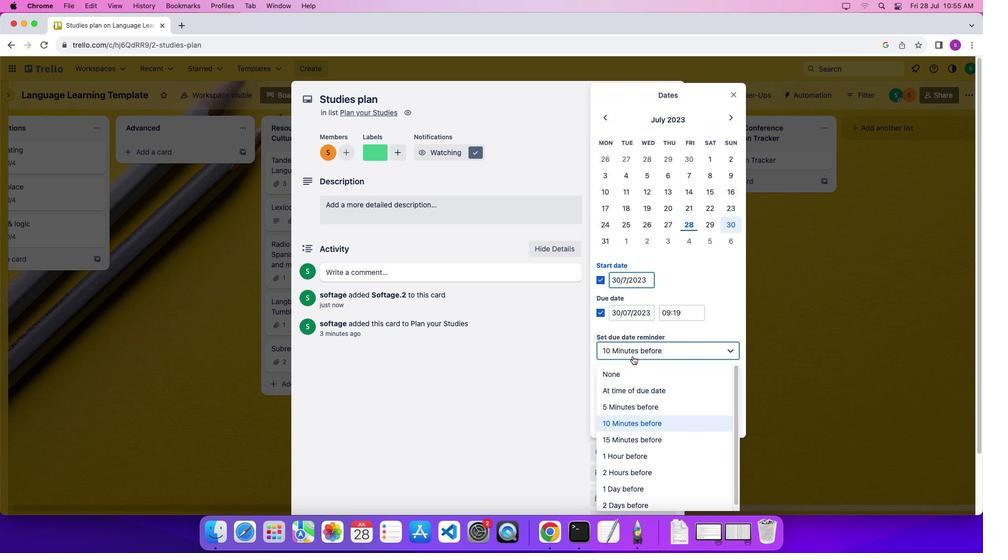 
Action: Mouse pressed left at (633, 356)
Screenshot: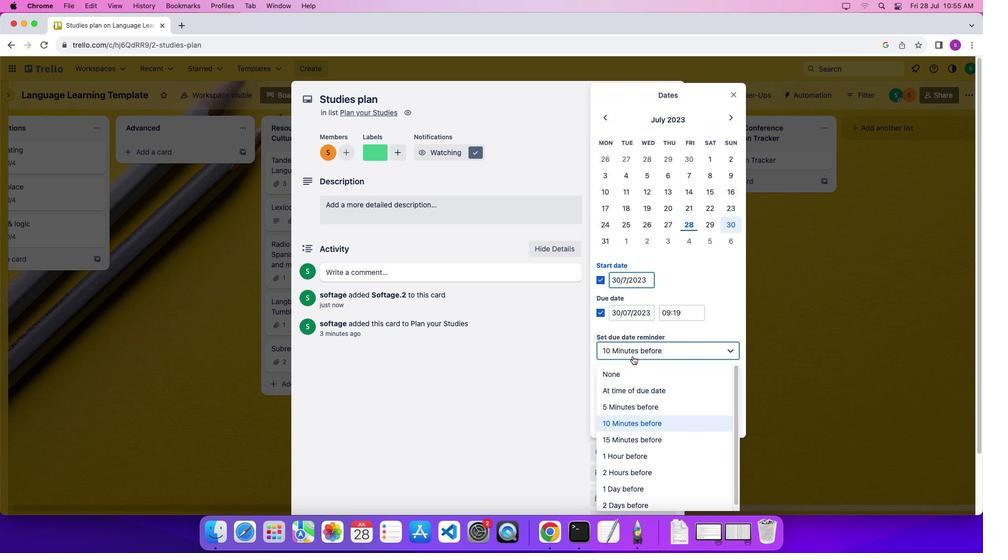
Action: Mouse moved to (638, 436)
Screenshot: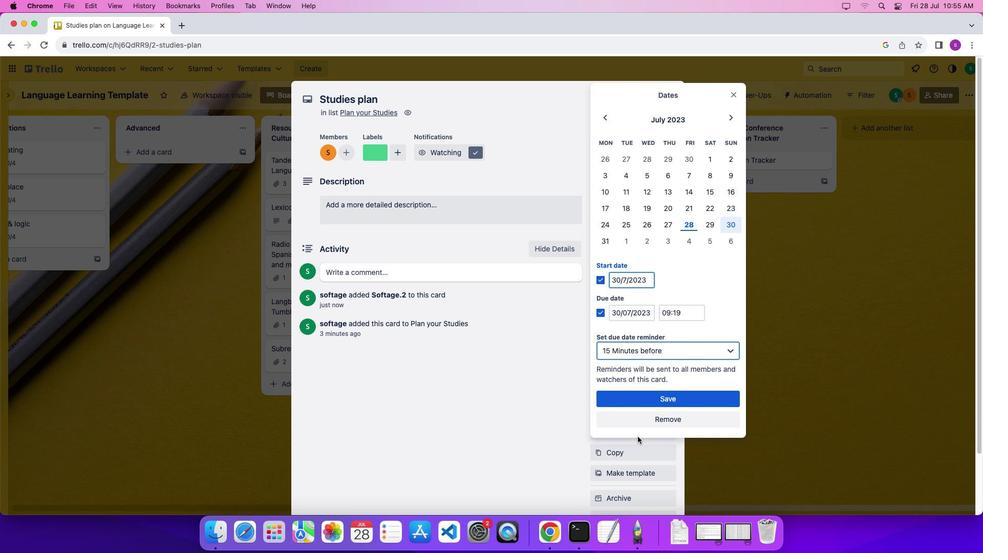 
Action: Mouse pressed left at (638, 436)
Screenshot: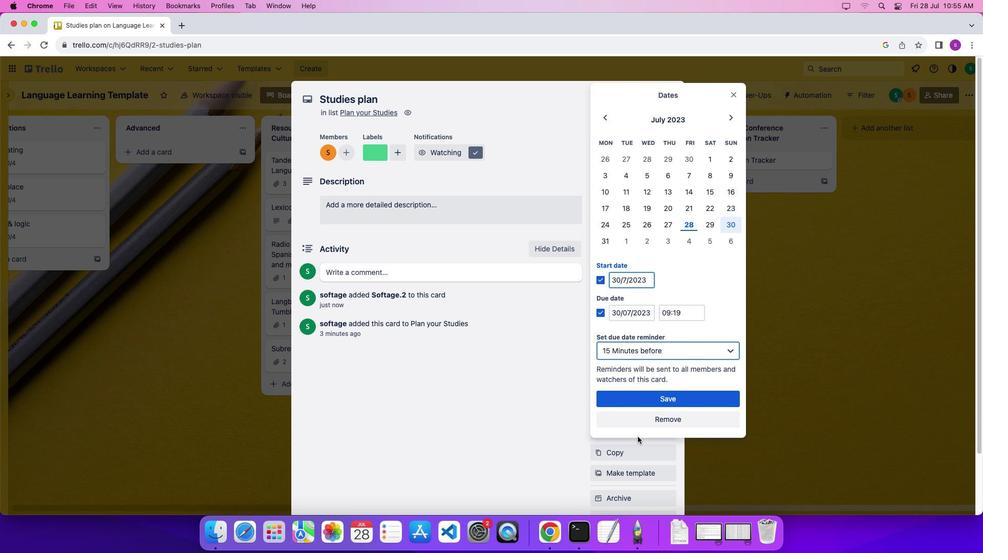 
Action: Mouse moved to (639, 401)
